 Task: Book a stay in Canada on Airbnb for 2 guests from December 15 to December 20.
Action: Mouse moved to (398, 153)
Screenshot: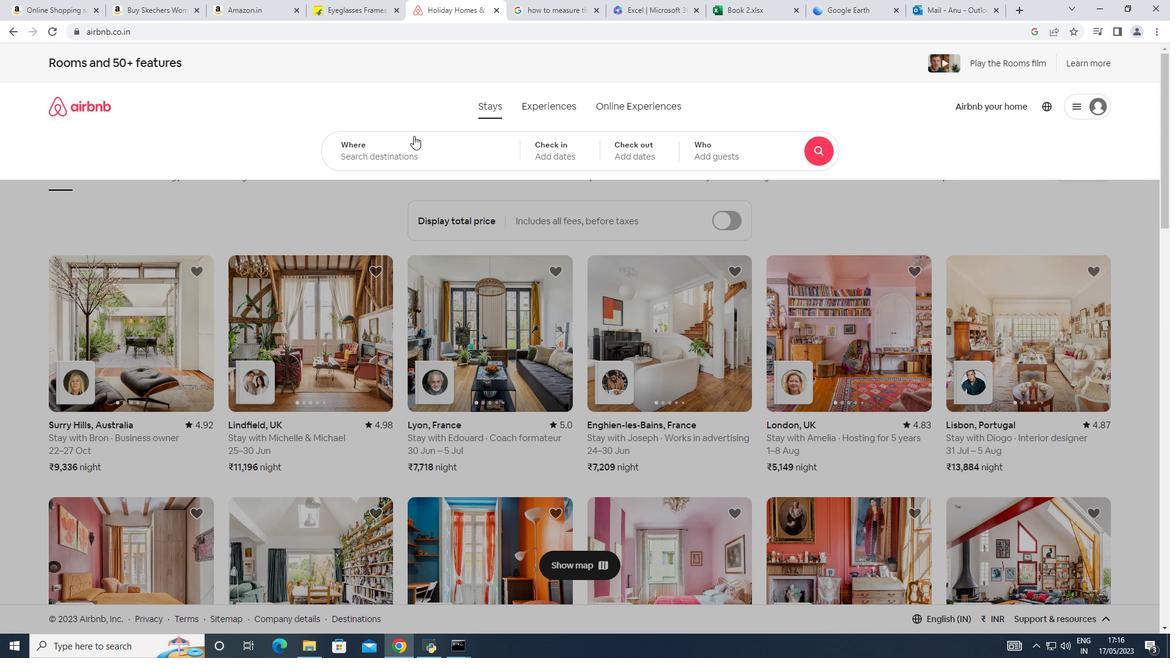 
Action: Mouse pressed left at (398, 153)
Screenshot: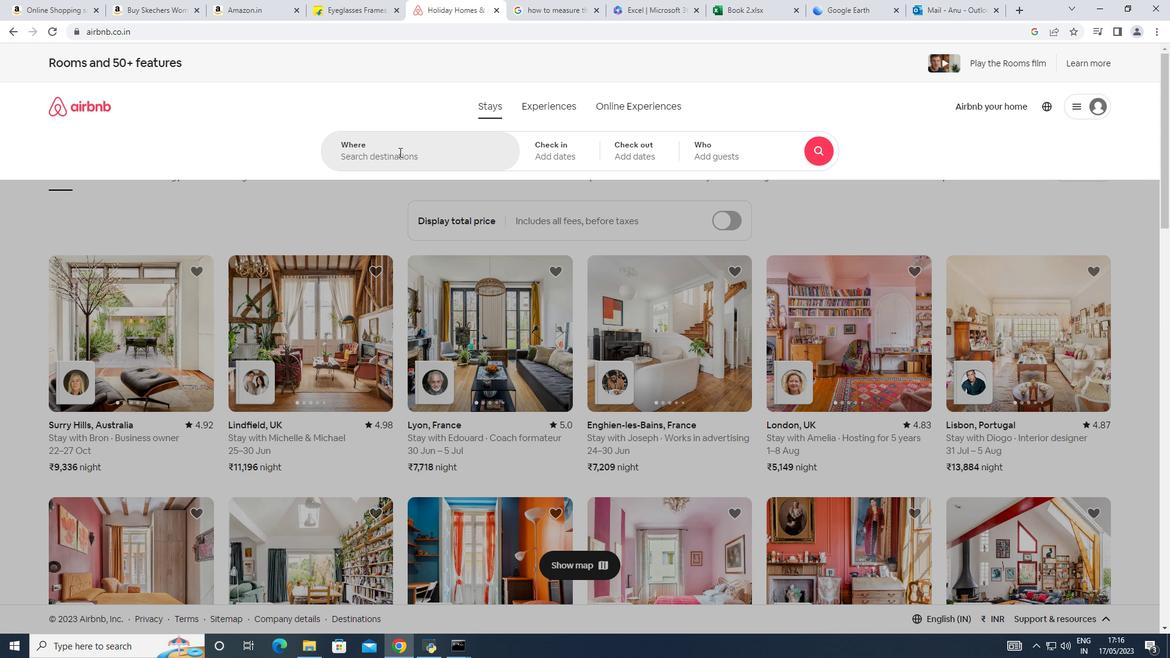 
Action: Key pressed canda
Screenshot: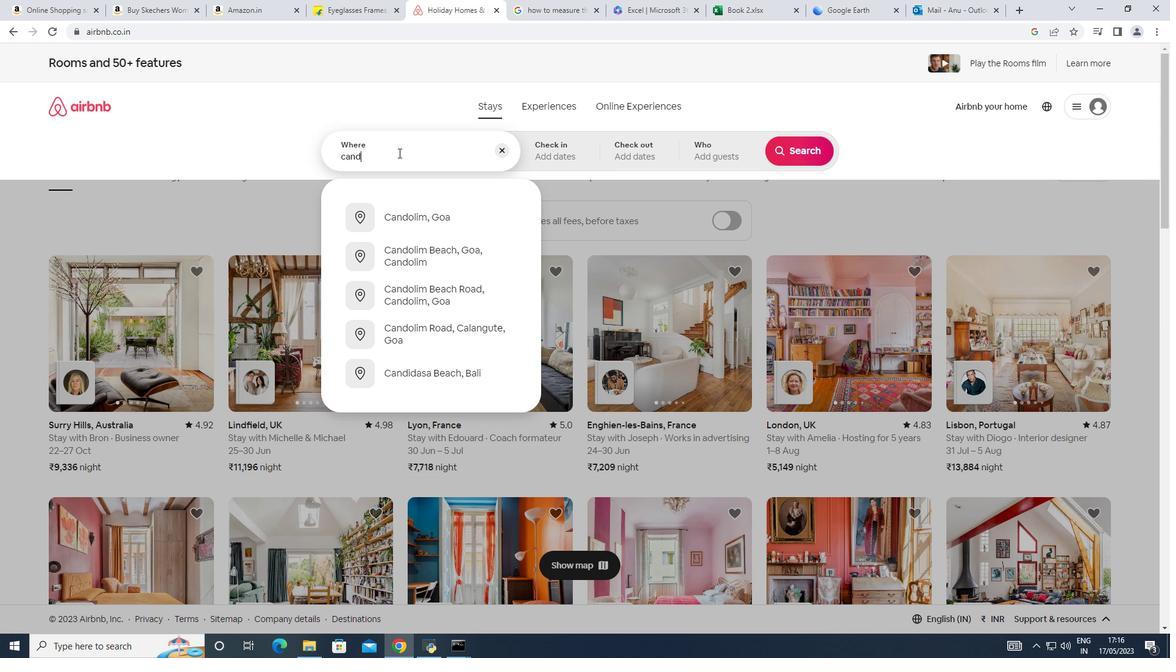 
Action: Mouse moved to (415, 259)
Screenshot: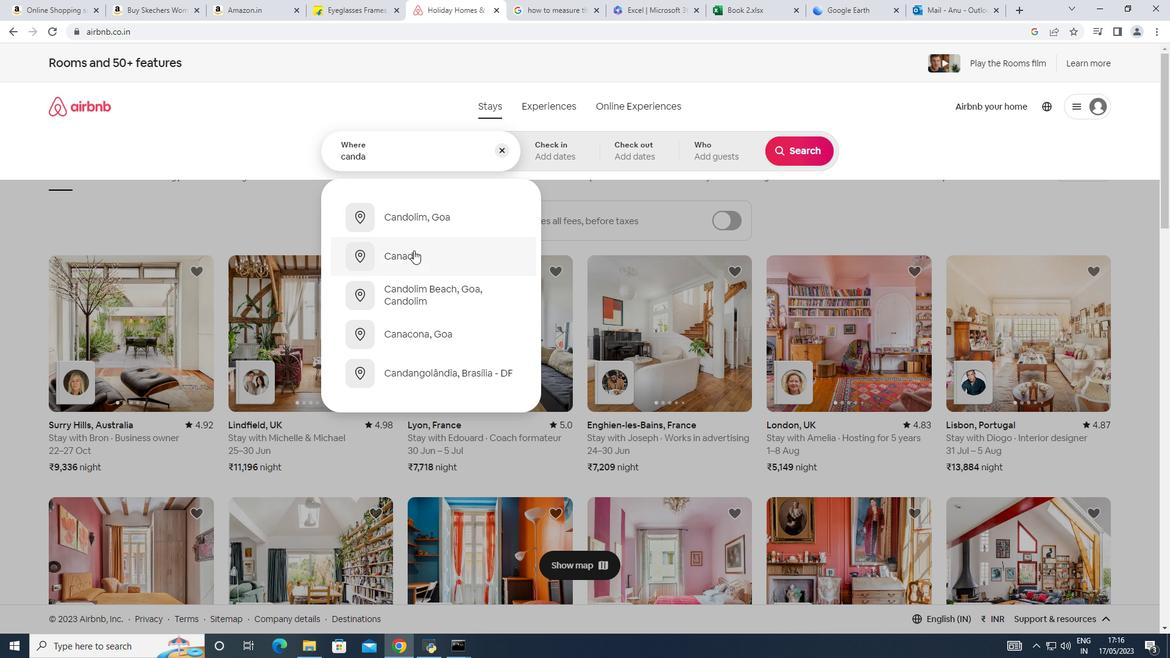 
Action: Mouse pressed left at (415, 259)
Screenshot: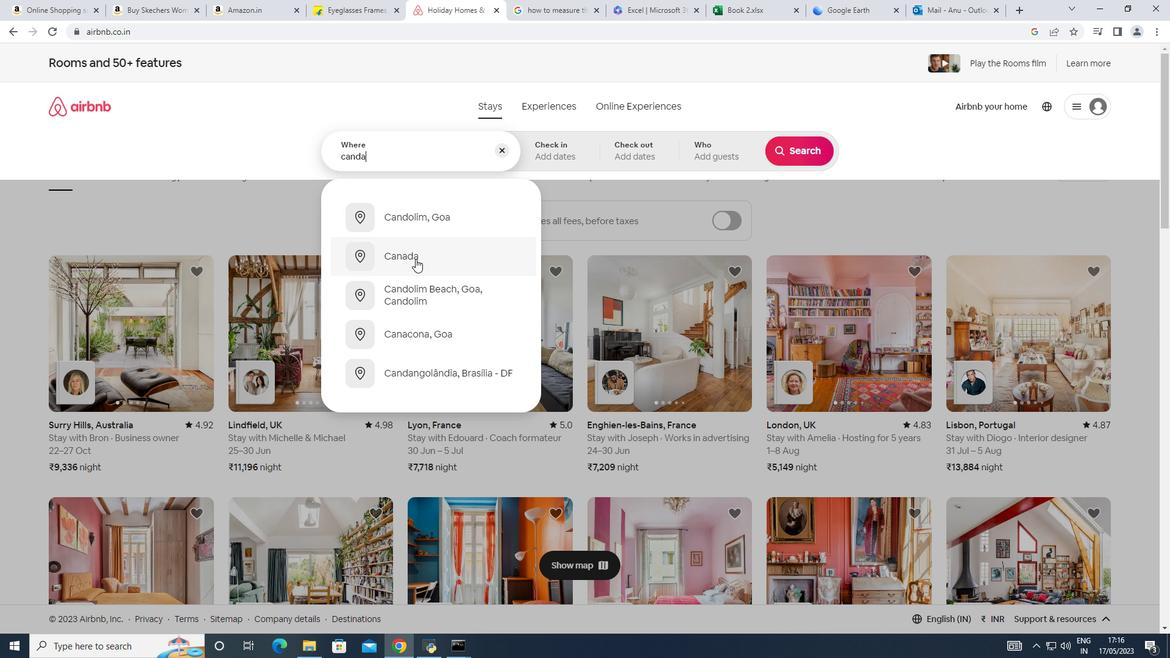 
Action: Mouse moved to (795, 251)
Screenshot: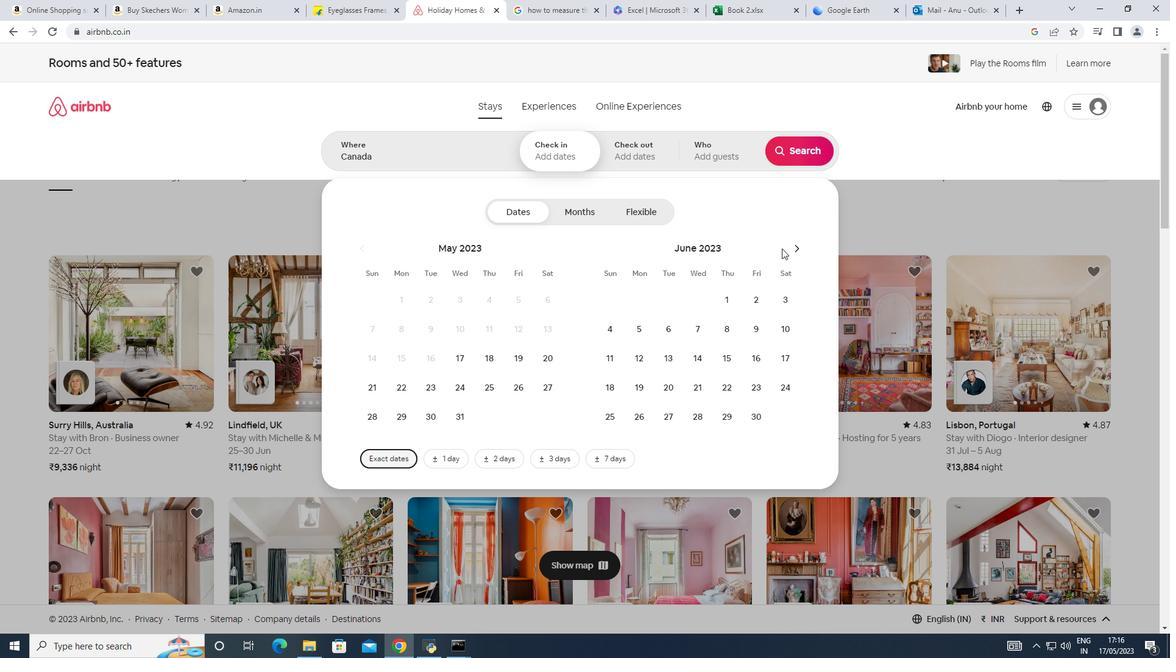 
Action: Mouse pressed left at (795, 251)
Screenshot: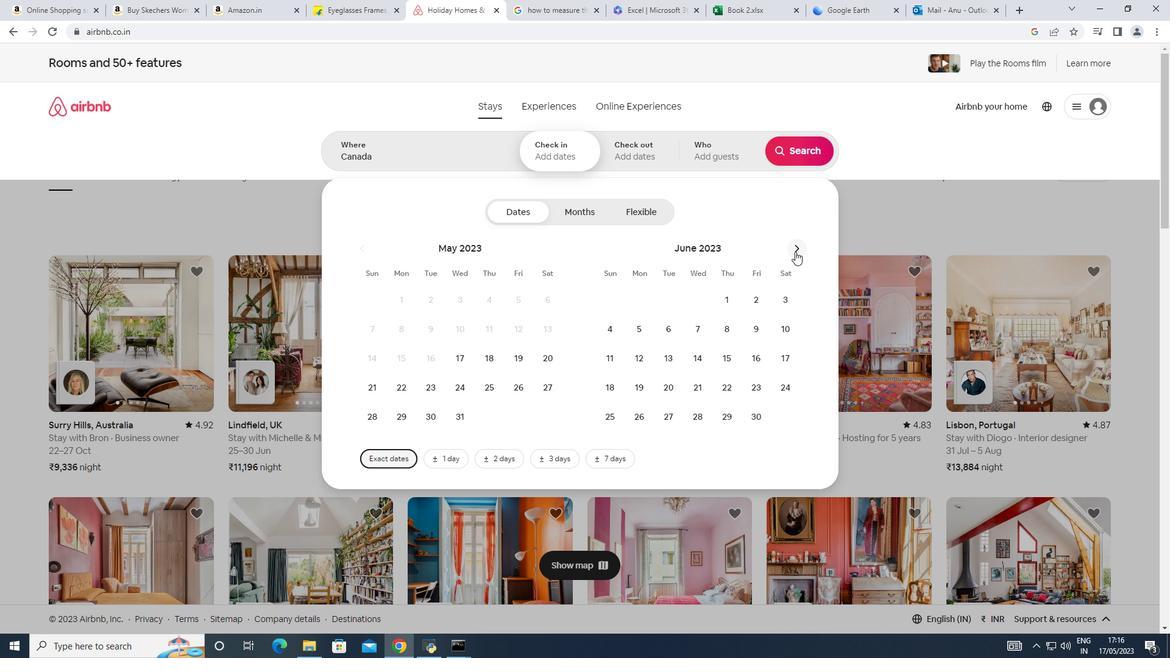 
Action: Mouse pressed left at (795, 251)
Screenshot: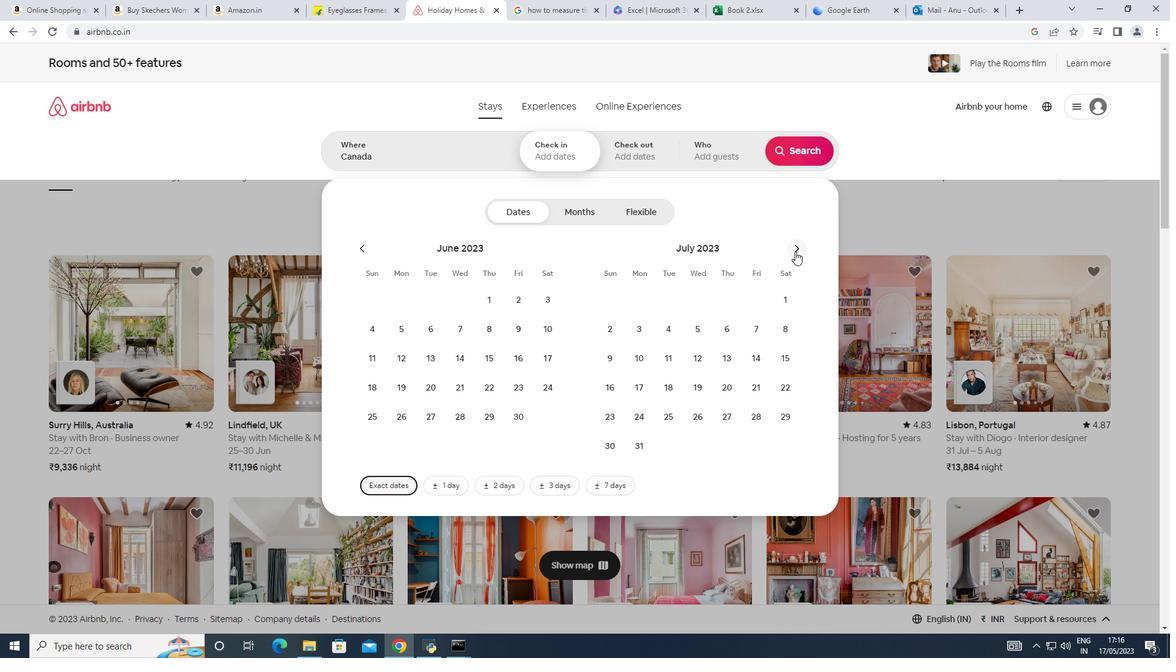 
Action: Mouse moved to (796, 248)
Screenshot: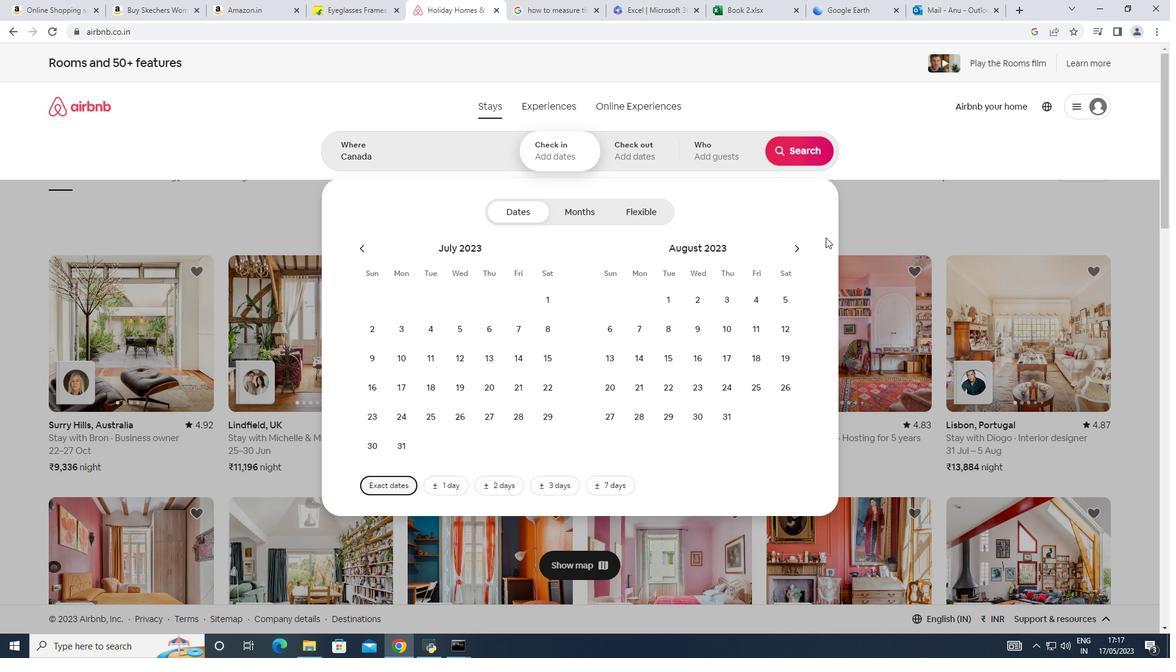 
Action: Mouse pressed left at (796, 248)
Screenshot: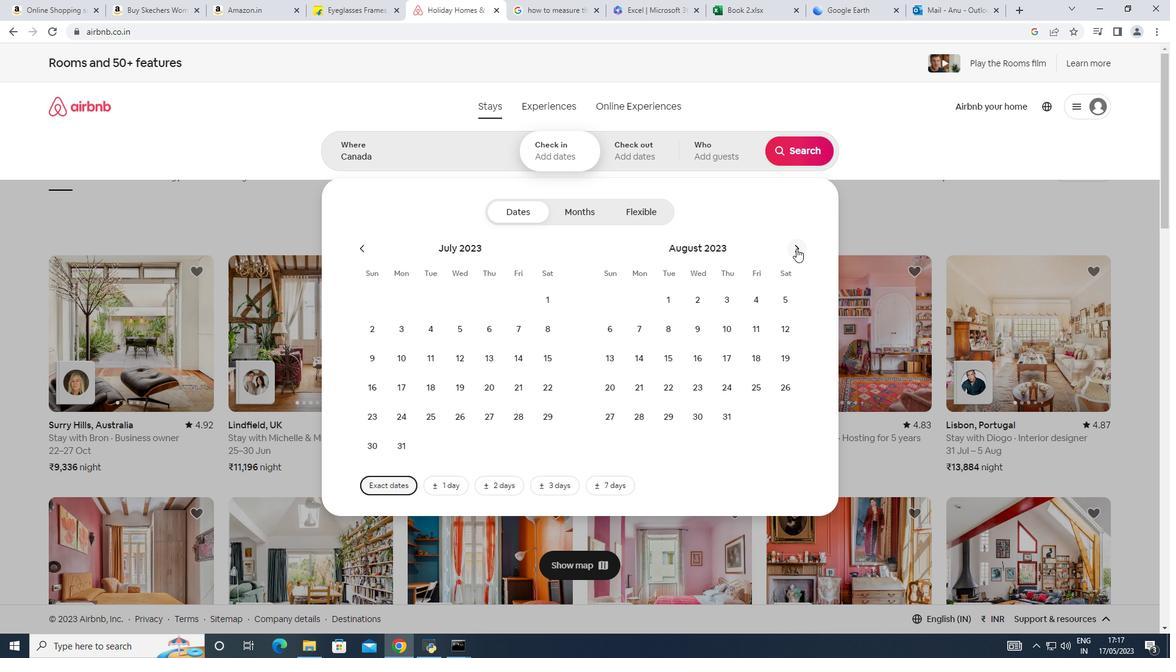 
Action: Mouse pressed left at (796, 248)
Screenshot: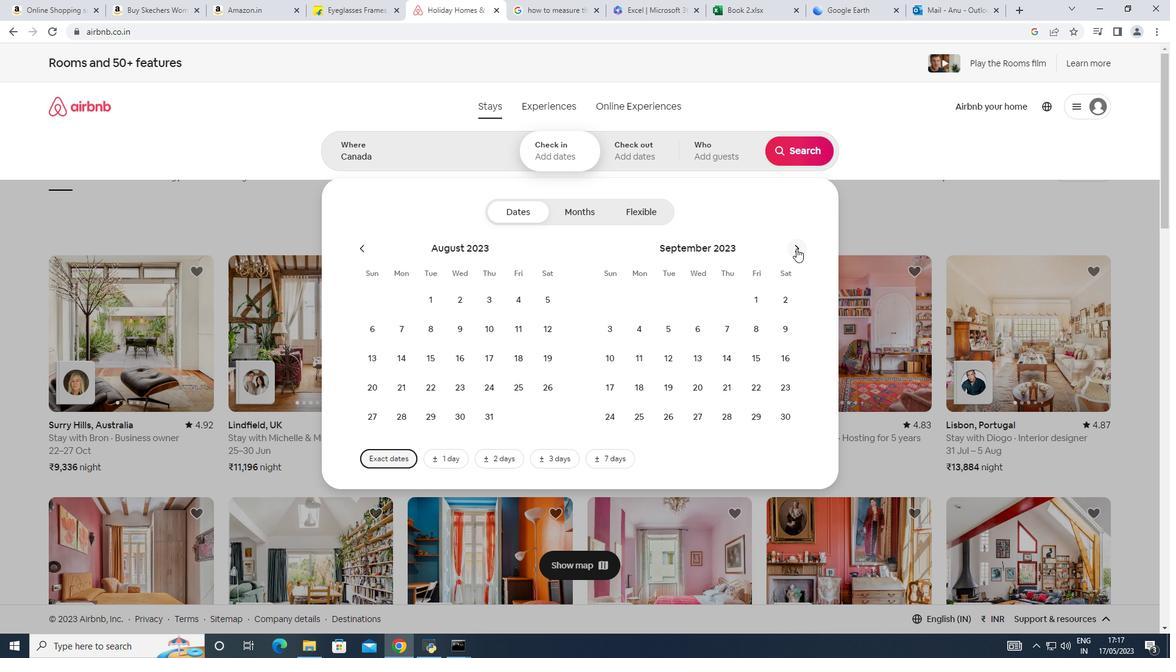 
Action: Mouse pressed left at (796, 248)
Screenshot: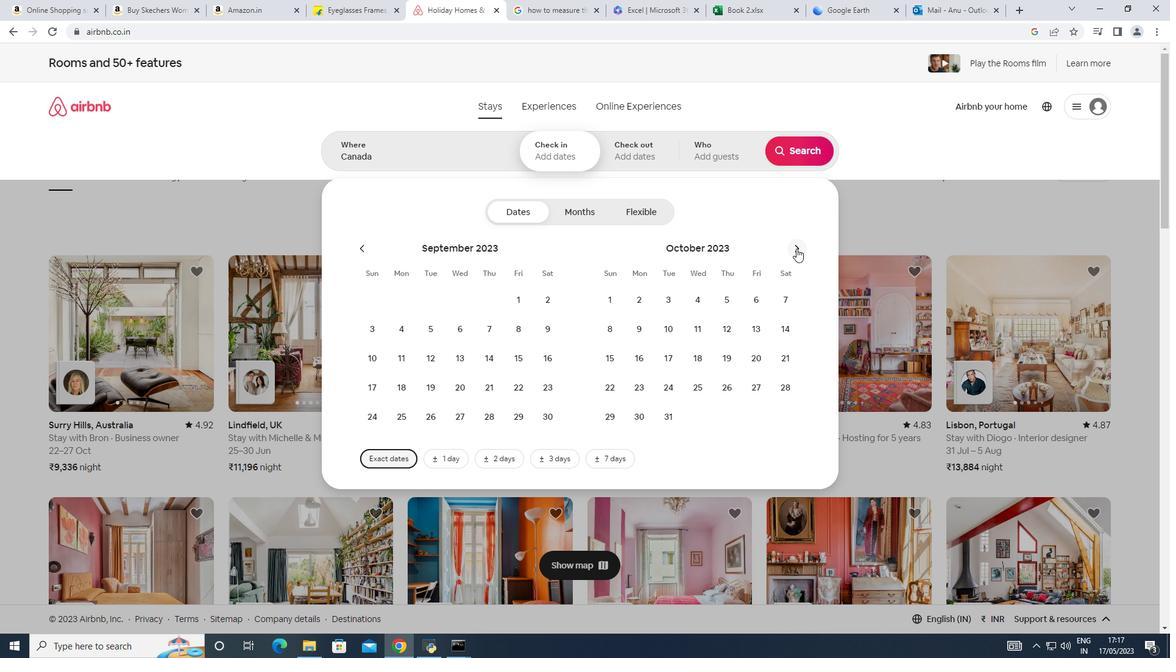 
Action: Mouse moved to (796, 248)
Screenshot: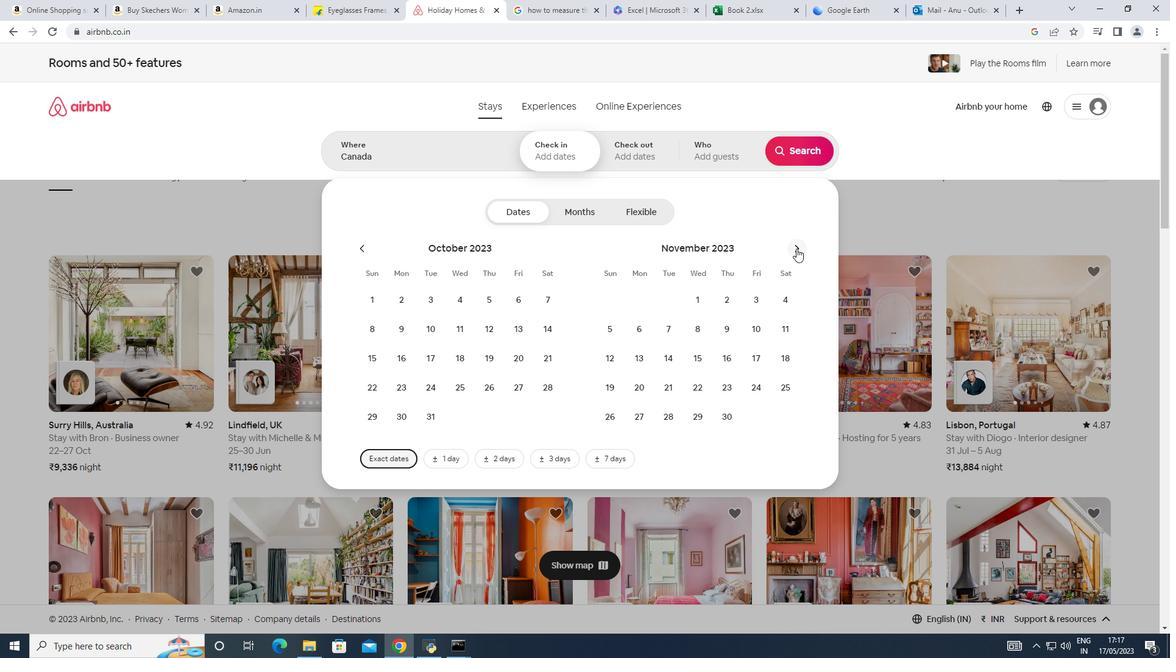 
Action: Mouse pressed left at (796, 248)
Screenshot: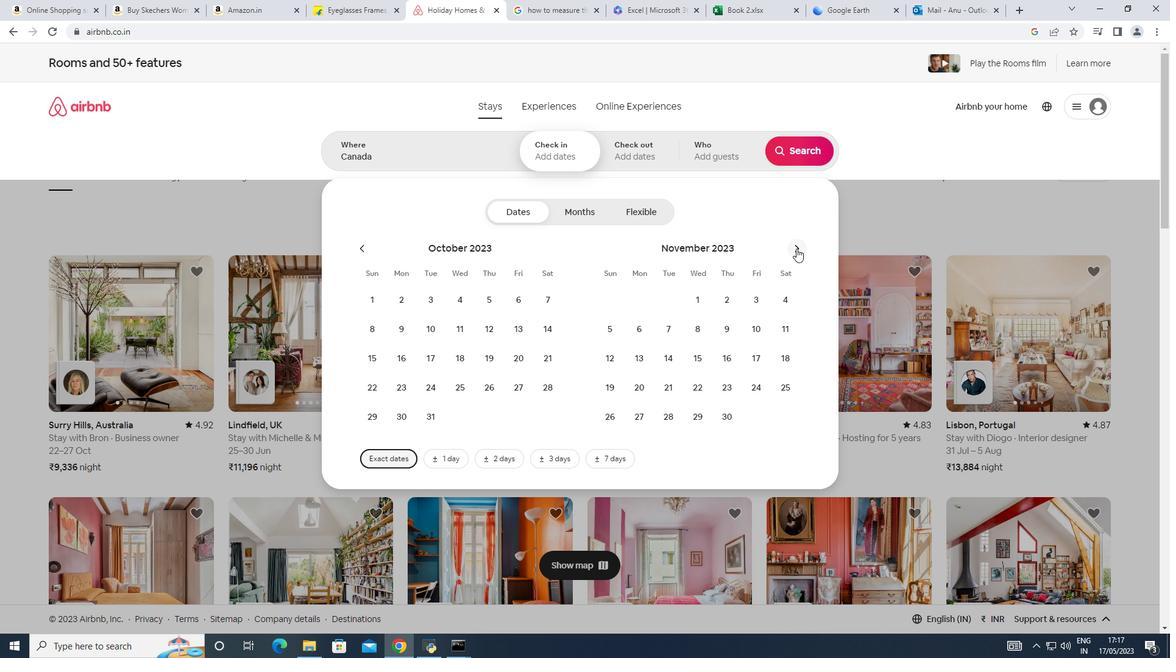 
Action: Mouse moved to (757, 349)
Screenshot: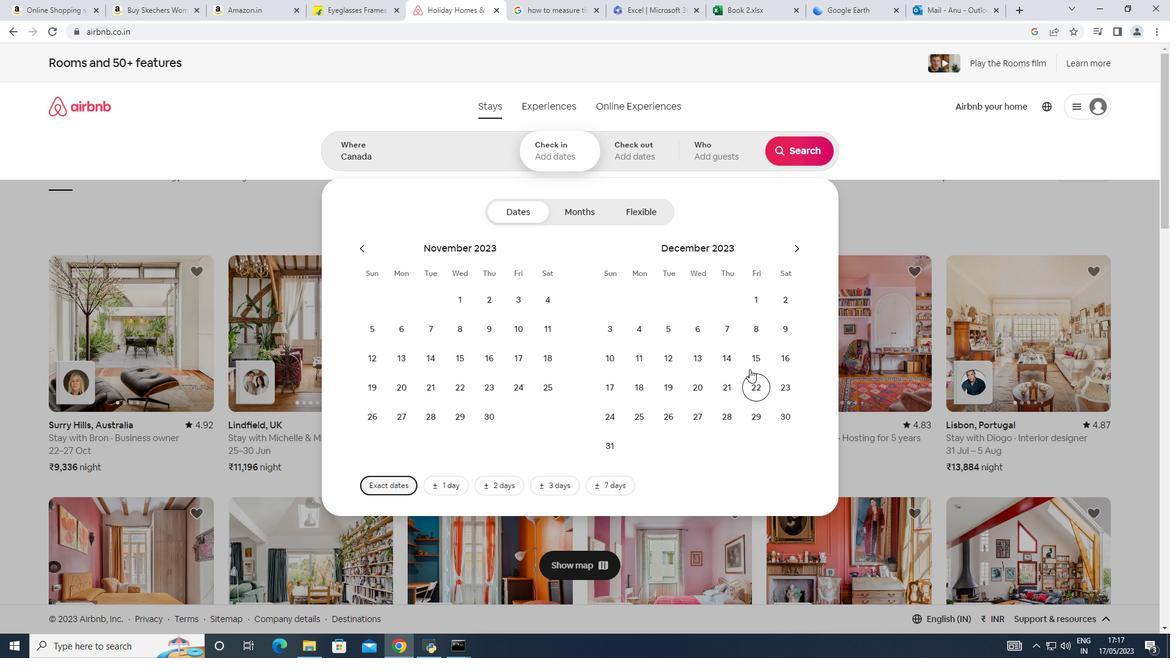 
Action: Mouse pressed left at (757, 349)
Screenshot: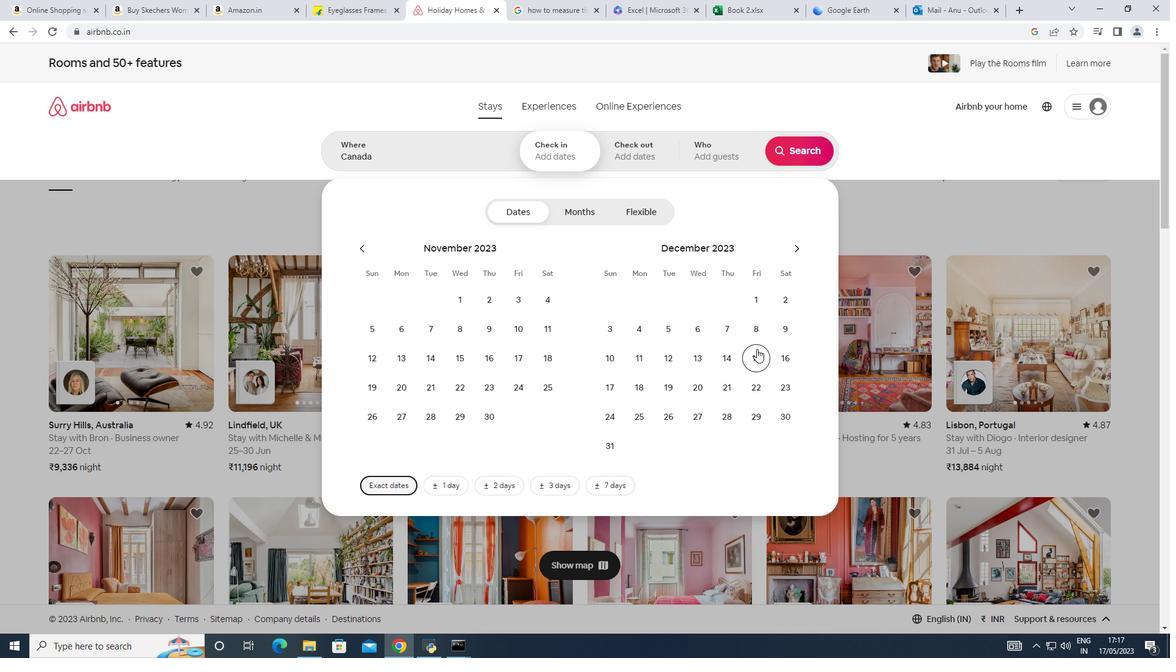 
Action: Mouse moved to (696, 384)
Screenshot: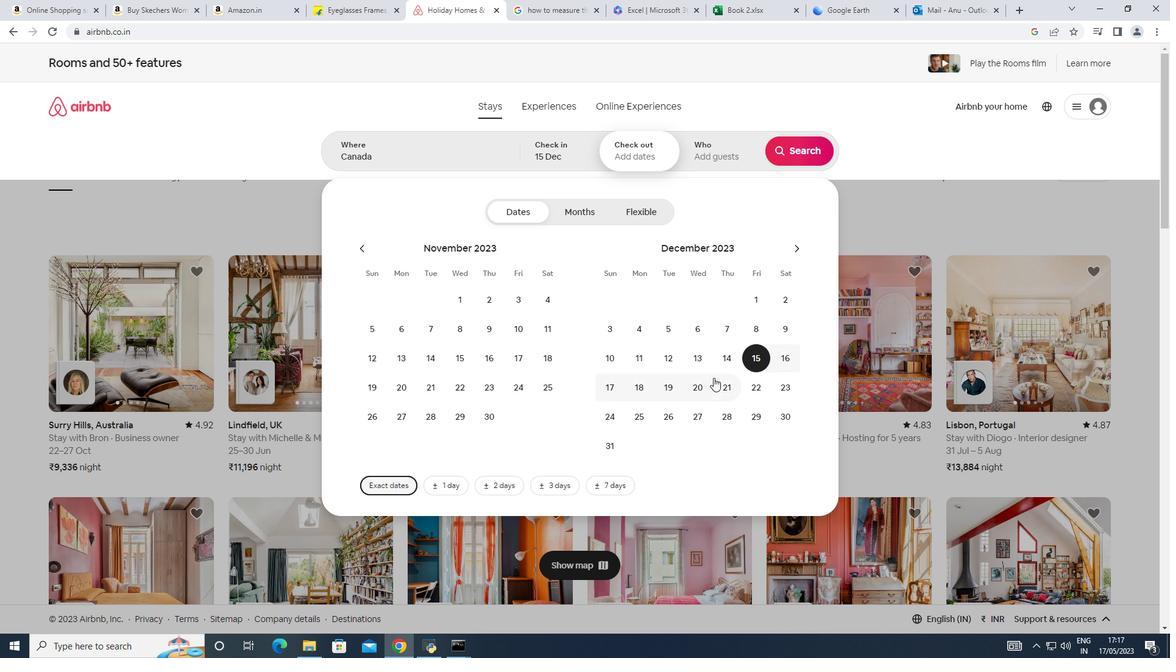 
Action: Mouse pressed left at (696, 384)
Screenshot: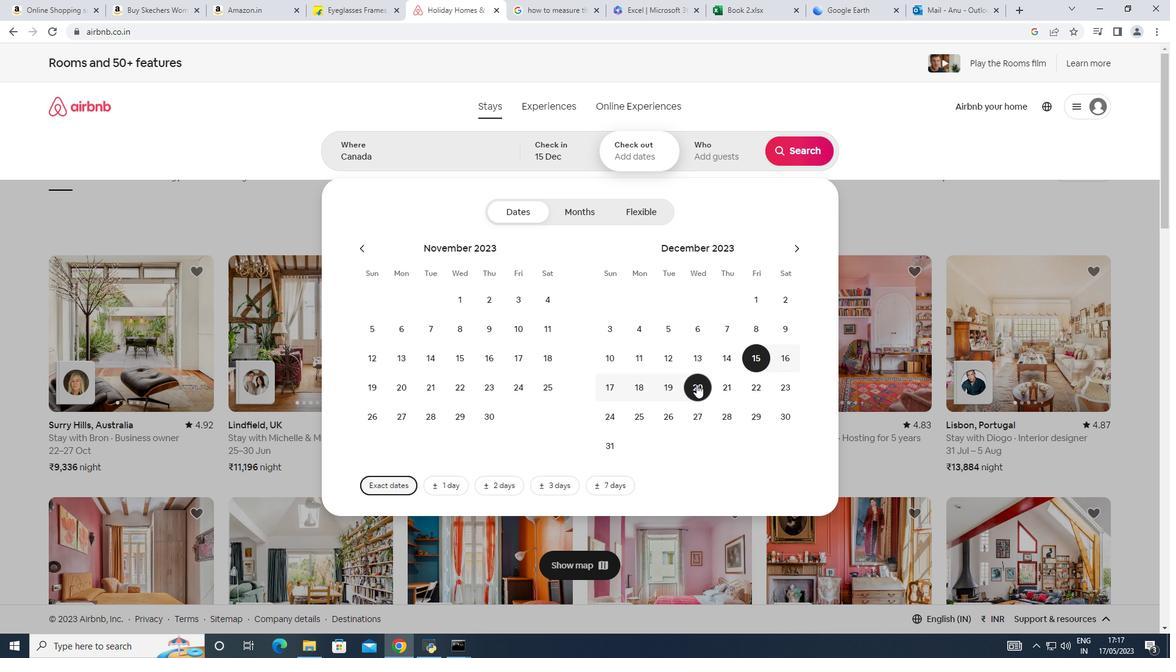 
Action: Mouse moved to (704, 165)
Screenshot: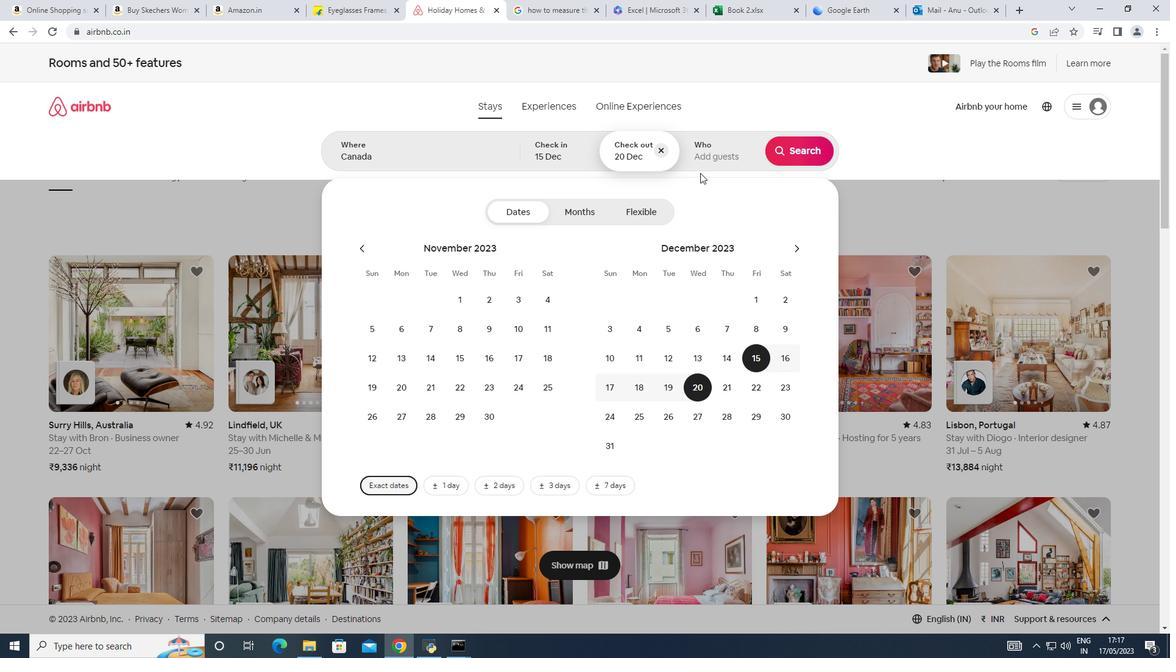 
Action: Mouse pressed left at (704, 165)
Screenshot: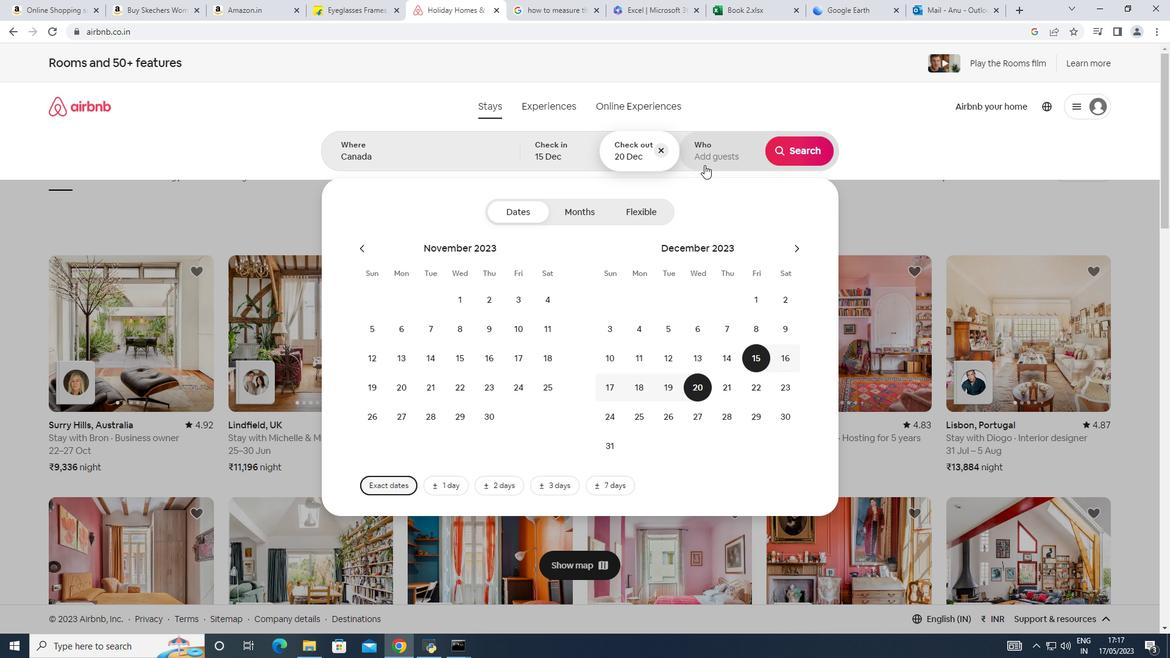 
Action: Mouse moved to (801, 215)
Screenshot: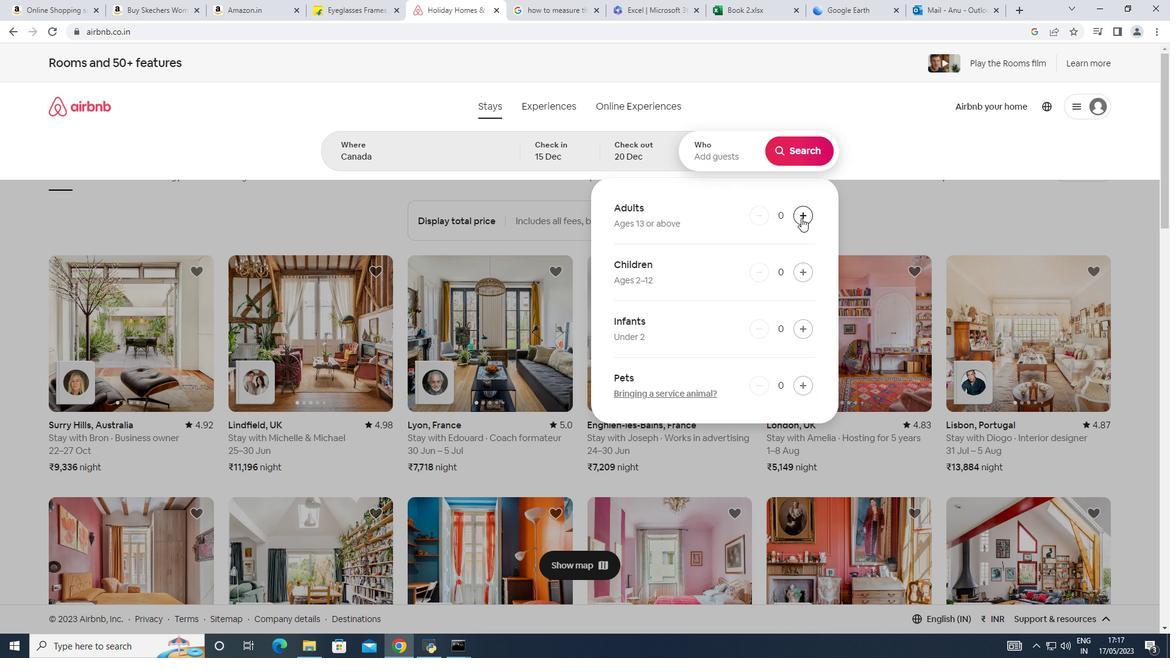 
Action: Mouse pressed left at (801, 215)
Screenshot: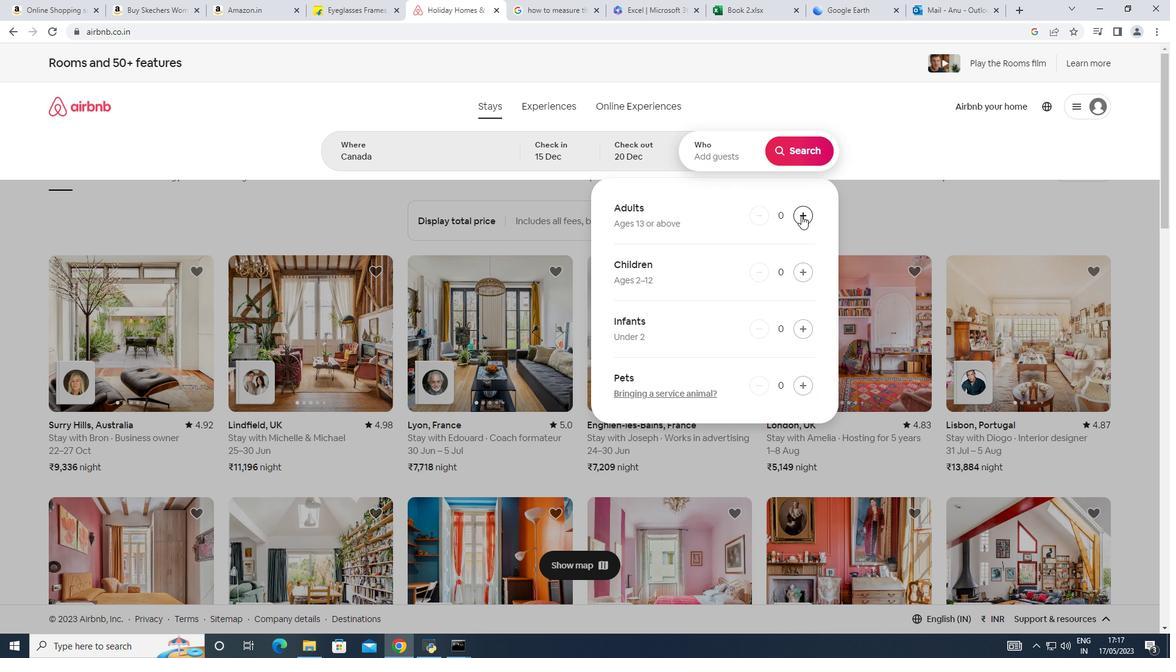 
Action: Mouse pressed left at (801, 215)
Screenshot: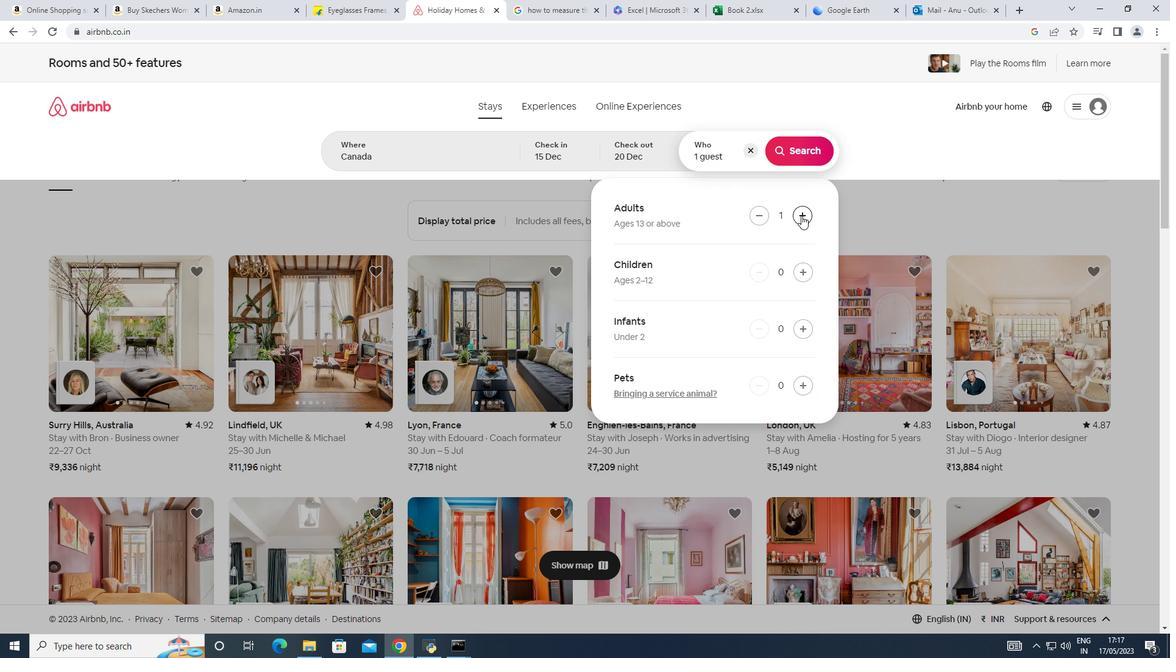 
Action: Mouse moved to (785, 150)
Screenshot: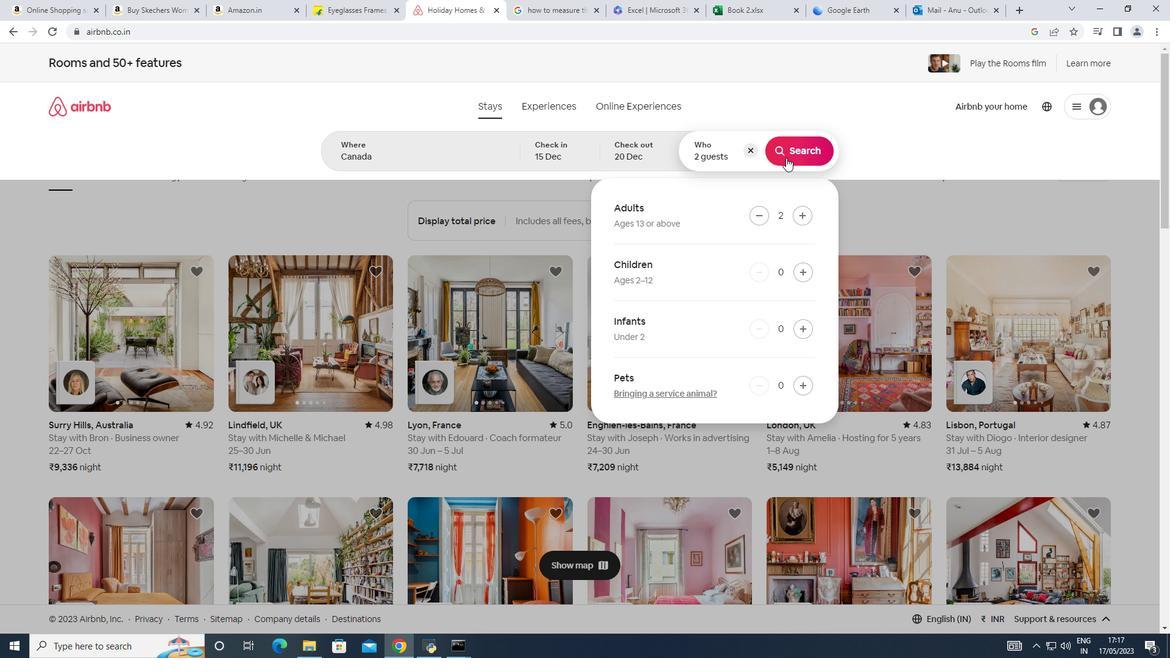 
Action: Mouse pressed left at (785, 150)
Screenshot: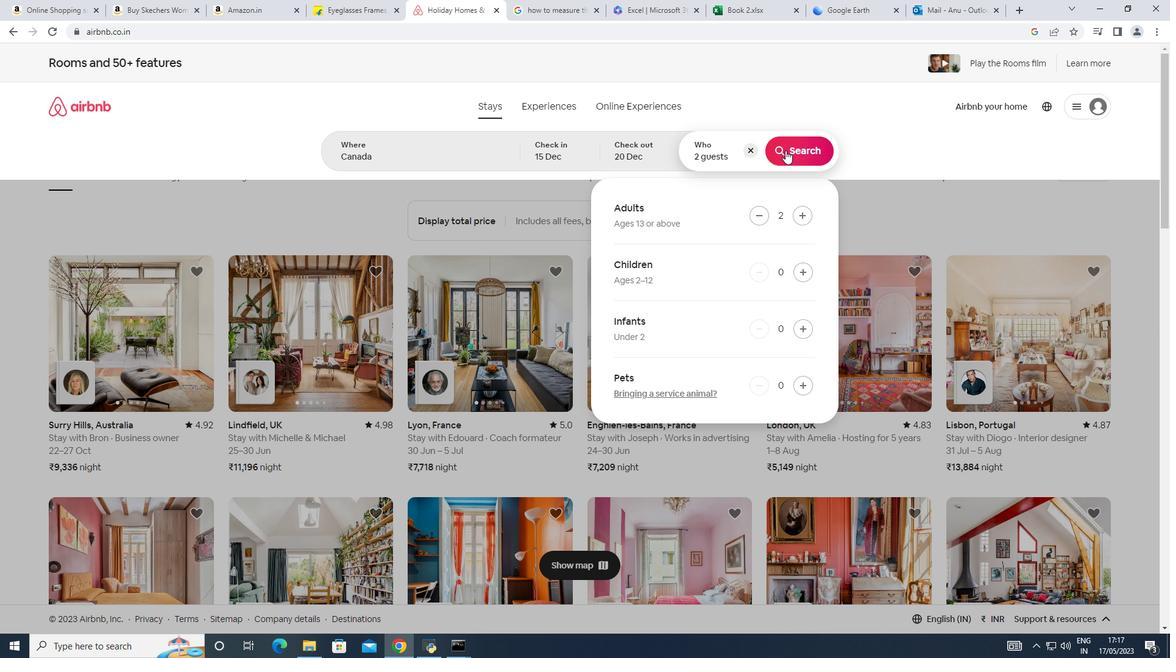 
Action: Mouse moved to (769, 160)
Screenshot: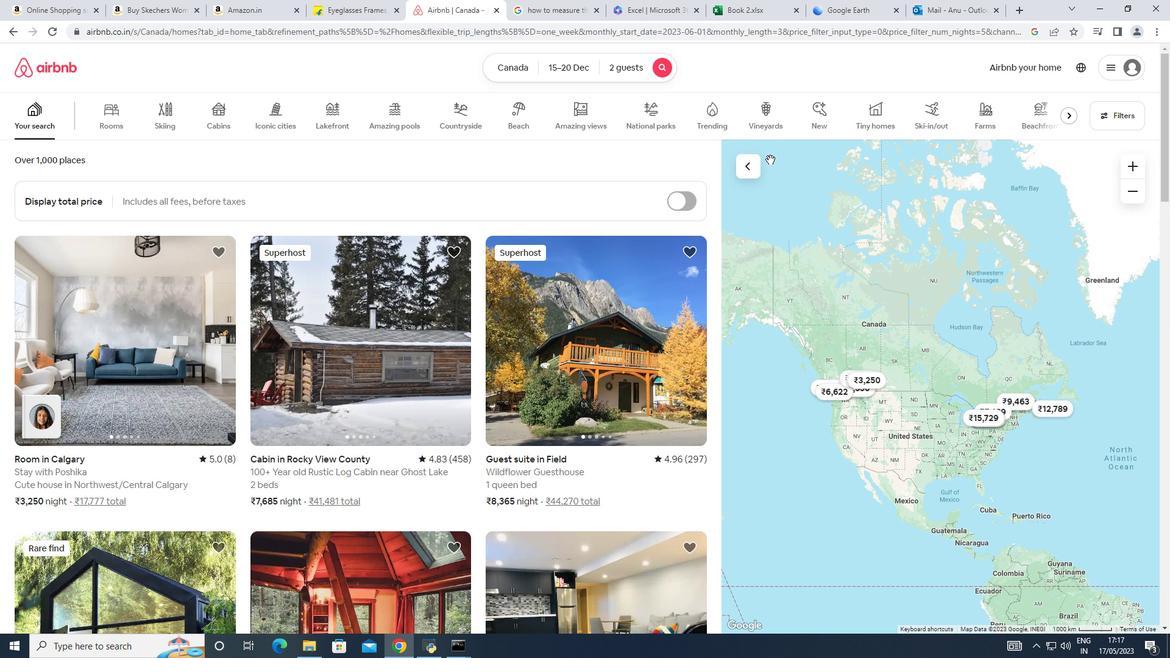 
Action: Mouse scrolled (769, 160) with delta (0, 0)
Screenshot: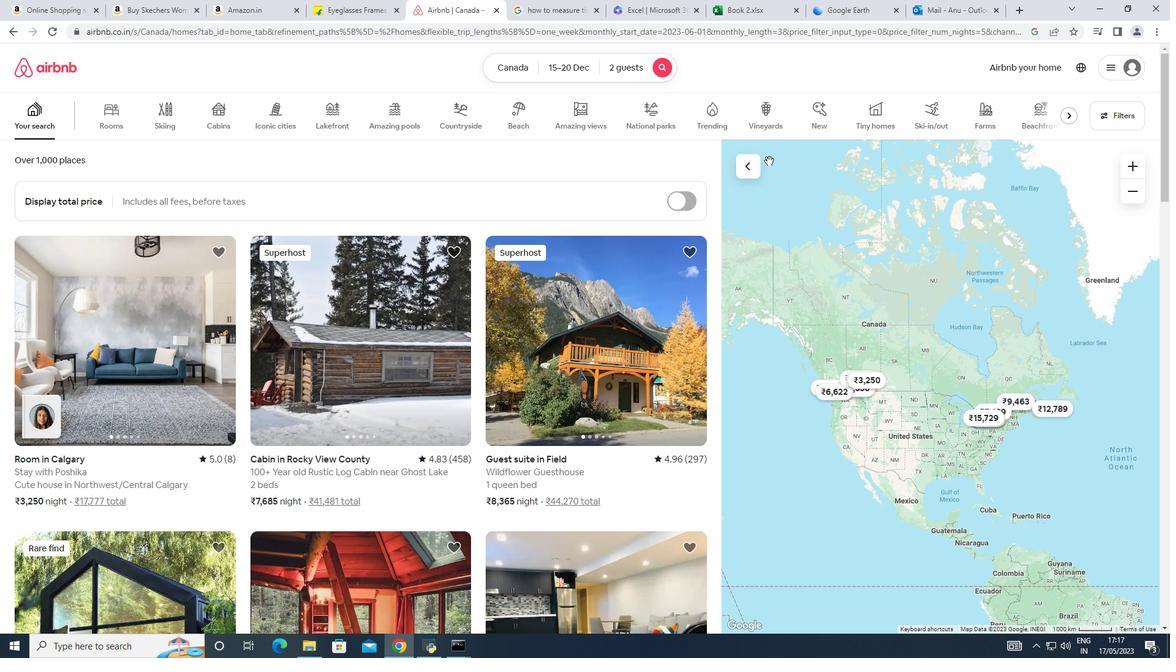 
Action: Mouse moved to (513, 62)
Screenshot: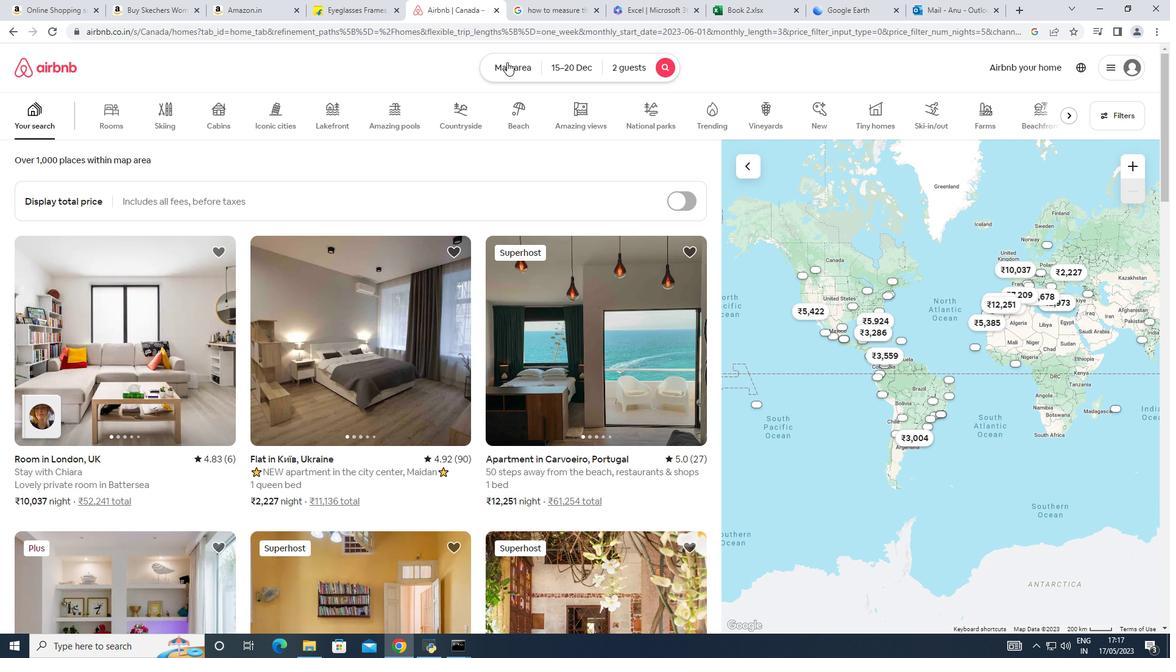 
Action: Mouse pressed left at (513, 62)
Screenshot: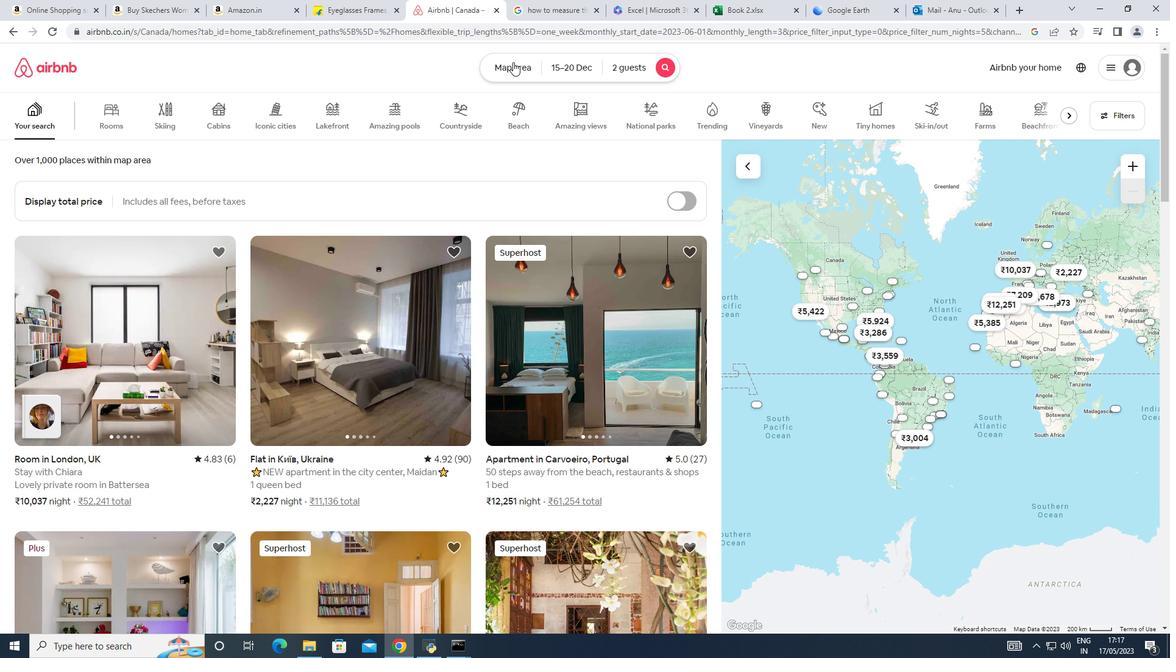 
Action: Mouse moved to (440, 116)
Screenshot: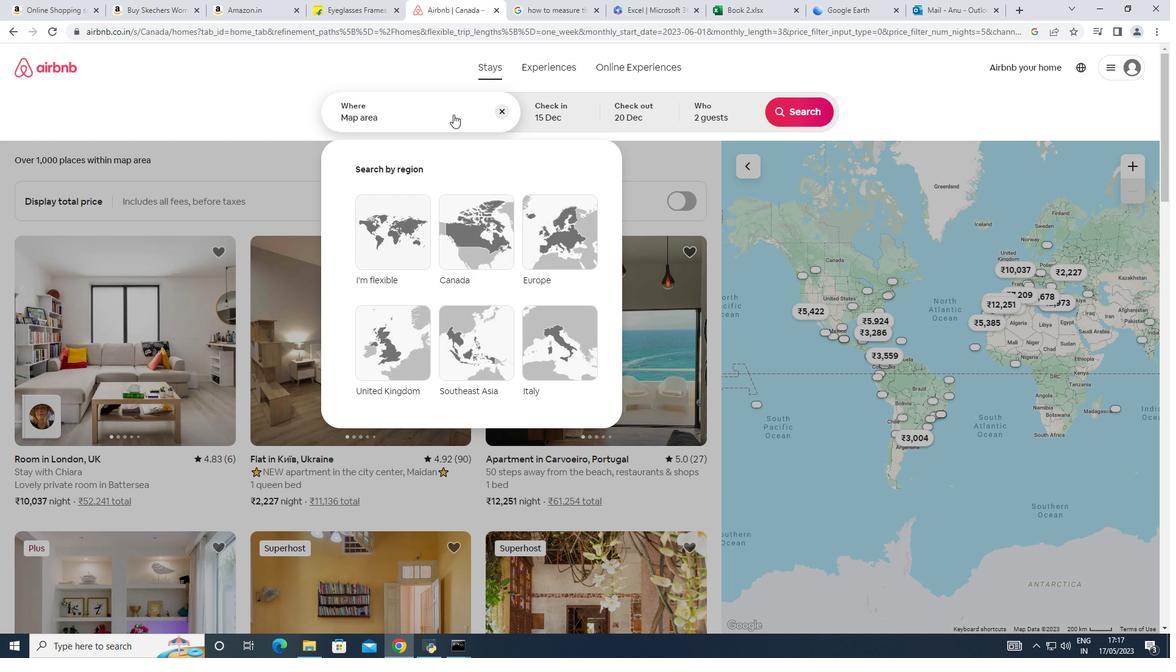 
Action: Mouse pressed left at (440, 116)
Screenshot: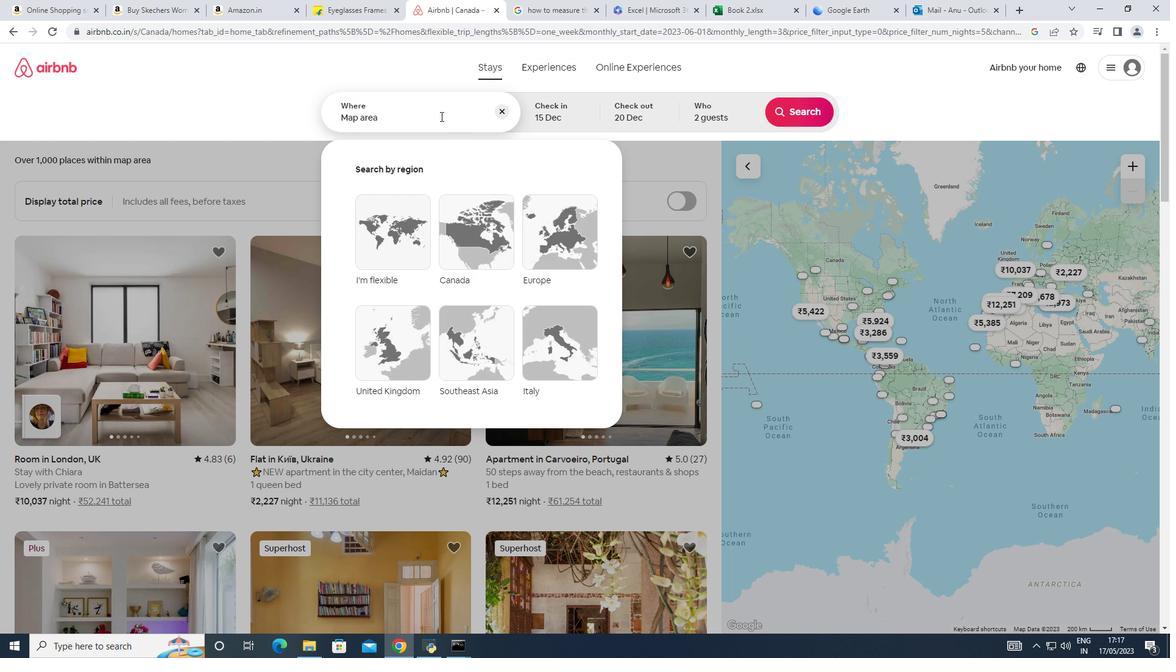 
Action: Key pressed <Key.backspace><Key.backspace><Key.backspace><Key.backspace><Key.backspace><Key.backspace><Key.backspace><Key.backspace><Key.backspace><Key.backspace><Key.backspace><Key.backspace><Key.backspace><Key.backspace><Key.backspace><Key.backspace><Key.backspace><Key.backspace>canda
Screenshot: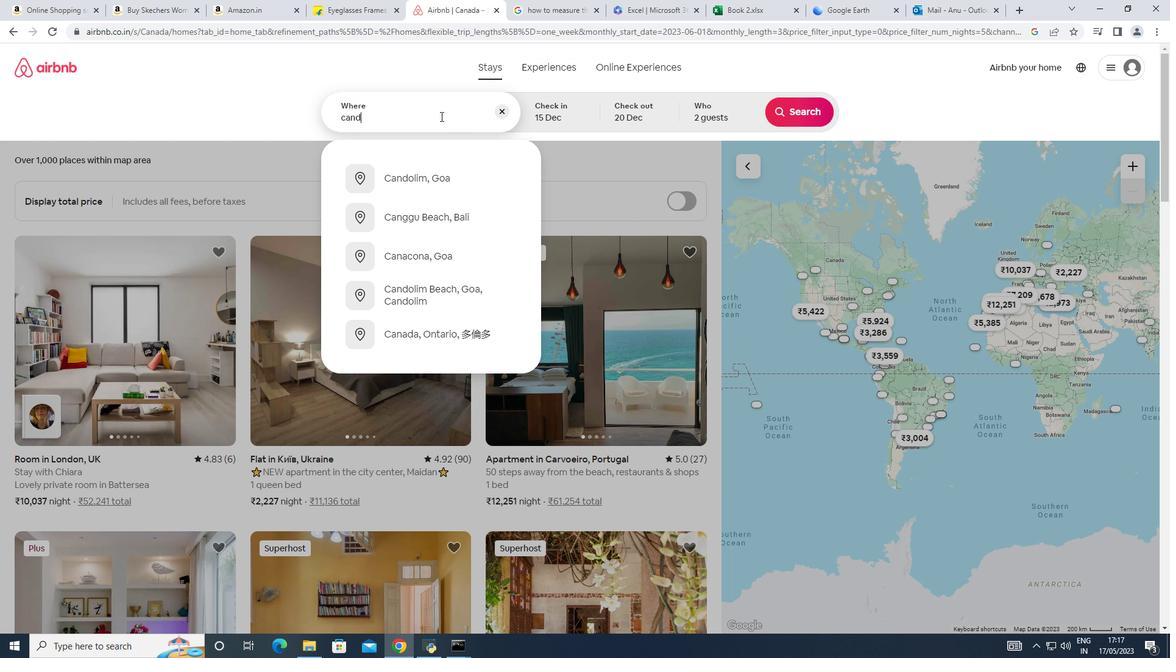 
Action: Mouse moved to (437, 206)
Screenshot: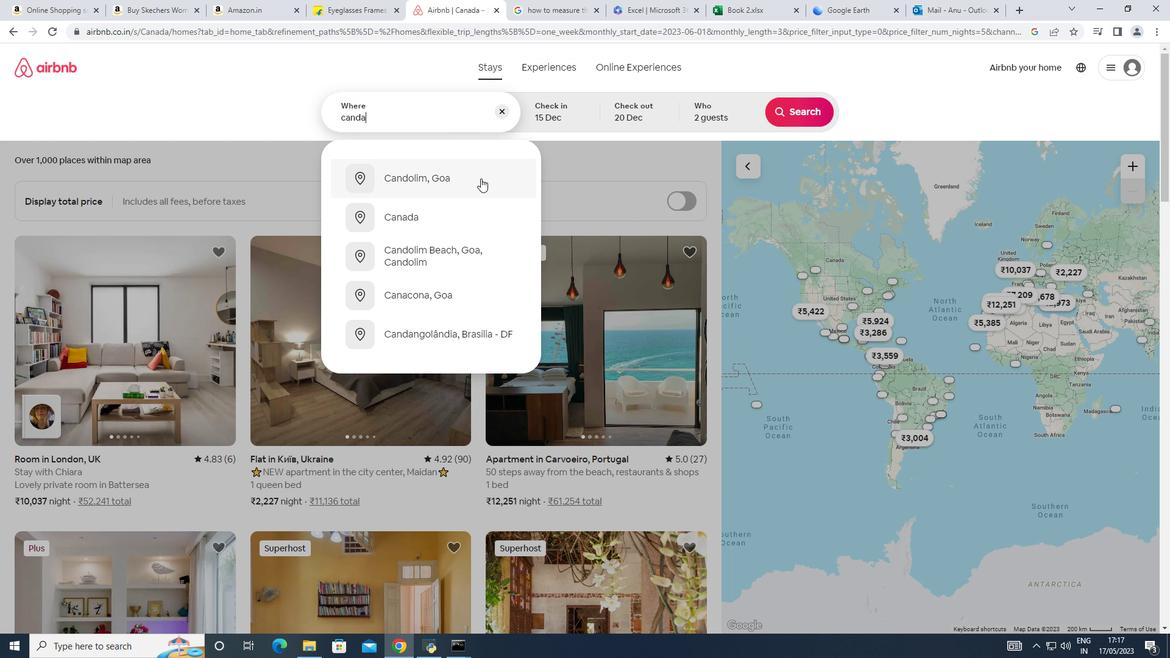 
Action: Mouse pressed left at (437, 206)
Screenshot: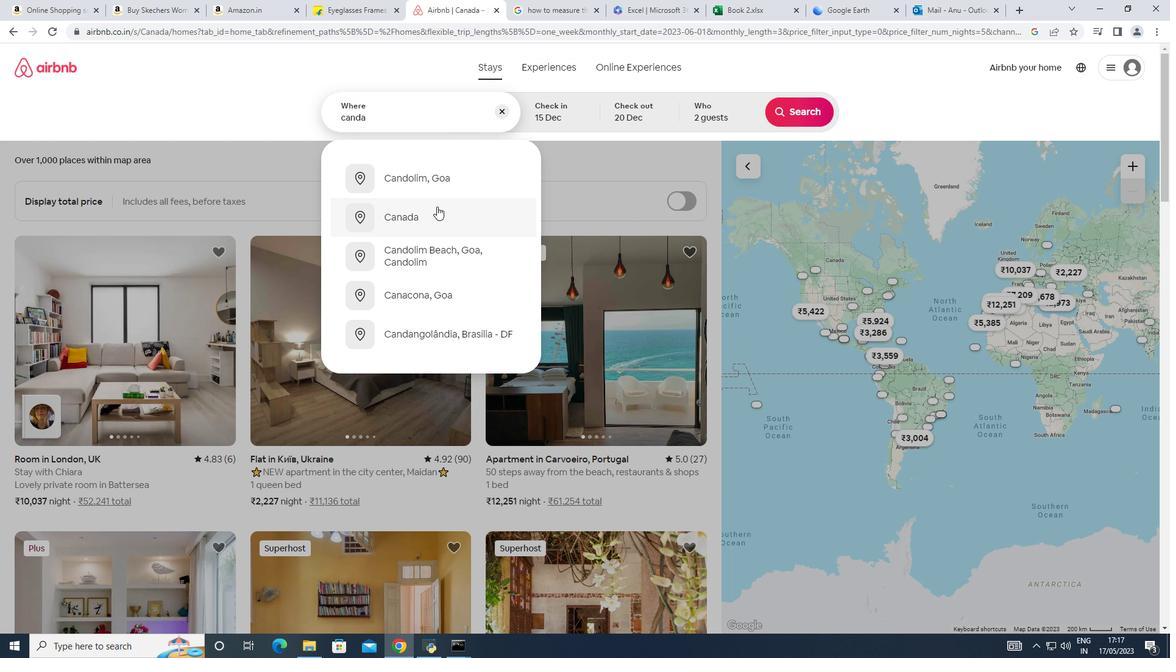 
Action: Mouse moved to (812, 104)
Screenshot: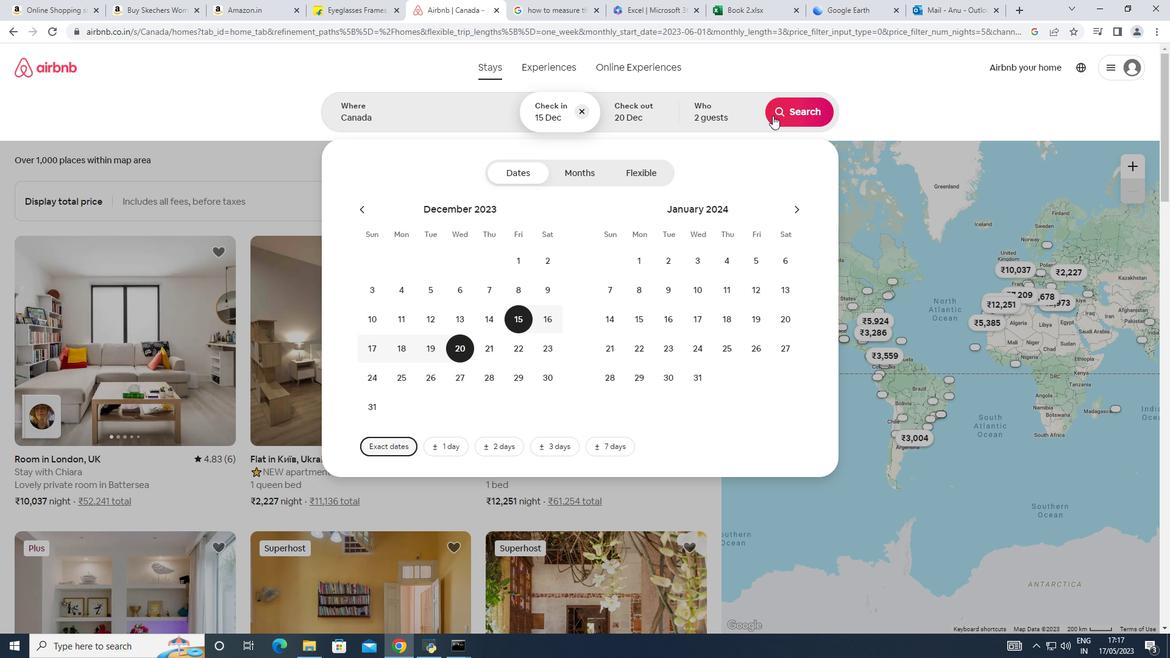 
Action: Mouse pressed left at (812, 104)
Screenshot: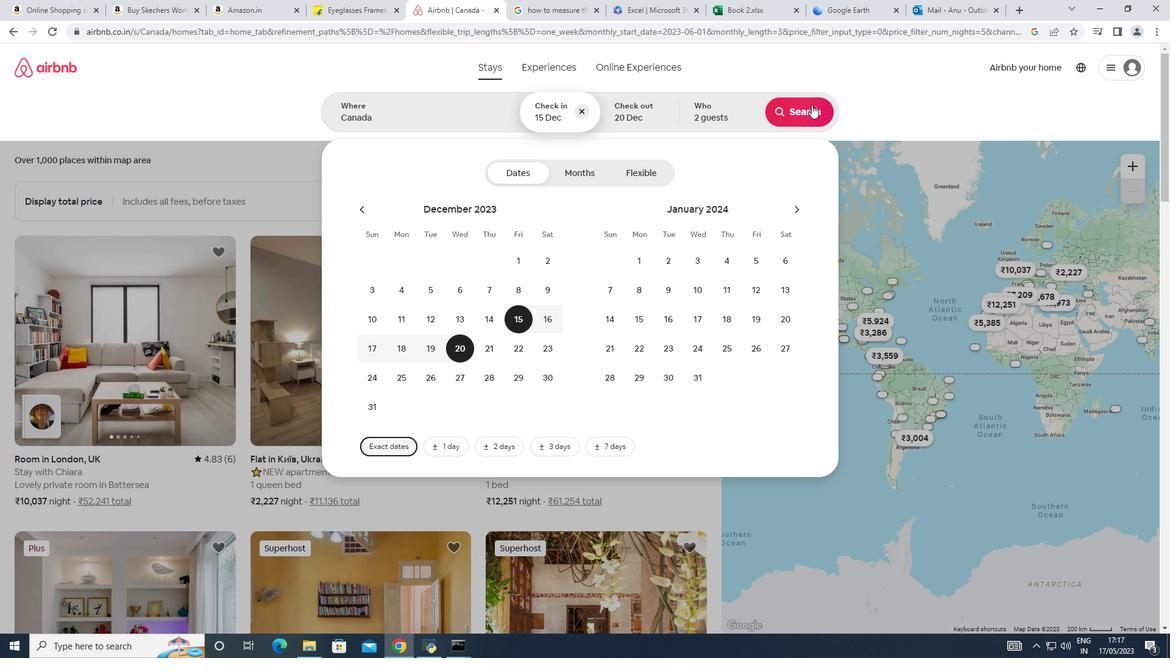 
Action: Mouse moved to (109, 113)
Screenshot: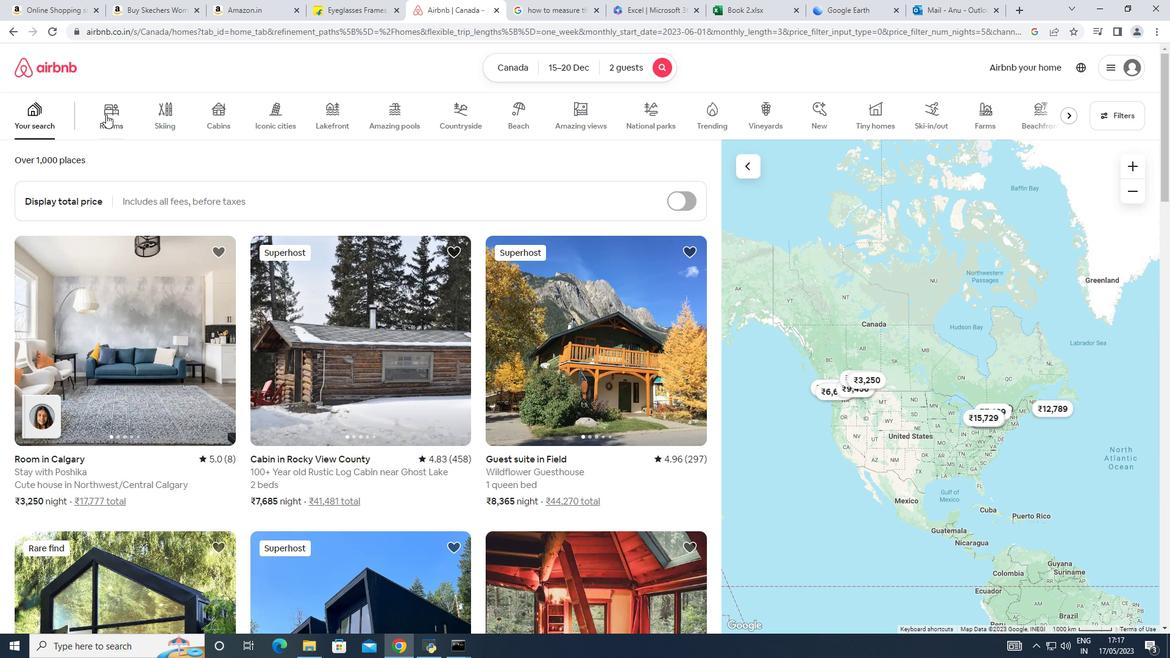 
Action: Mouse pressed left at (109, 113)
Screenshot: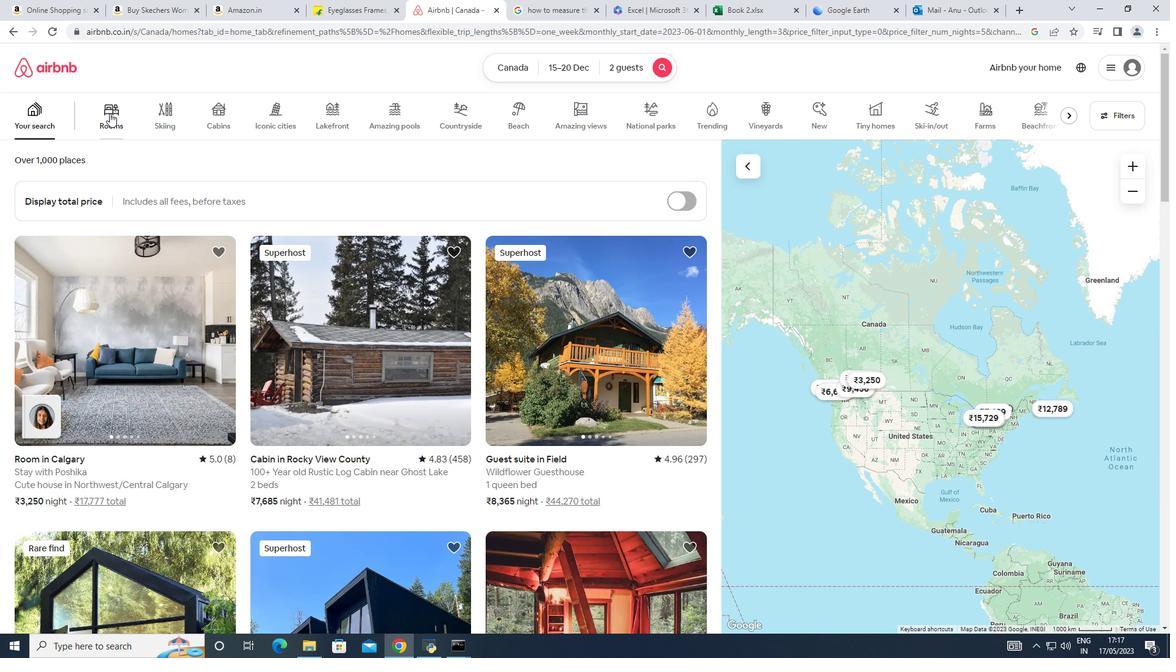 
Action: Mouse moved to (257, 311)
Screenshot: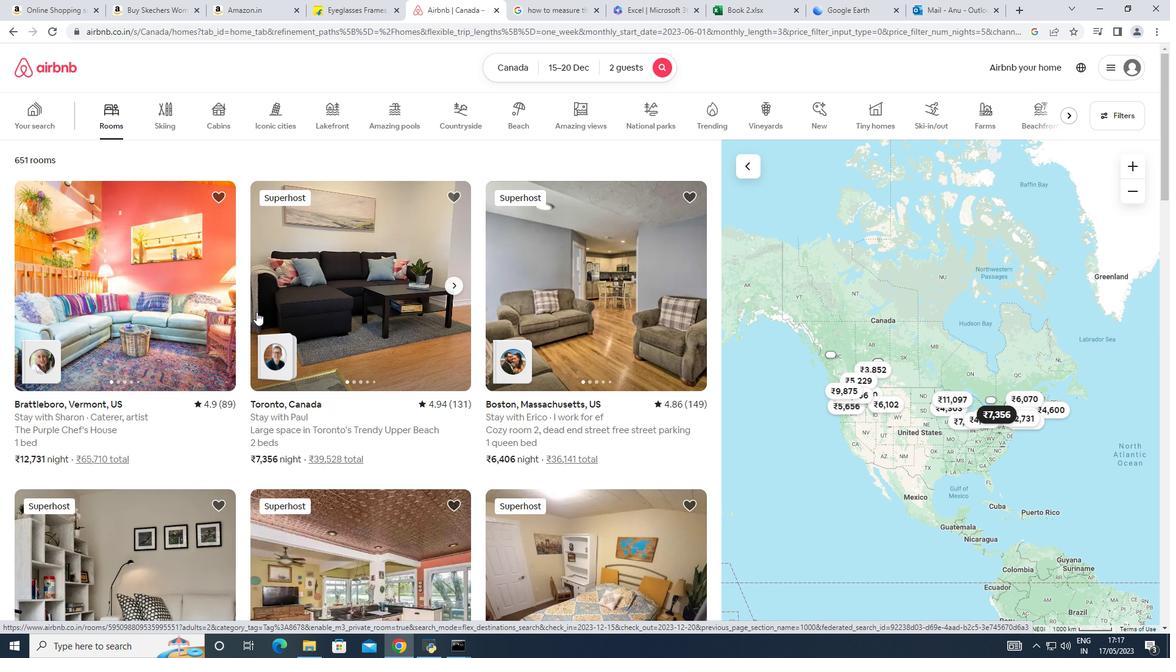 
Action: Mouse scrolled (257, 310) with delta (0, 0)
Screenshot: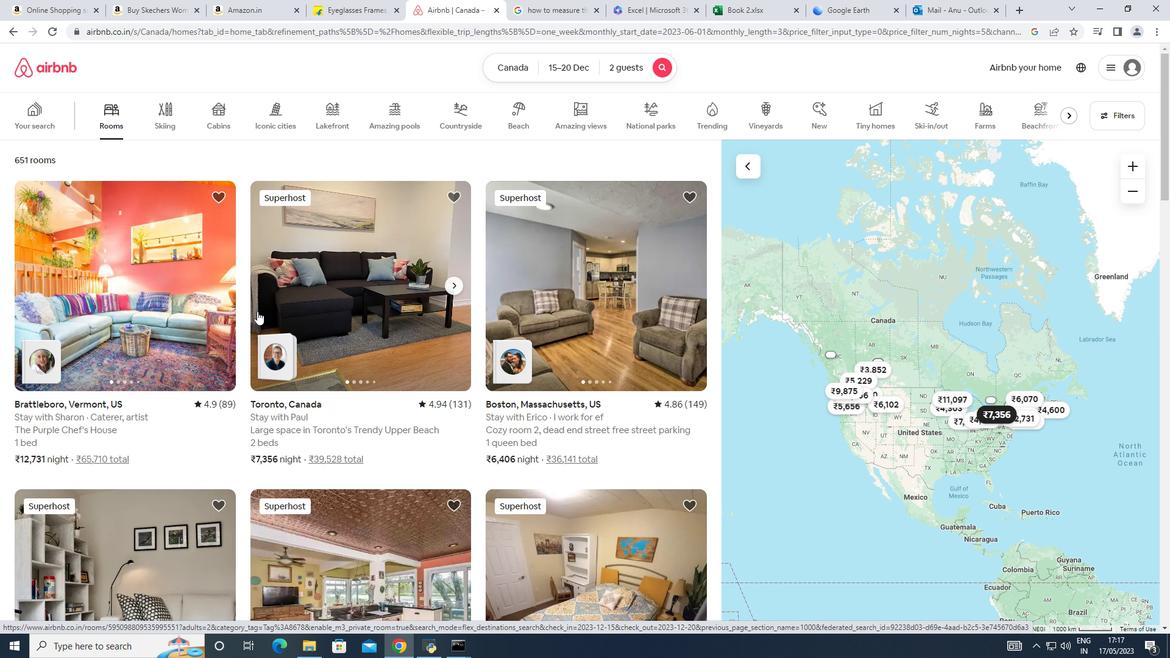 
Action: Mouse scrolled (257, 310) with delta (0, 0)
Screenshot: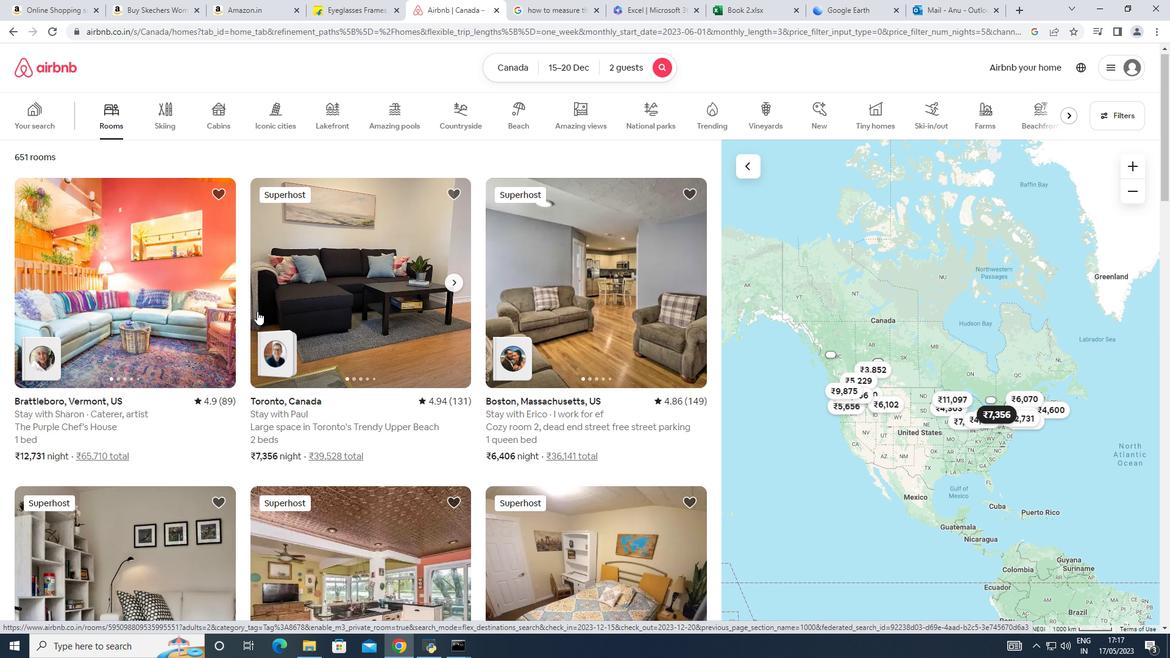 
Action: Mouse scrolled (257, 310) with delta (0, 0)
Screenshot: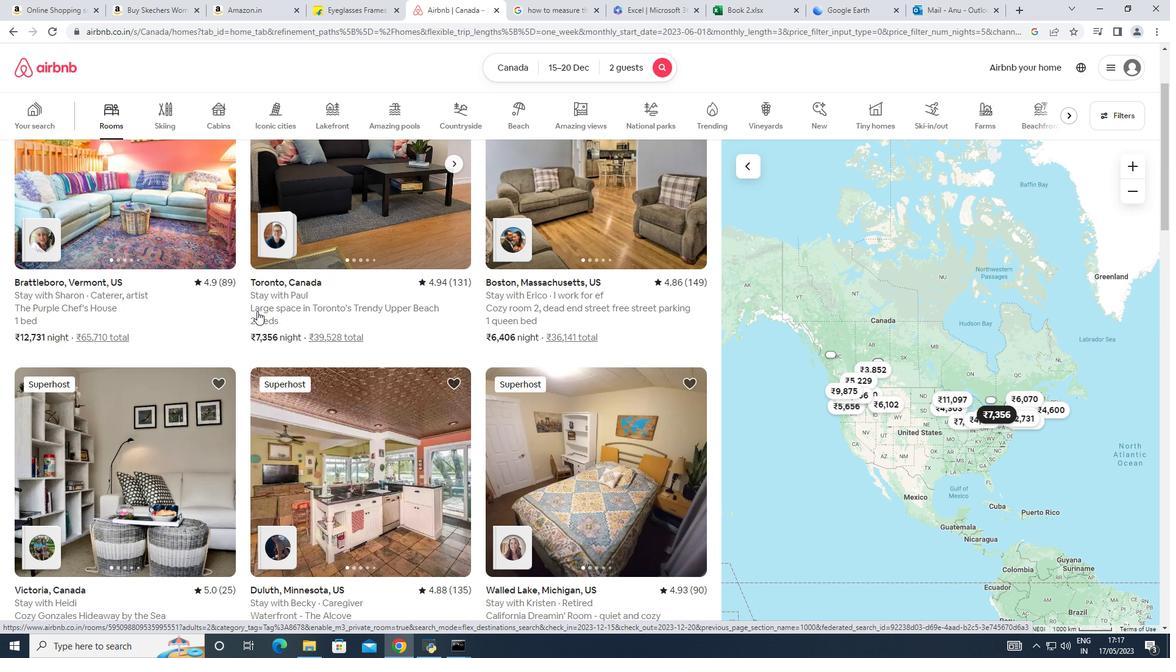 
Action: Mouse scrolled (257, 310) with delta (0, 0)
Screenshot: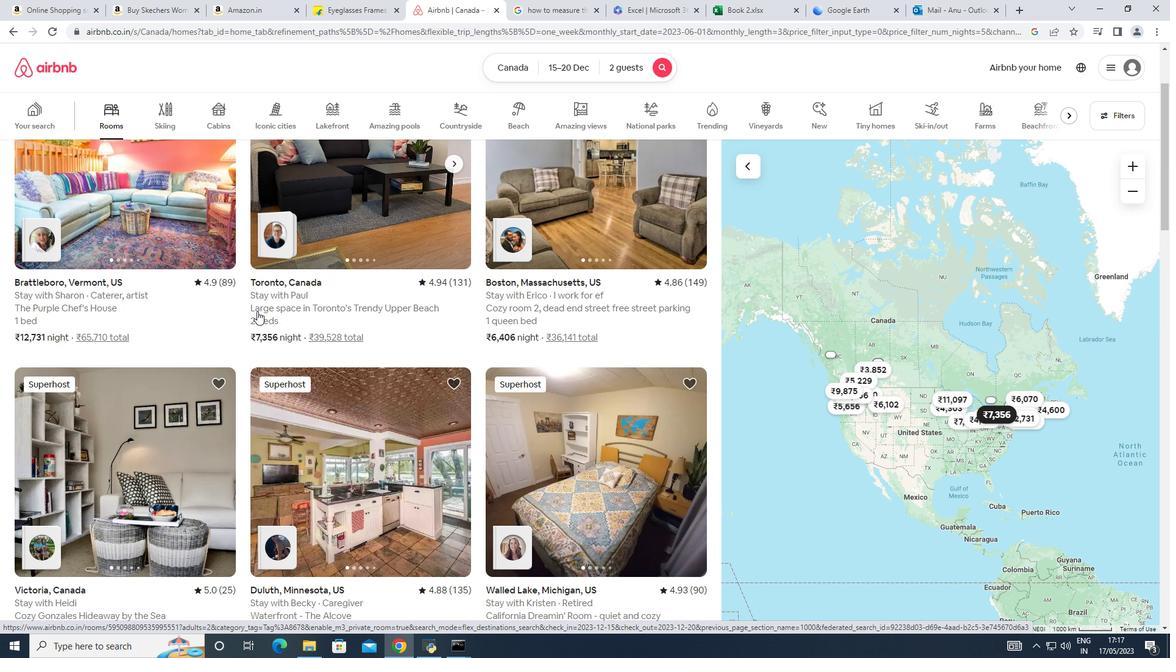 
Action: Mouse moved to (257, 311)
Screenshot: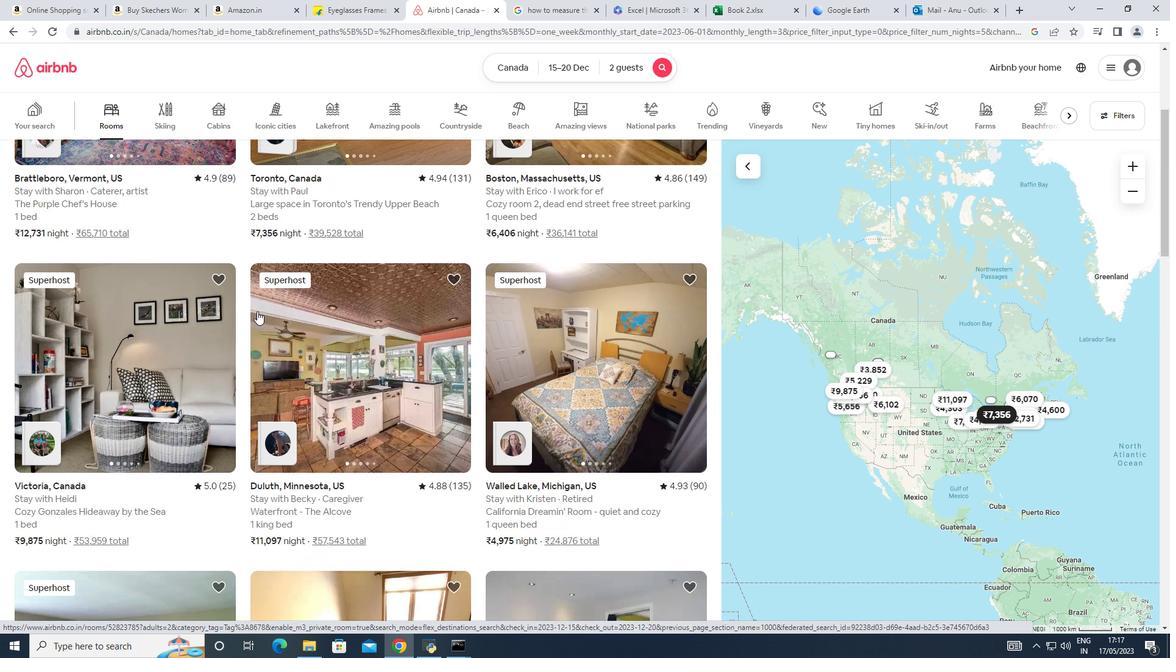 
Action: Mouse scrolled (257, 310) with delta (0, 0)
Screenshot: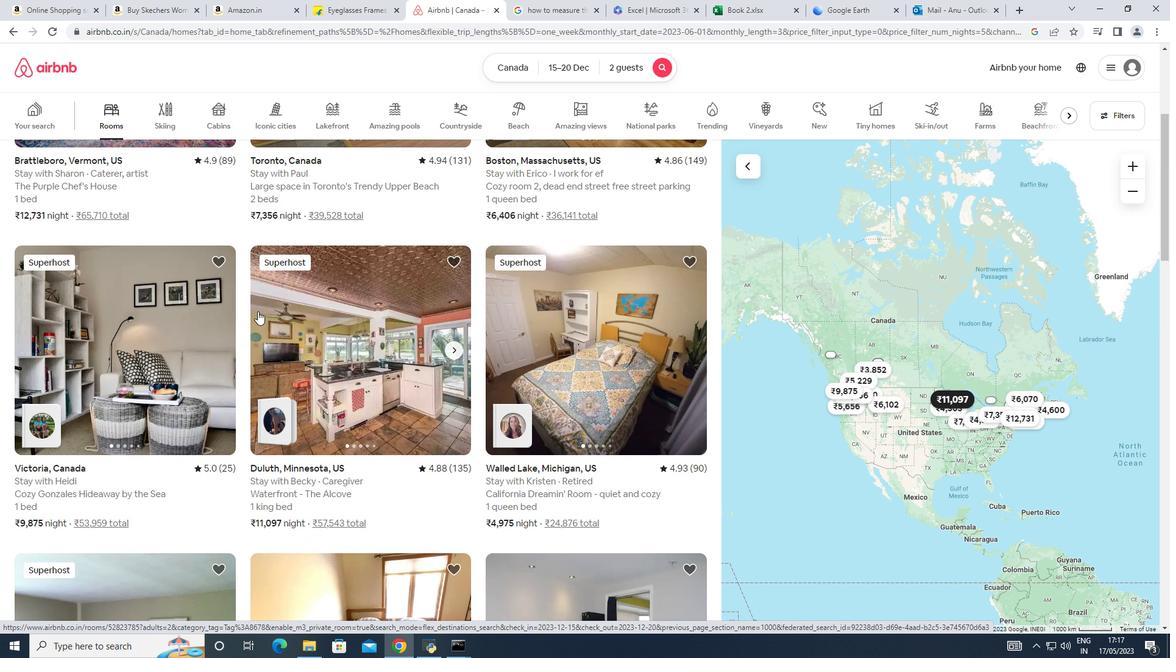 
Action: Mouse scrolled (257, 310) with delta (0, 0)
Screenshot: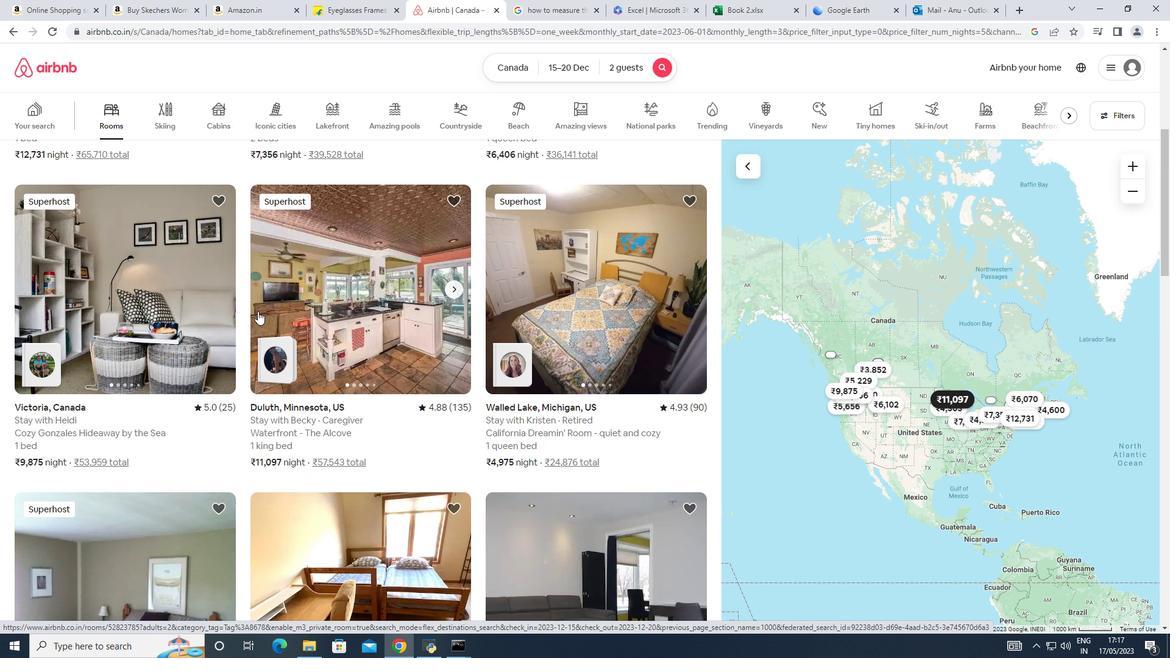 
Action: Mouse scrolled (257, 310) with delta (0, 0)
Screenshot: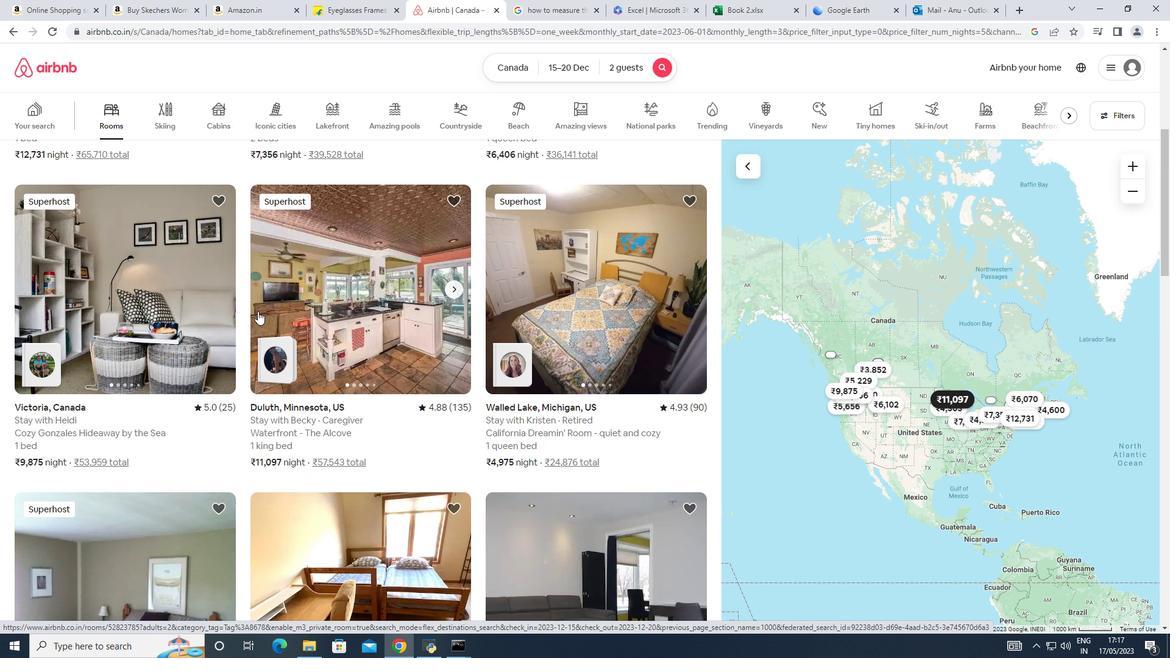 
Action: Mouse scrolled (257, 310) with delta (0, 0)
Screenshot: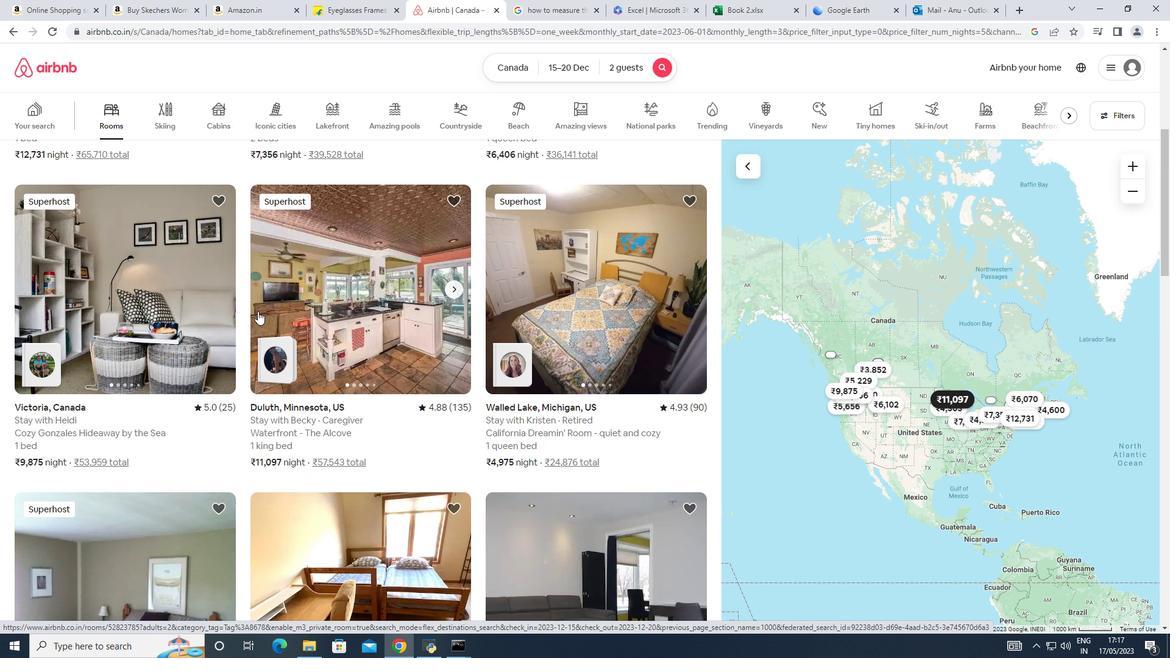 
Action: Mouse scrolled (257, 310) with delta (0, 0)
Screenshot: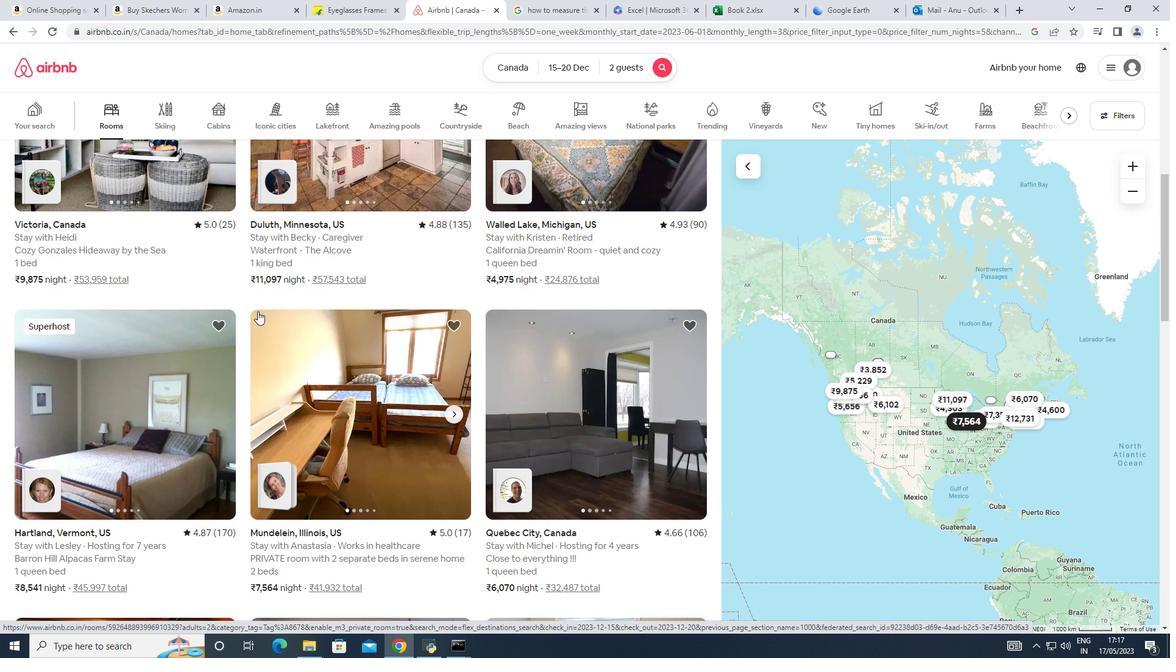 
Action: Mouse scrolled (257, 310) with delta (0, 0)
Screenshot: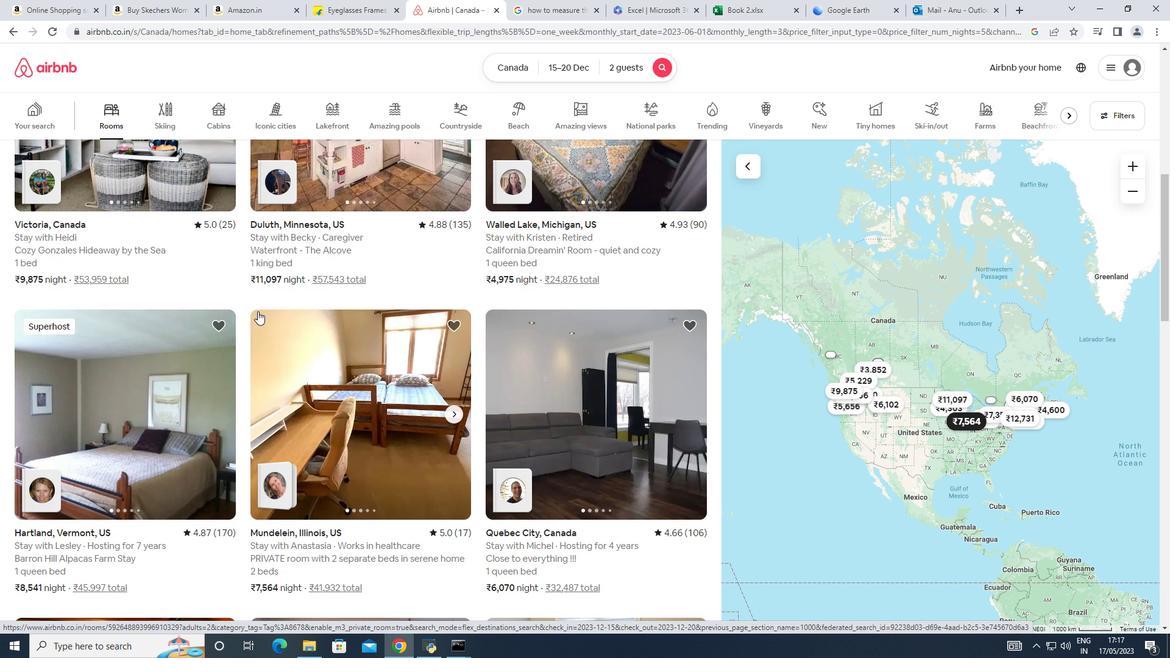 
Action: Mouse scrolled (257, 310) with delta (0, 0)
Screenshot: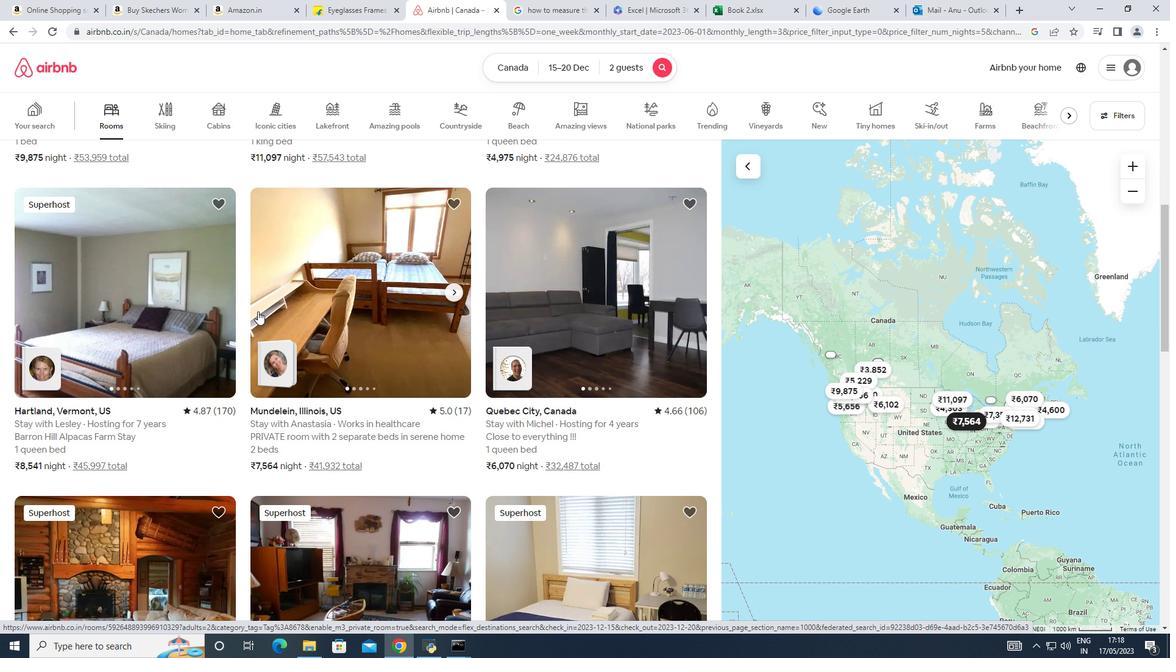 
Action: Mouse scrolled (257, 310) with delta (0, 0)
Screenshot: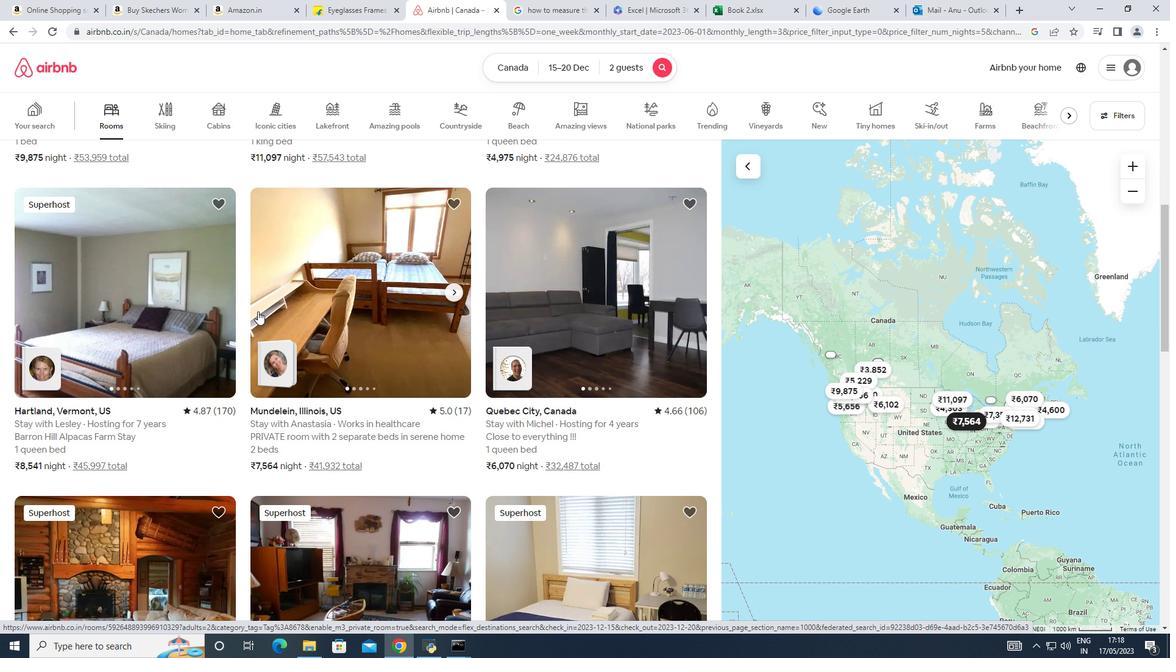
Action: Mouse scrolled (257, 310) with delta (0, 0)
Screenshot: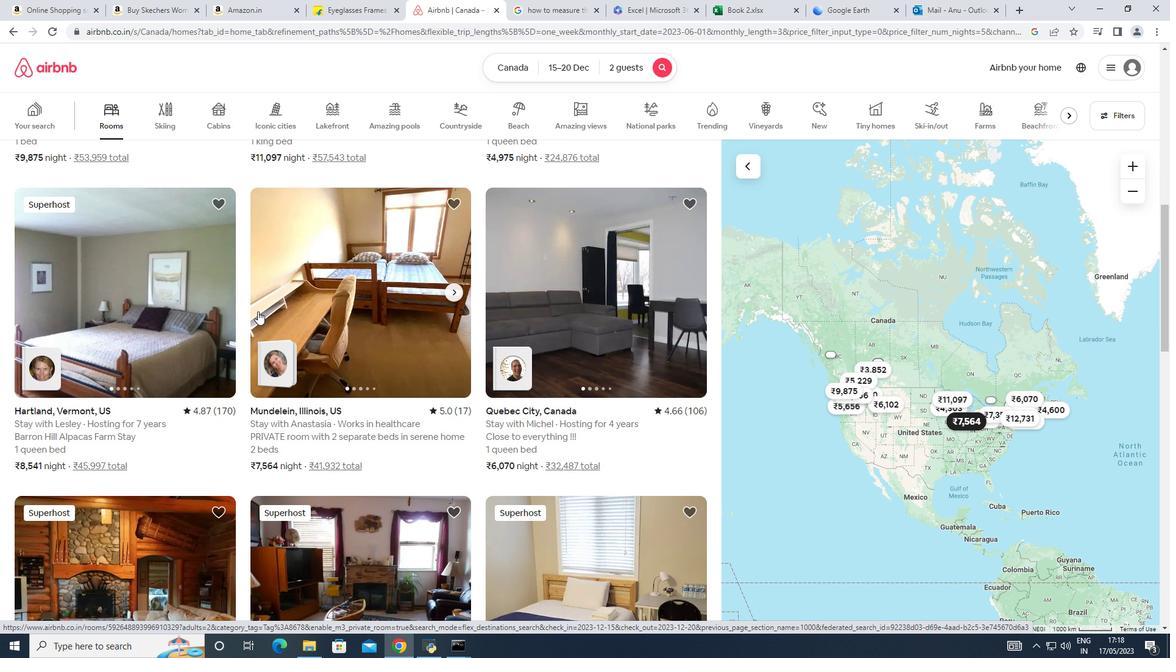 
Action: Mouse scrolled (257, 310) with delta (0, 0)
Screenshot: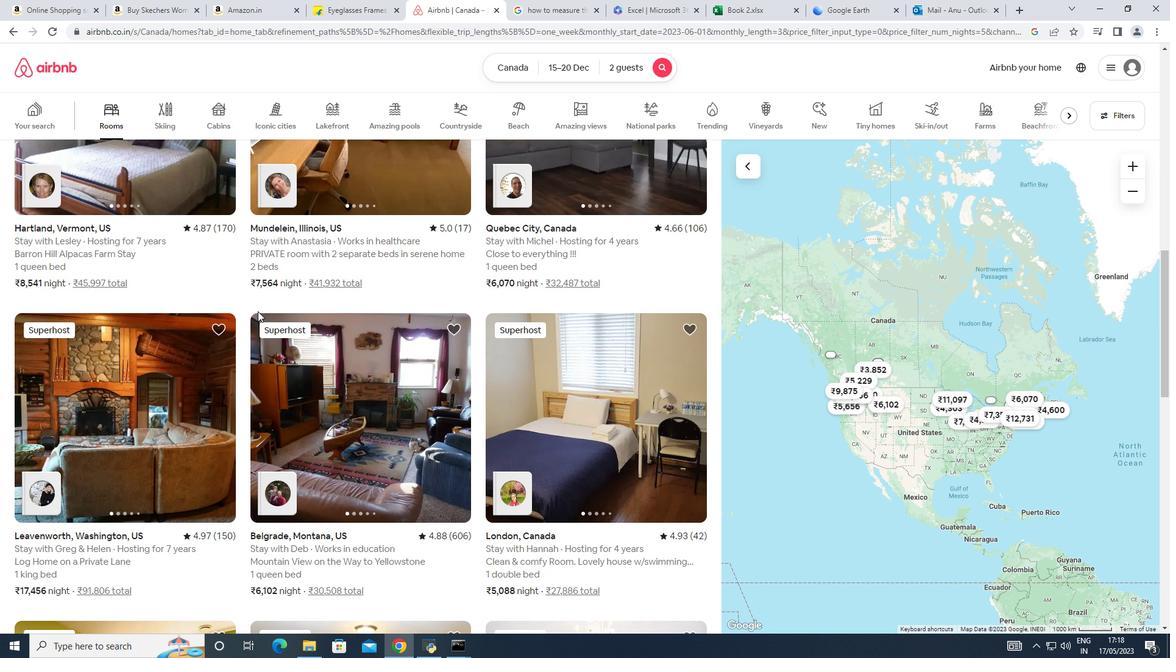 
Action: Mouse scrolled (257, 310) with delta (0, 0)
Screenshot: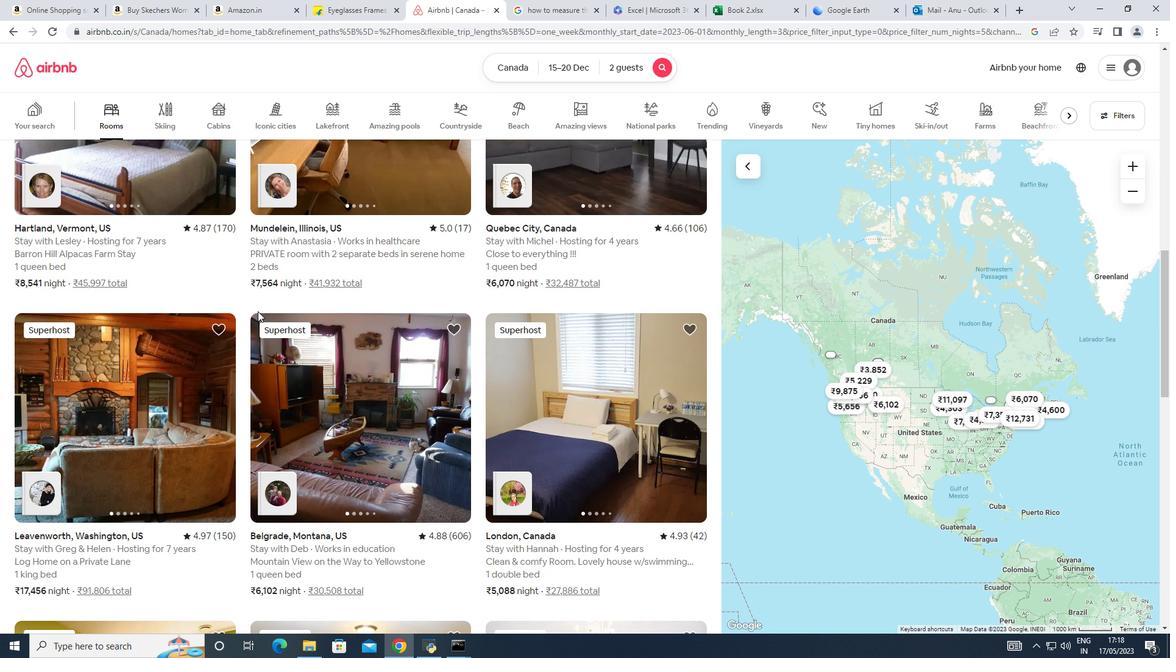 
Action: Mouse scrolled (257, 310) with delta (0, 0)
Screenshot: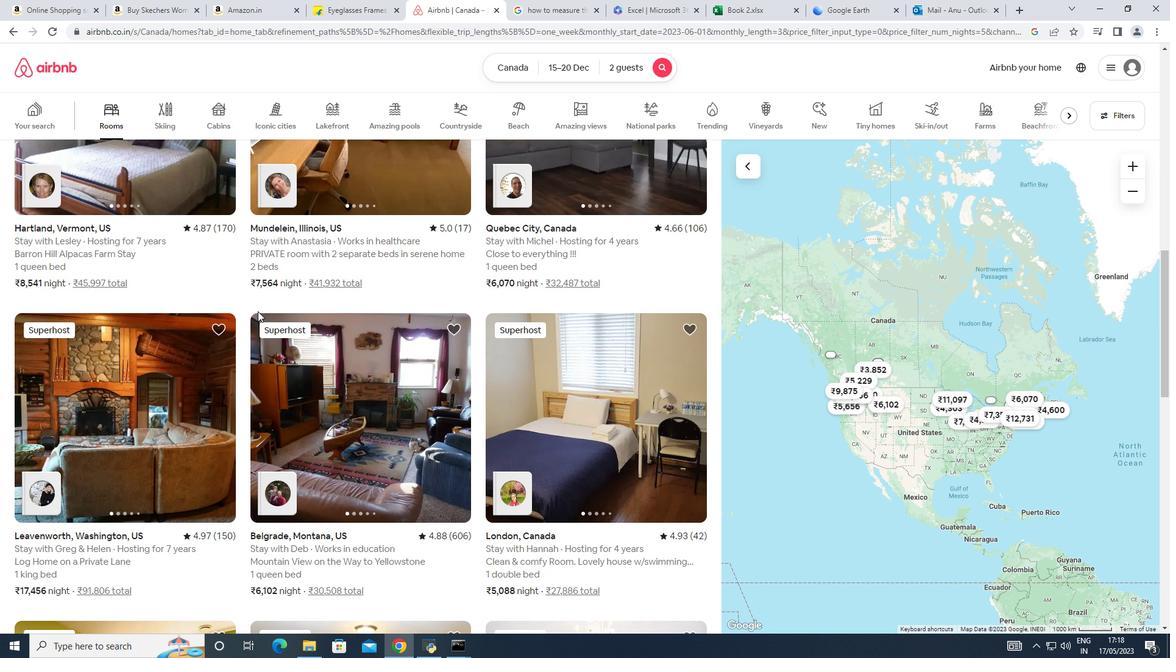 
Action: Mouse scrolled (257, 310) with delta (0, 0)
Screenshot: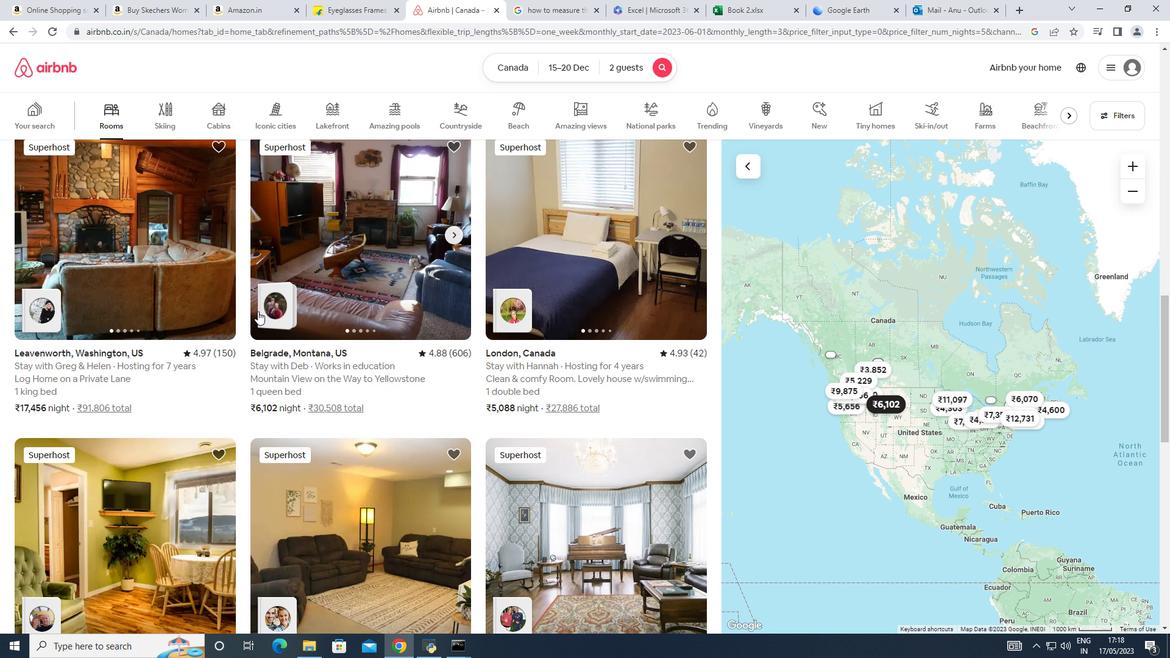 
Action: Mouse scrolled (257, 310) with delta (0, 0)
Screenshot: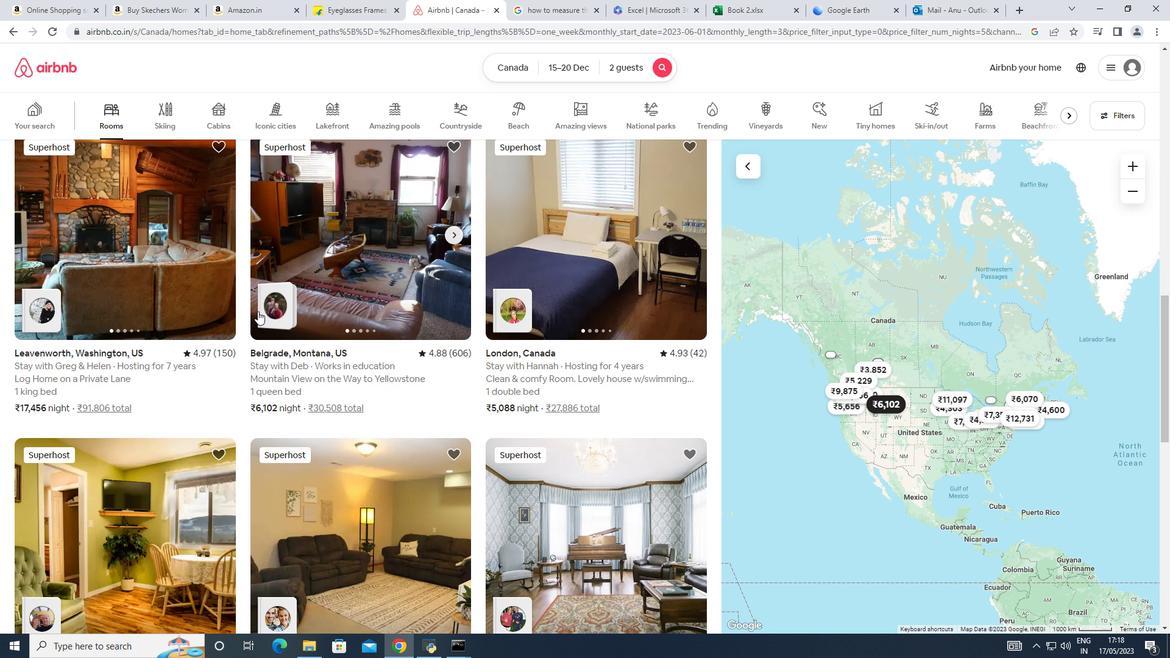 
Action: Mouse scrolled (257, 310) with delta (0, 0)
Screenshot: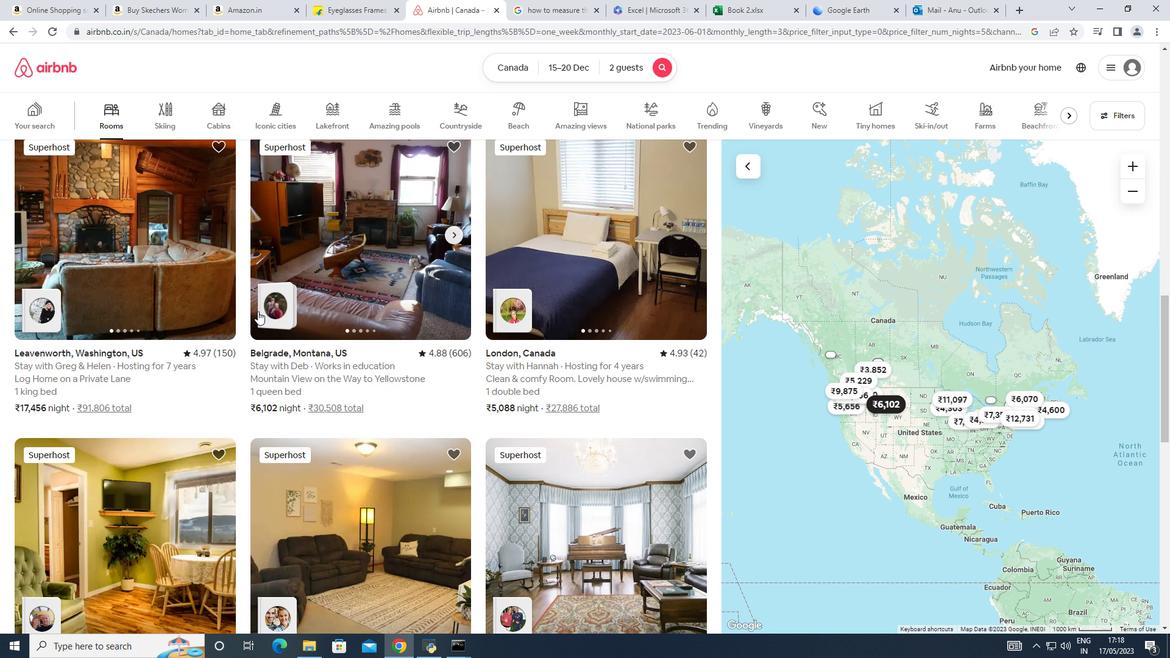 
Action: Mouse scrolled (257, 310) with delta (0, 0)
Screenshot: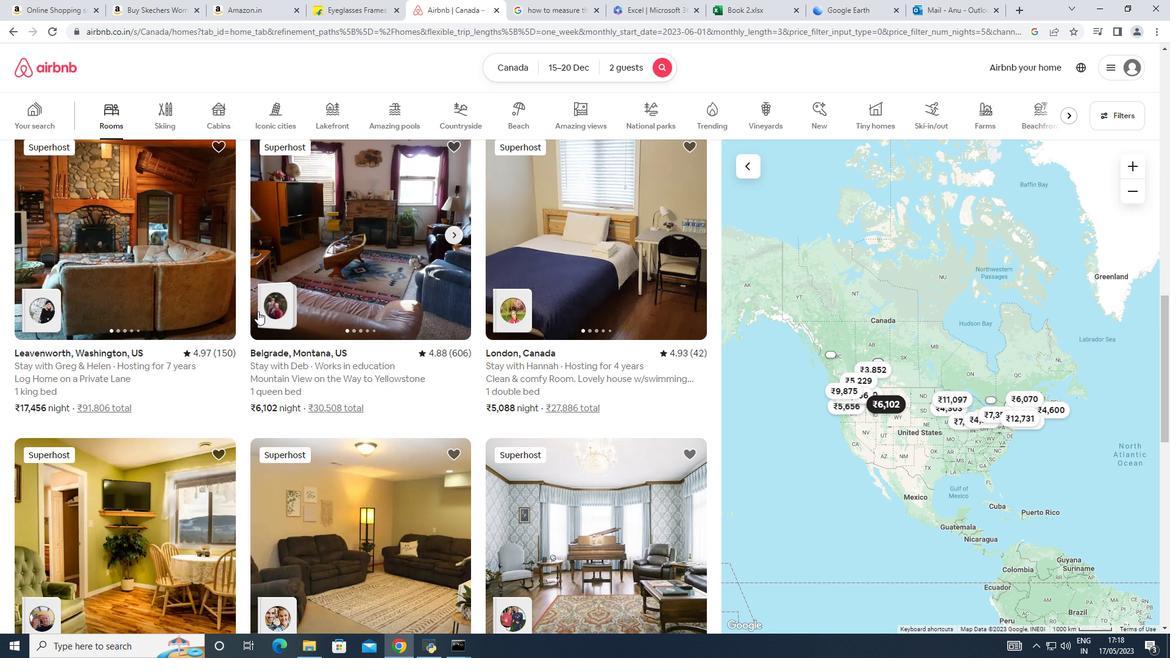 
Action: Mouse scrolled (257, 312) with delta (0, 0)
Screenshot: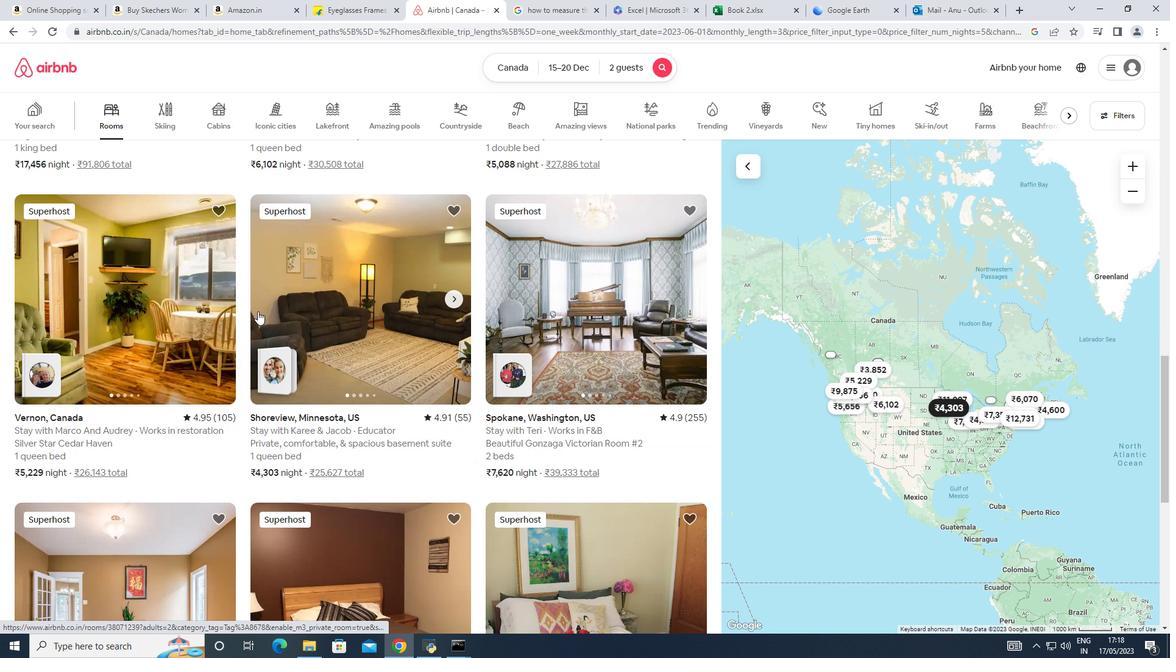 
Action: Mouse scrolled (257, 312) with delta (0, 0)
Screenshot: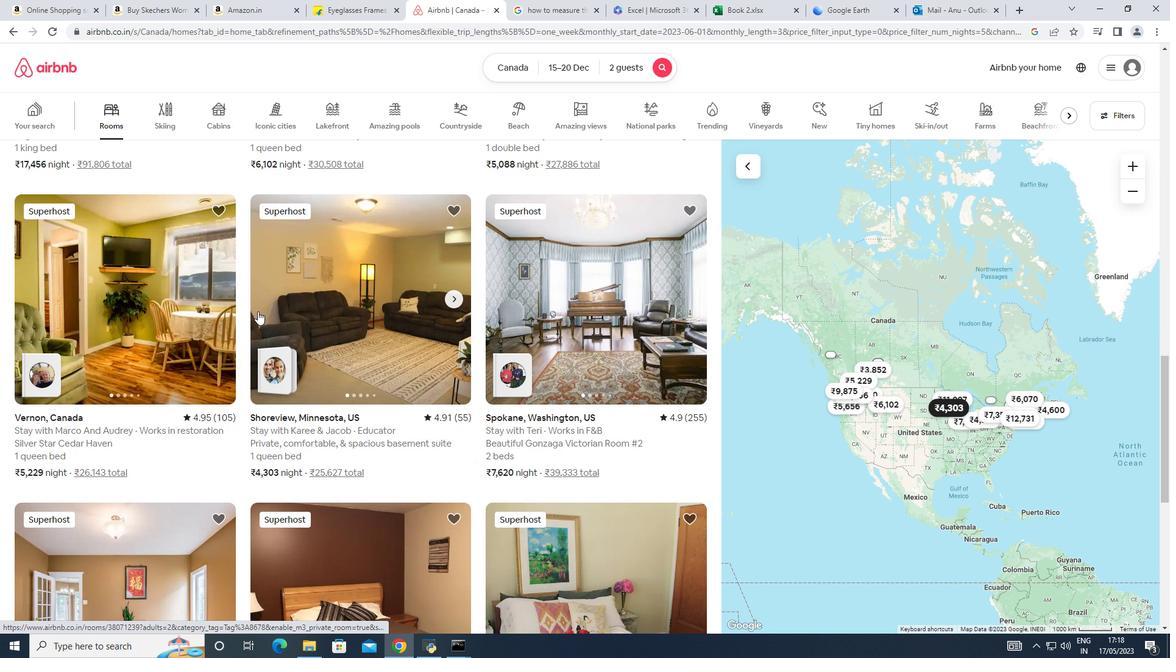 
Action: Mouse scrolled (257, 310) with delta (0, 0)
Screenshot: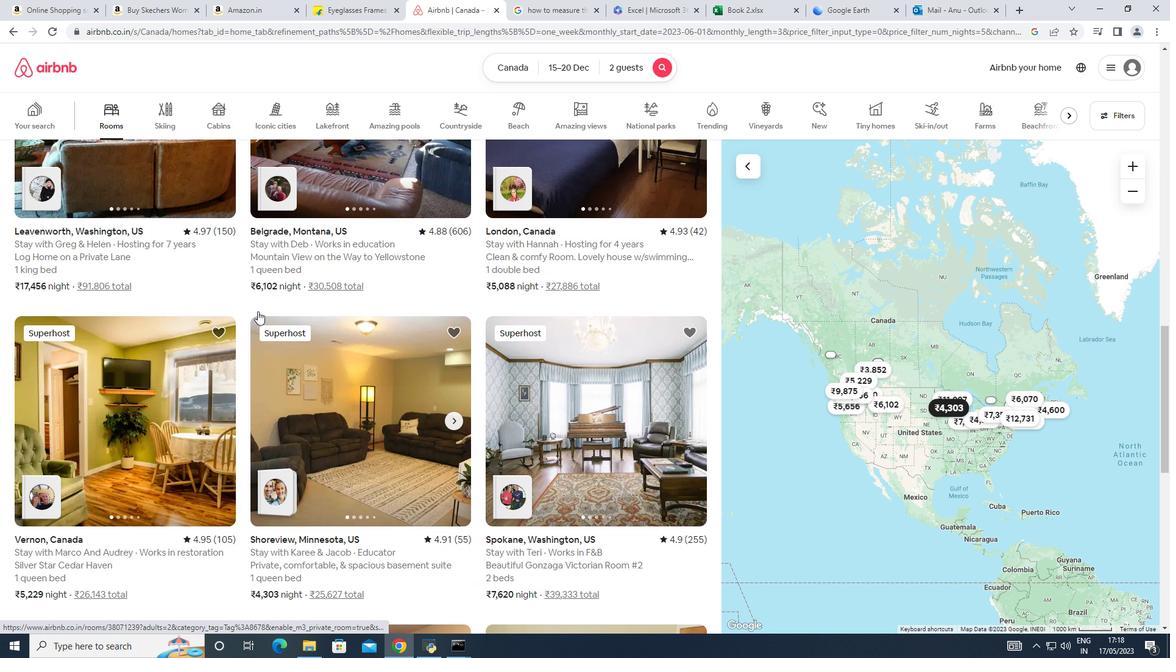
Action: Mouse scrolled (257, 310) with delta (0, 0)
Screenshot: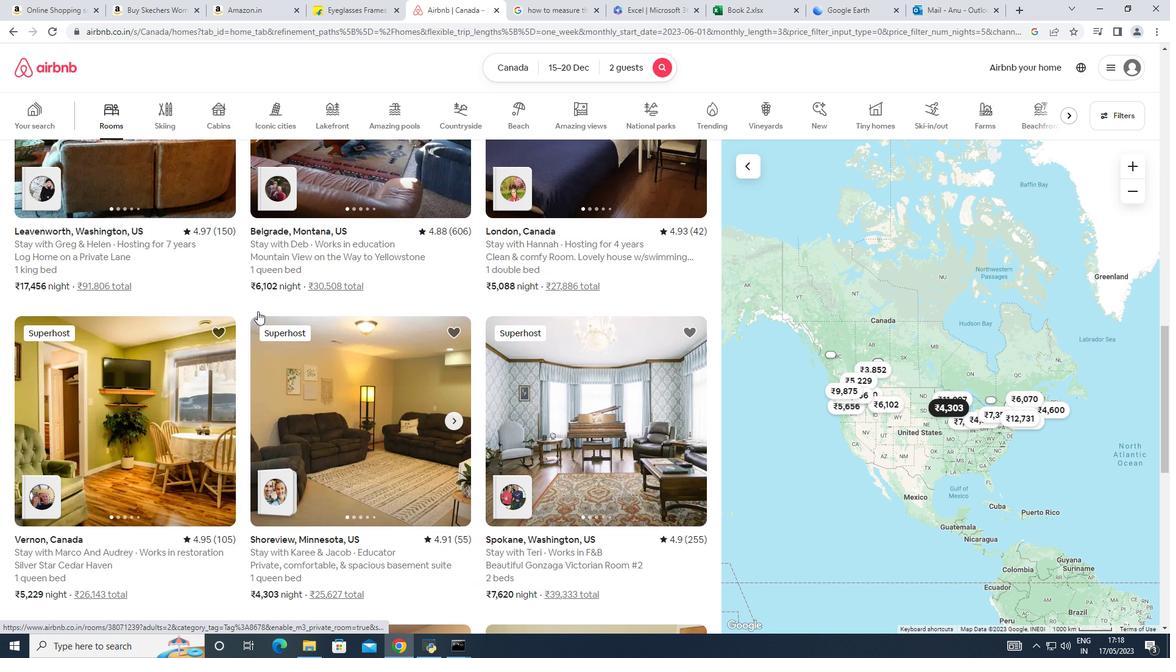 
Action: Mouse scrolled (257, 312) with delta (0, 0)
Screenshot: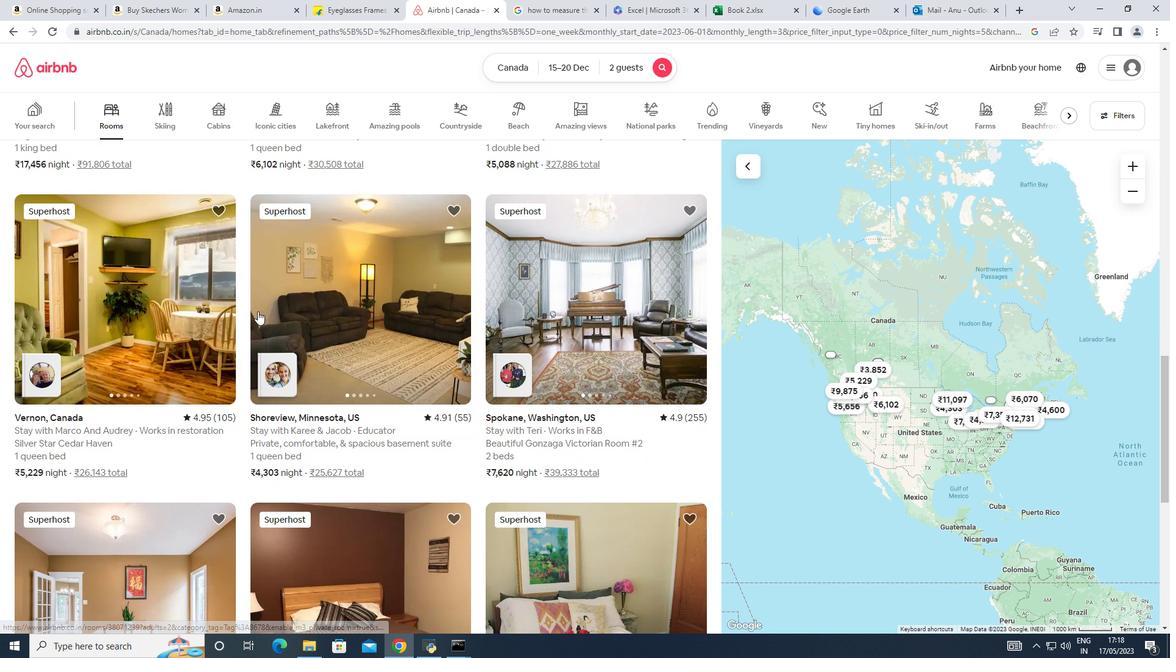 
Action: Mouse scrolled (257, 312) with delta (0, 0)
Screenshot: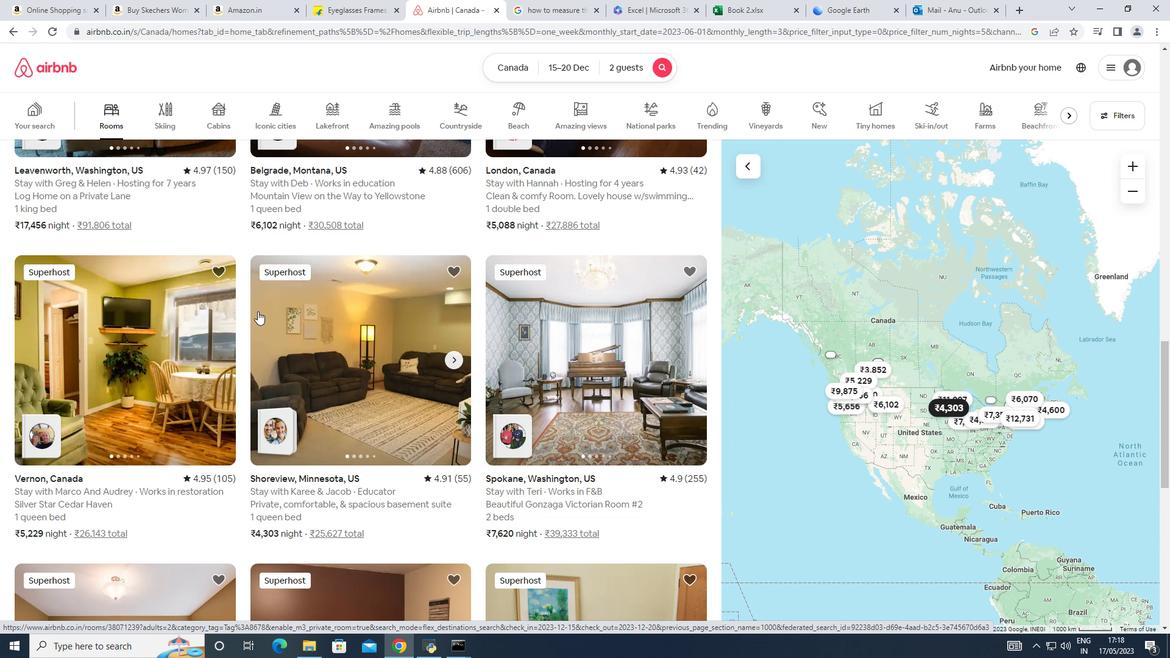 
Action: Mouse scrolled (257, 310) with delta (0, 0)
Screenshot: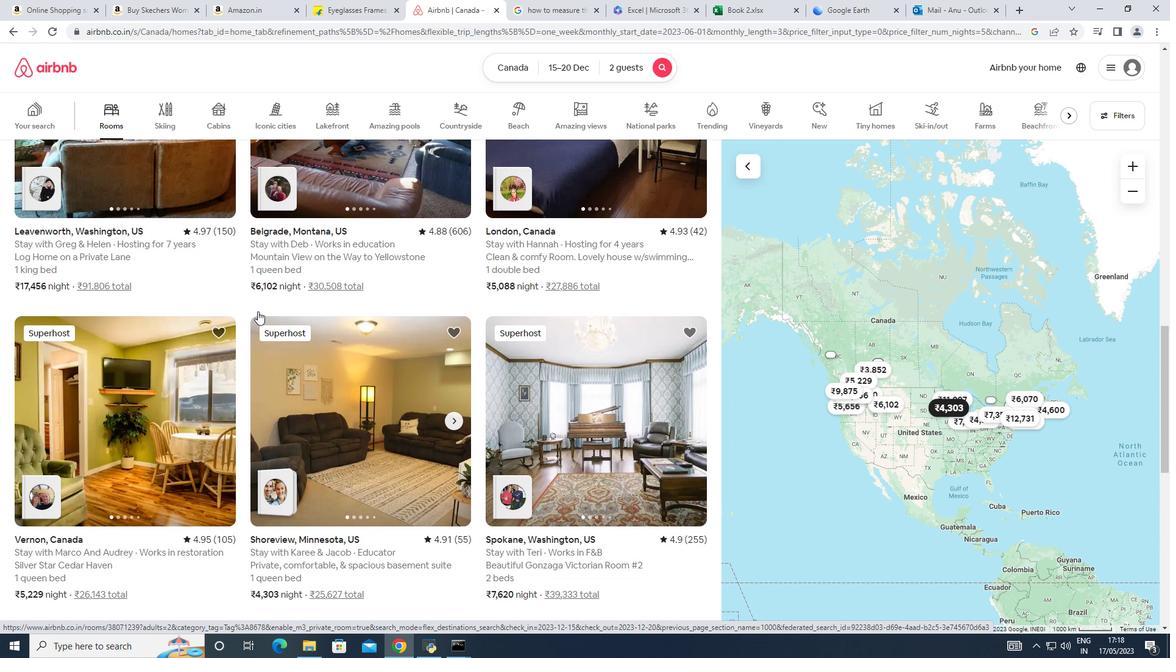 
Action: Mouse scrolled (257, 310) with delta (0, 0)
Screenshot: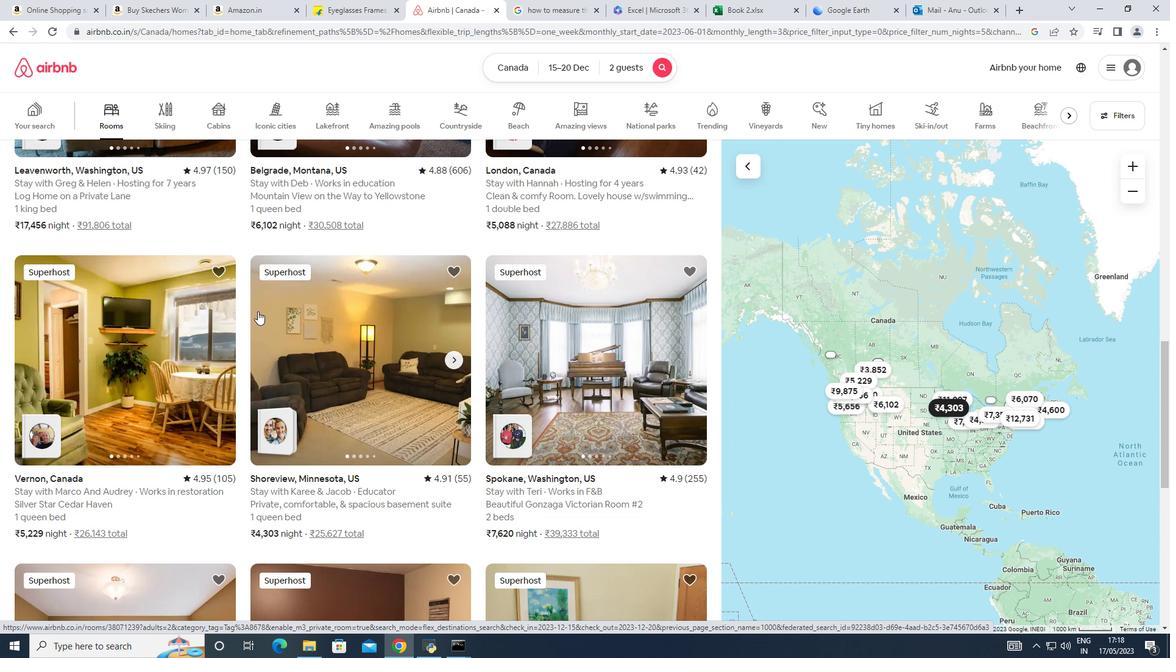
Action: Mouse scrolled (257, 310) with delta (0, 0)
Screenshot: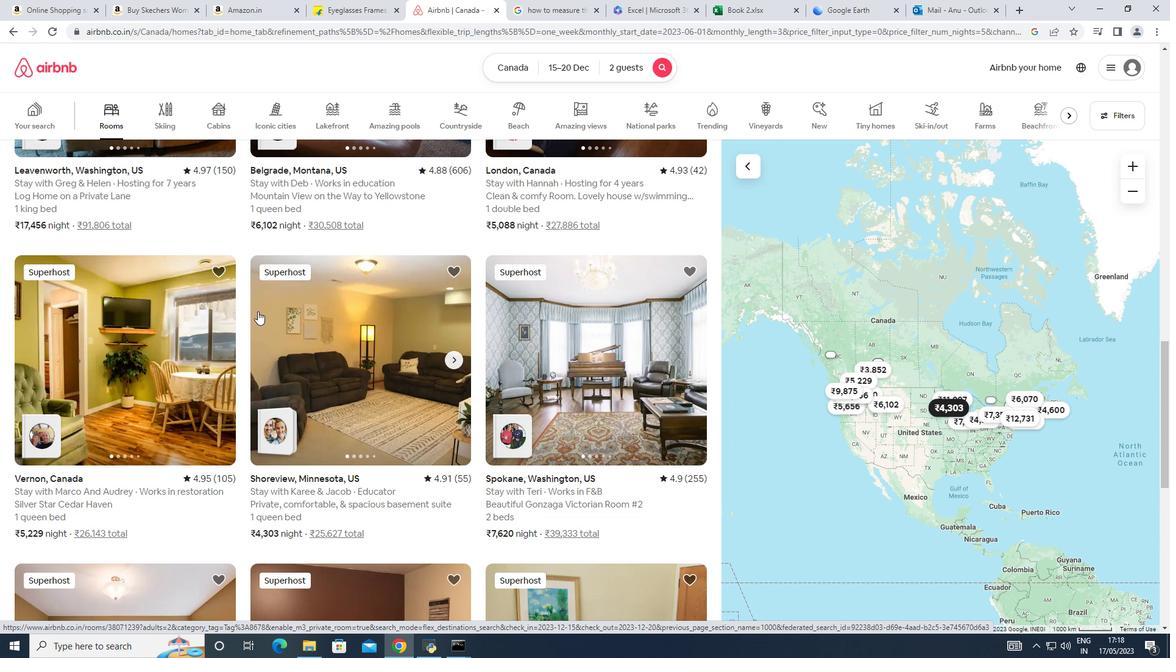 
Action: Mouse moved to (173, 254)
Screenshot: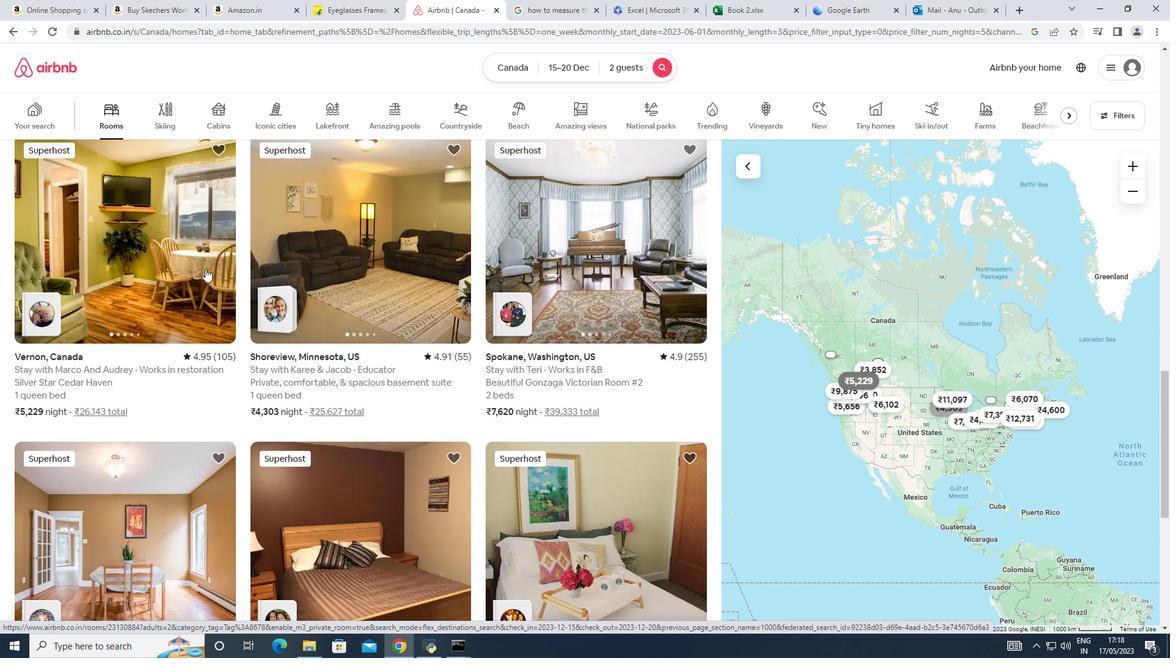 
Action: Mouse pressed left at (173, 254)
Screenshot: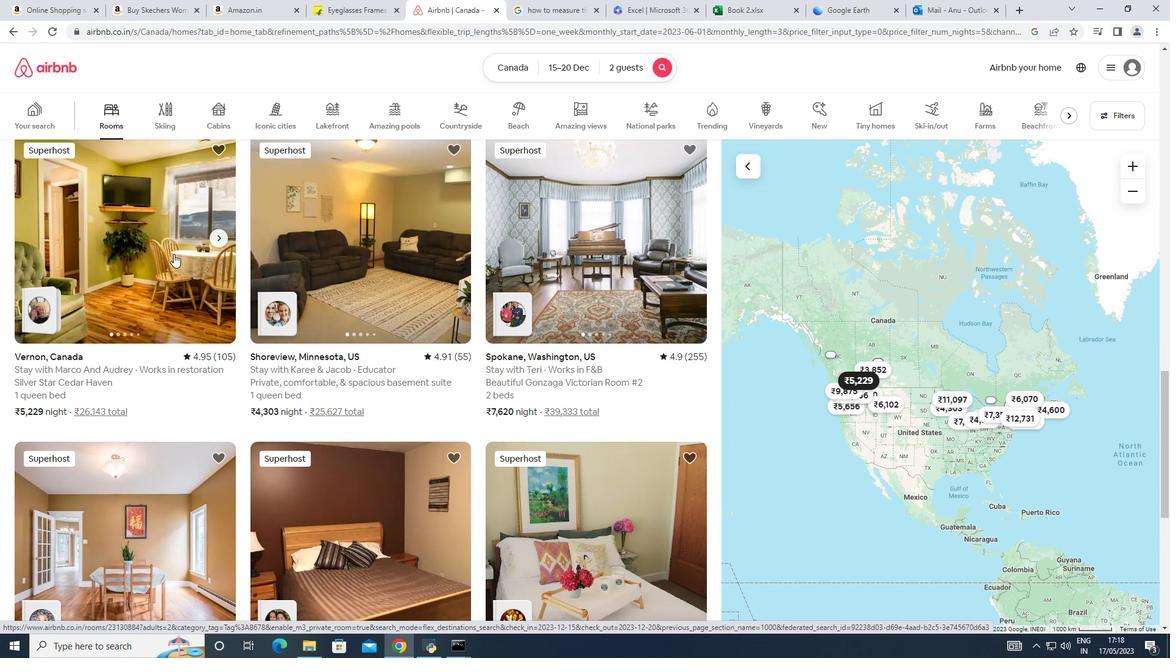 
Action: Mouse moved to (647, 318)
Screenshot: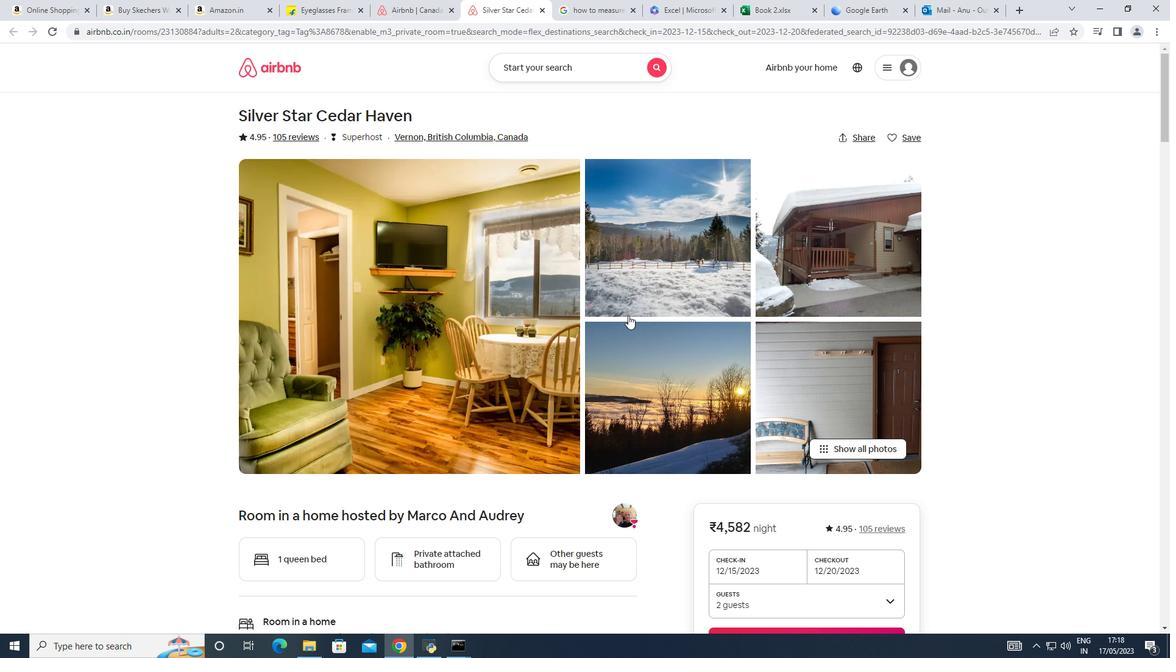 
Action: Mouse scrolled (647, 317) with delta (0, 0)
Screenshot: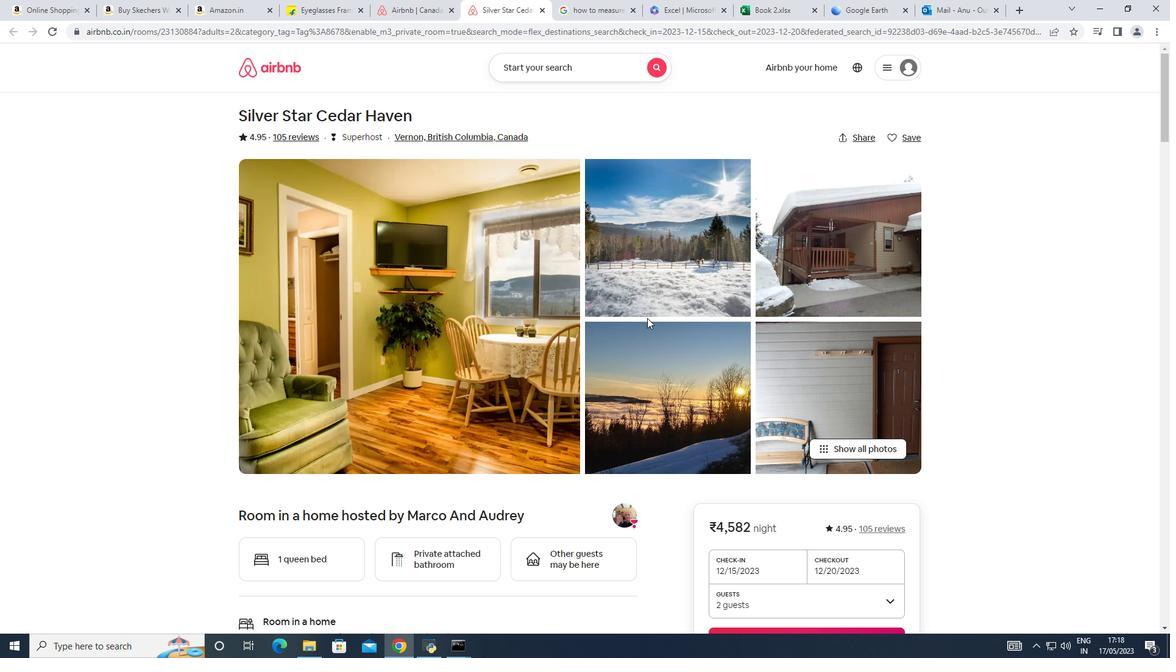 
Action: Mouse moved to (730, 332)
Screenshot: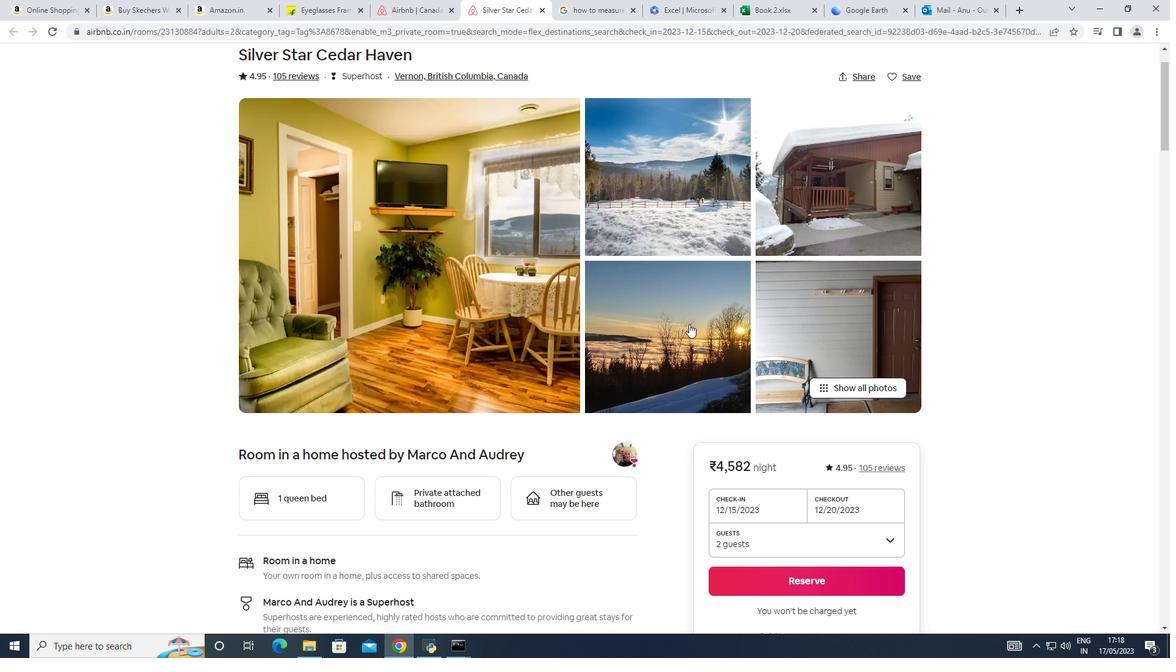 
Action: Mouse scrolled (730, 332) with delta (0, 0)
Screenshot: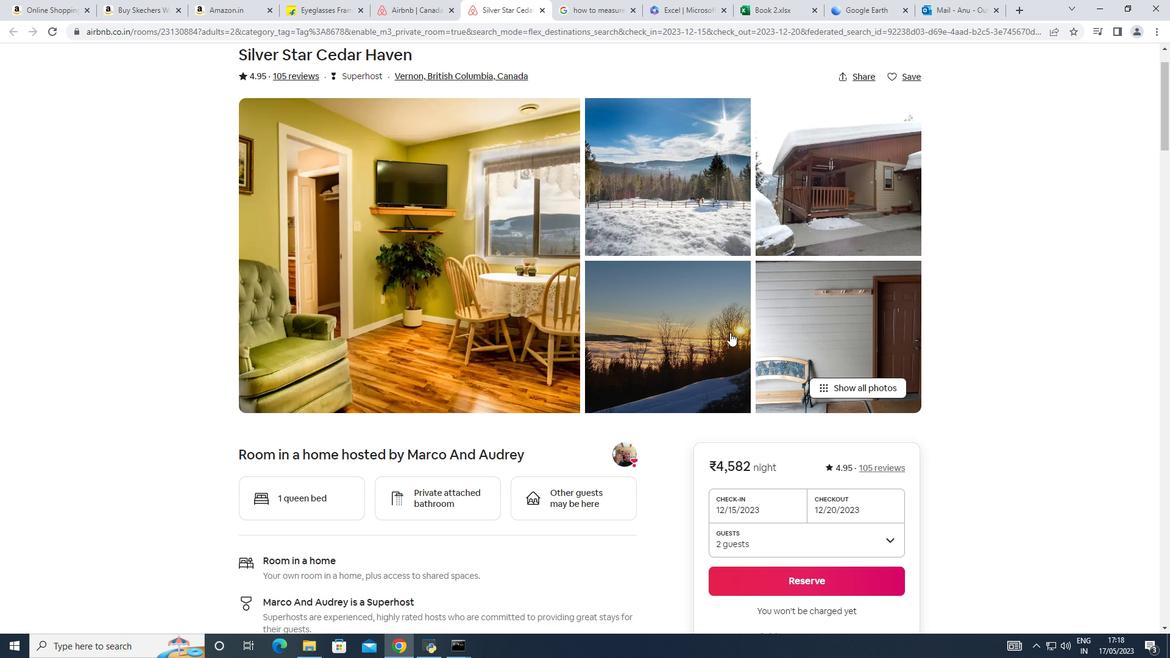 
Action: Mouse moved to (852, 328)
Screenshot: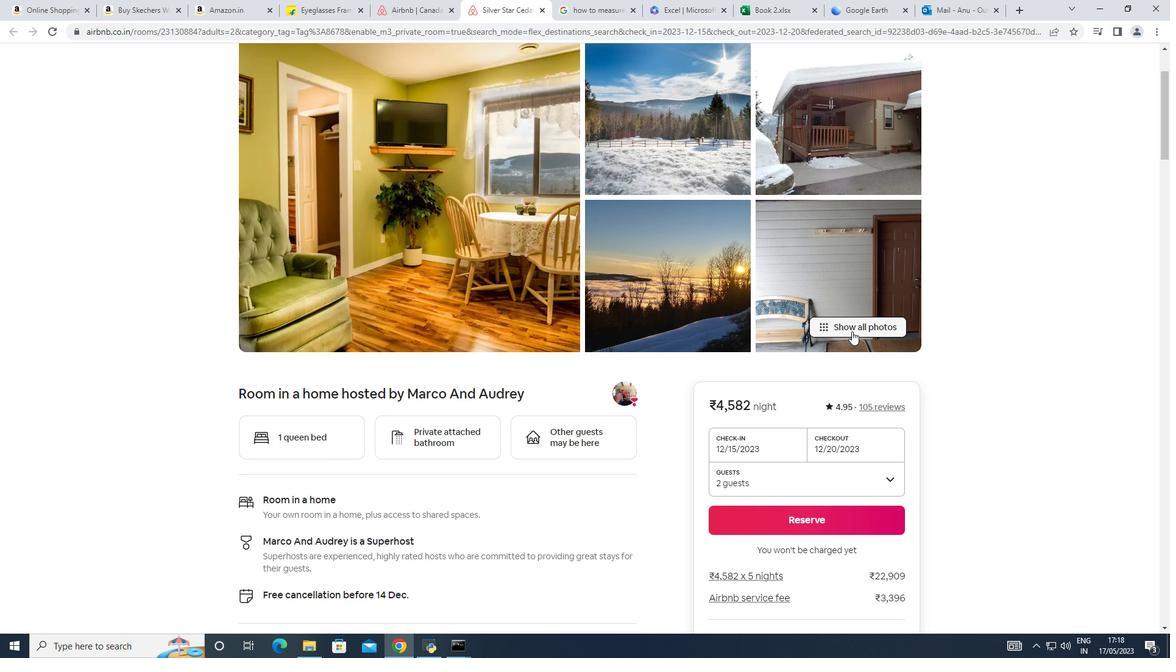 
Action: Mouse pressed left at (852, 328)
Screenshot: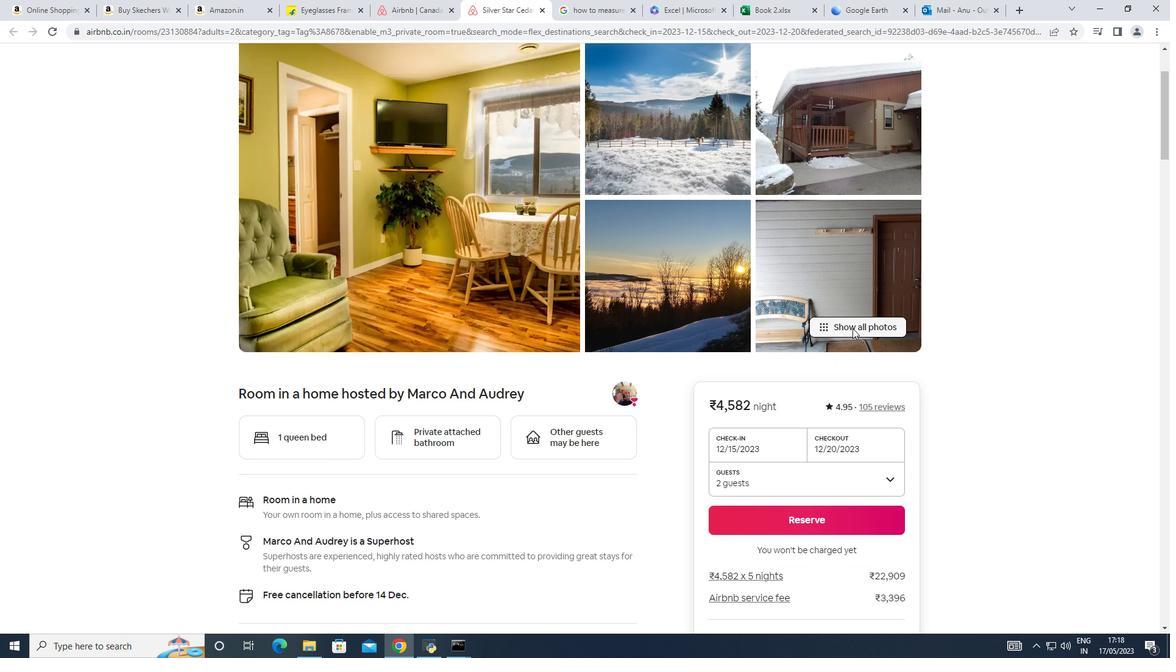 
Action: Mouse moved to (728, 388)
Screenshot: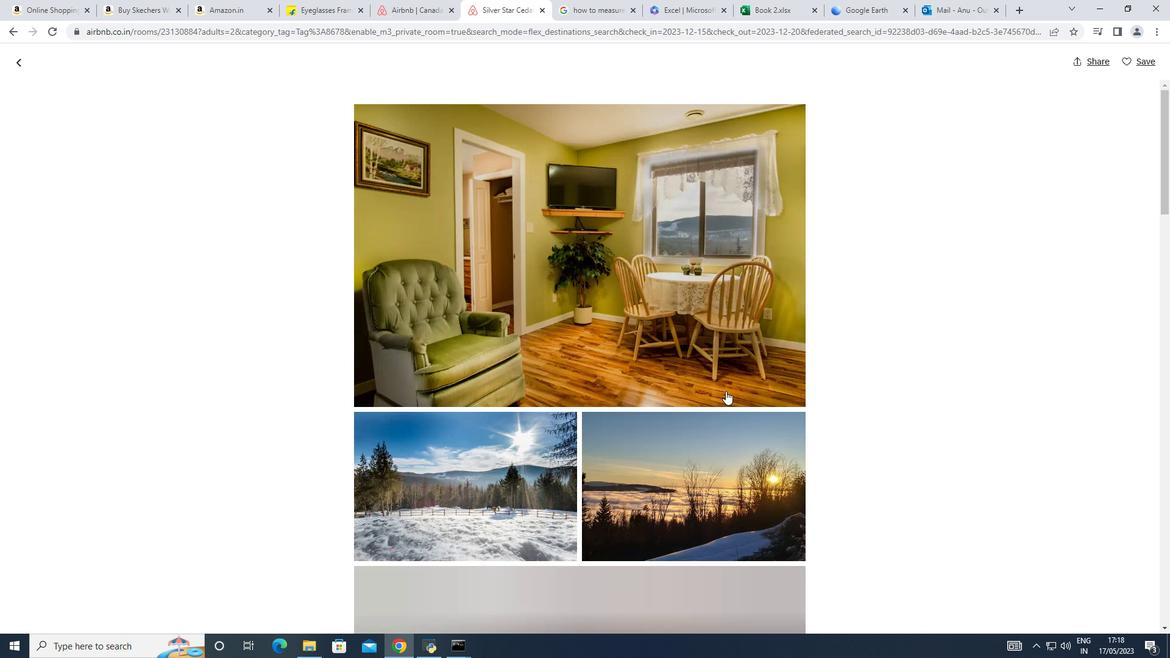 
Action: Mouse scrolled (728, 388) with delta (0, 0)
Screenshot: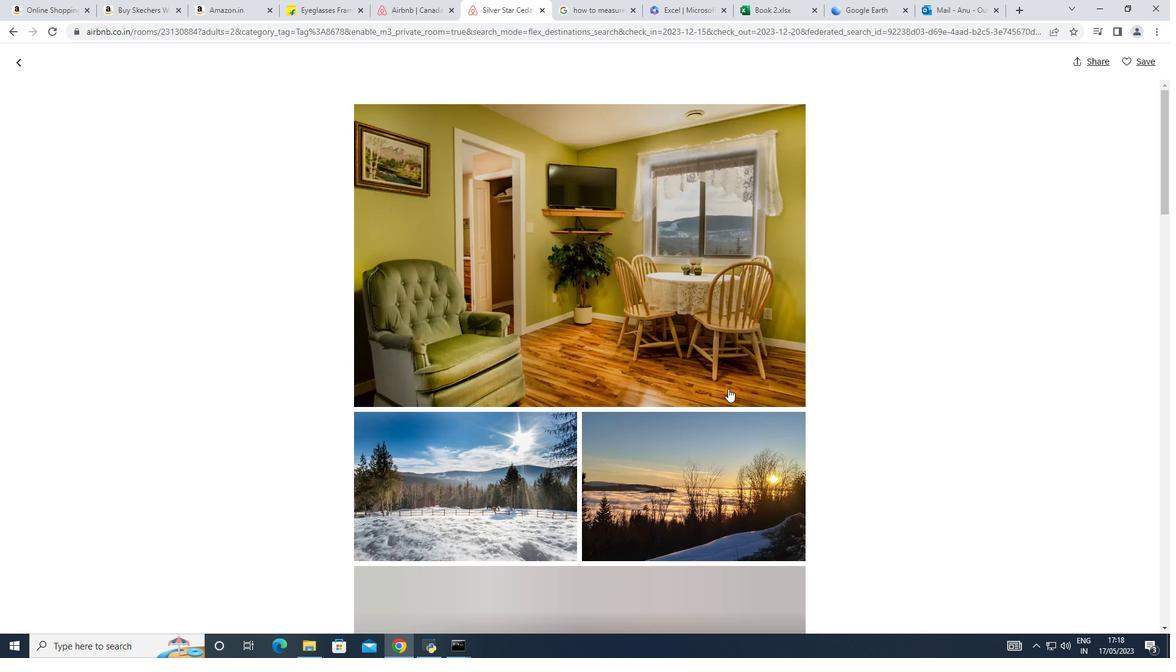 
Action: Mouse scrolled (728, 388) with delta (0, 0)
Screenshot: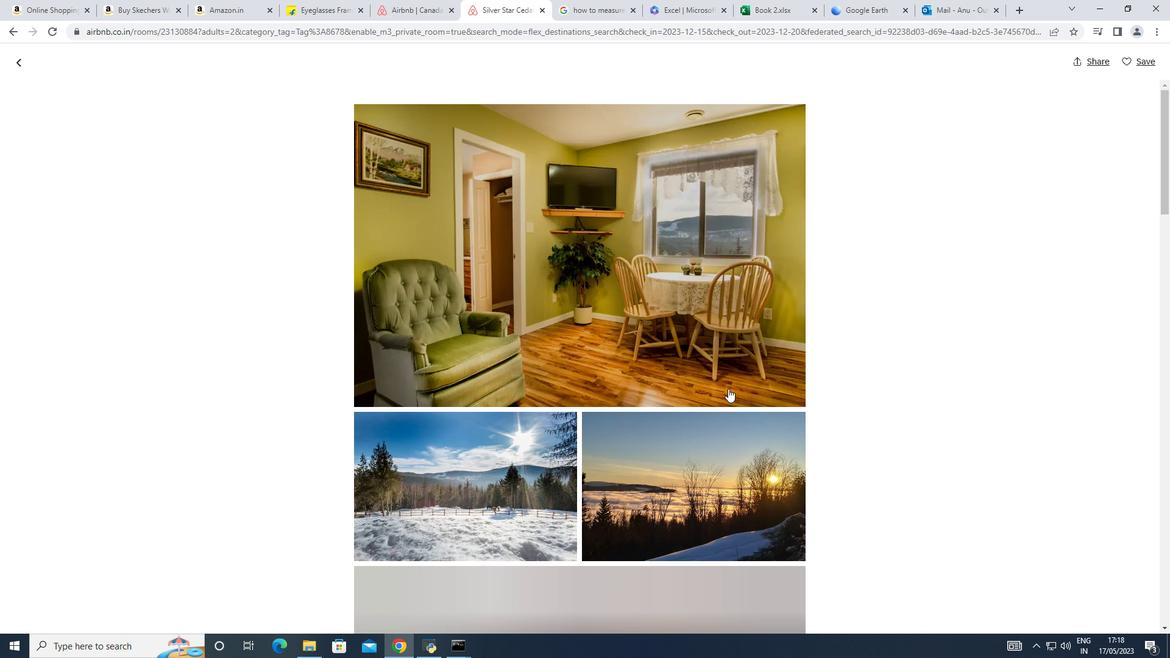
Action: Mouse scrolled (728, 388) with delta (0, 0)
Screenshot: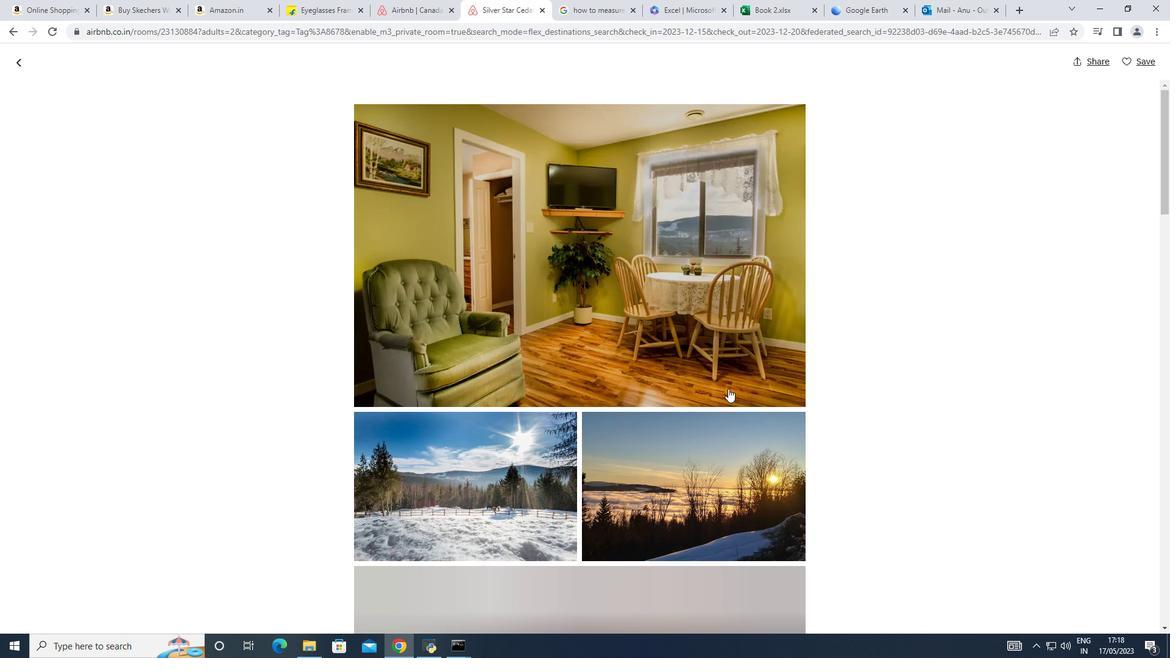 
Action: Mouse scrolled (728, 388) with delta (0, 0)
Screenshot: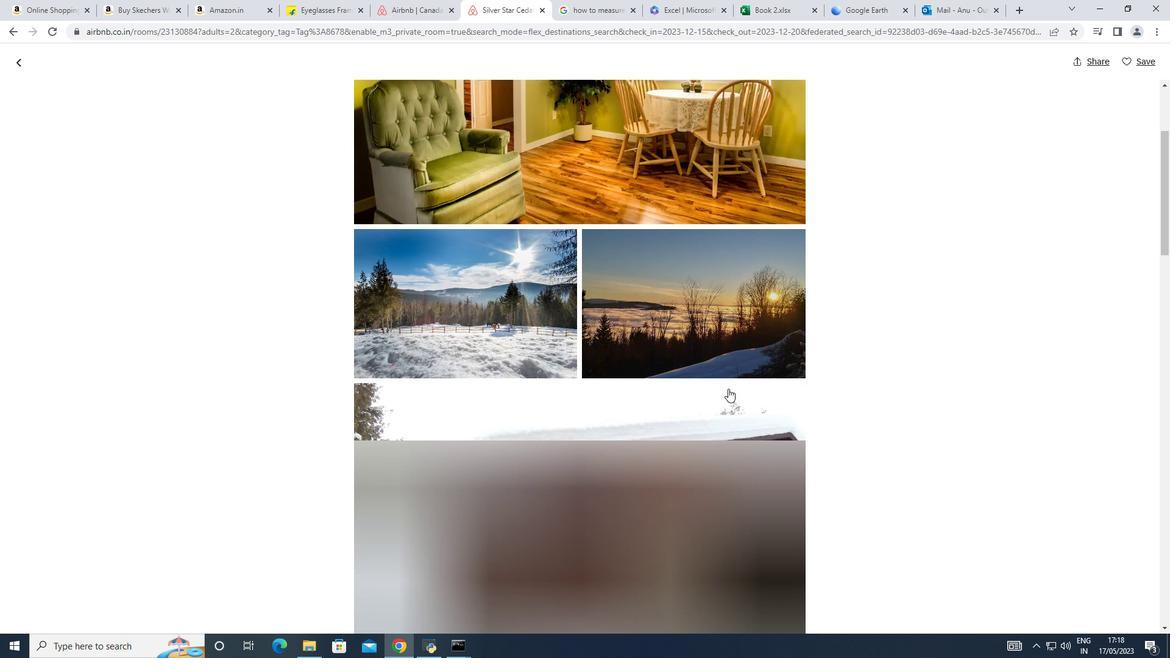 
Action: Mouse scrolled (728, 388) with delta (0, 0)
Screenshot: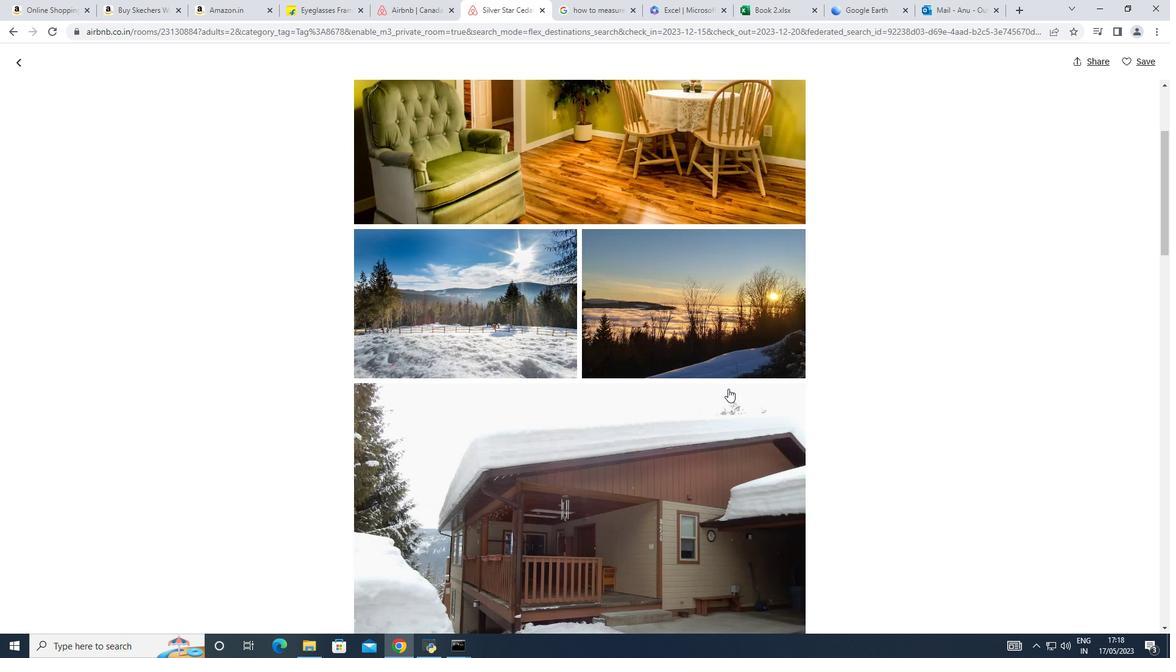 
Action: Mouse scrolled (728, 388) with delta (0, 0)
Screenshot: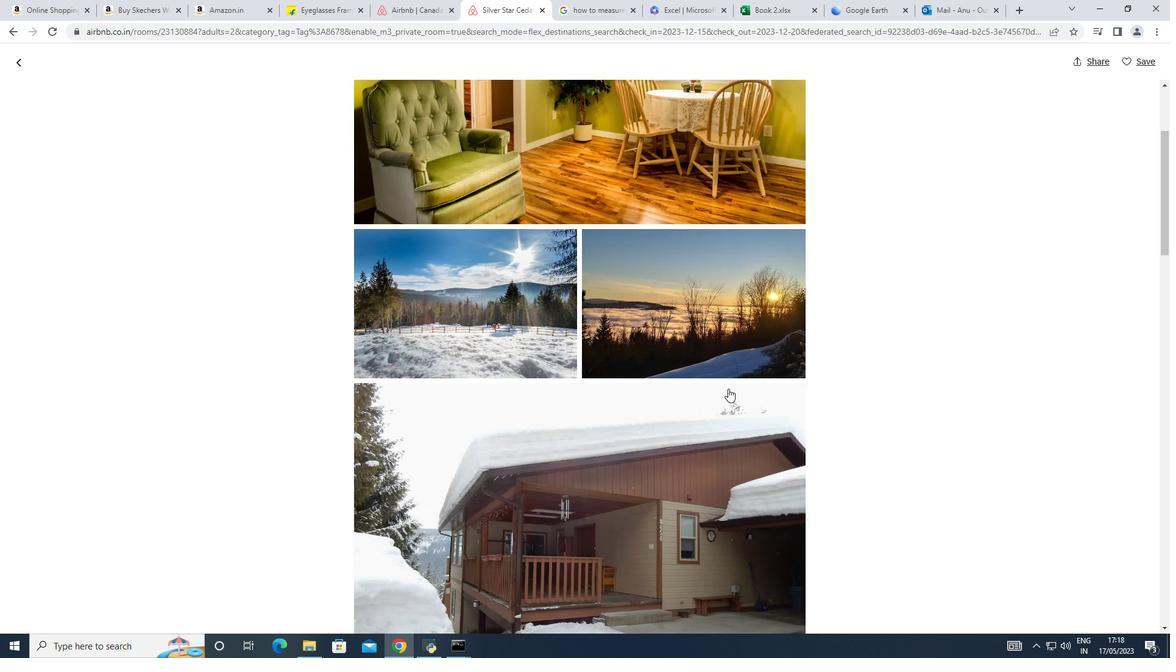 
Action: Mouse moved to (728, 387)
Screenshot: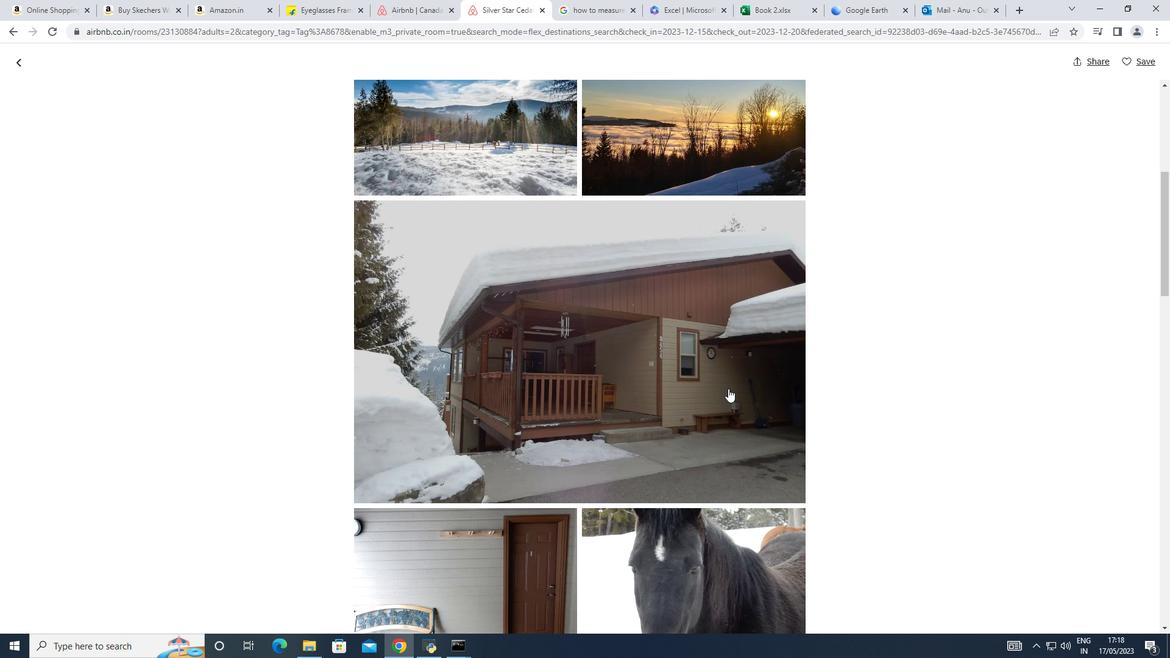 
Action: Mouse scrolled (728, 387) with delta (0, 0)
Screenshot: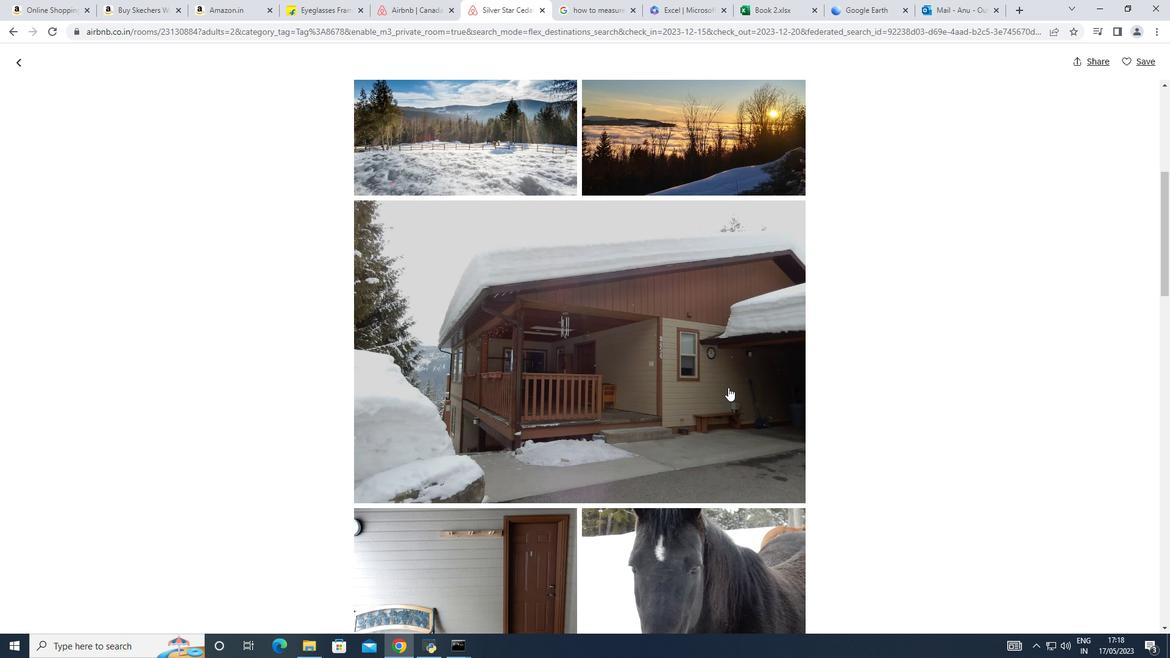 
Action: Mouse scrolled (728, 387) with delta (0, 0)
Screenshot: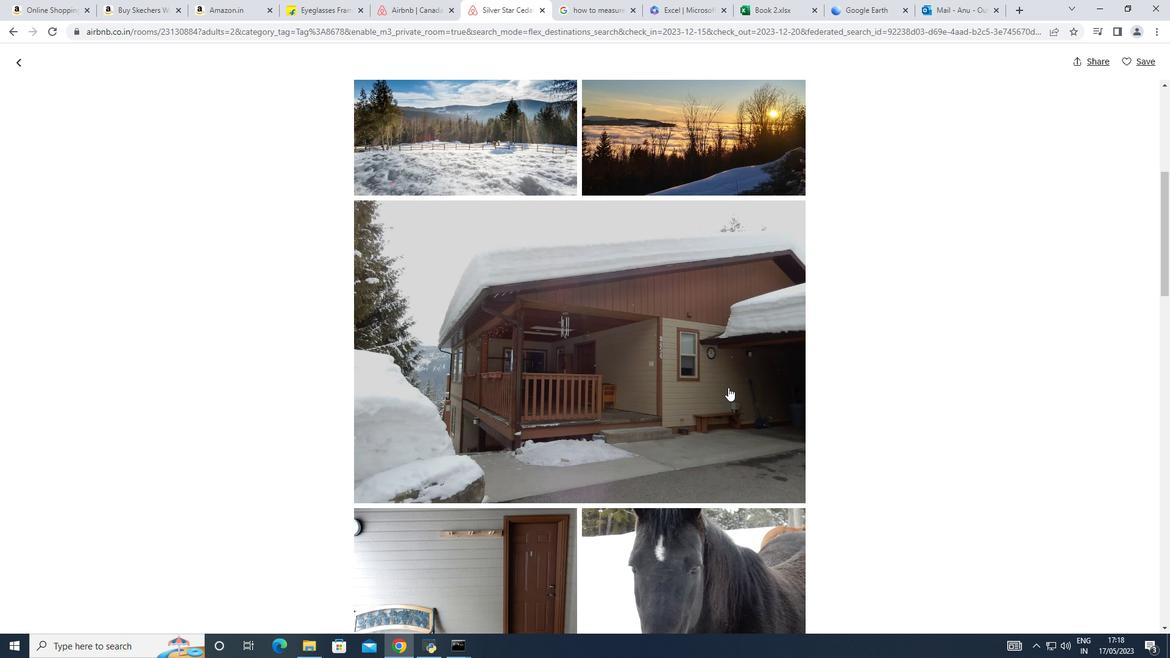 
Action: Mouse scrolled (728, 387) with delta (0, 0)
Screenshot: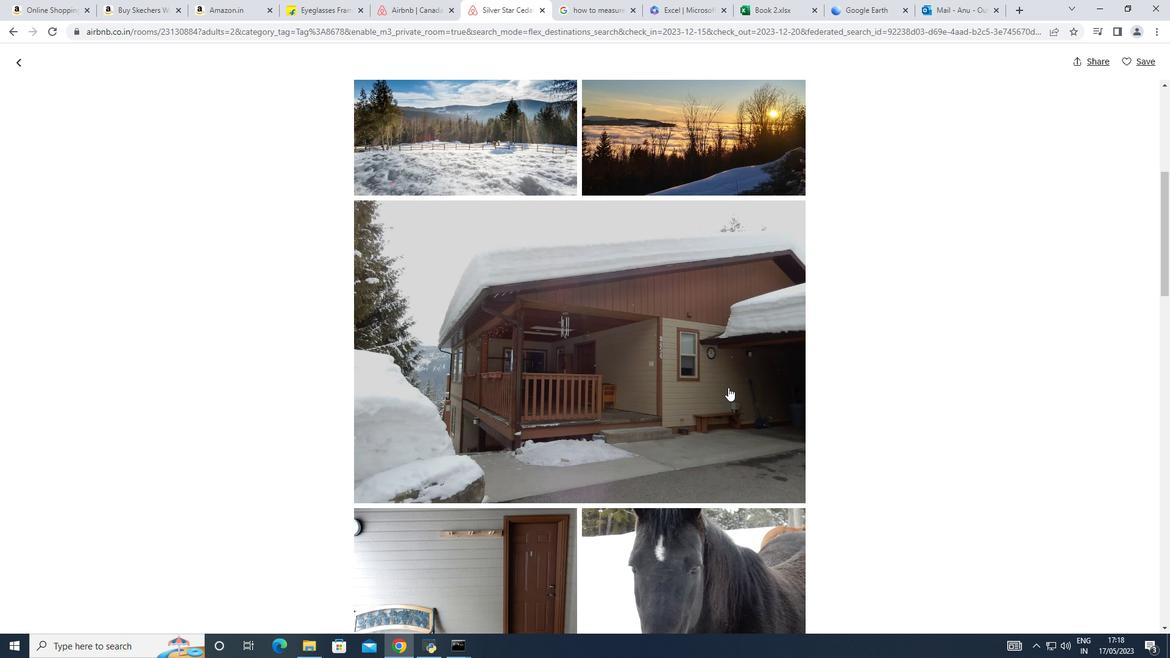
Action: Mouse scrolled (728, 387) with delta (0, 0)
Screenshot: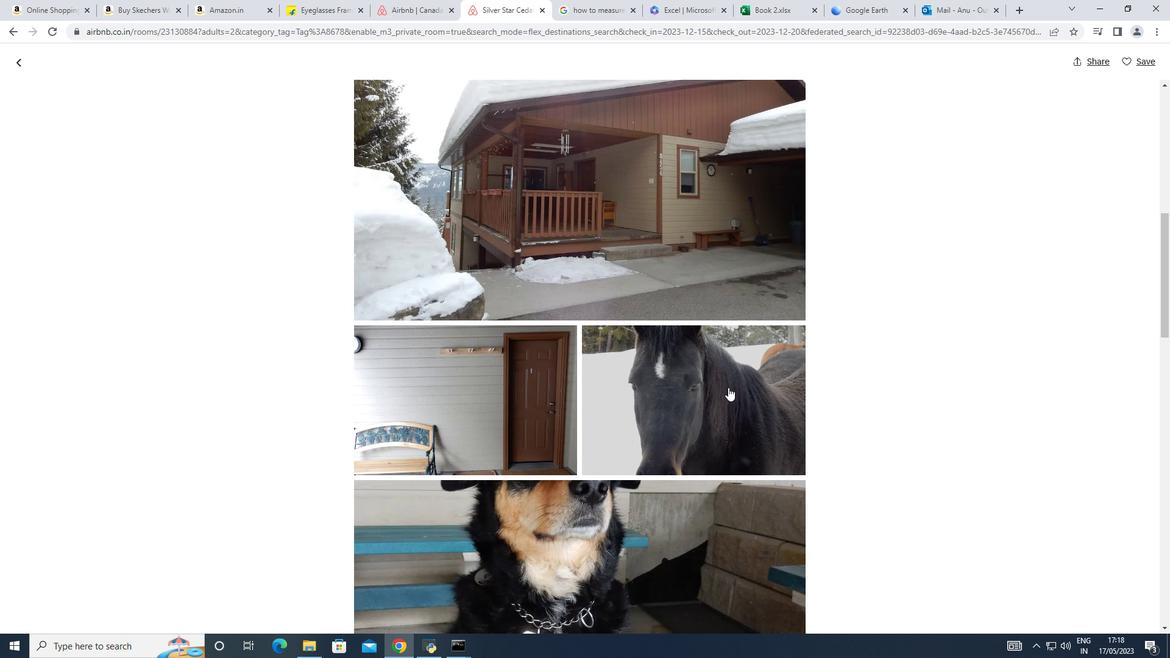 
Action: Mouse scrolled (728, 387) with delta (0, 0)
Screenshot: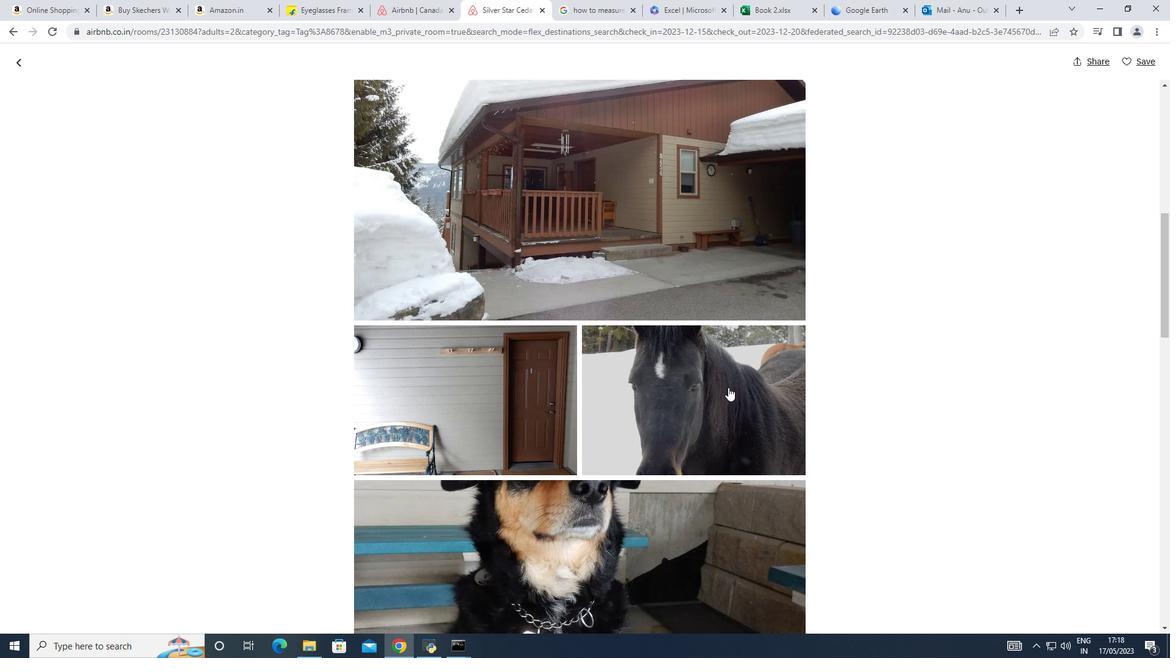 
Action: Mouse scrolled (728, 387) with delta (0, 0)
Screenshot: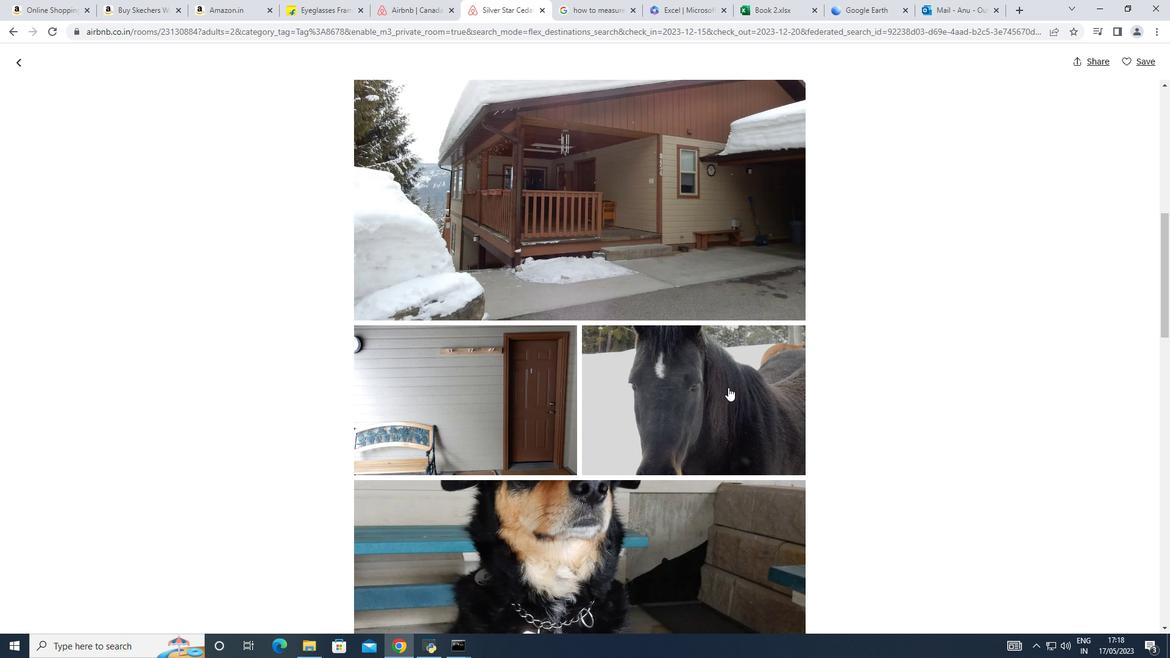
Action: Mouse scrolled (728, 387) with delta (0, 0)
Screenshot: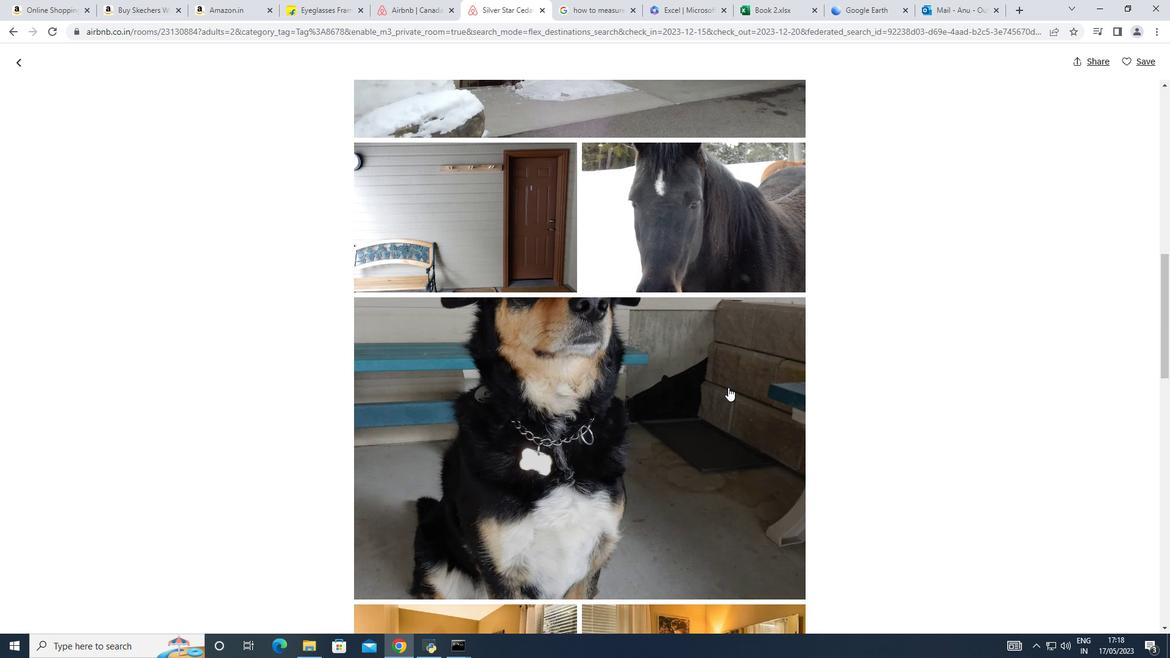 
Action: Mouse scrolled (728, 387) with delta (0, 0)
Screenshot: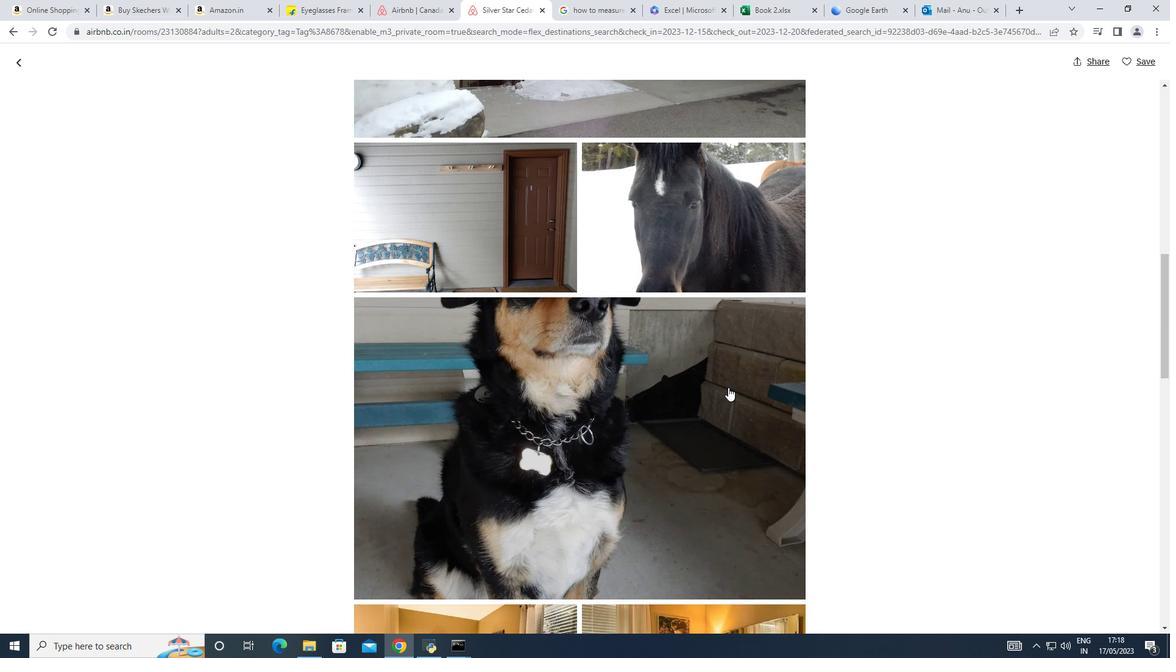 
Action: Mouse scrolled (728, 387) with delta (0, 0)
Screenshot: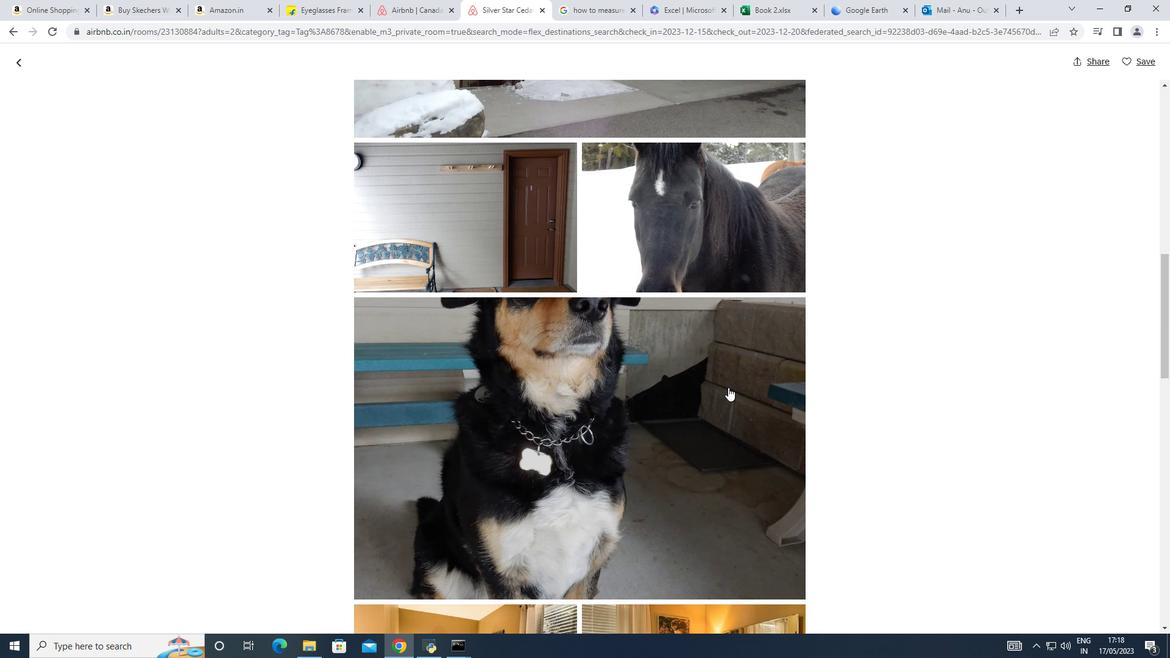 
Action: Mouse scrolled (728, 387) with delta (0, 0)
Screenshot: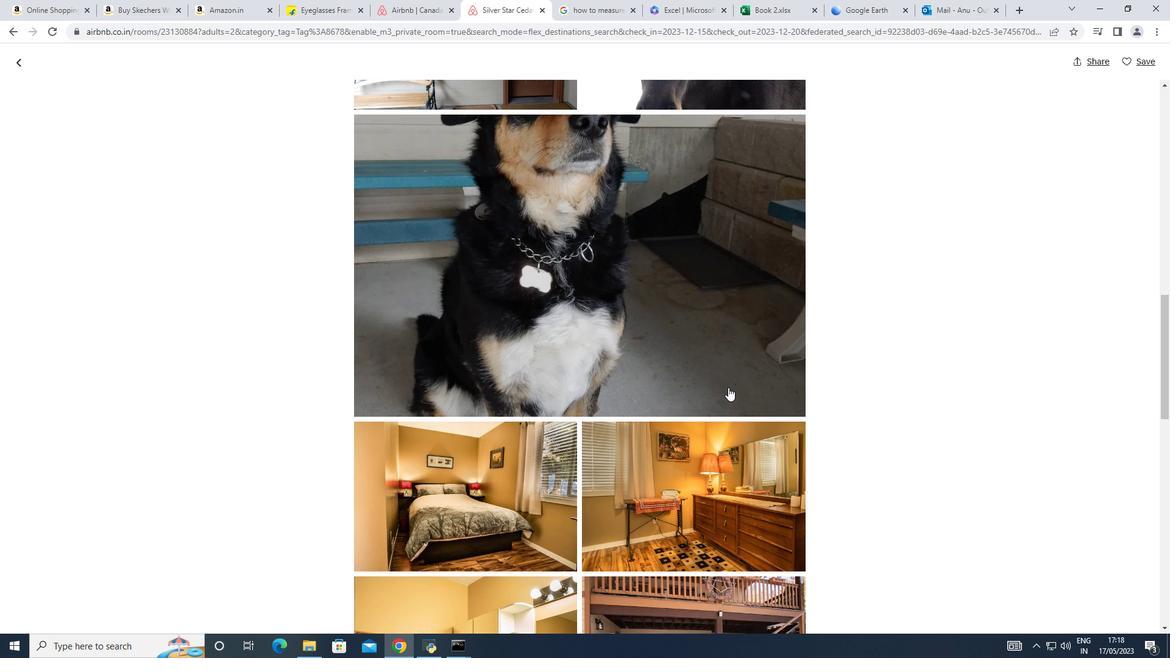 
Action: Mouse scrolled (728, 387) with delta (0, 0)
Screenshot: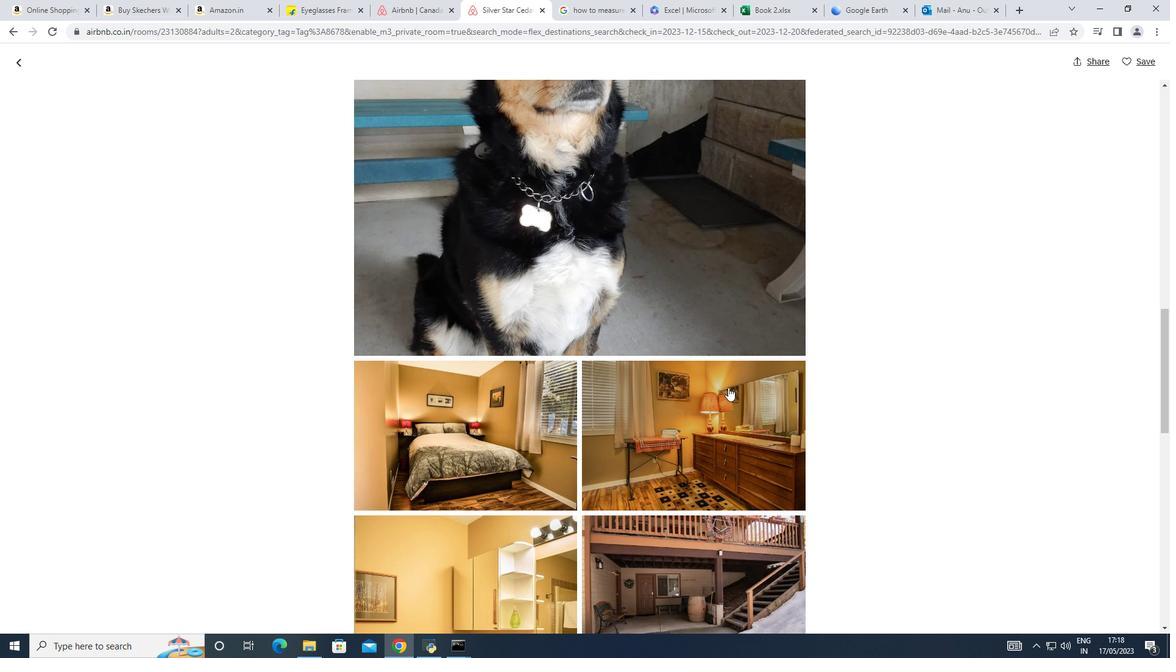 
Action: Mouse scrolled (728, 387) with delta (0, 0)
Screenshot: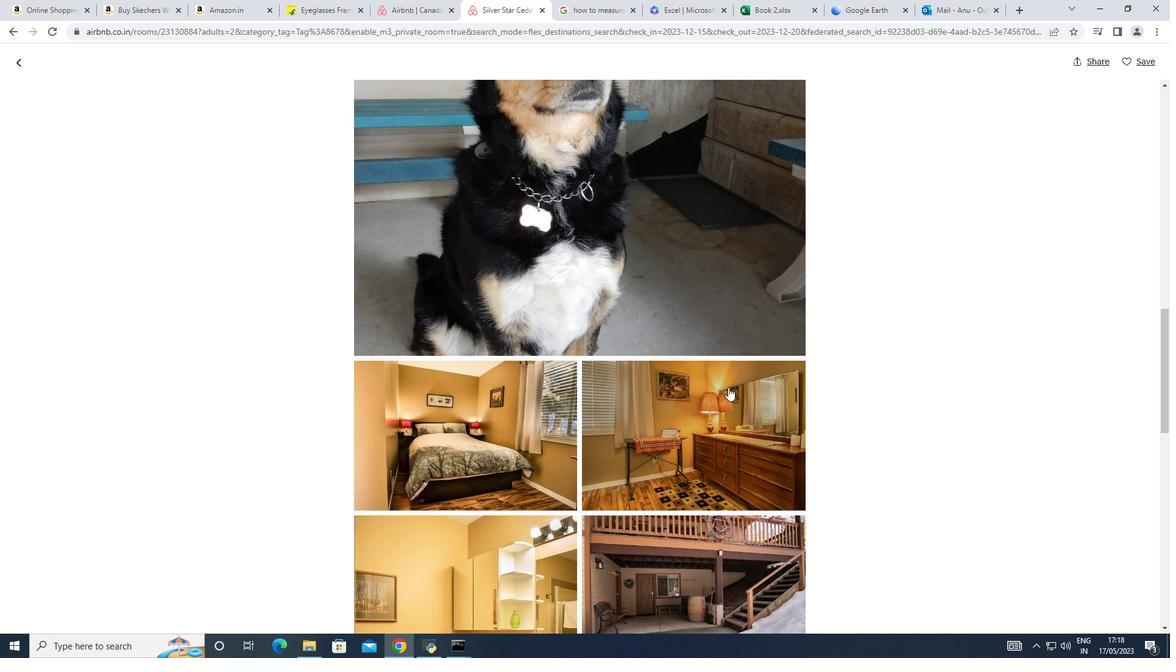 
Action: Mouse moved to (734, 359)
Screenshot: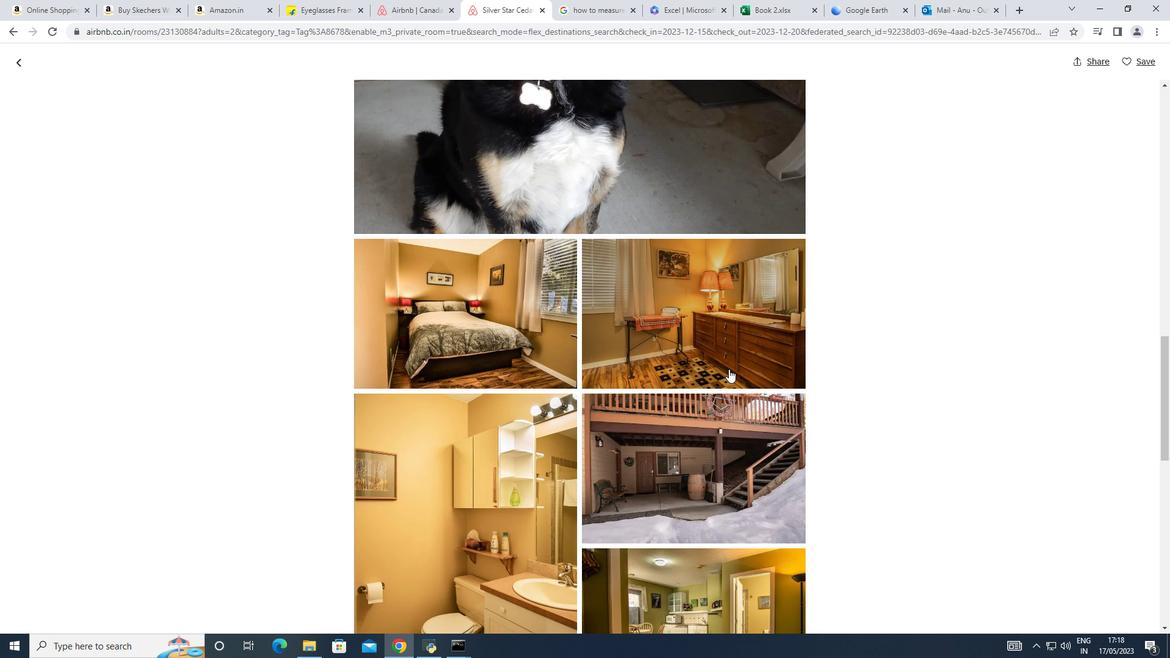 
Action: Mouse scrolled (734, 359) with delta (0, 0)
Screenshot: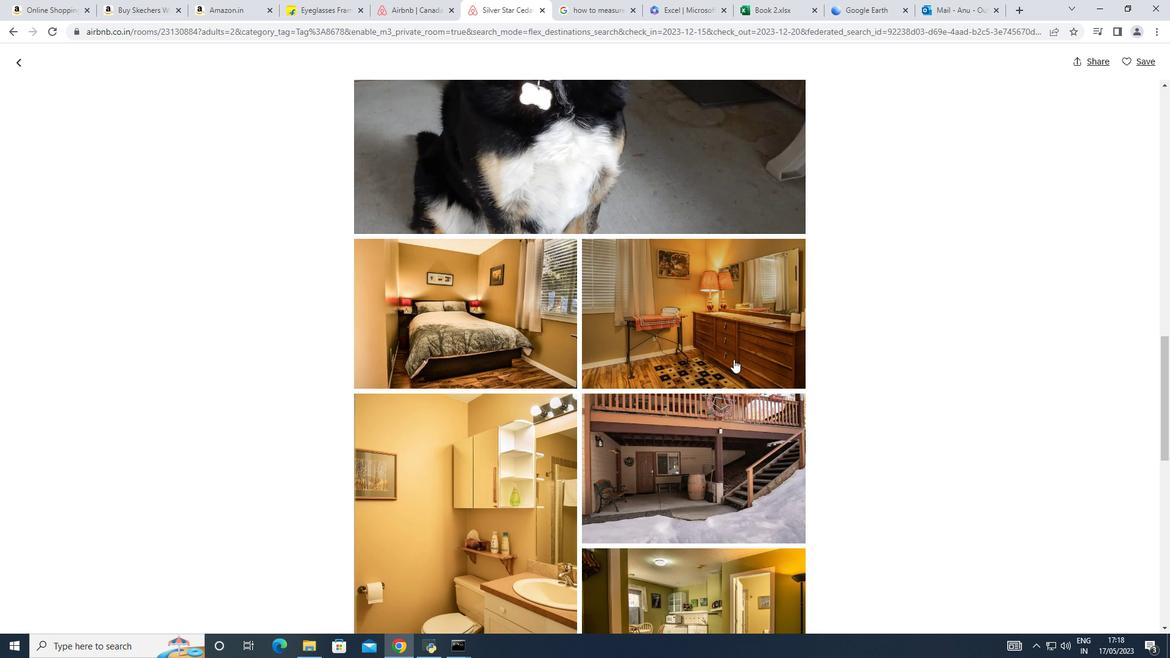 
Action: Mouse scrolled (734, 359) with delta (0, 0)
Screenshot: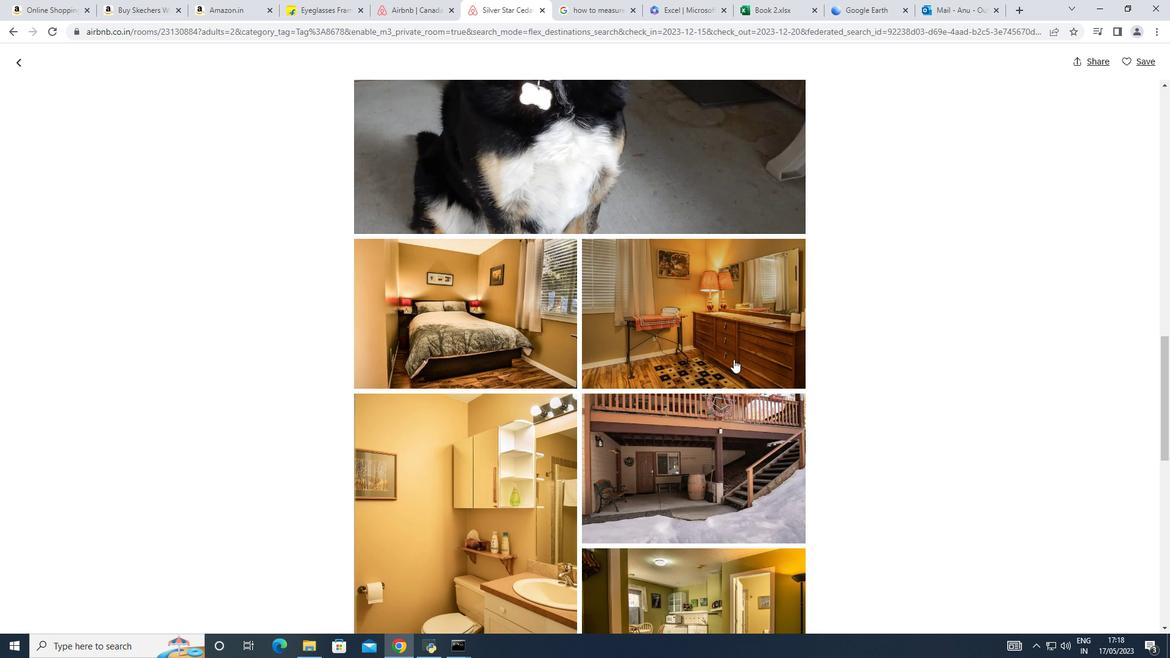 
Action: Mouse scrolled (734, 359) with delta (0, 0)
Screenshot: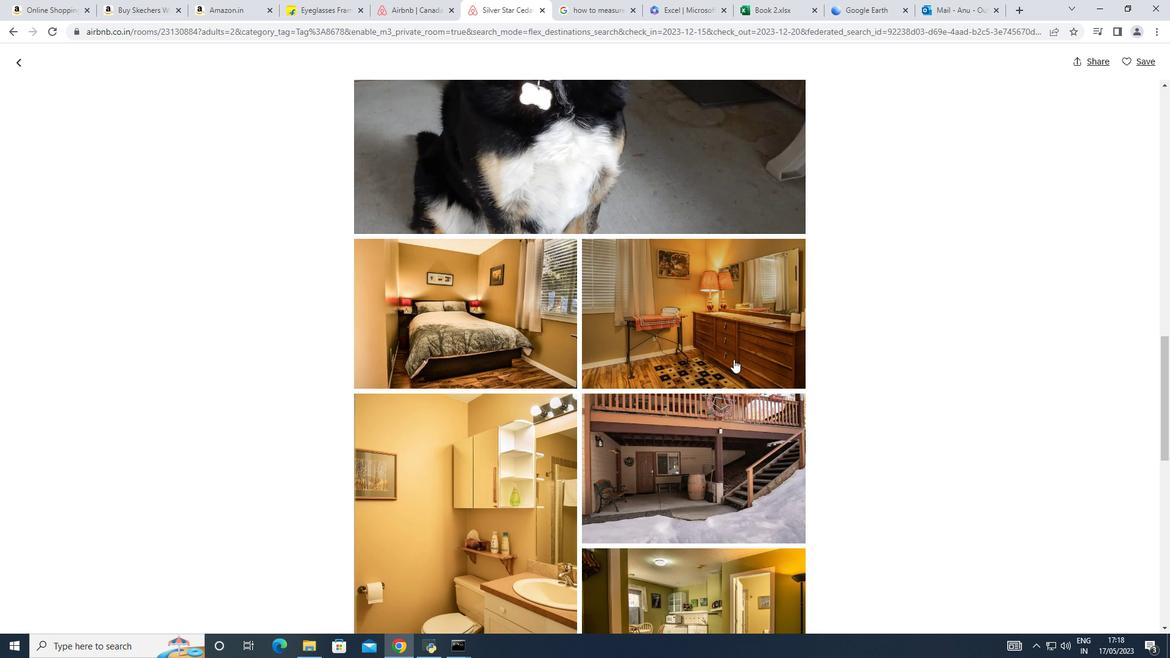 
Action: Mouse scrolled (734, 360) with delta (0, 0)
Screenshot: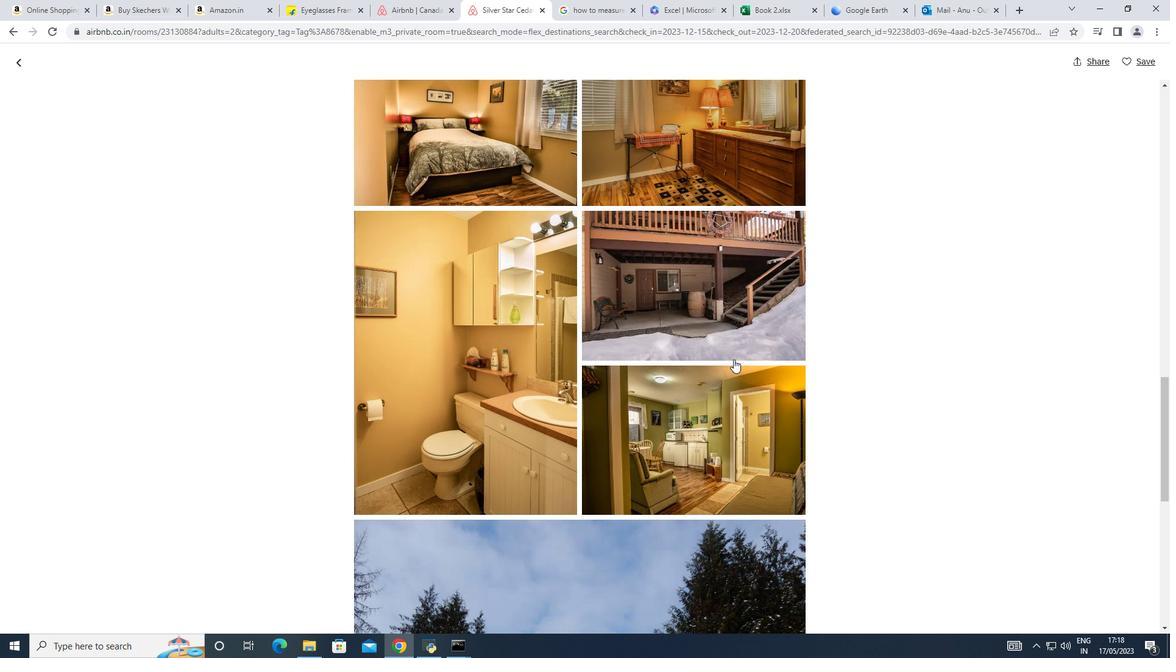 
Action: Mouse scrolled (734, 360) with delta (0, 0)
Screenshot: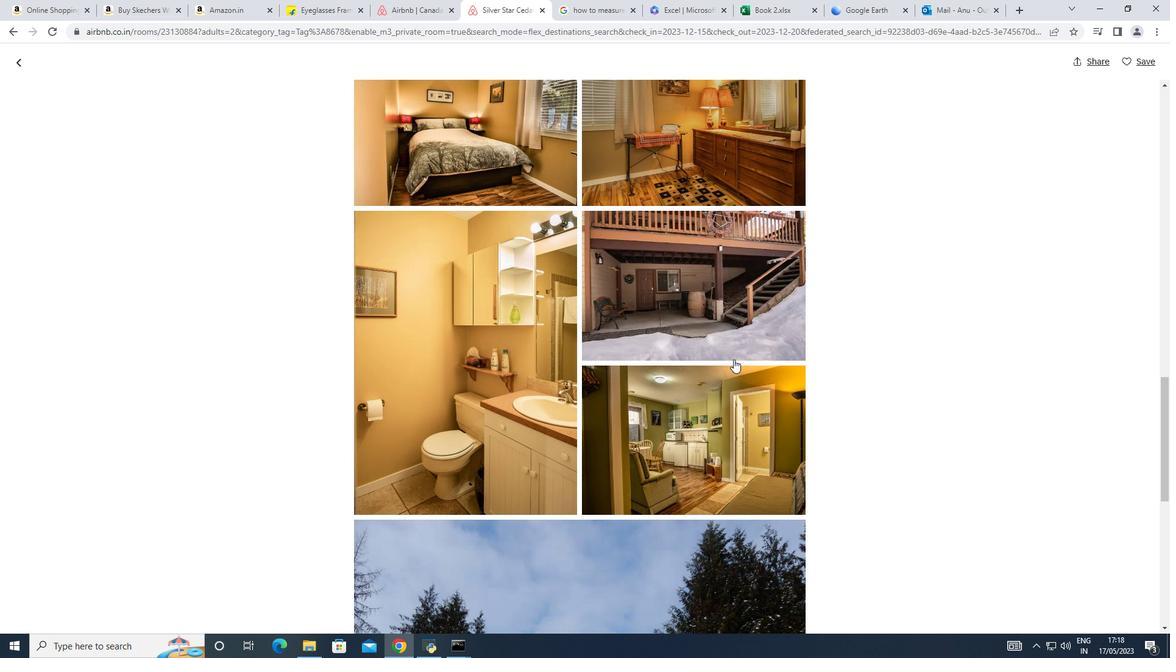 
Action: Mouse scrolled (734, 360) with delta (0, 0)
Screenshot: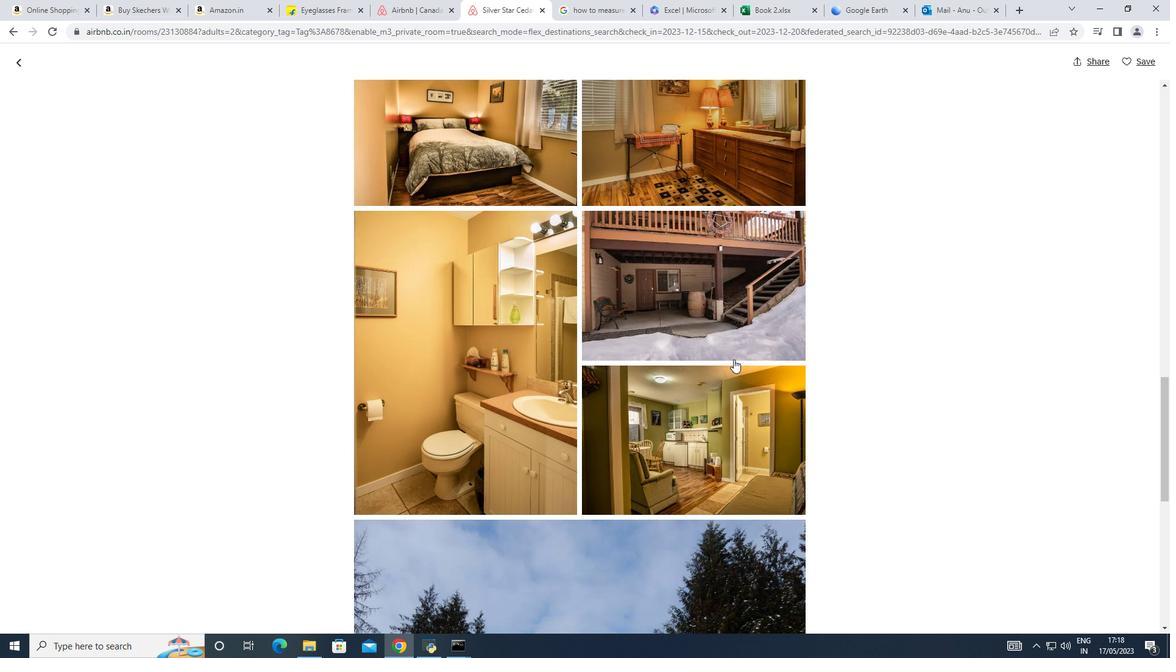 
Action: Mouse scrolled (734, 360) with delta (0, 0)
Screenshot: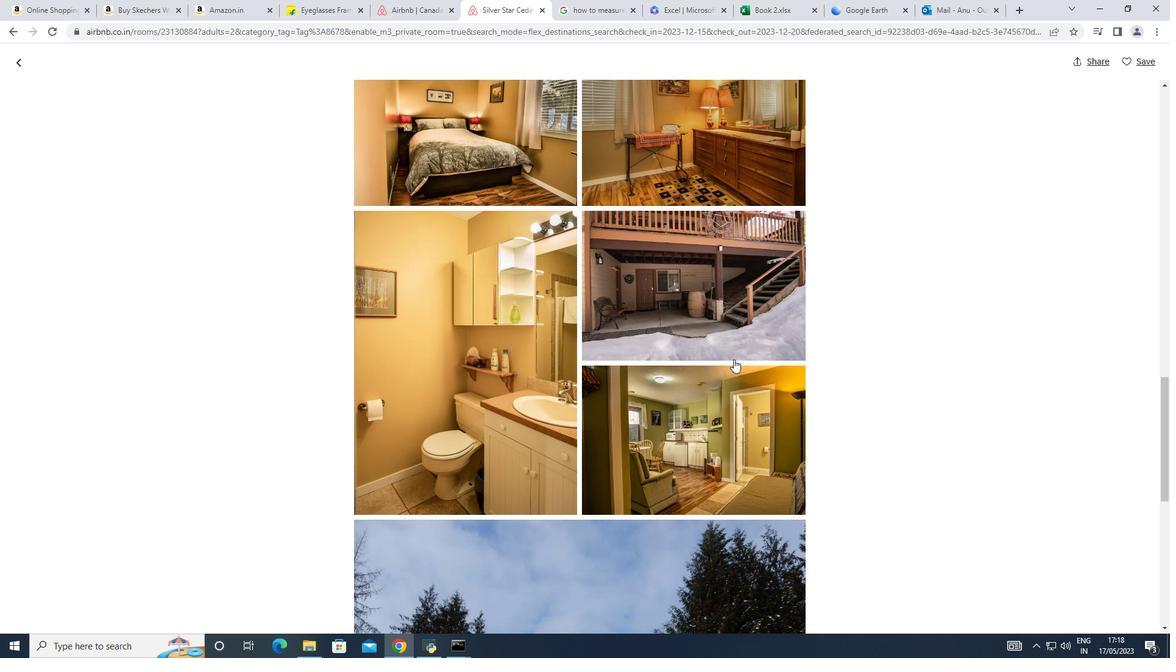 
Action: Mouse scrolled (734, 360) with delta (0, 0)
Screenshot: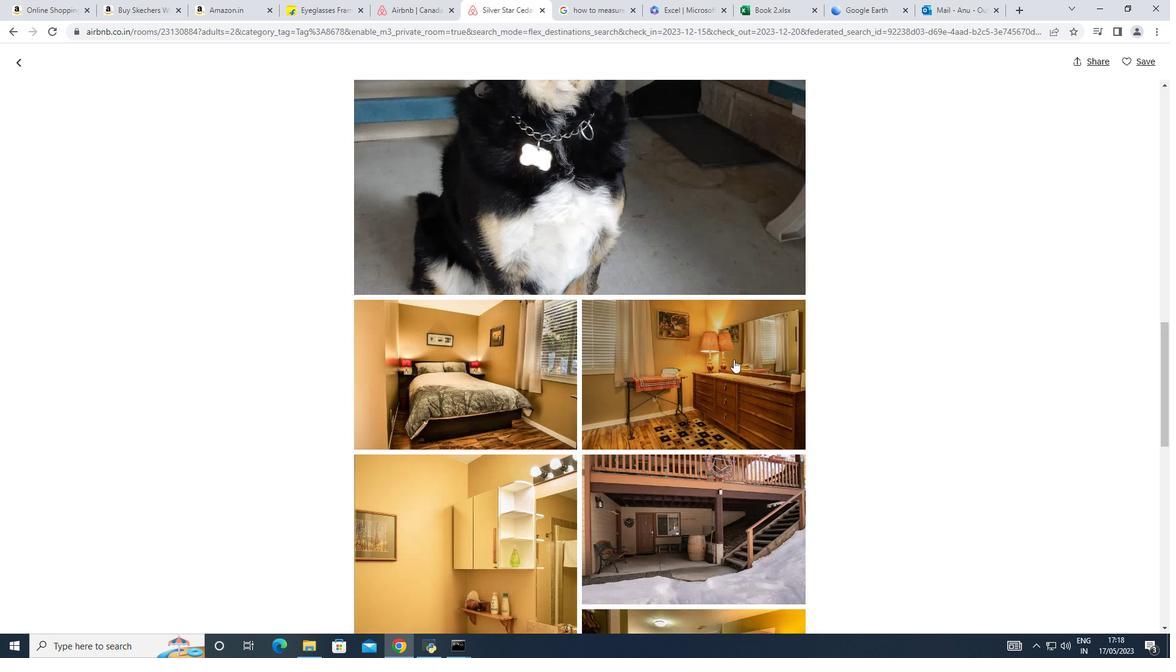 
Action: Mouse scrolled (734, 360) with delta (0, 0)
Screenshot: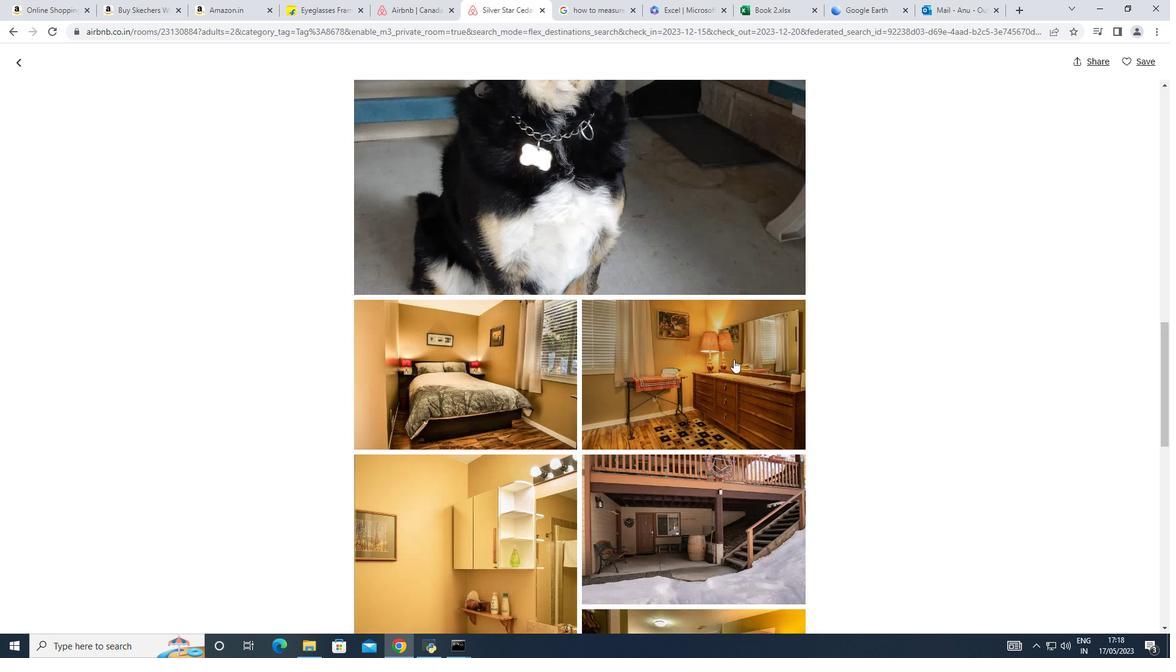 
Action: Mouse scrolled (734, 360) with delta (0, 0)
Screenshot: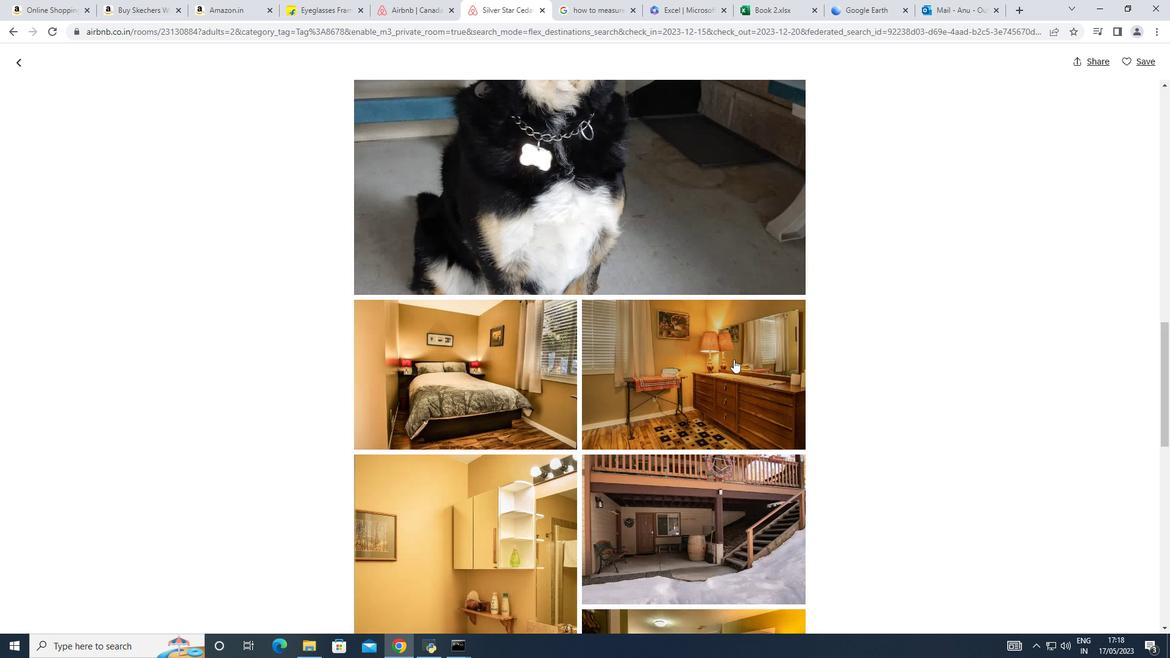 
Action: Mouse scrolled (734, 360) with delta (0, 0)
Screenshot: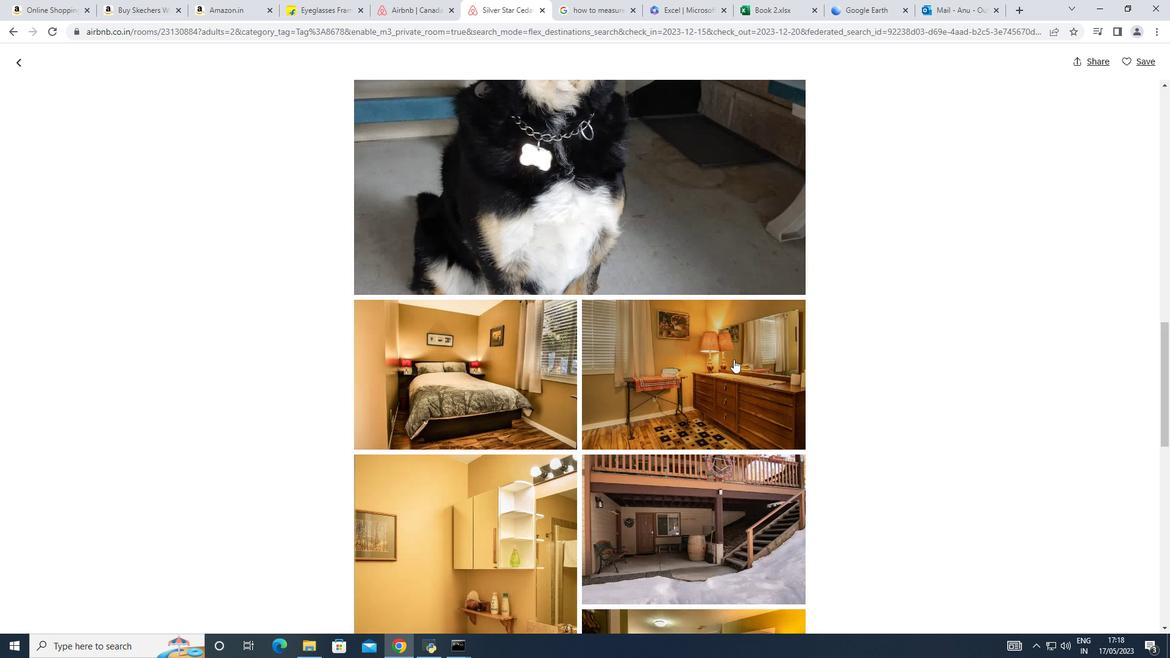 
Action: Mouse scrolled (734, 360) with delta (0, 0)
Screenshot: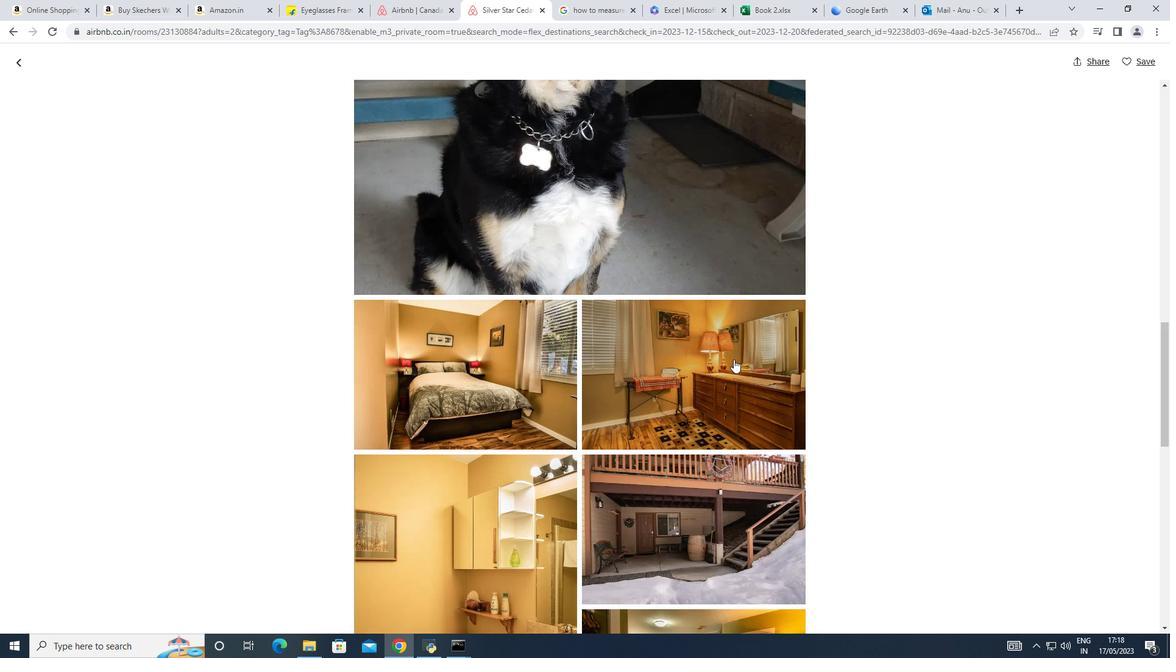 
Action: Mouse scrolled (734, 360) with delta (0, 0)
Screenshot: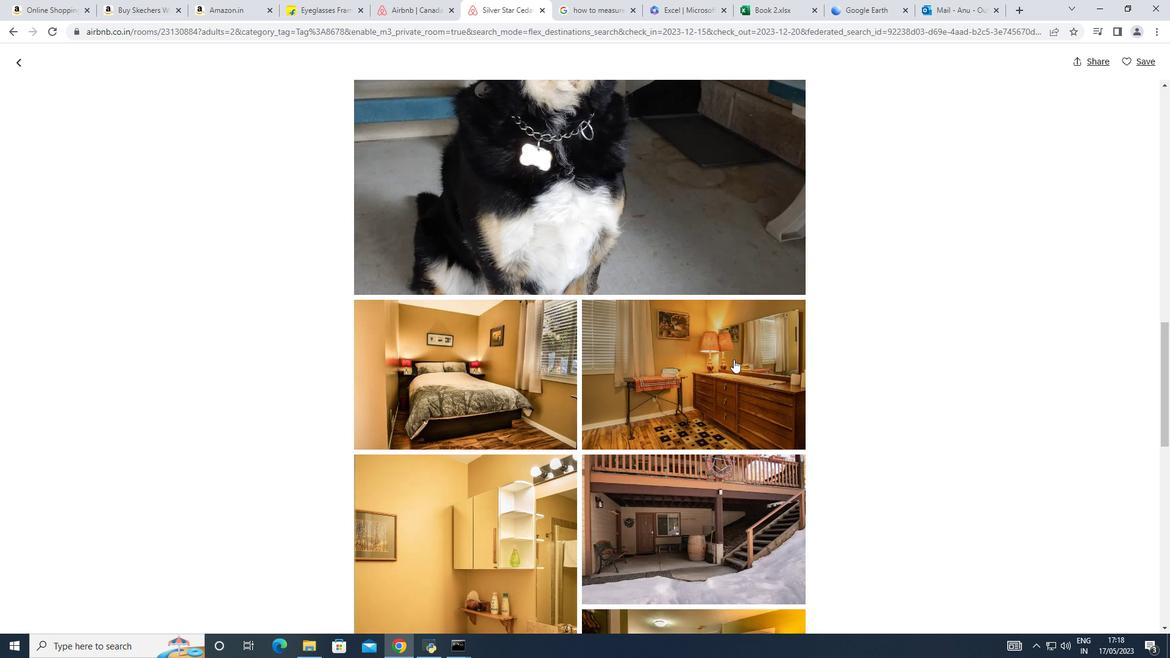 
Action: Mouse moved to (737, 356)
Screenshot: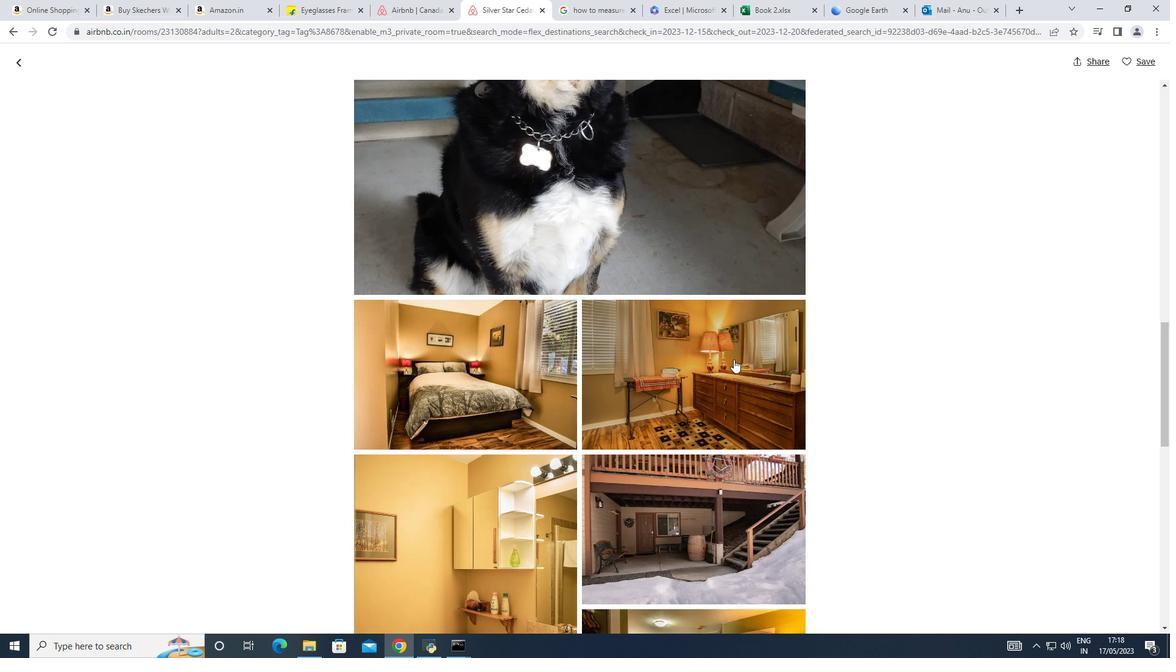 
Action: Mouse scrolled (737, 357) with delta (0, 0)
Screenshot: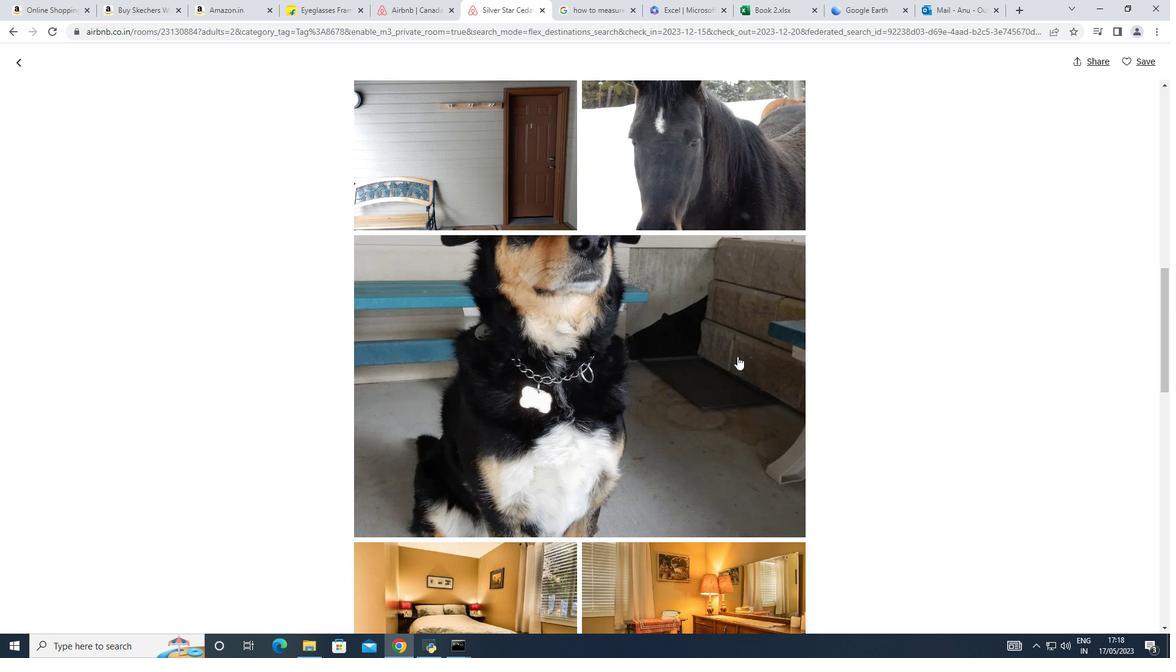 
Action: Mouse scrolled (737, 357) with delta (0, 0)
Screenshot: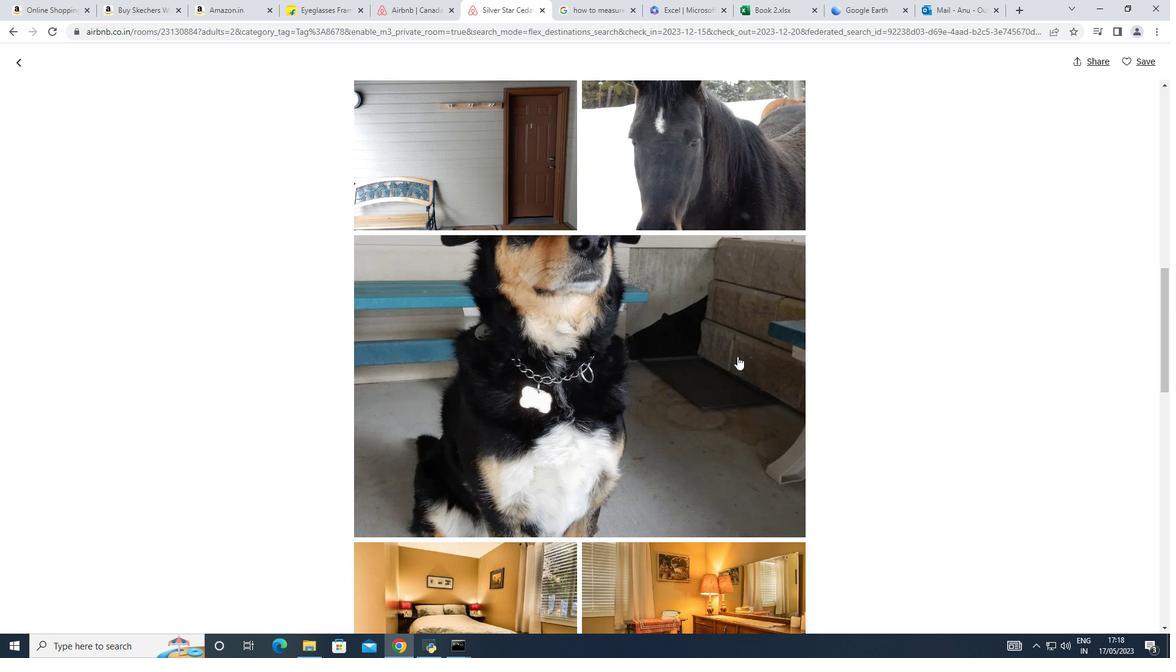 
Action: Mouse scrolled (737, 357) with delta (0, 0)
Screenshot: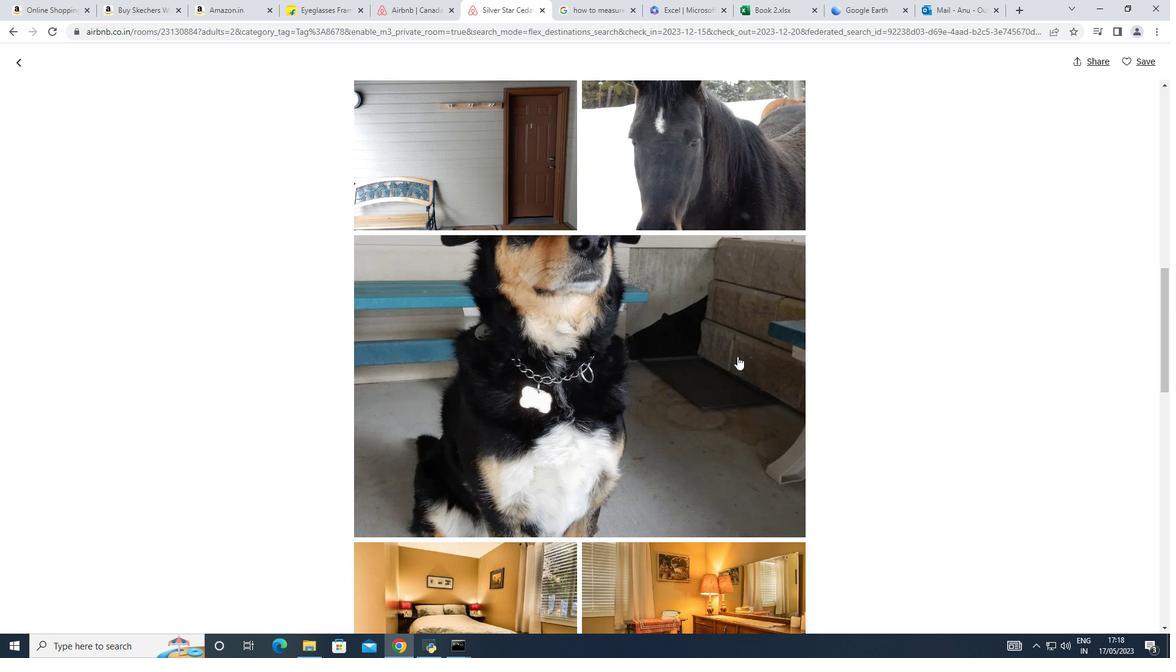 
Action: Mouse scrolled (737, 357) with delta (0, 0)
Screenshot: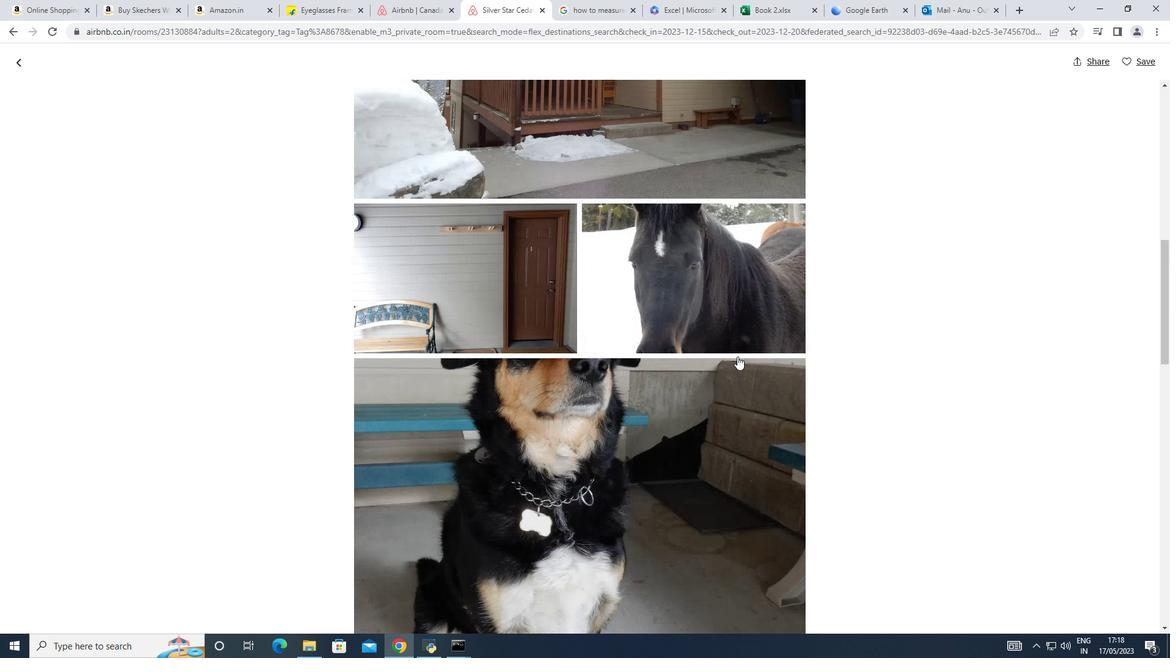 
Action: Mouse scrolled (737, 357) with delta (0, 0)
Screenshot: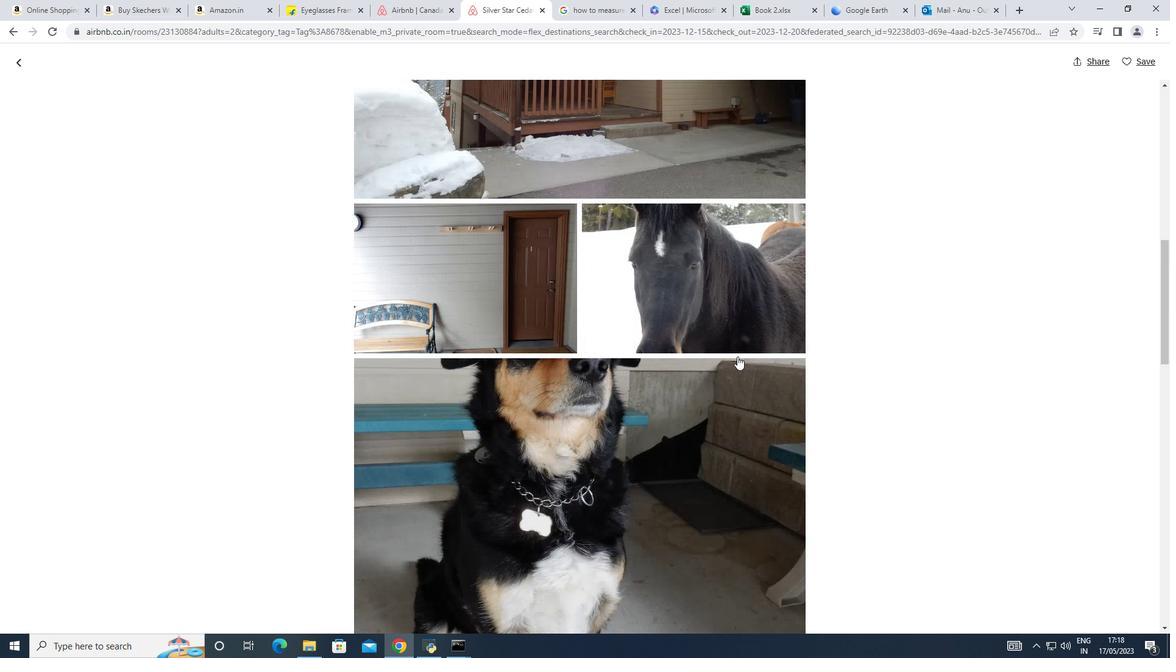 
Action: Mouse scrolled (737, 357) with delta (0, 0)
Screenshot: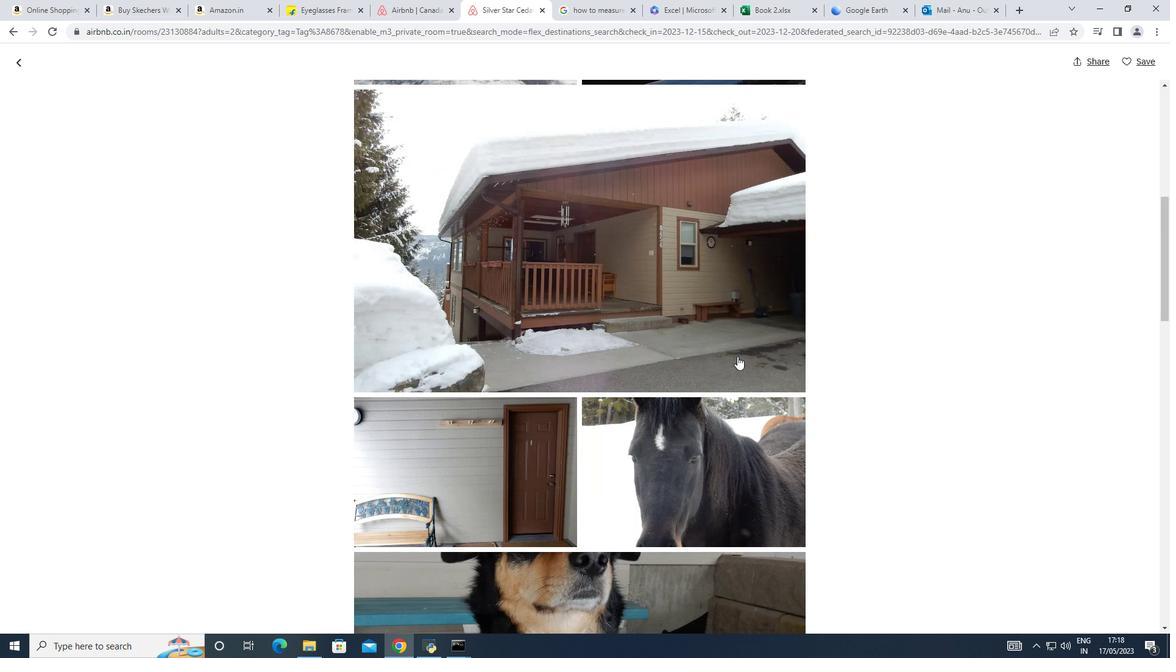 
Action: Mouse scrolled (737, 357) with delta (0, 0)
Screenshot: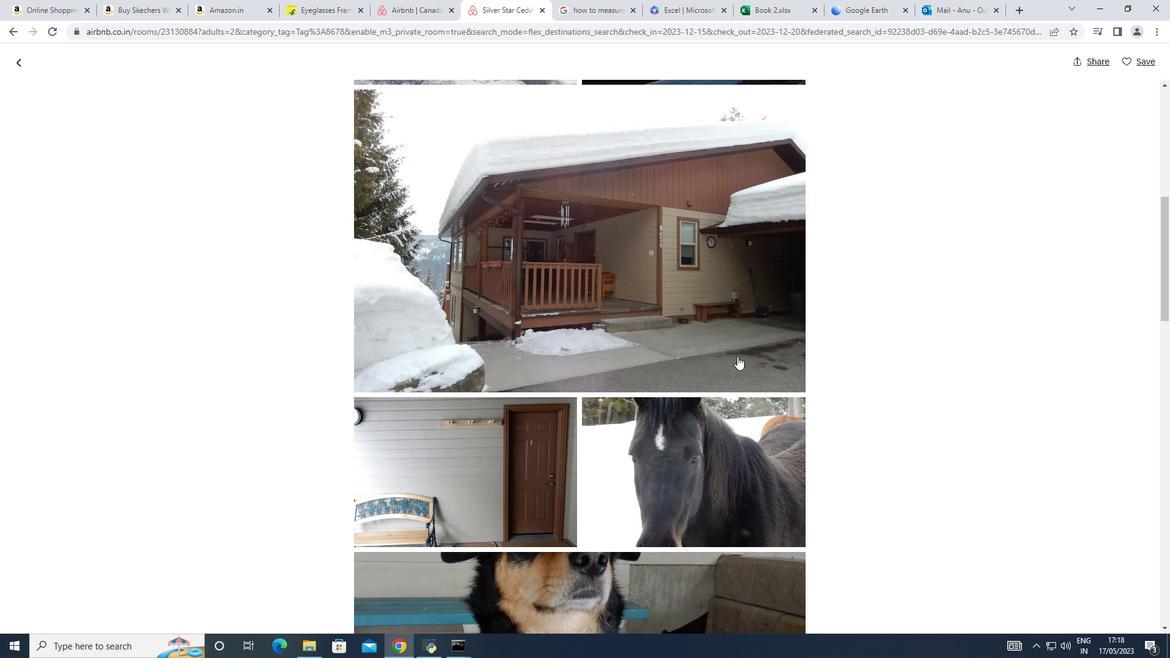 
Action: Mouse scrolled (737, 357) with delta (0, 0)
Screenshot: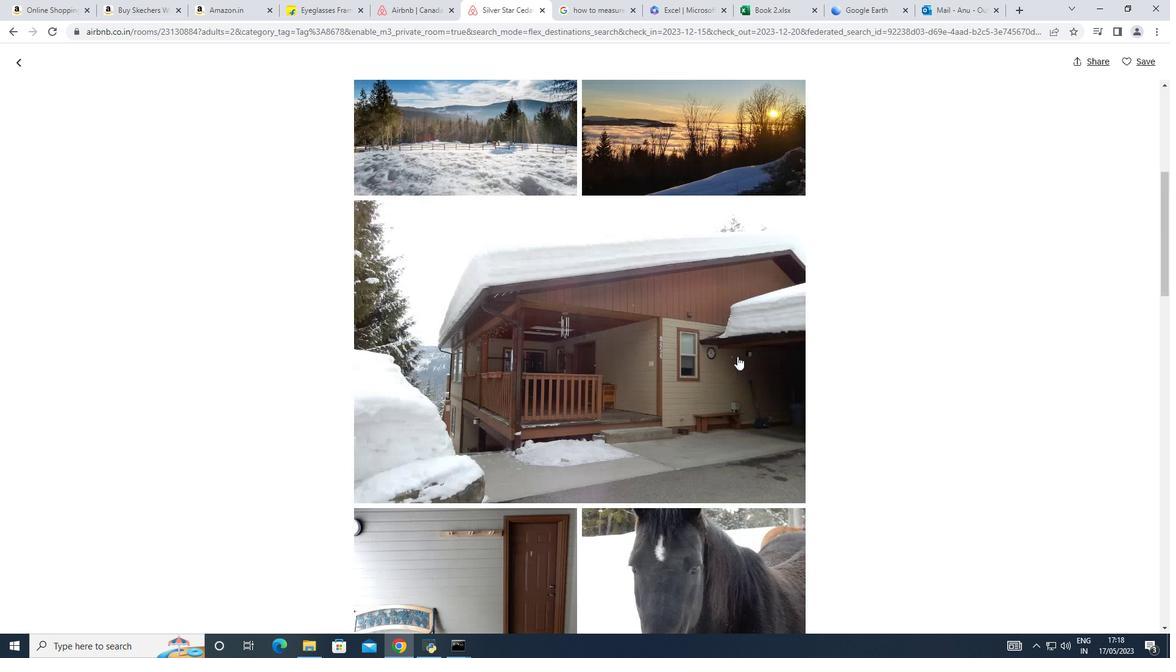
Action: Mouse scrolled (737, 357) with delta (0, 0)
Screenshot: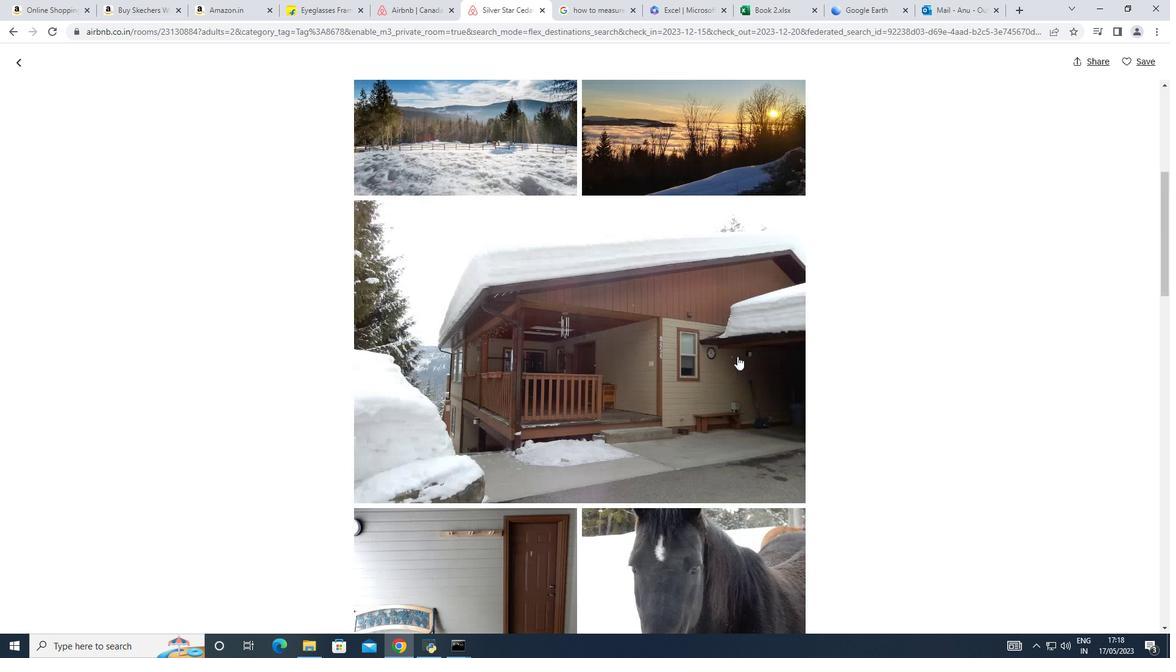
Action: Mouse scrolled (737, 357) with delta (0, 0)
Screenshot: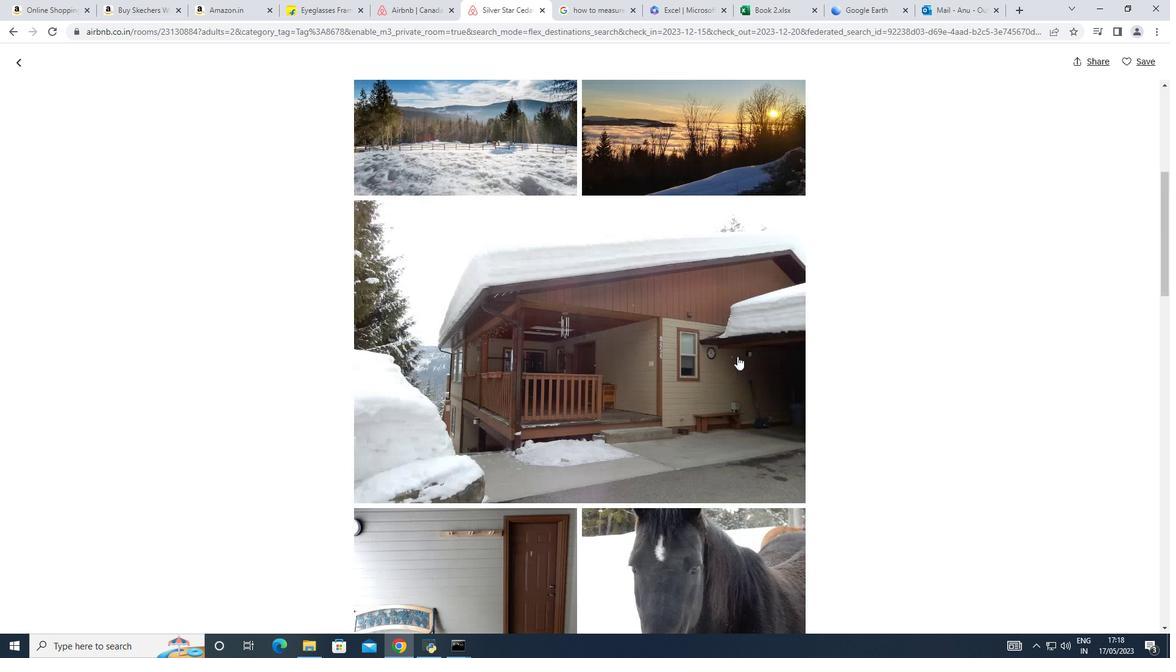 
Action: Mouse scrolled (737, 357) with delta (0, 0)
Screenshot: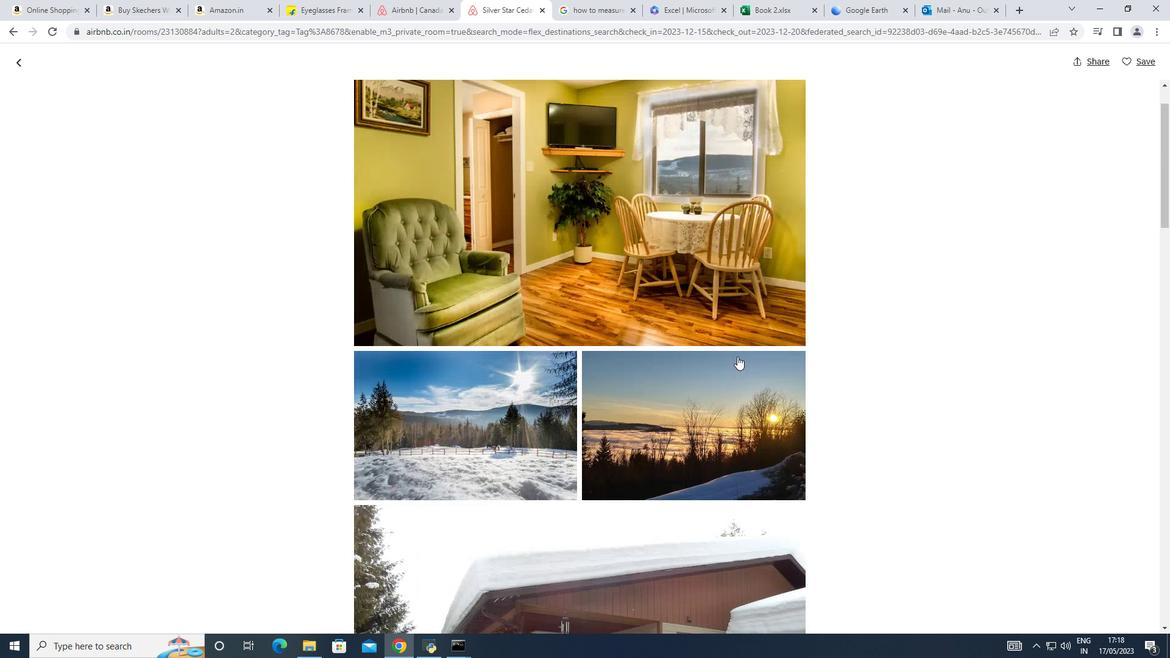
Action: Mouse scrolled (737, 357) with delta (0, 0)
Screenshot: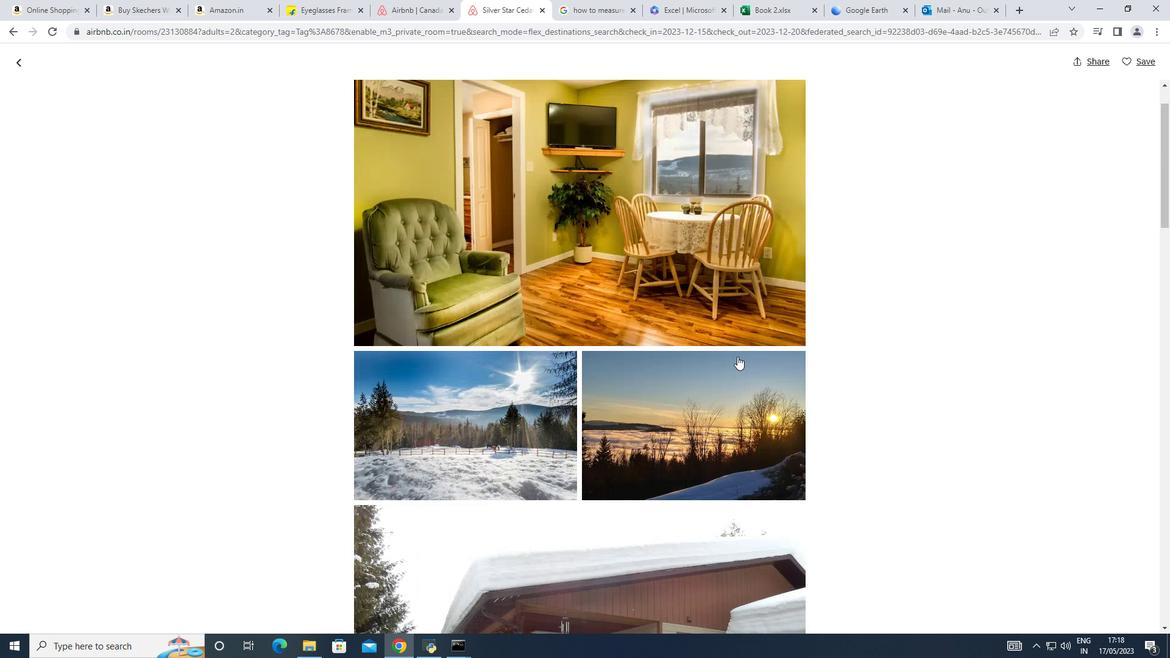 
Action: Mouse scrolled (737, 357) with delta (0, 0)
Screenshot: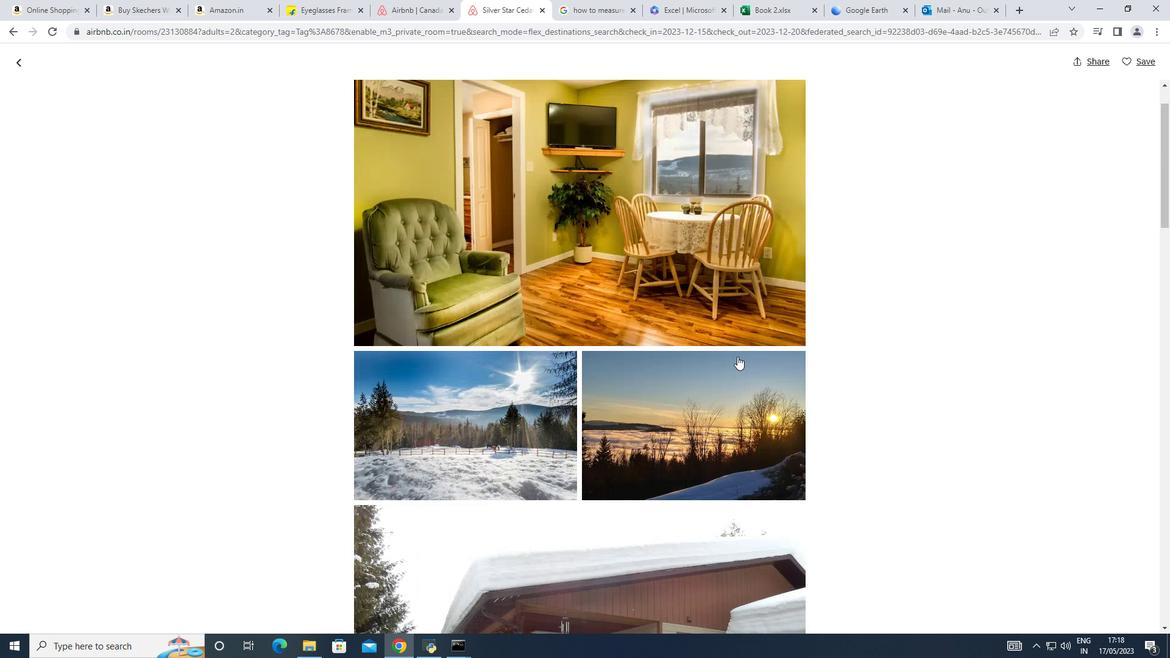 
Action: Mouse scrolled (737, 357) with delta (0, 0)
Screenshot: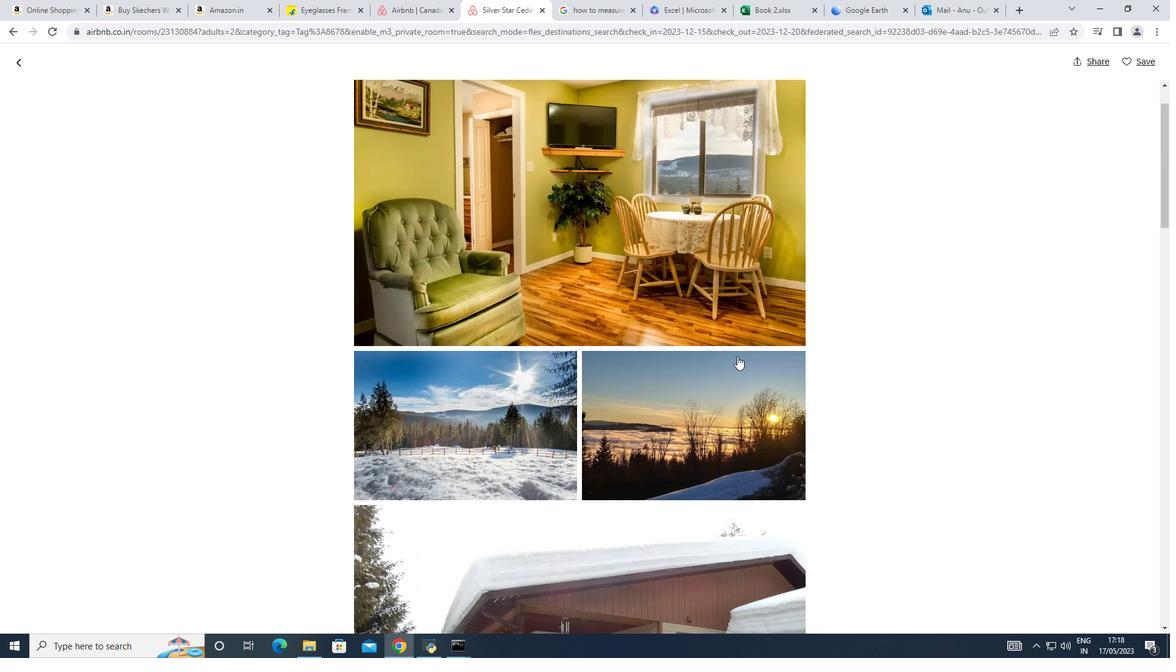 
Action: Mouse scrolled (737, 357) with delta (0, 0)
Screenshot: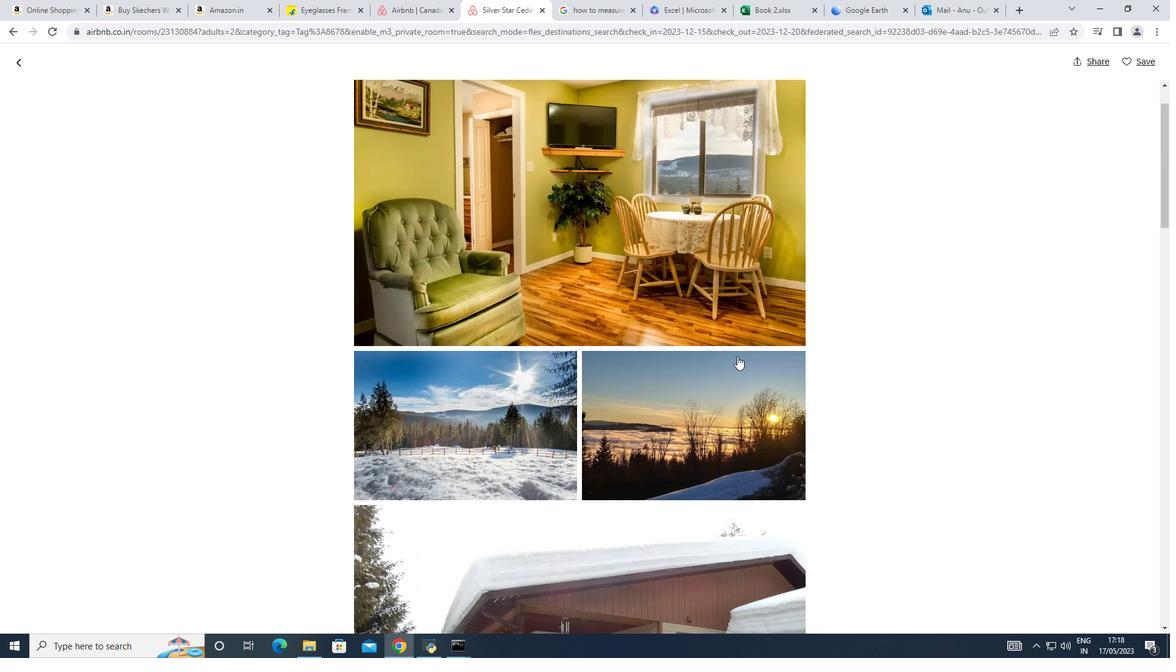 
Action: Mouse scrolled (737, 357) with delta (0, 0)
Screenshot: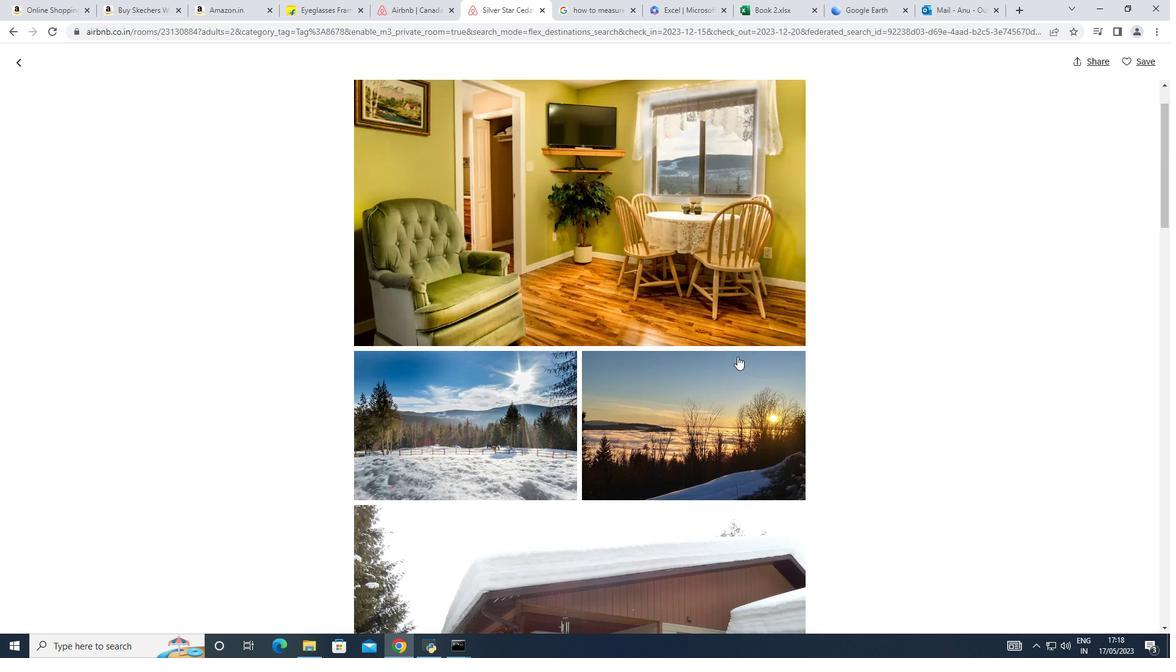 
Action: Mouse moved to (840, 291)
Screenshot: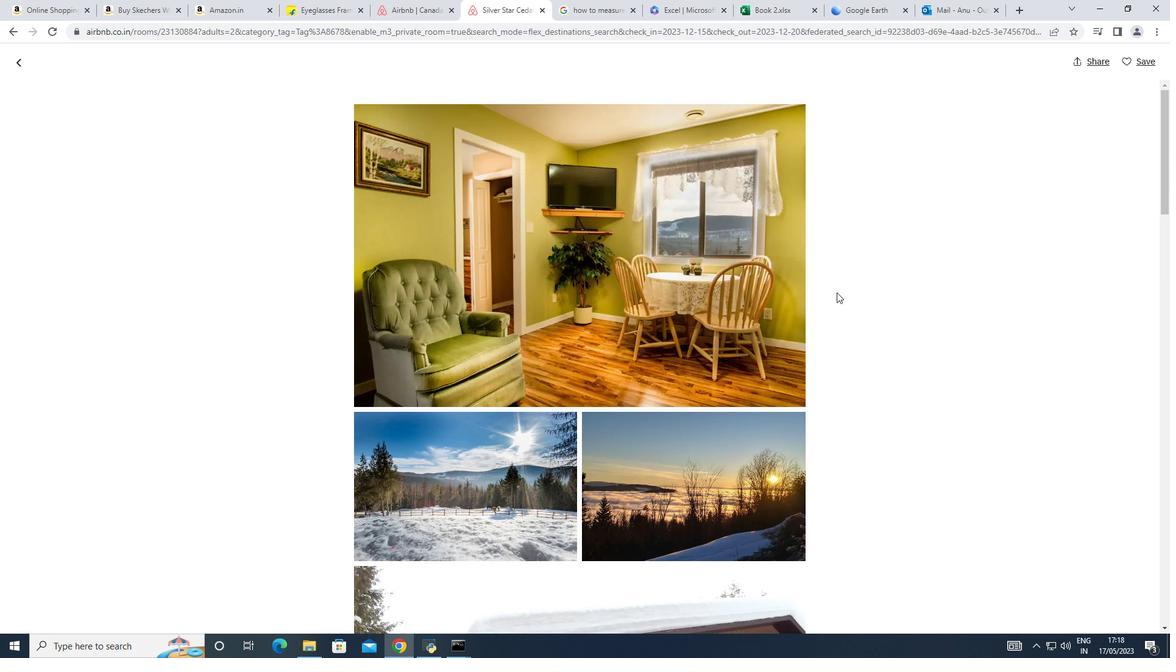 
Action: Mouse pressed left at (840, 291)
Screenshot: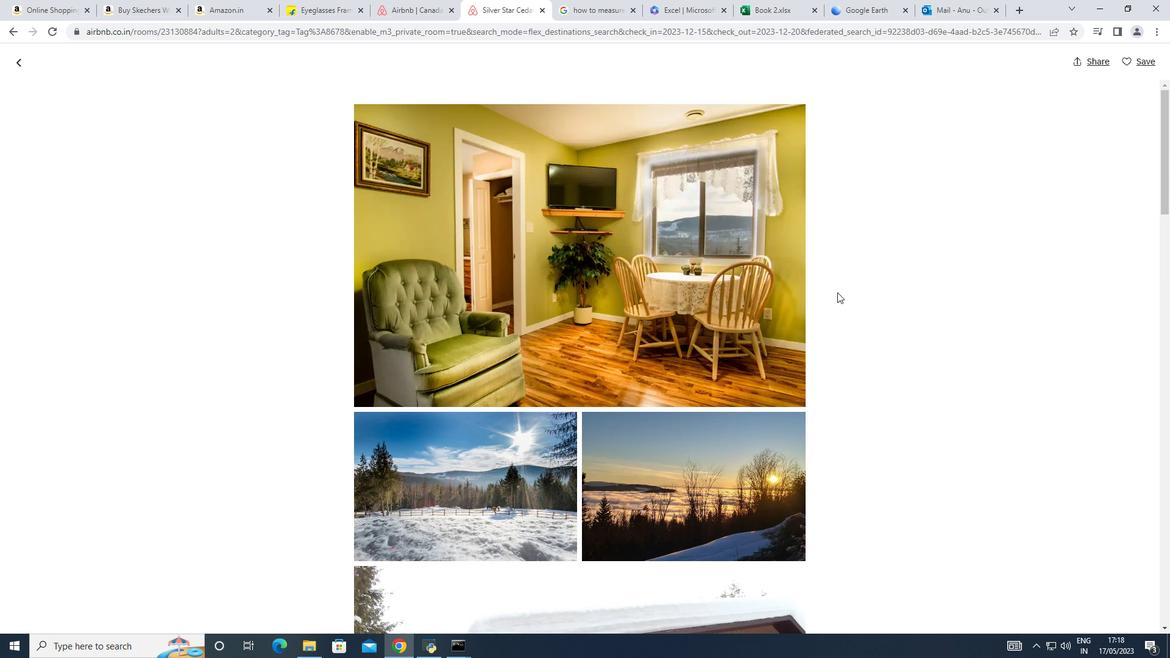 
Action: Mouse moved to (770, 271)
Screenshot: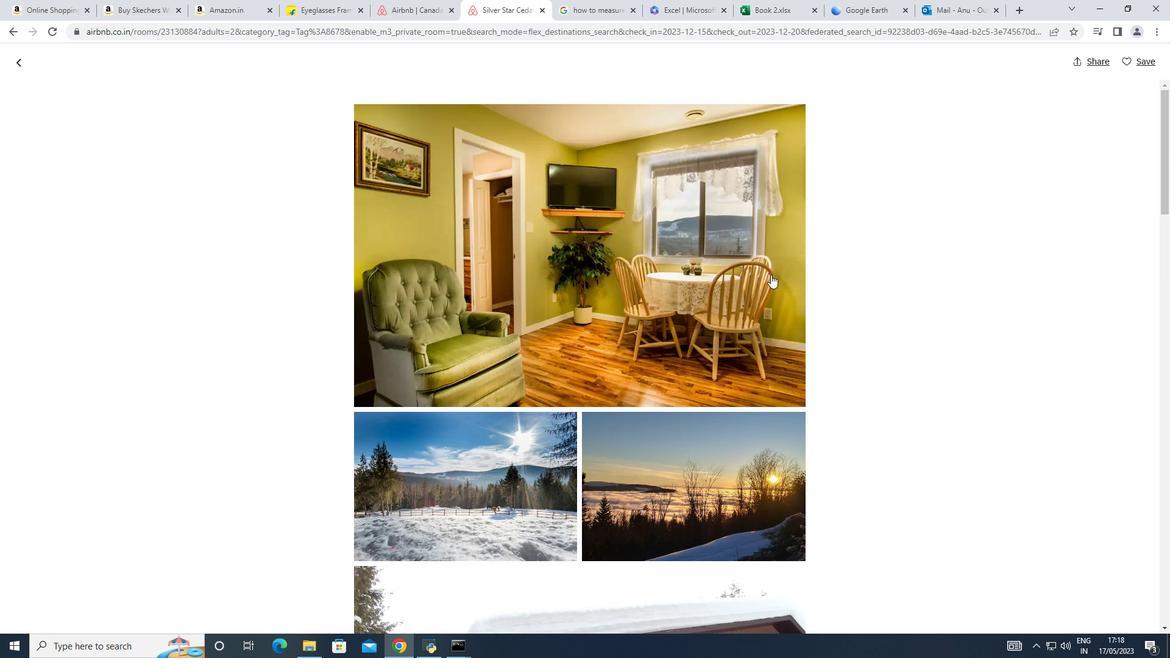 
Action: Mouse scrolled (770, 271) with delta (0, 0)
Screenshot: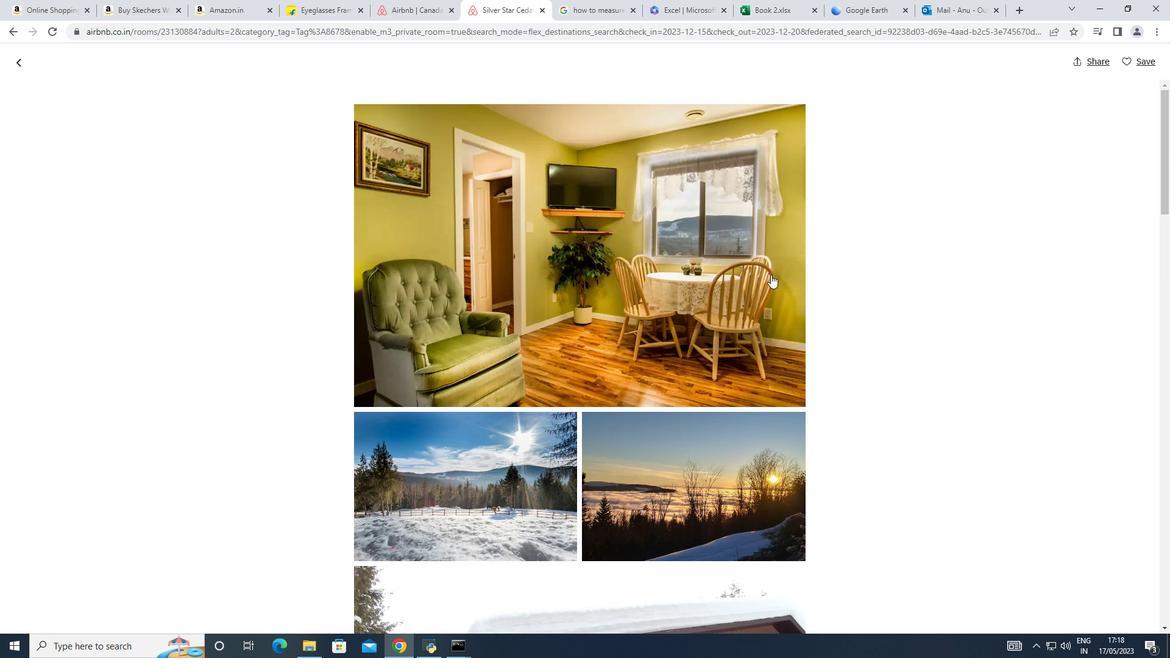 
Action: Mouse scrolled (770, 271) with delta (0, 0)
Screenshot: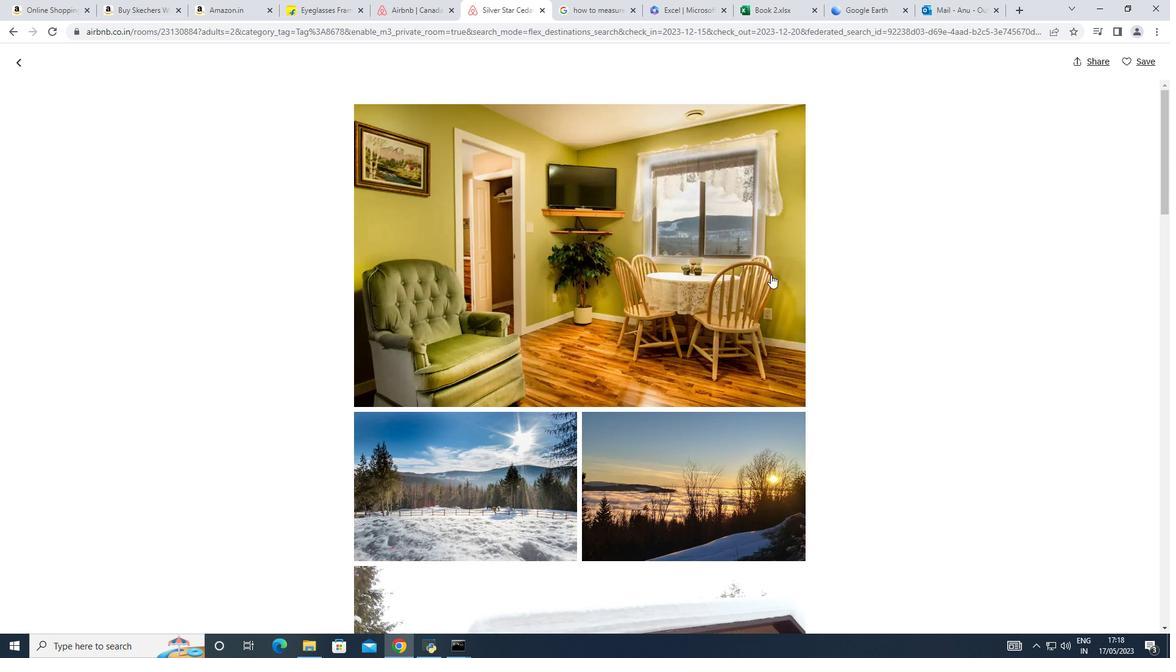 
Action: Mouse scrolled (770, 271) with delta (0, 0)
Screenshot: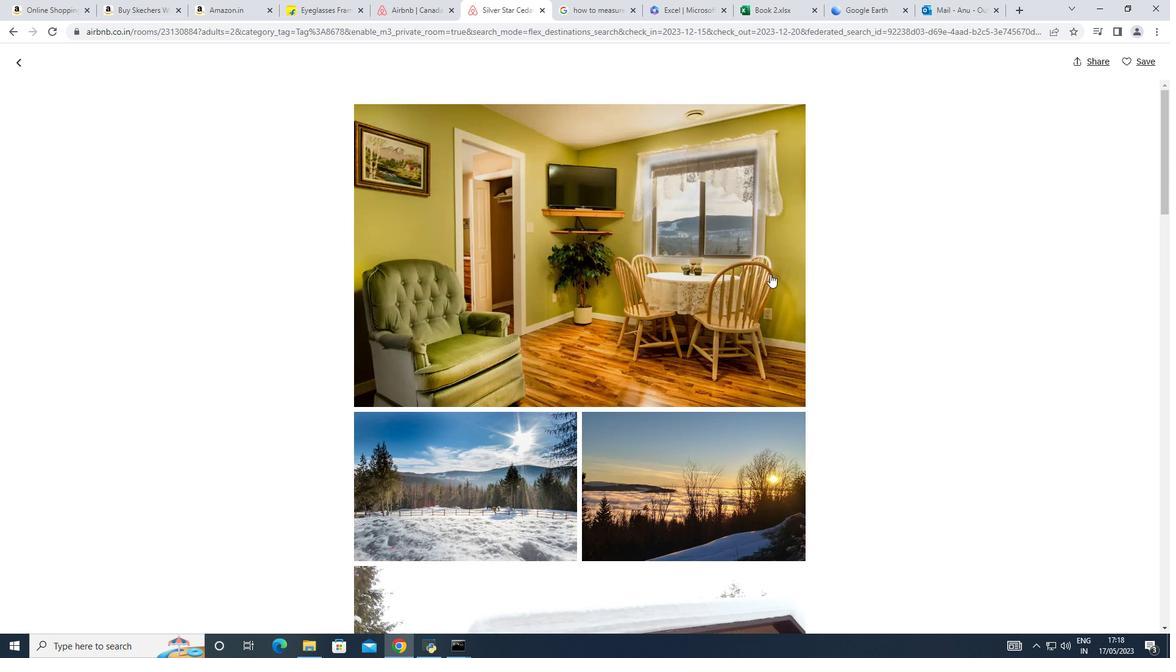
Action: Mouse scrolled (770, 271) with delta (0, 0)
Screenshot: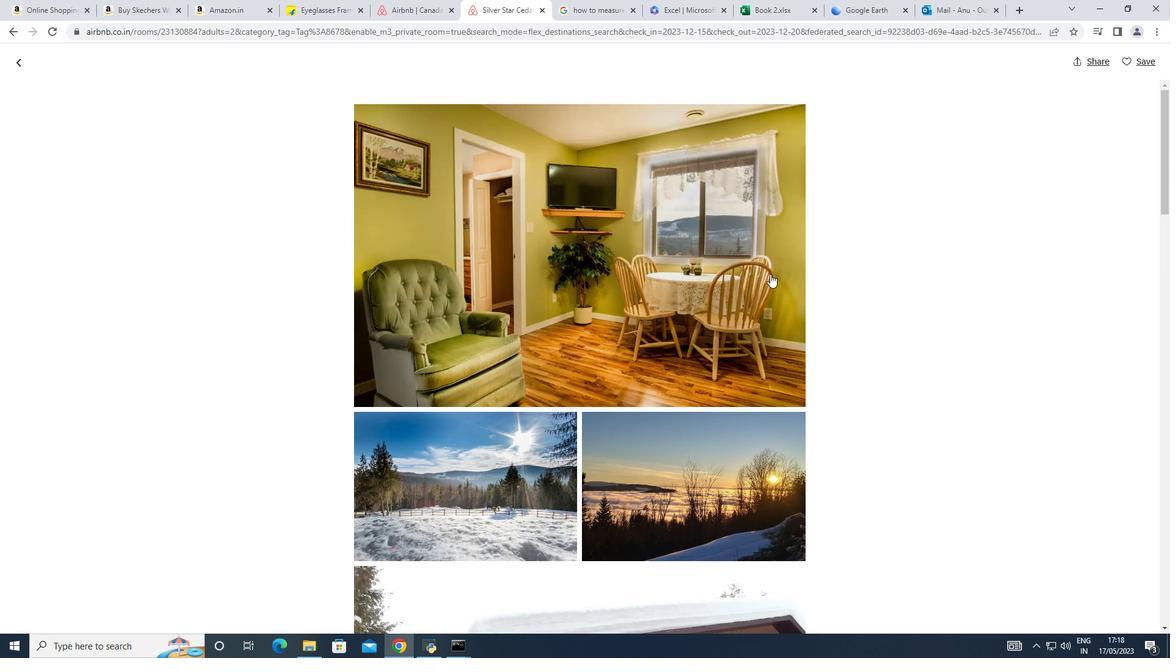 
Action: Mouse scrolled (770, 271) with delta (0, 0)
Screenshot: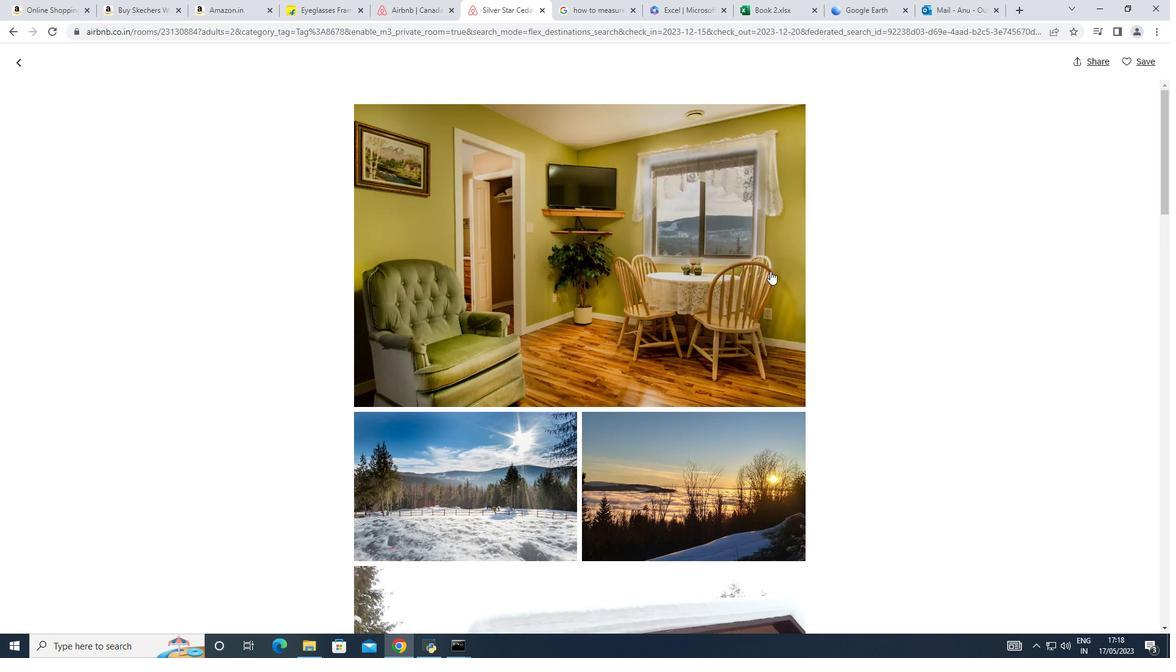 
Action: Mouse scrolled (770, 271) with delta (0, 0)
Screenshot: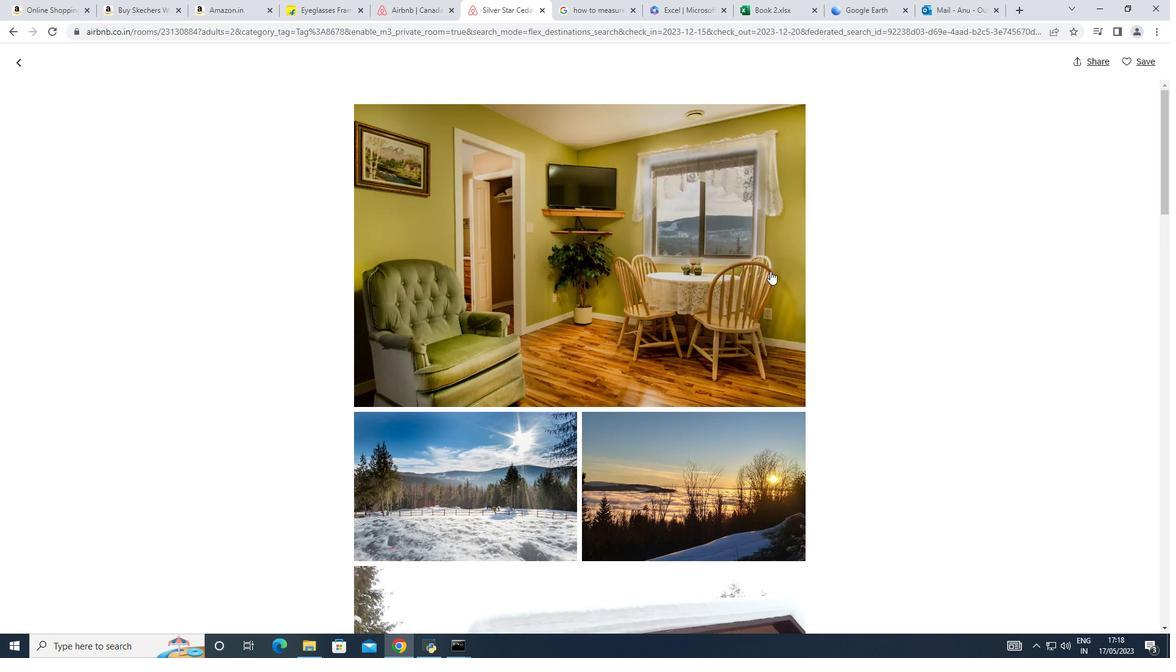 
Action: Mouse scrolled (770, 271) with delta (0, 0)
Screenshot: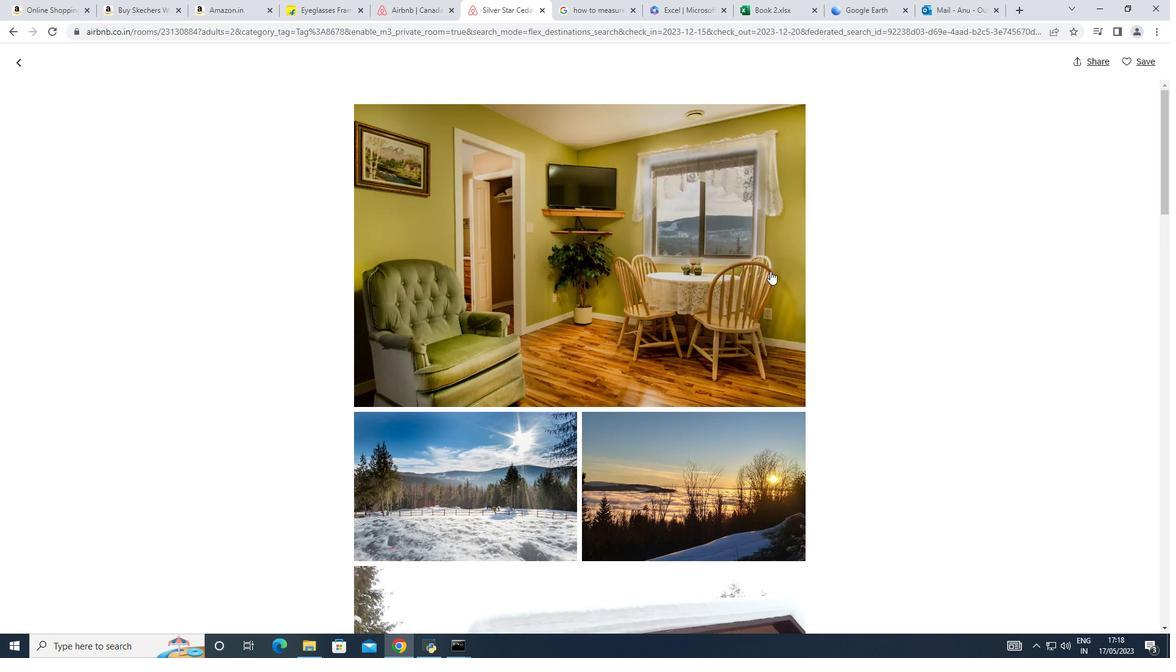 
Action: Mouse moved to (411, 0)
Screenshot: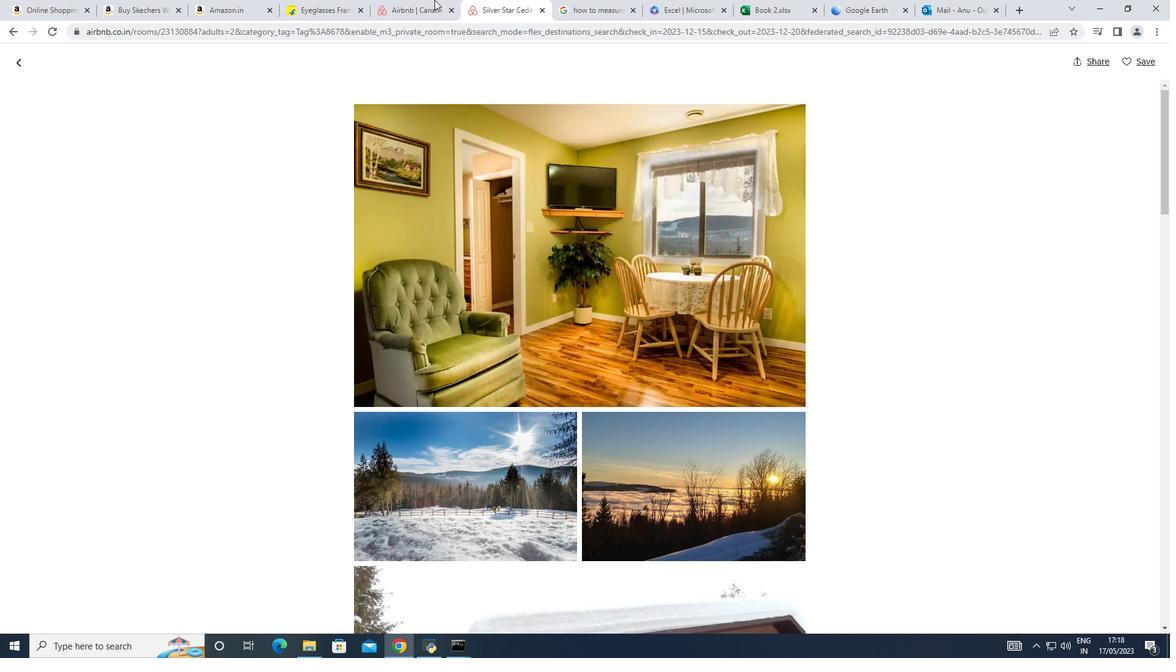 
Action: Mouse pressed left at (411, 0)
Screenshot: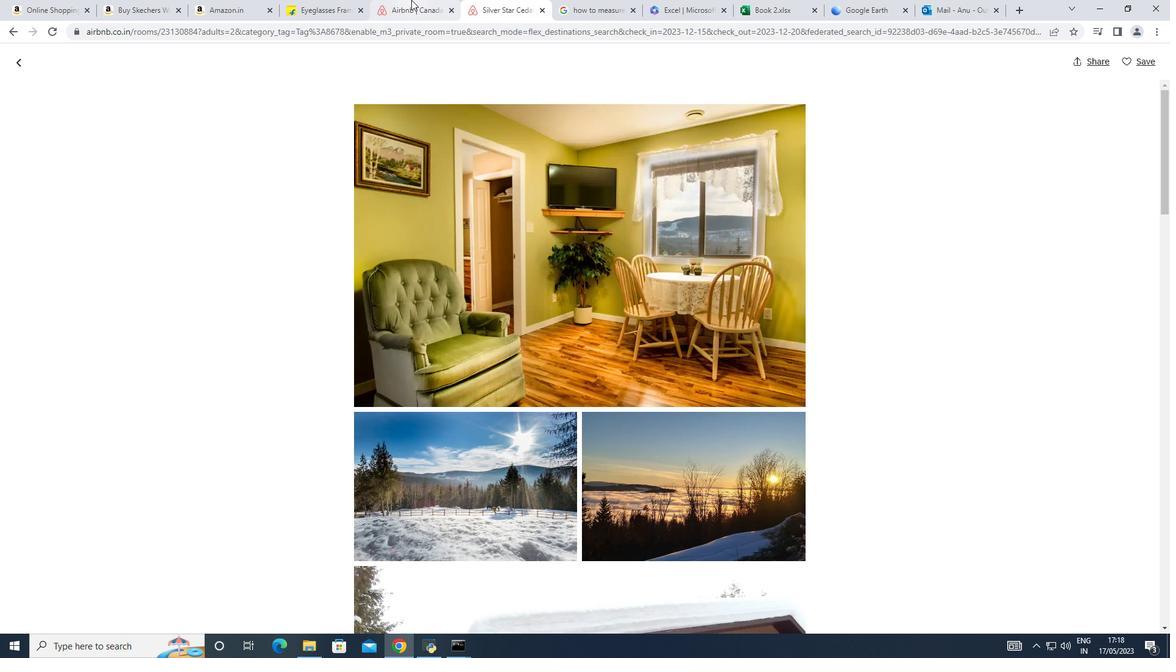 
Action: Mouse moved to (161, 367)
Screenshot: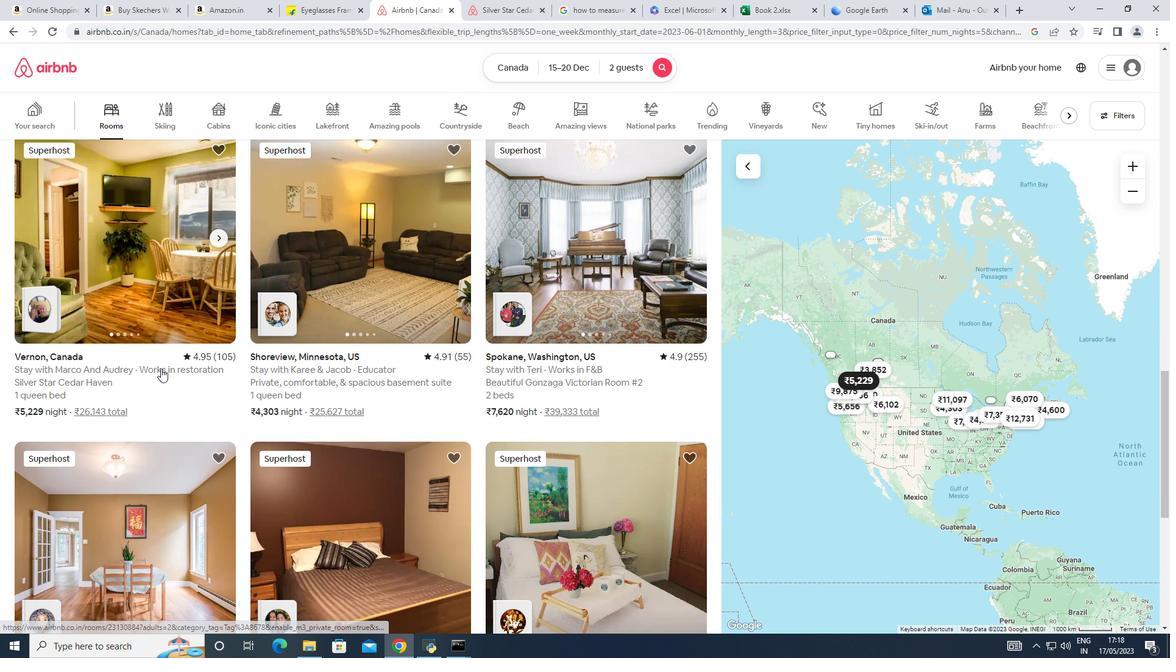 
Action: Mouse scrolled (161, 366) with delta (0, 0)
Screenshot: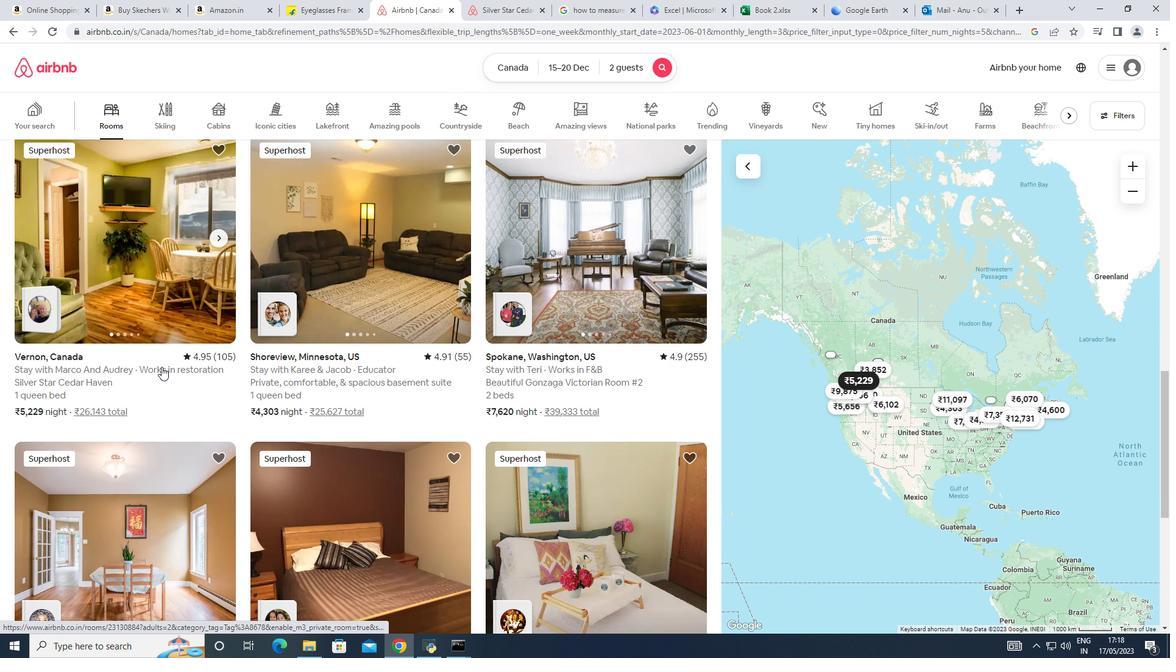 
Action: Mouse scrolled (161, 366) with delta (0, 0)
Screenshot: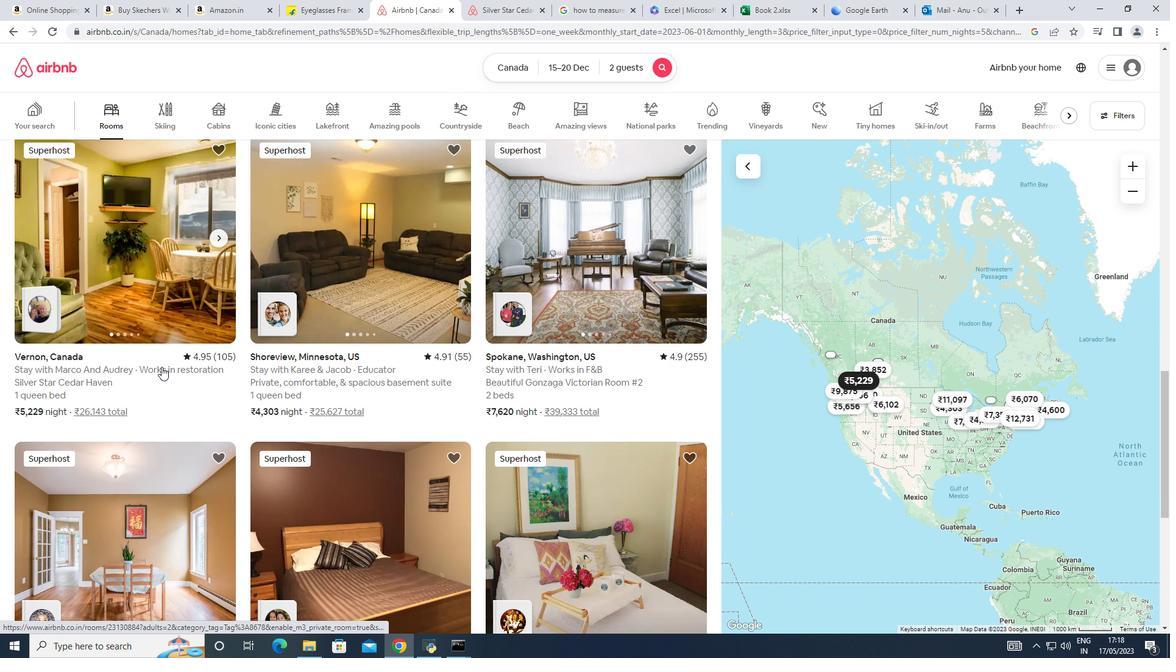 
Action: Mouse scrolled (161, 366) with delta (0, 0)
Screenshot: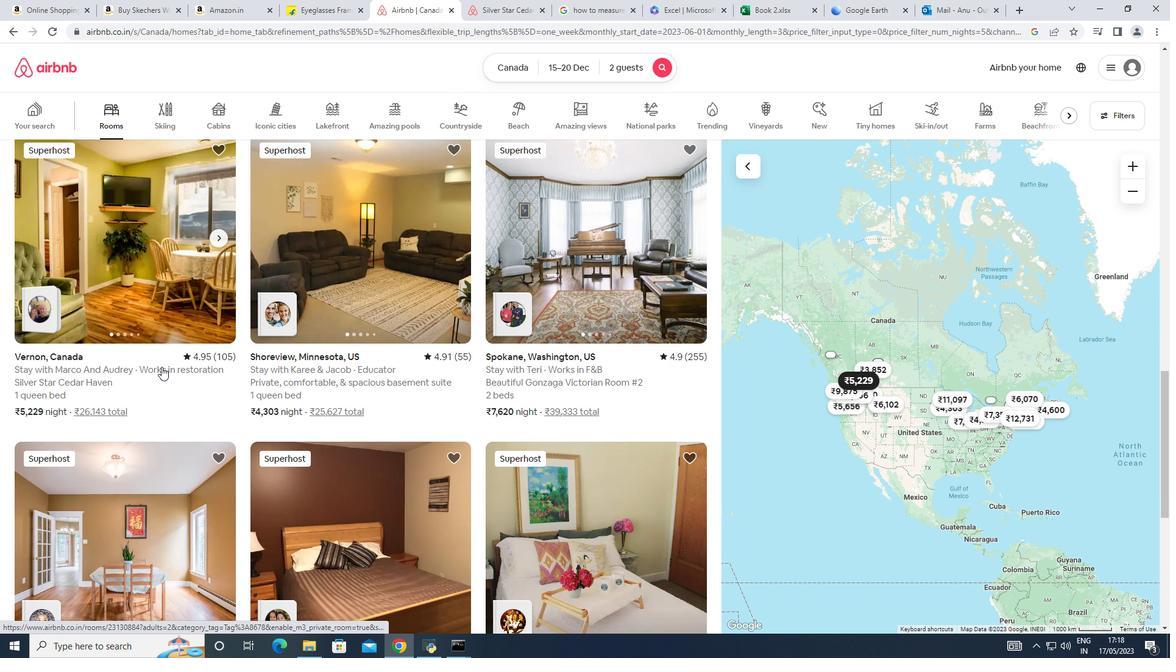 
Action: Mouse scrolled (161, 366) with delta (0, 0)
Screenshot: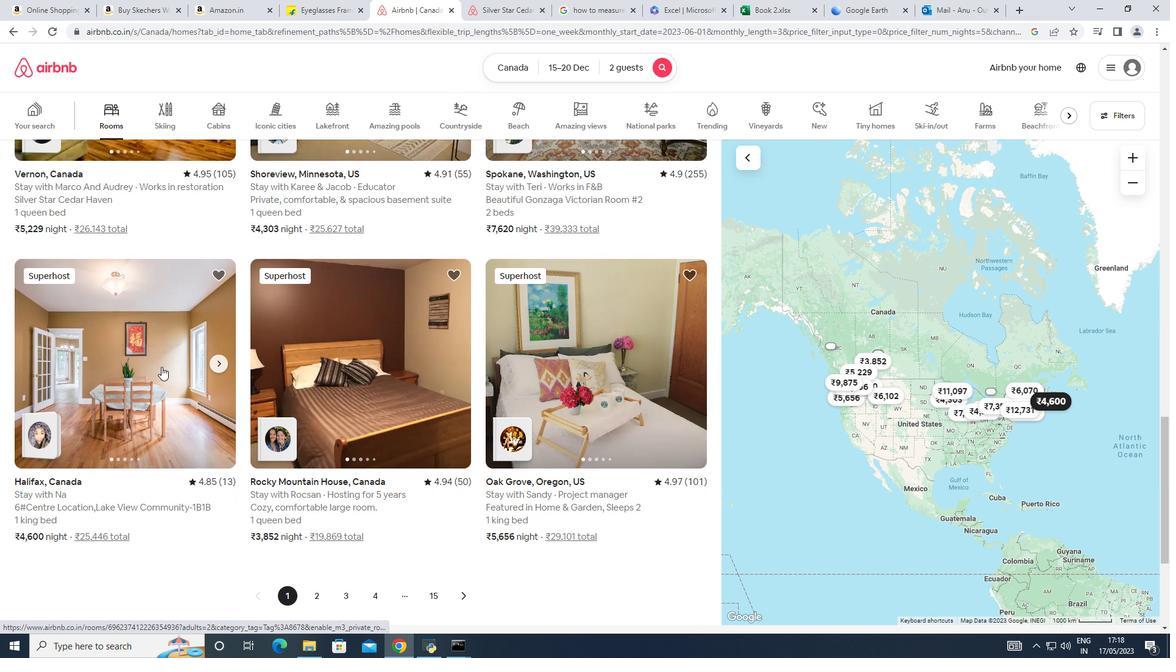 
Action: Mouse pressed left at (161, 367)
Screenshot: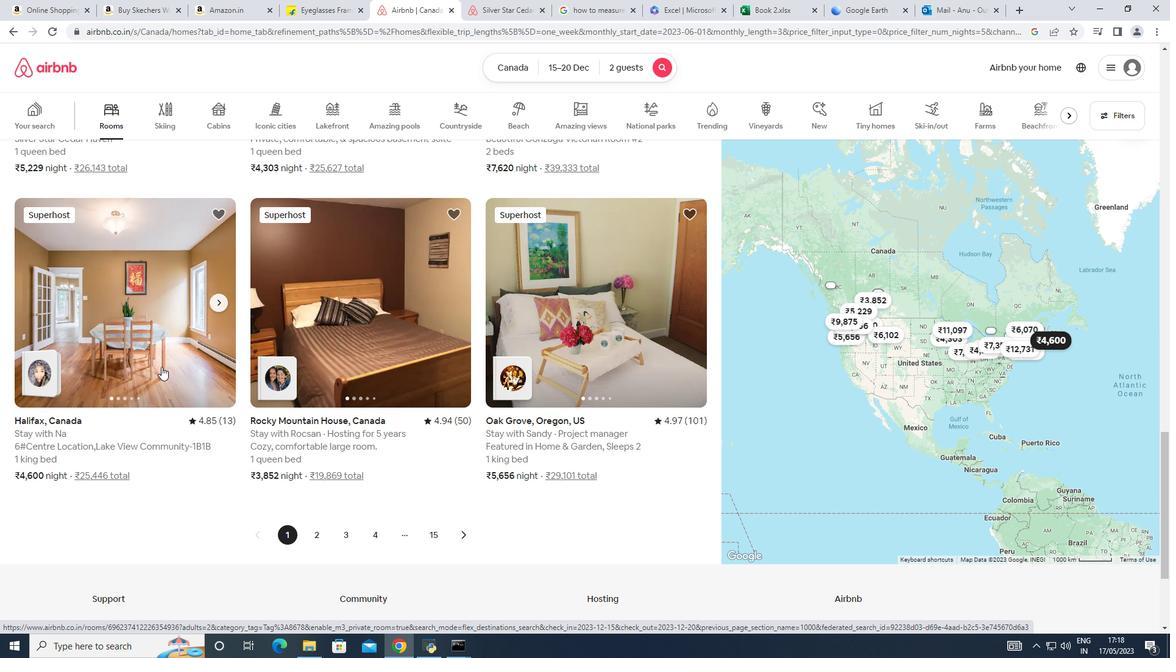 
Action: Mouse moved to (480, 455)
Screenshot: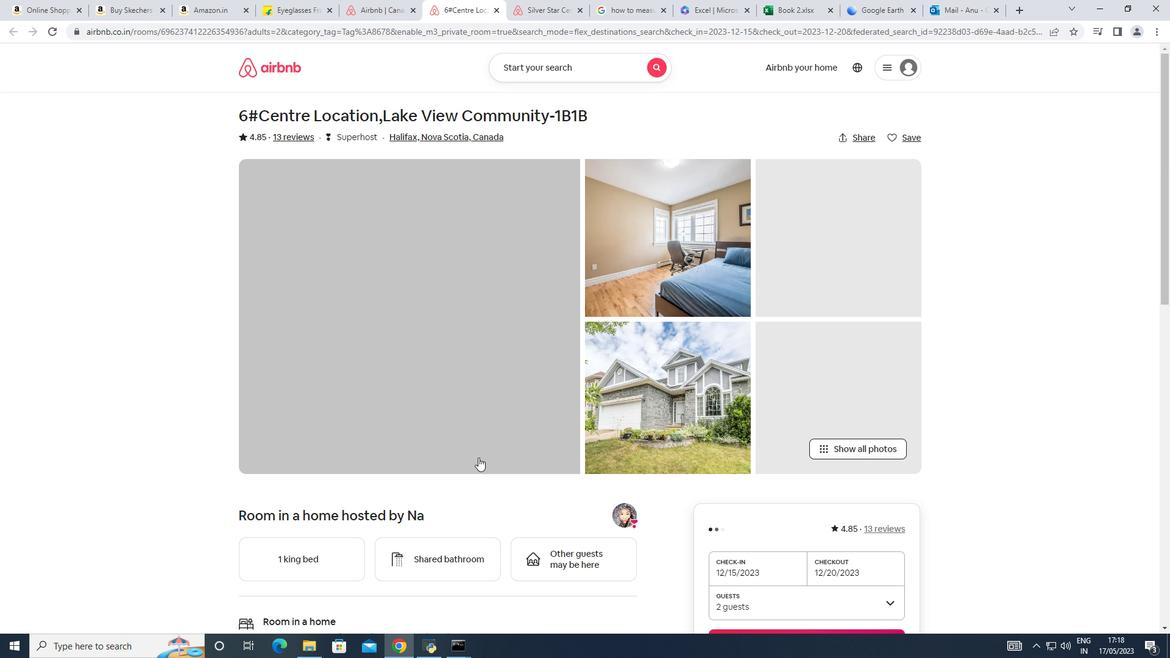 
Action: Mouse scrolled (480, 454) with delta (0, 0)
Screenshot: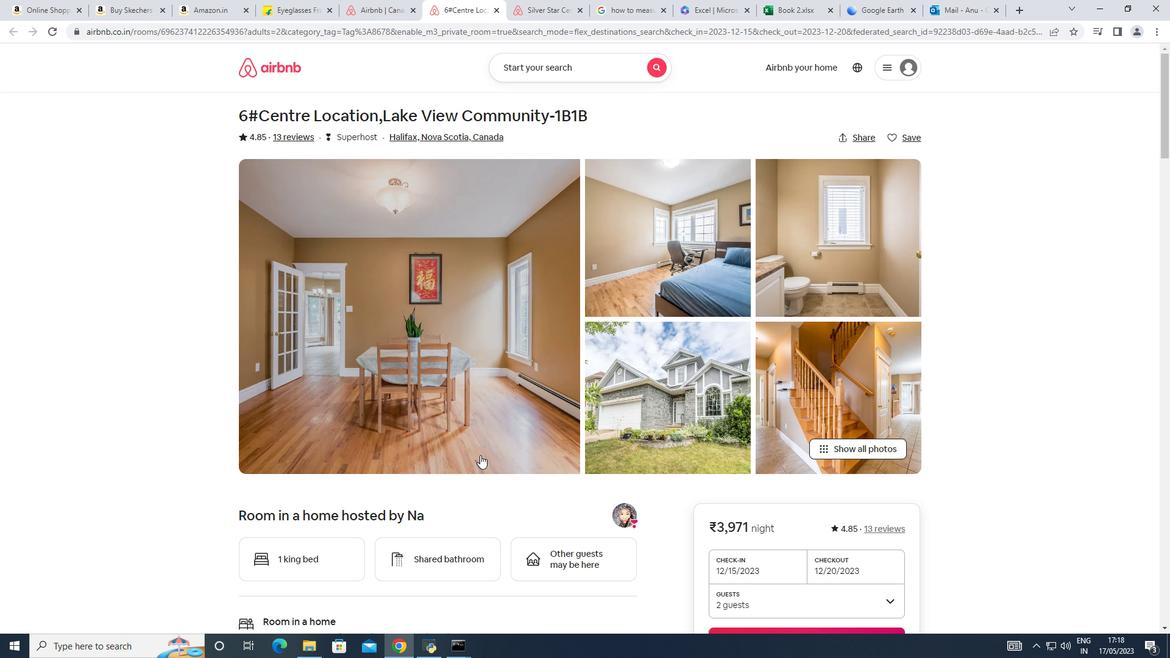 
Action: Mouse scrolled (480, 454) with delta (0, 0)
Screenshot: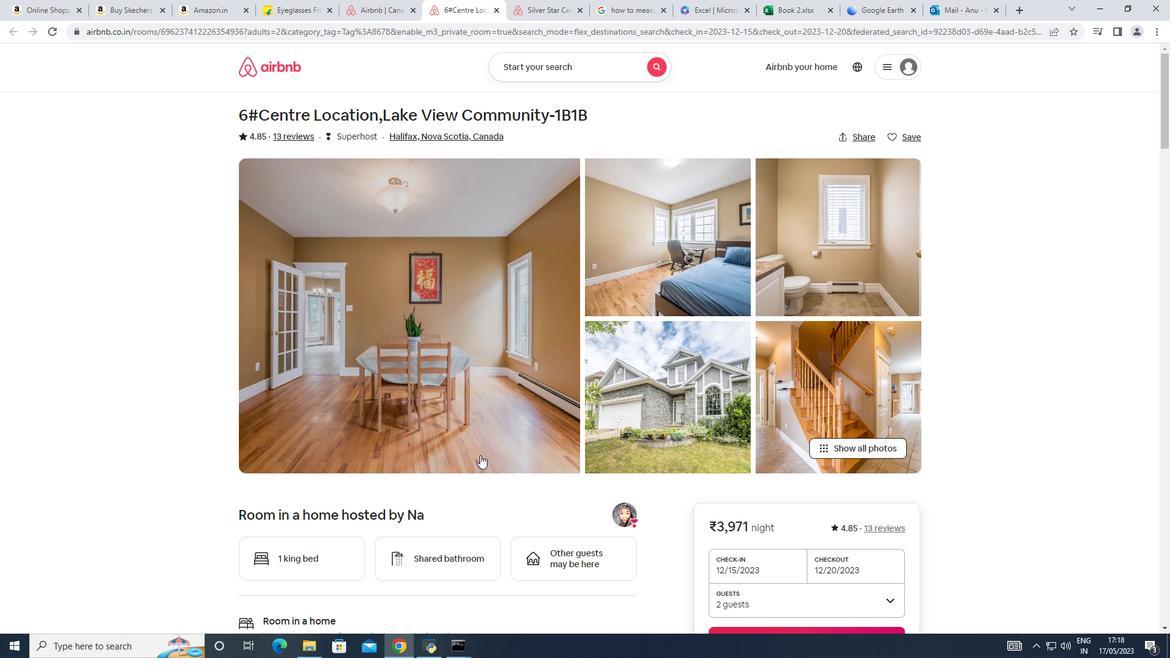 
Action: Mouse scrolled (480, 454) with delta (0, 0)
Screenshot: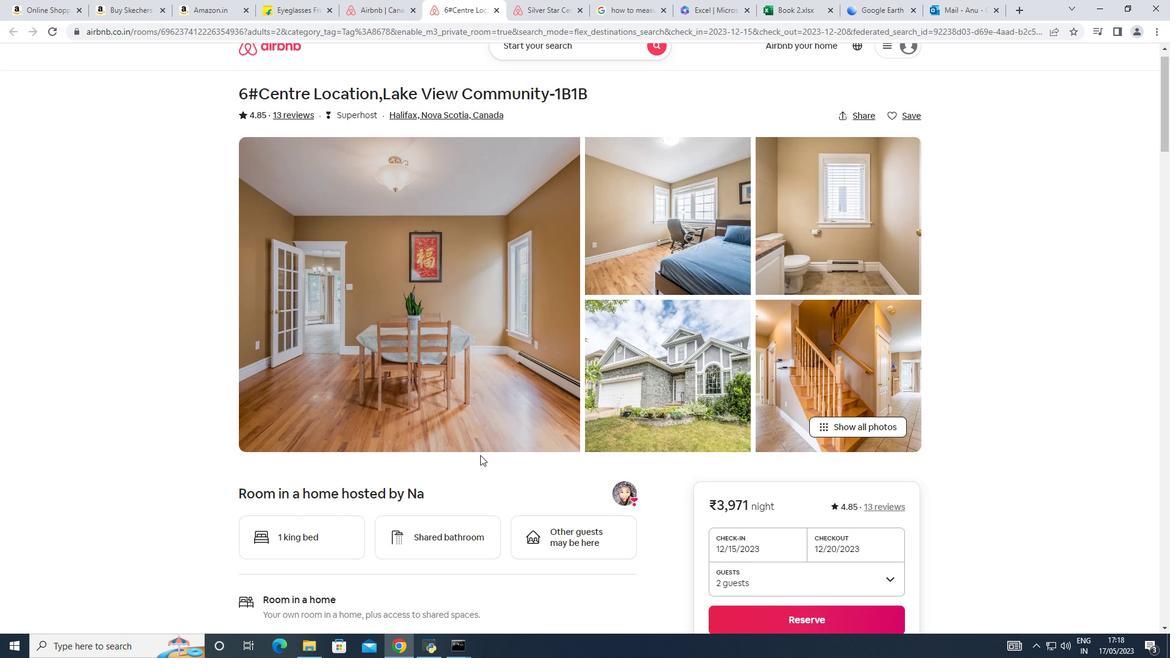 
Action: Mouse scrolled (480, 454) with delta (0, 0)
Screenshot: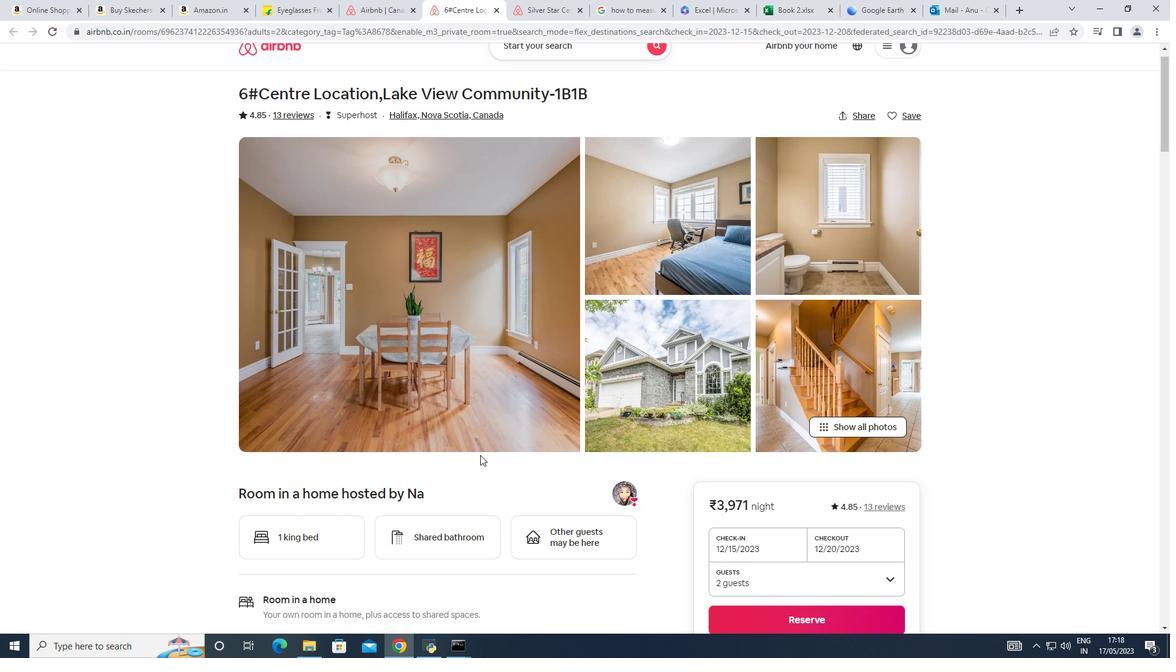 
Action: Mouse scrolled (480, 454) with delta (0, 0)
Screenshot: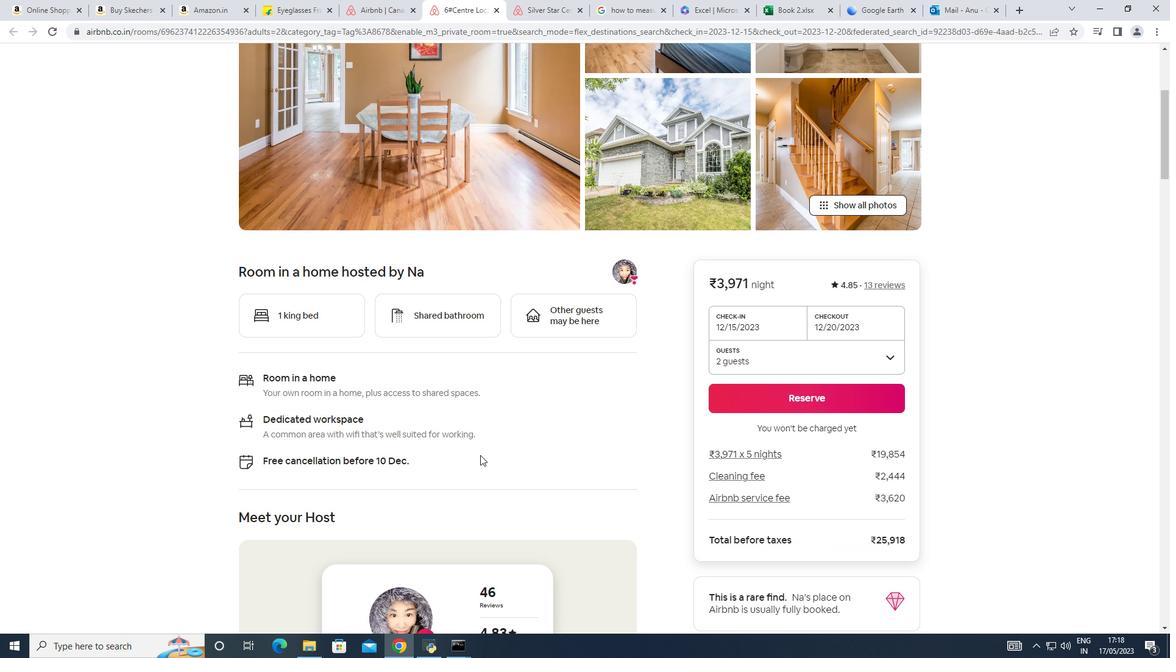 
Action: Mouse scrolled (480, 454) with delta (0, 0)
Screenshot: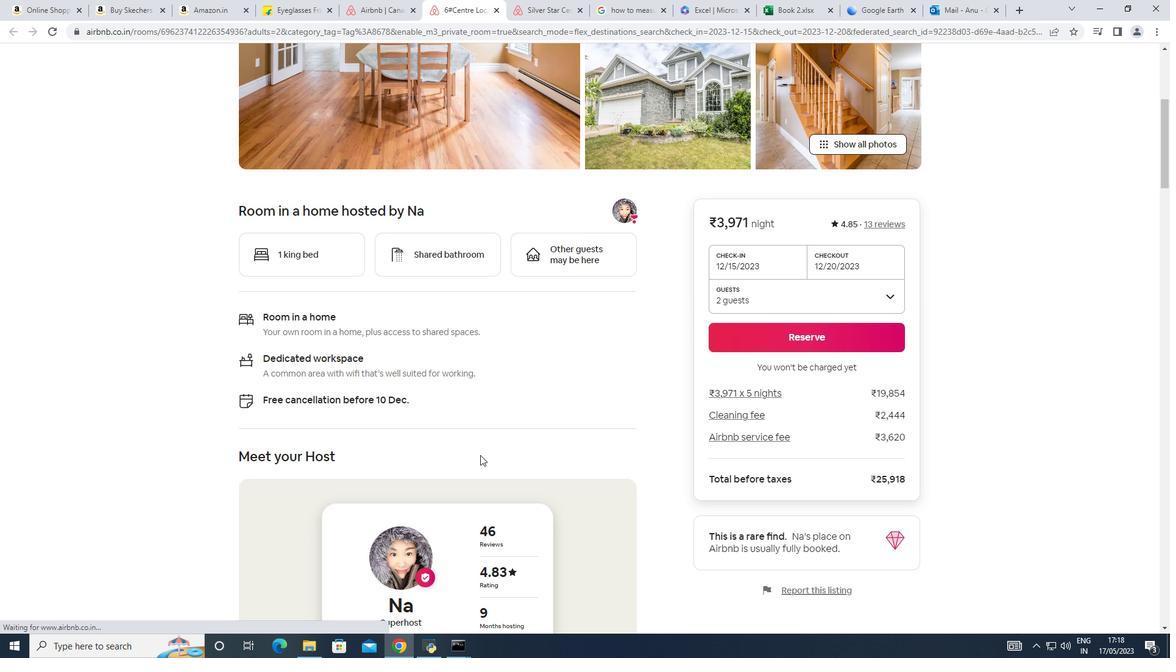 
Action: Mouse scrolled (480, 454) with delta (0, 0)
Screenshot: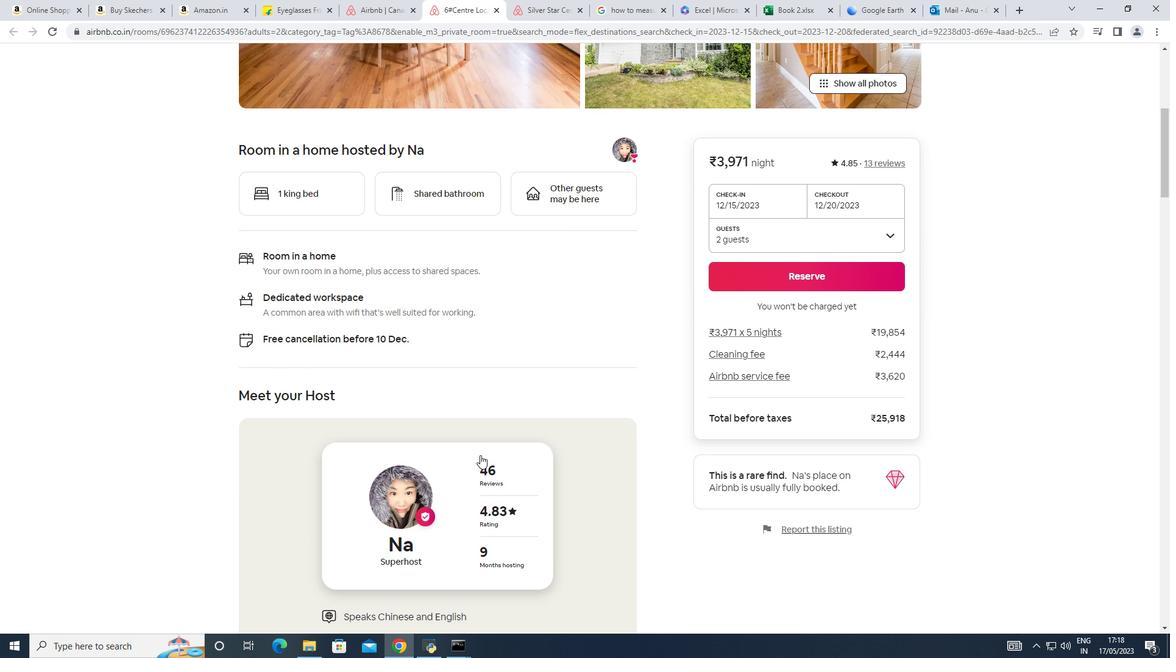 
Action: Mouse scrolled (480, 454) with delta (0, 0)
Screenshot: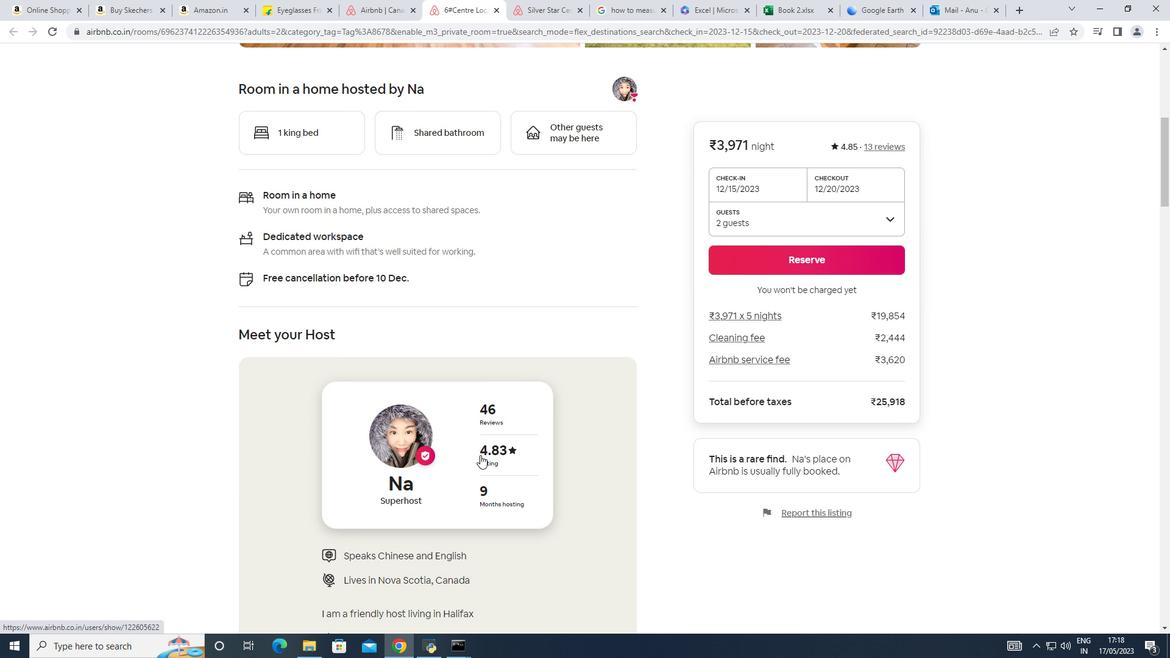 
Action: Mouse scrolled (480, 454) with delta (0, 0)
Screenshot: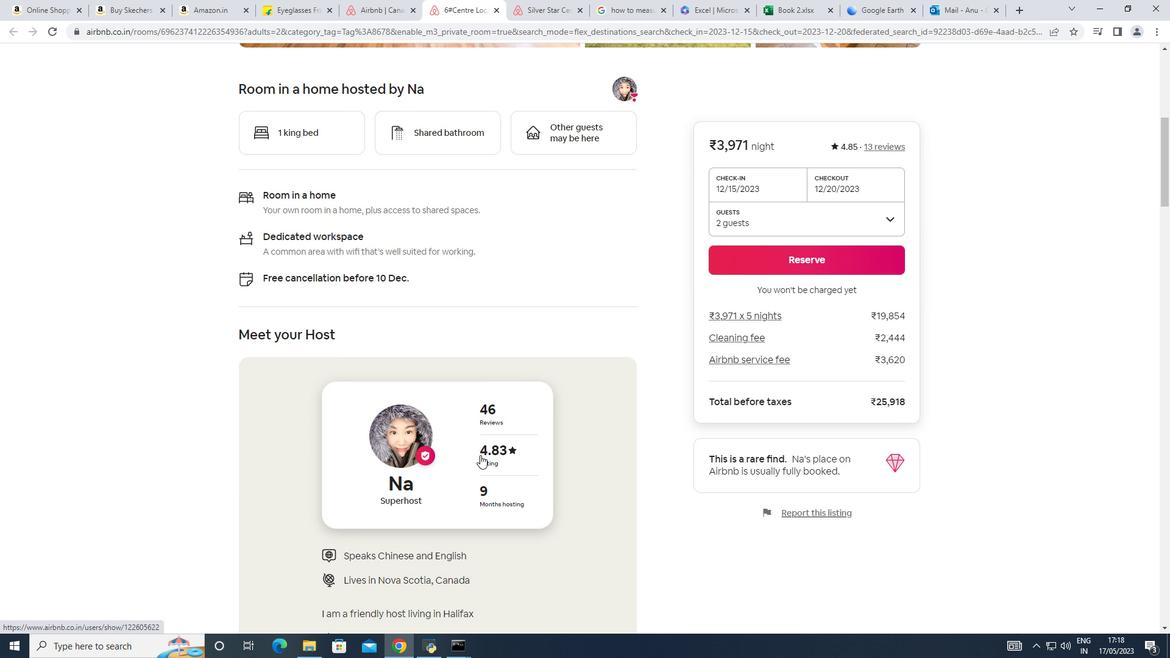 
Action: Mouse scrolled (480, 454) with delta (0, 0)
Screenshot: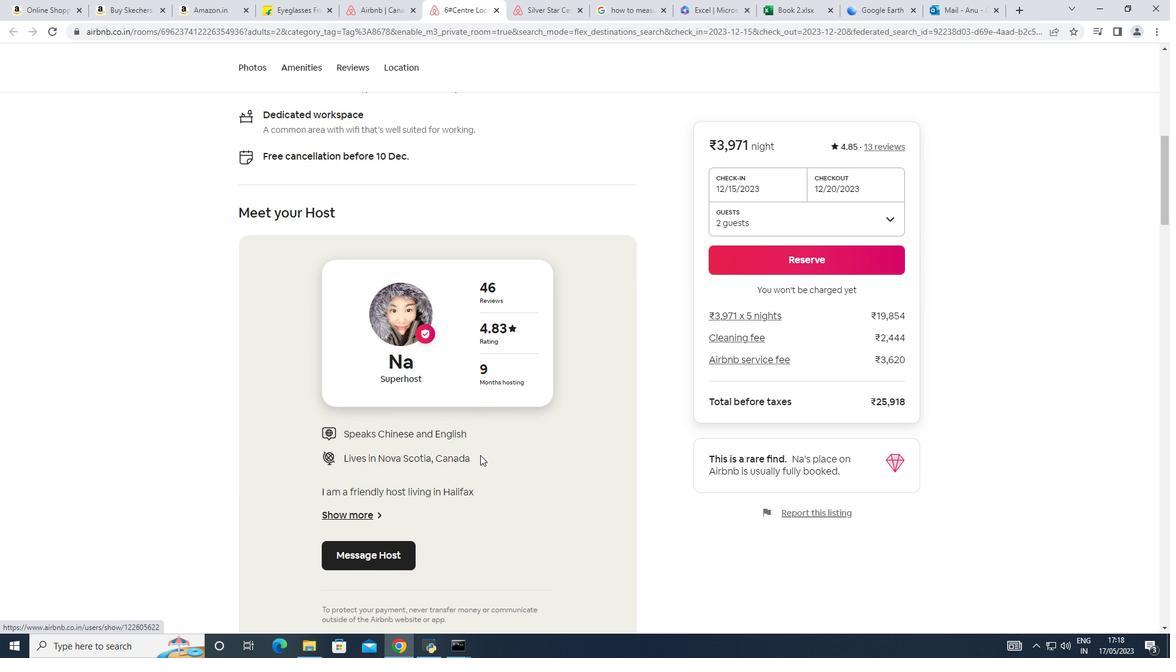 
Action: Mouse scrolled (480, 454) with delta (0, 0)
Screenshot: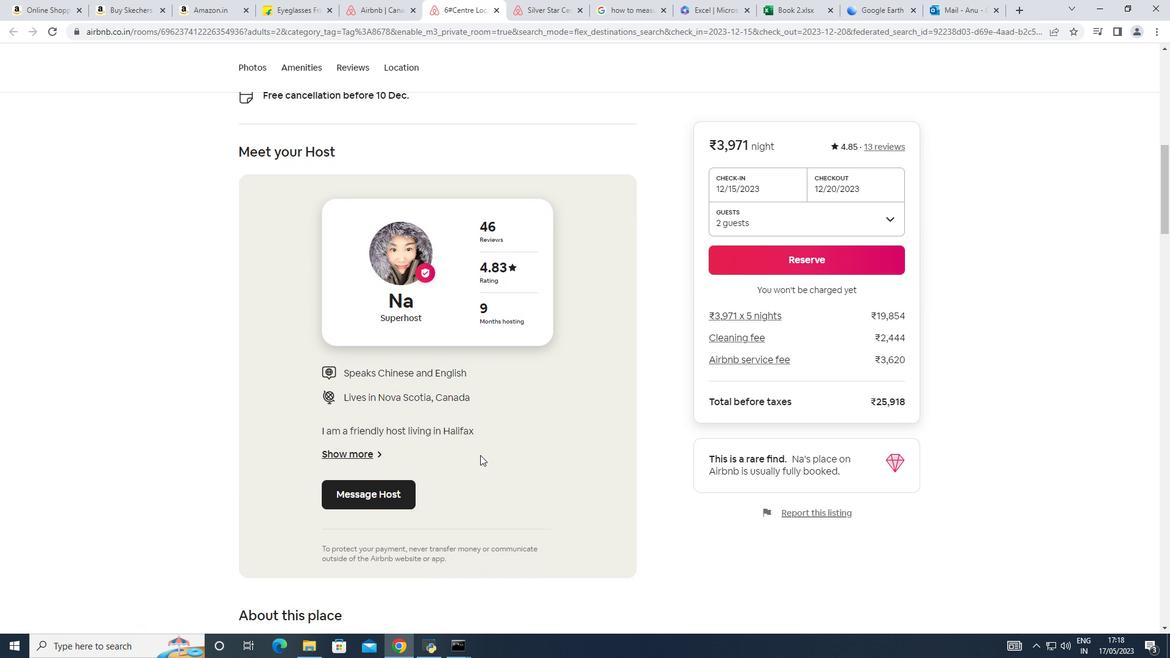 
Action: Mouse scrolled (480, 454) with delta (0, 0)
Screenshot: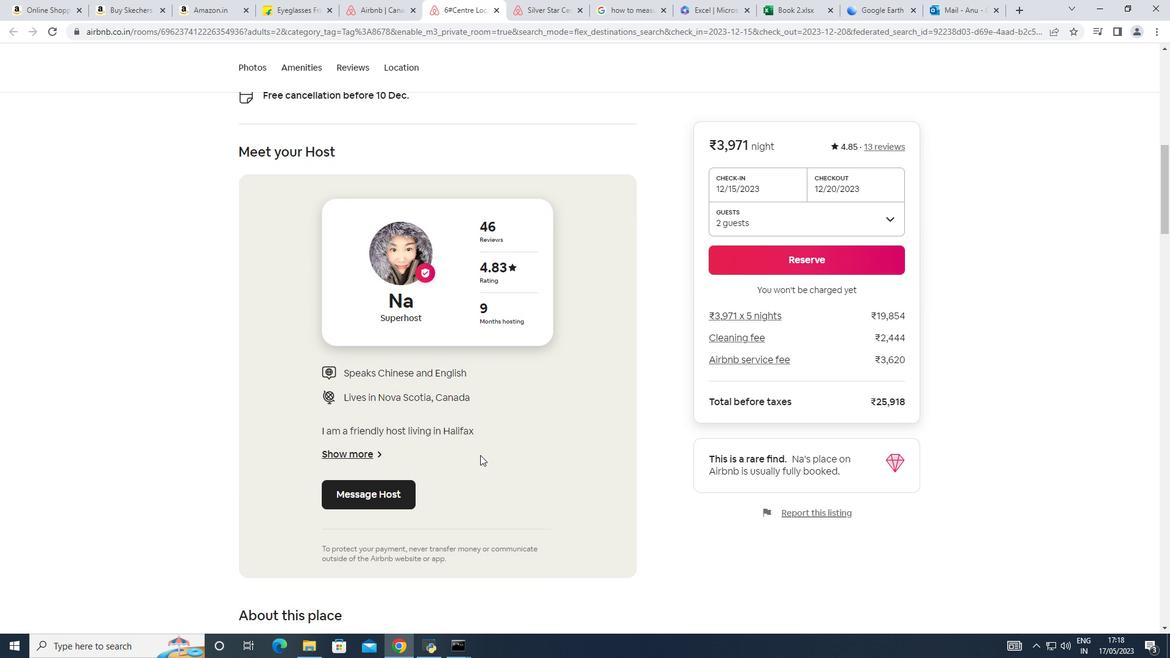 
Action: Mouse scrolled (480, 454) with delta (0, 0)
Screenshot: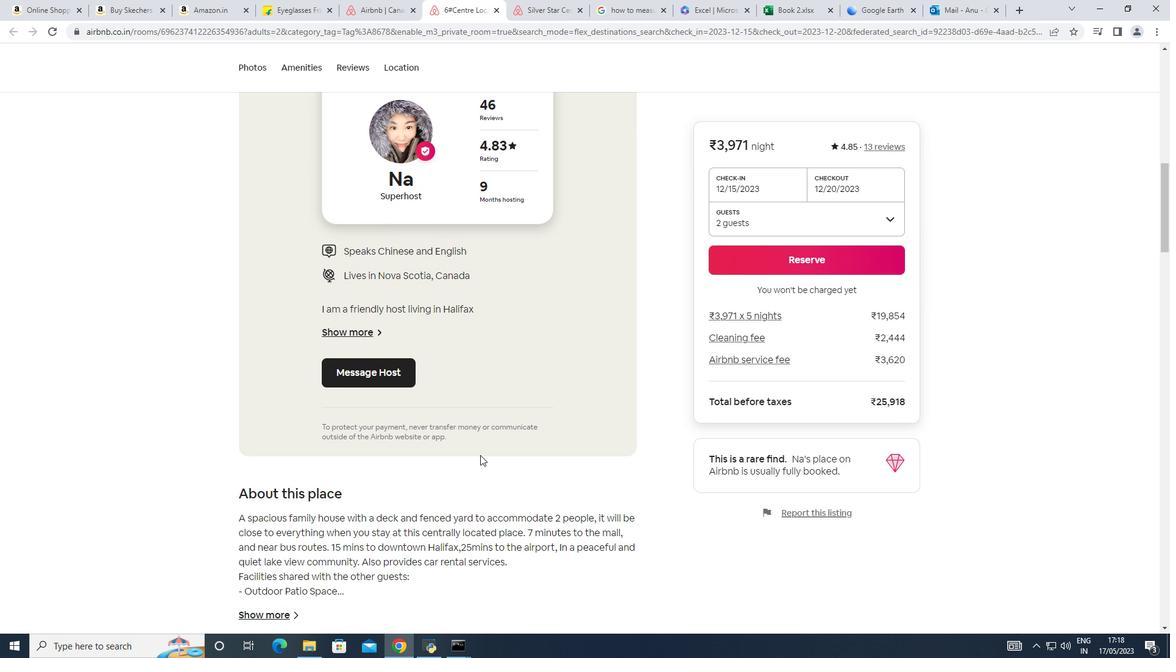 
Action: Mouse scrolled (480, 454) with delta (0, 0)
Screenshot: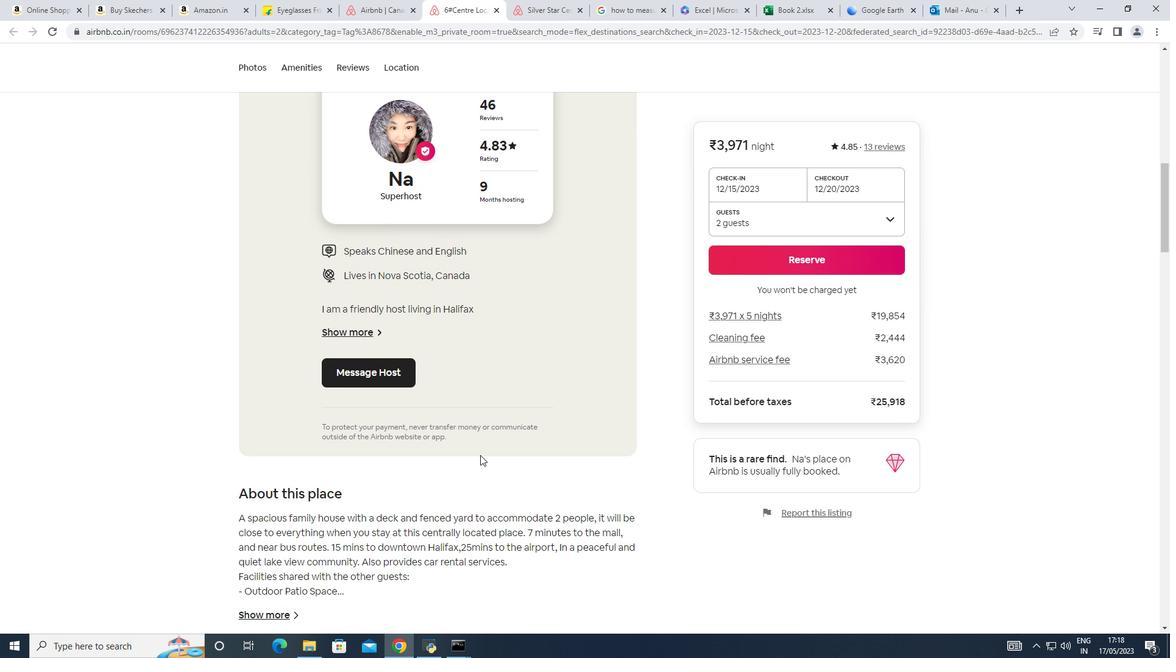 
Action: Mouse scrolled (480, 454) with delta (0, 0)
Screenshot: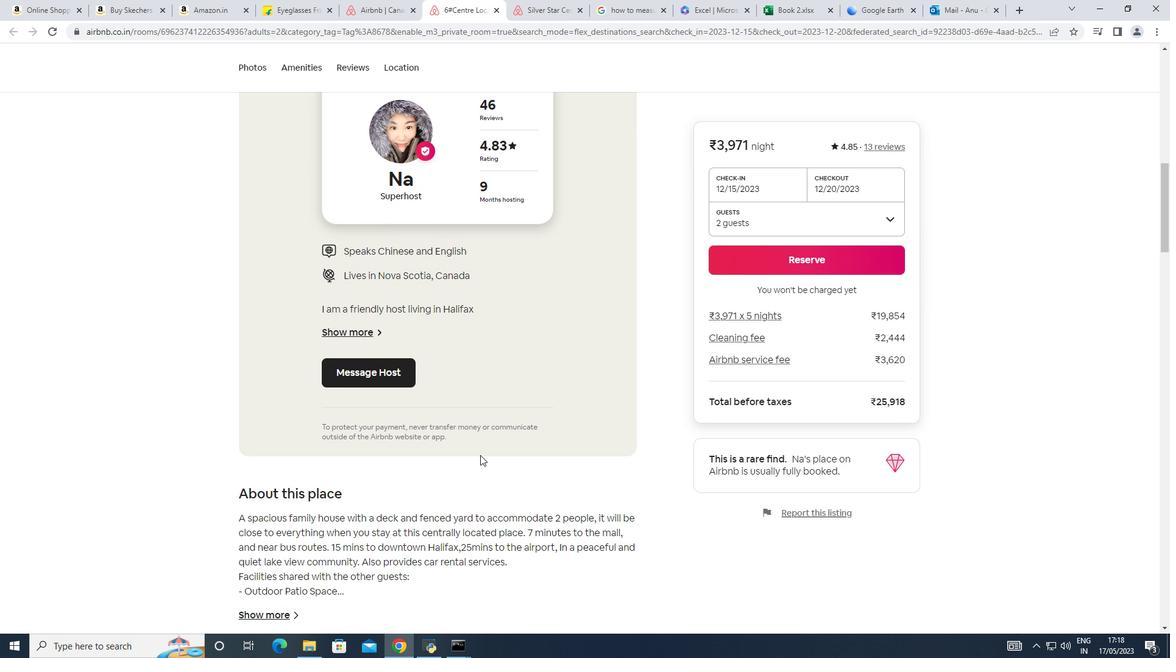 
Action: Mouse moved to (826, 268)
Screenshot: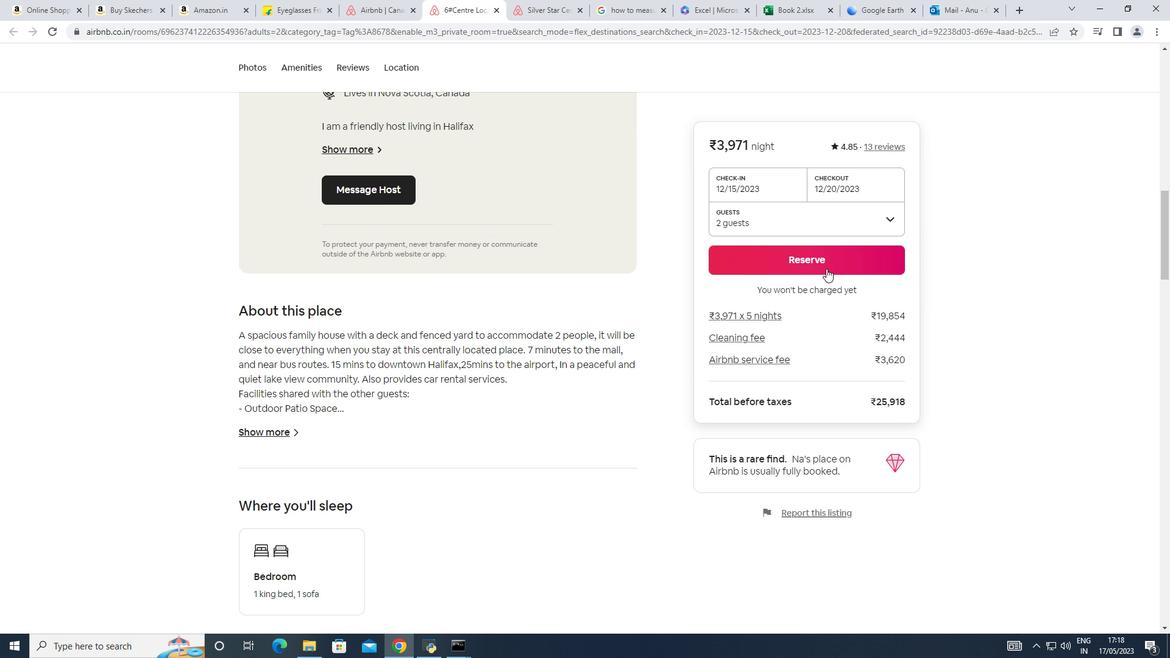 
Action: Mouse pressed left at (826, 268)
Screenshot: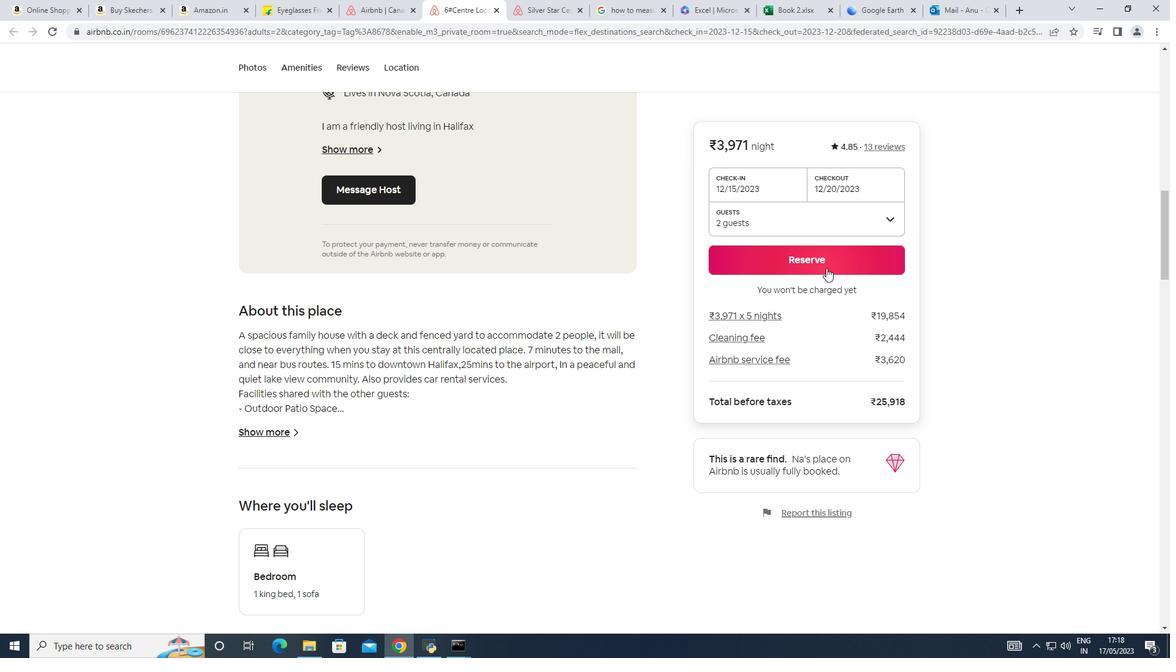 
Action: Mouse moved to (482, 376)
Screenshot: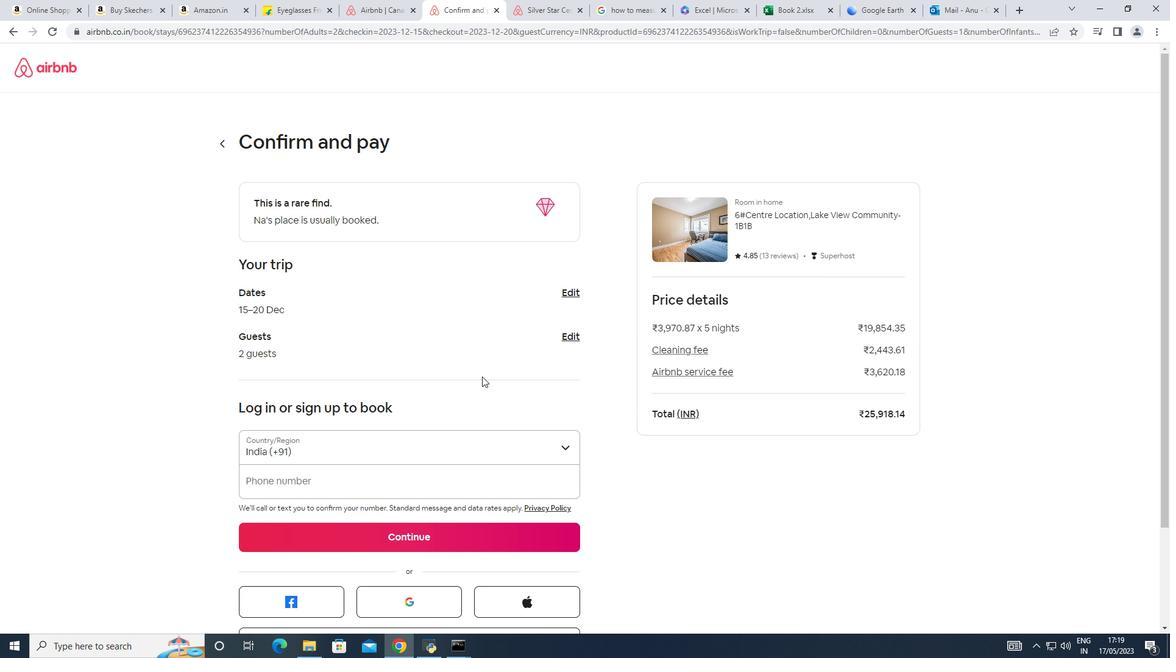 
Action: Mouse scrolled (482, 376) with delta (0, 0)
Screenshot: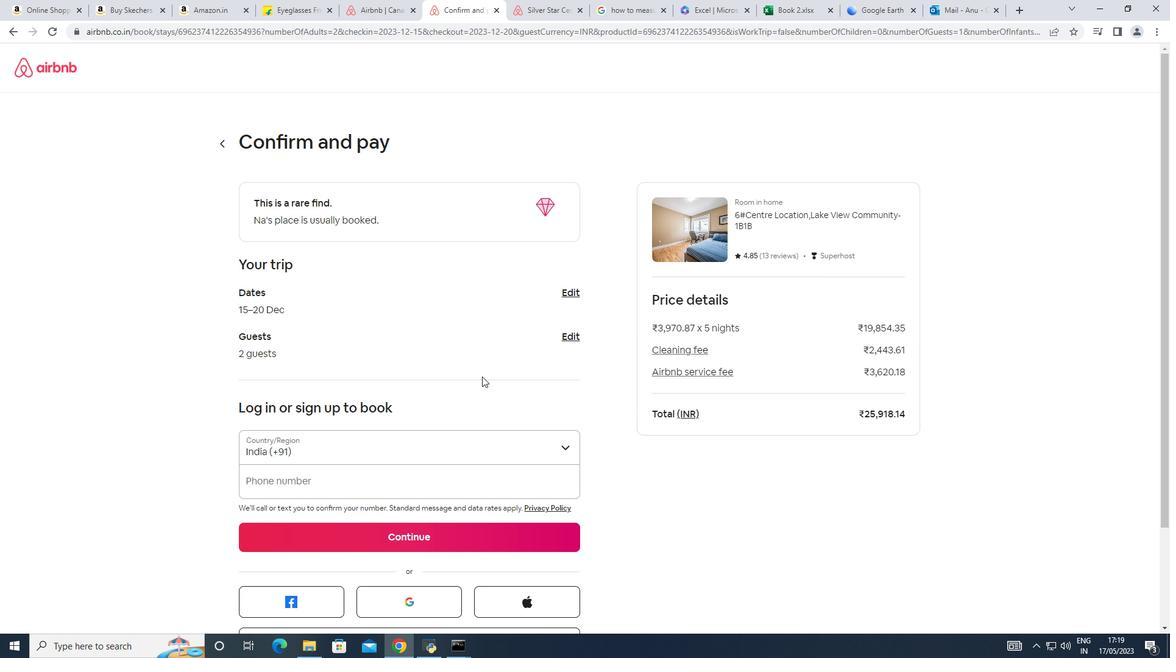 
Action: Mouse moved to (310, 410)
Screenshot: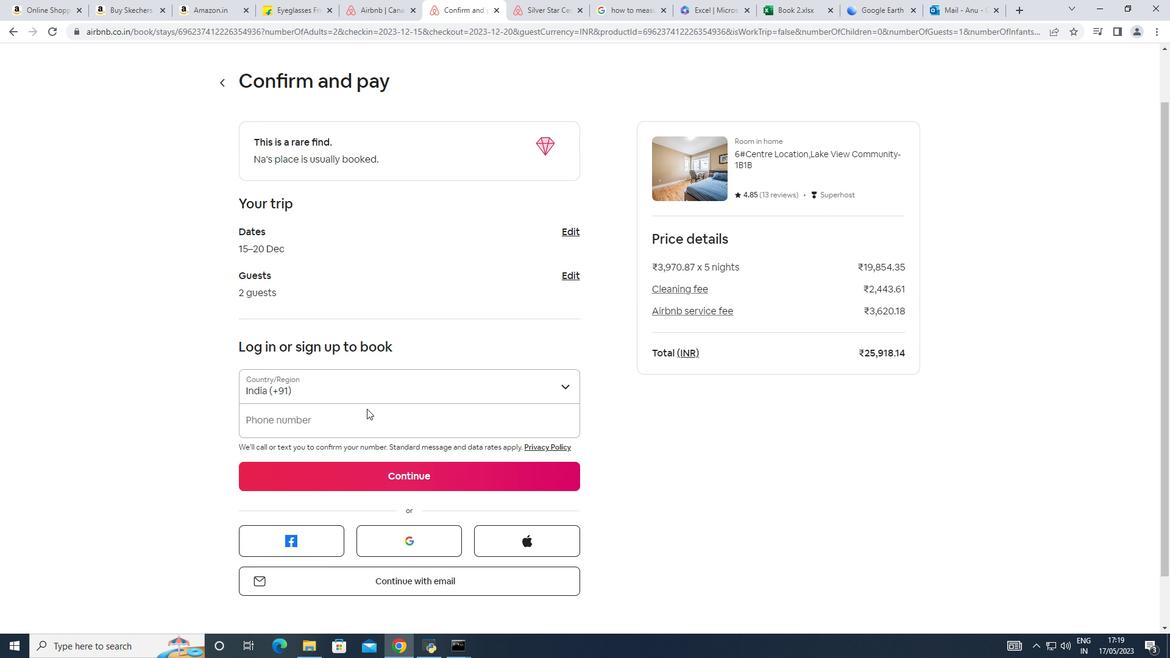 
Action: Mouse pressed left at (310, 410)
Screenshot: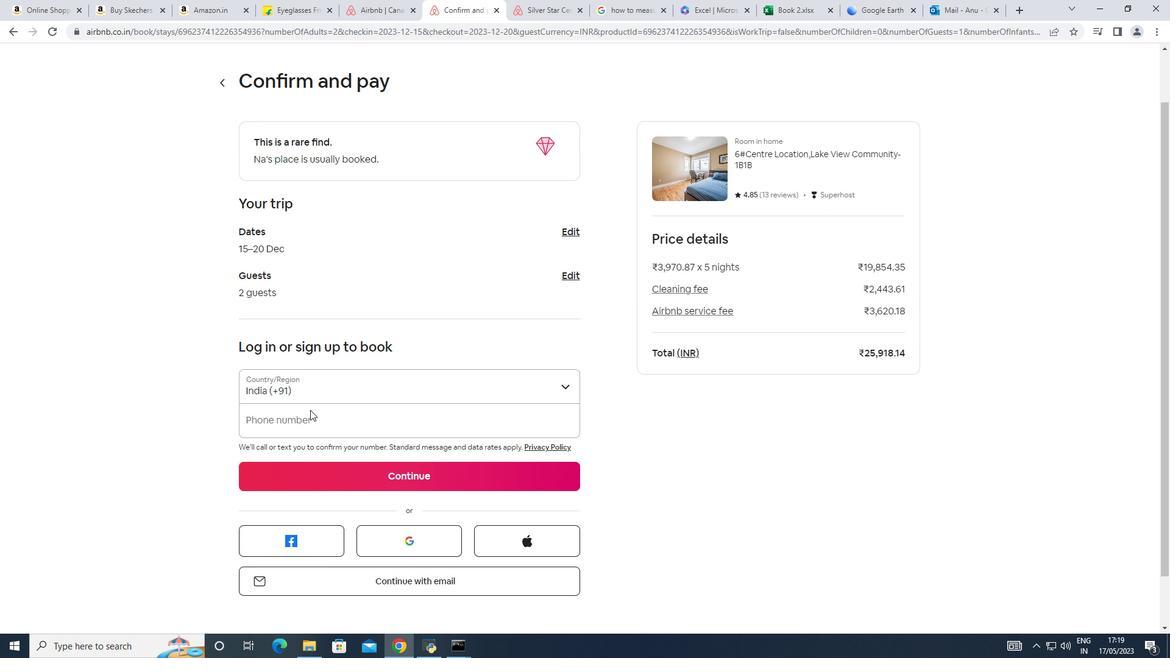 
Action: Key pressed 7
Screenshot: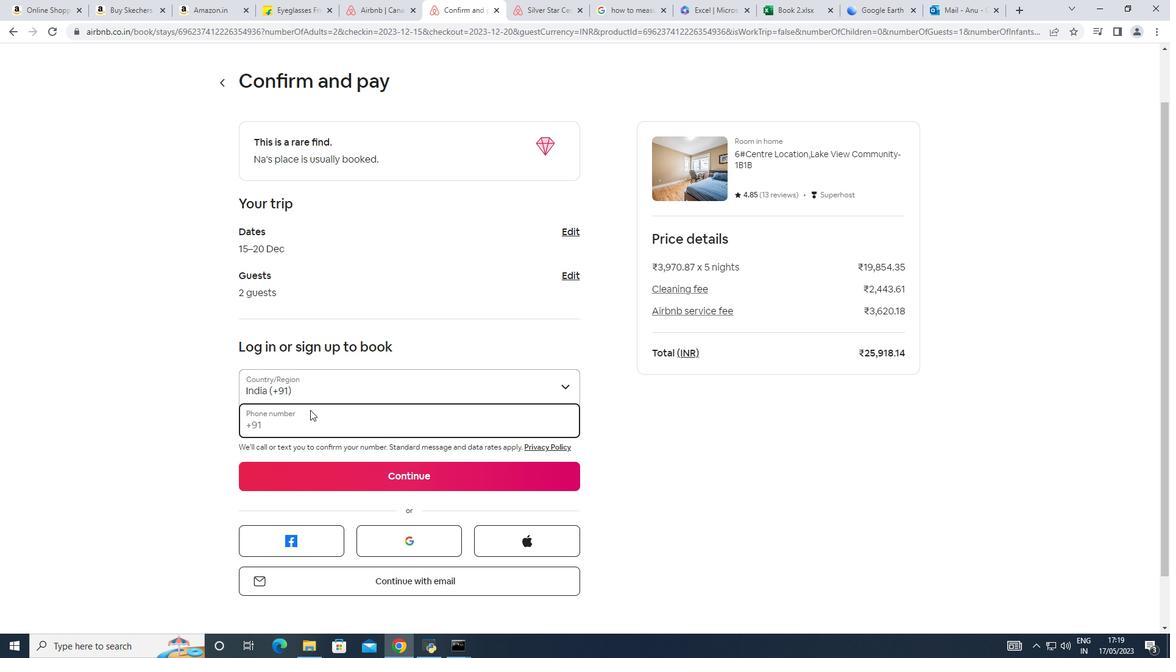 
Action: Mouse moved to (346, 390)
Screenshot: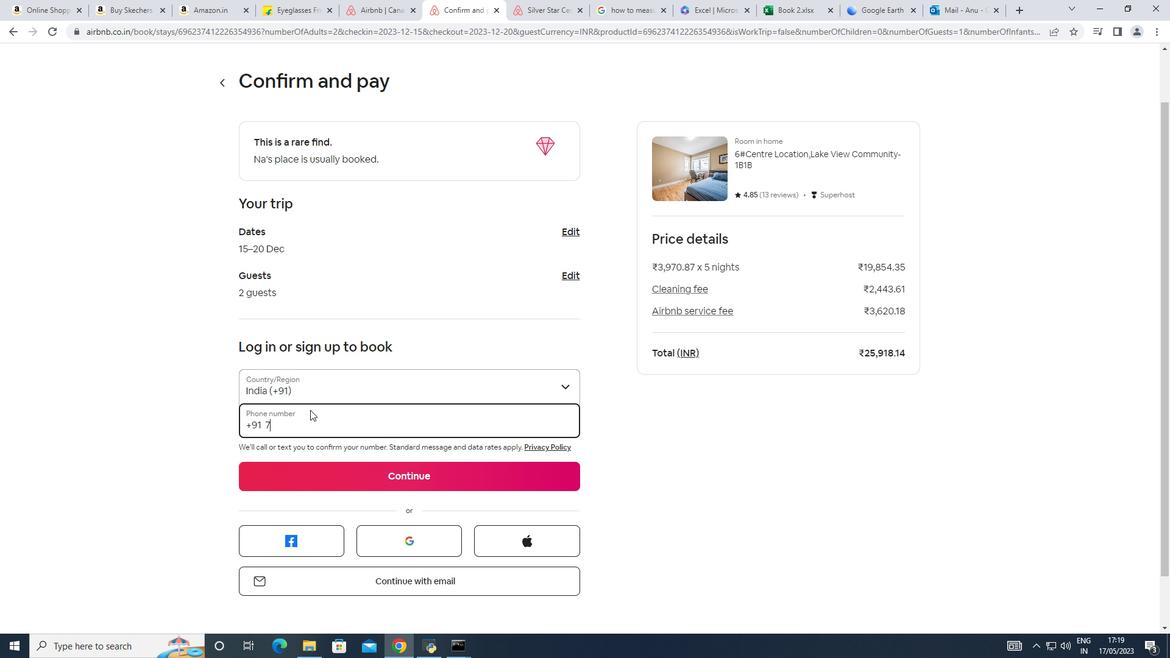 
Action: Key pressed 669234958
Screenshot: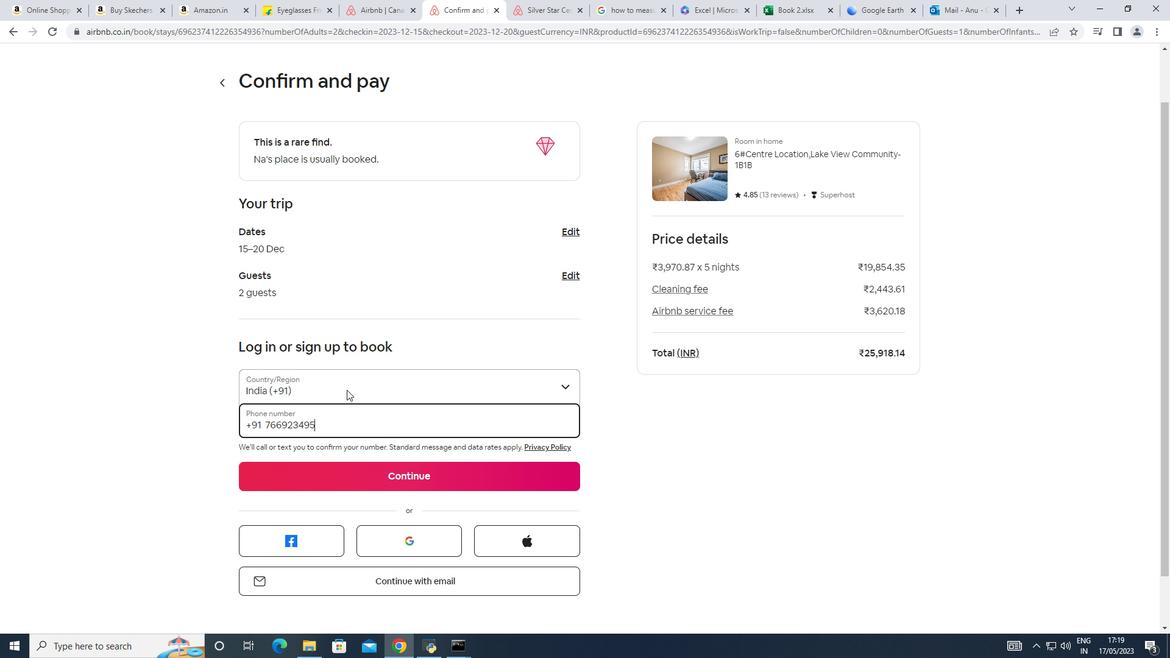 
Action: Mouse moved to (387, 471)
Screenshot: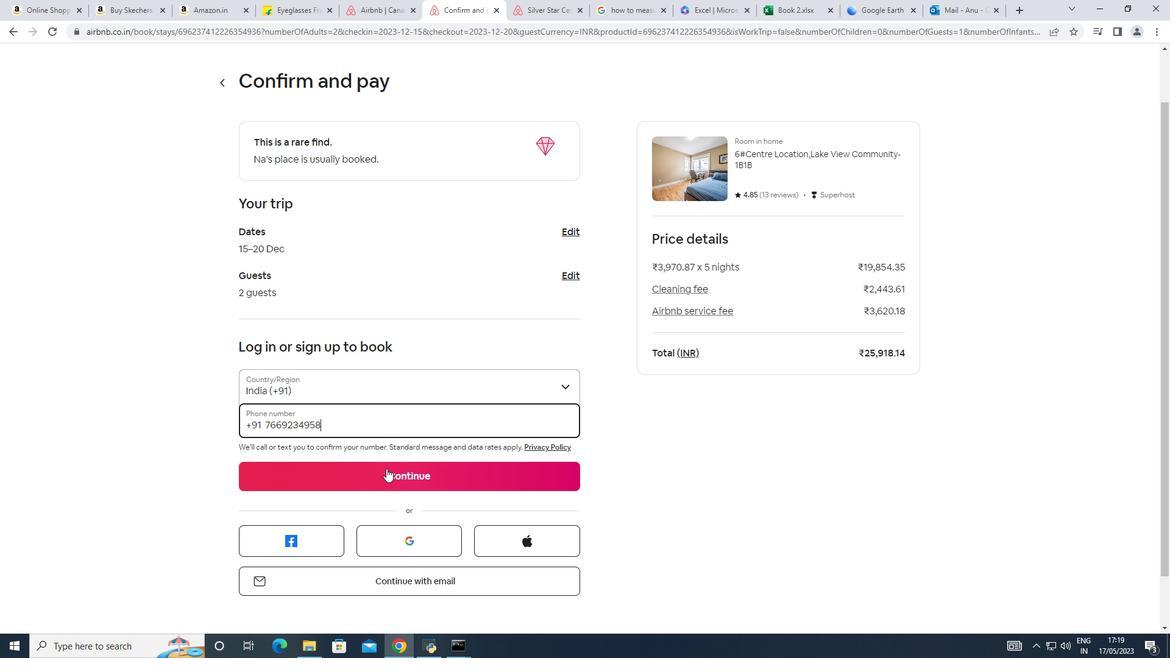 
Action: Mouse pressed left at (387, 471)
Screenshot: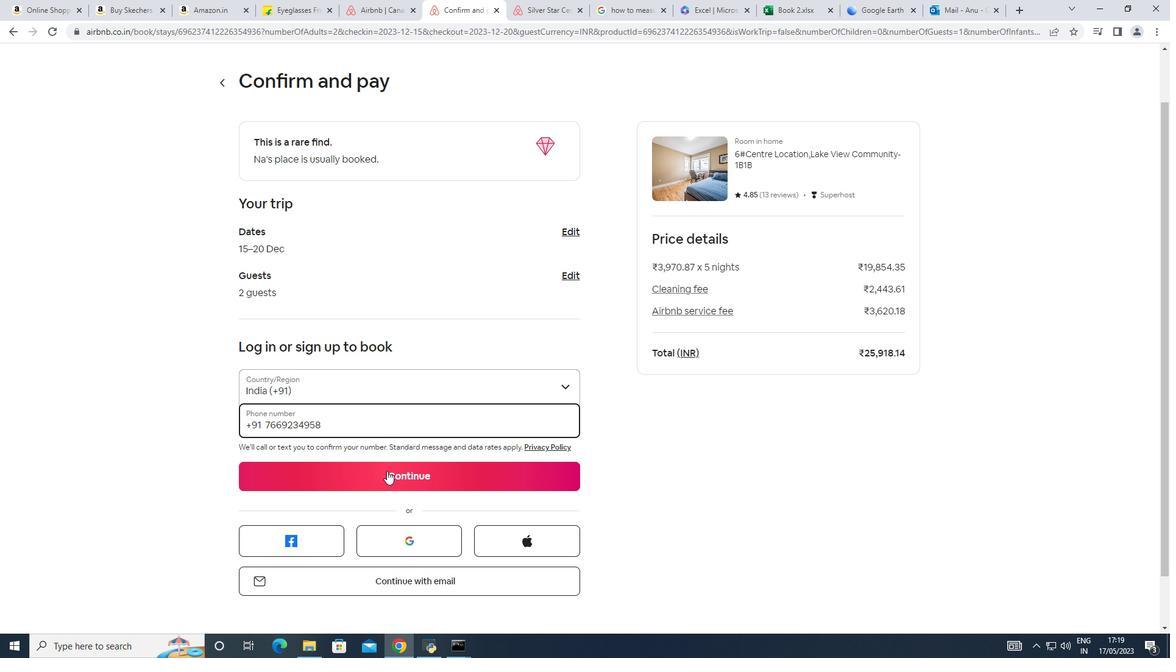 
Action: Mouse moved to (438, 259)
Screenshot: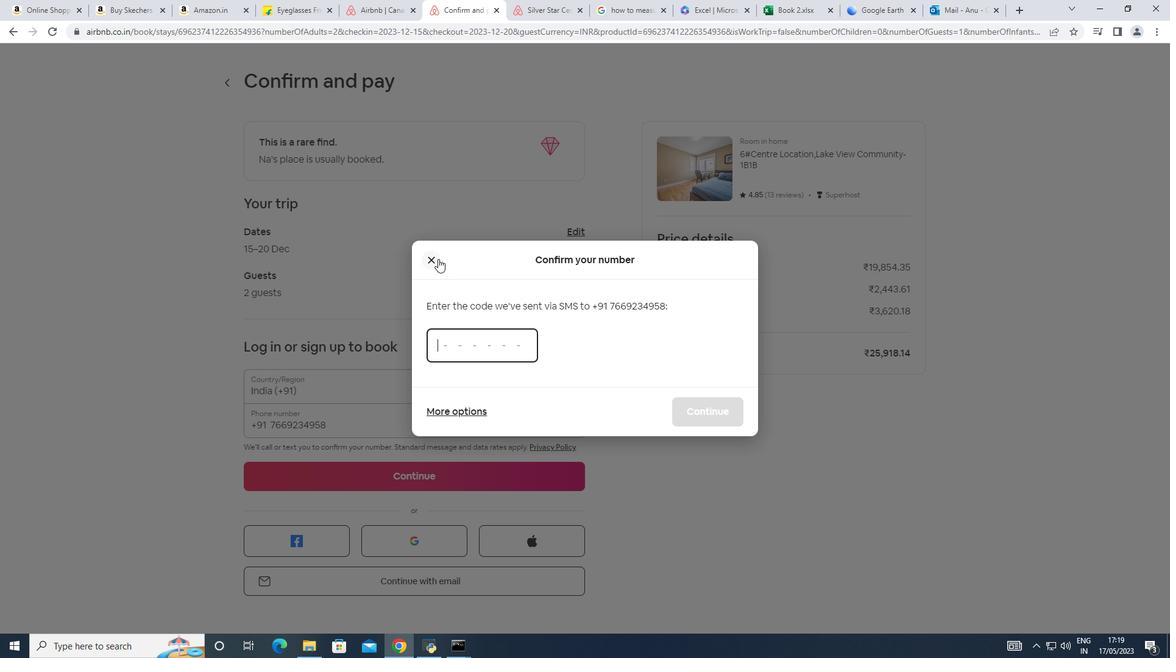 
Action: Key pressed 503501
Screenshot: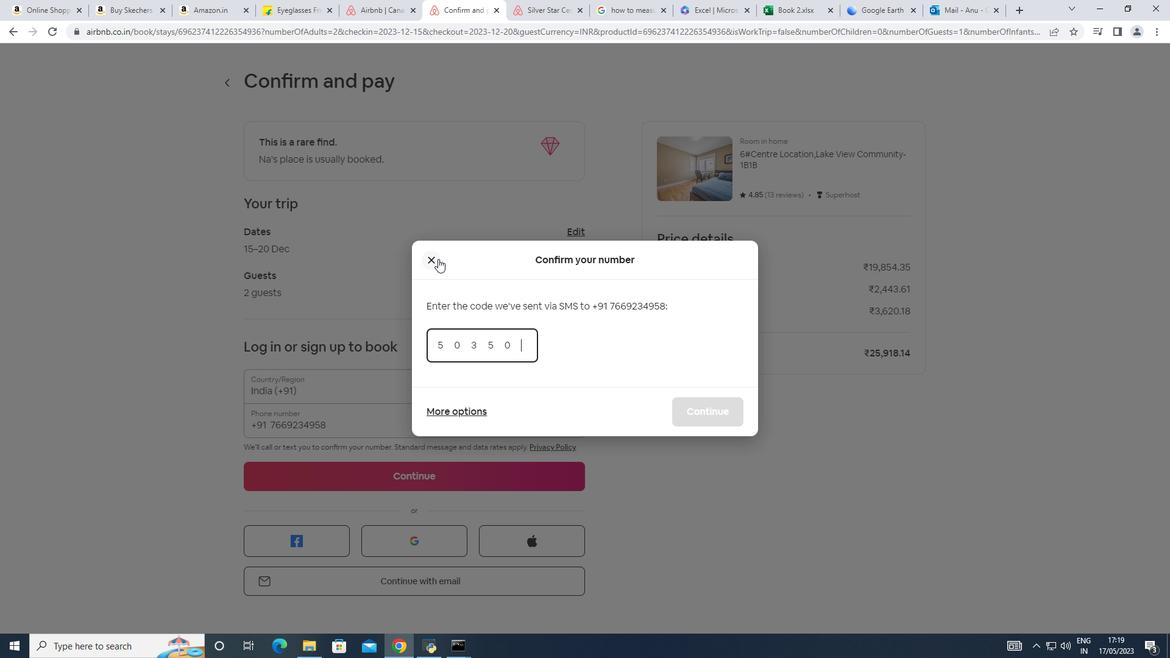 
Action: Mouse moved to (529, 334)
Screenshot: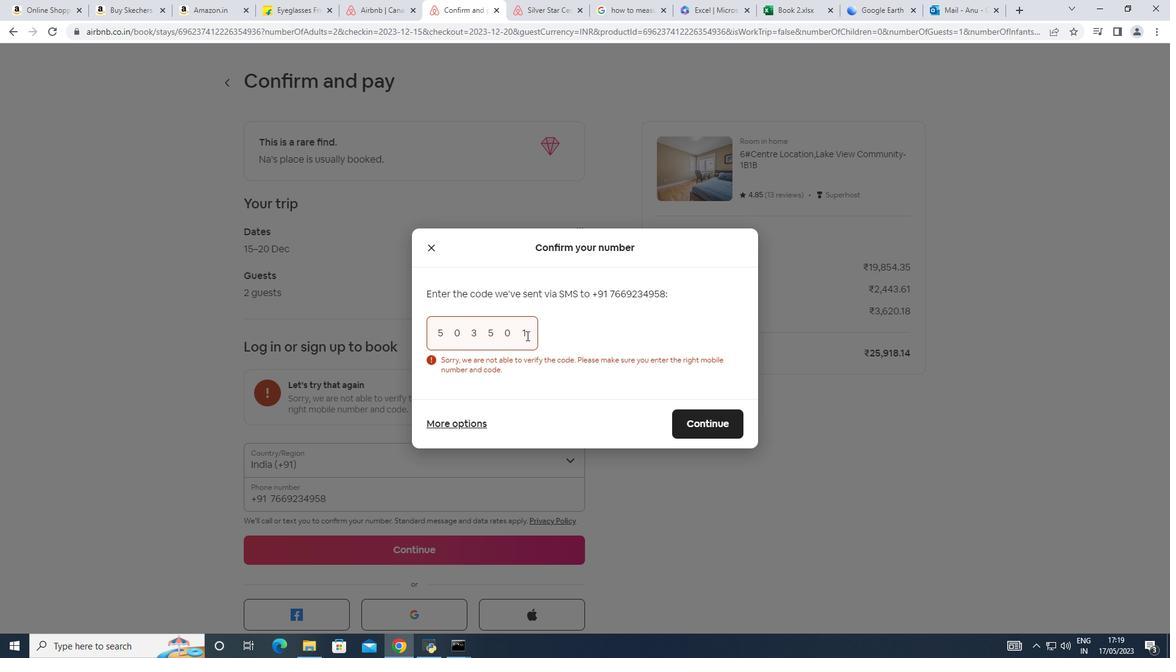 
Action: Mouse pressed left at (529, 334)
Screenshot: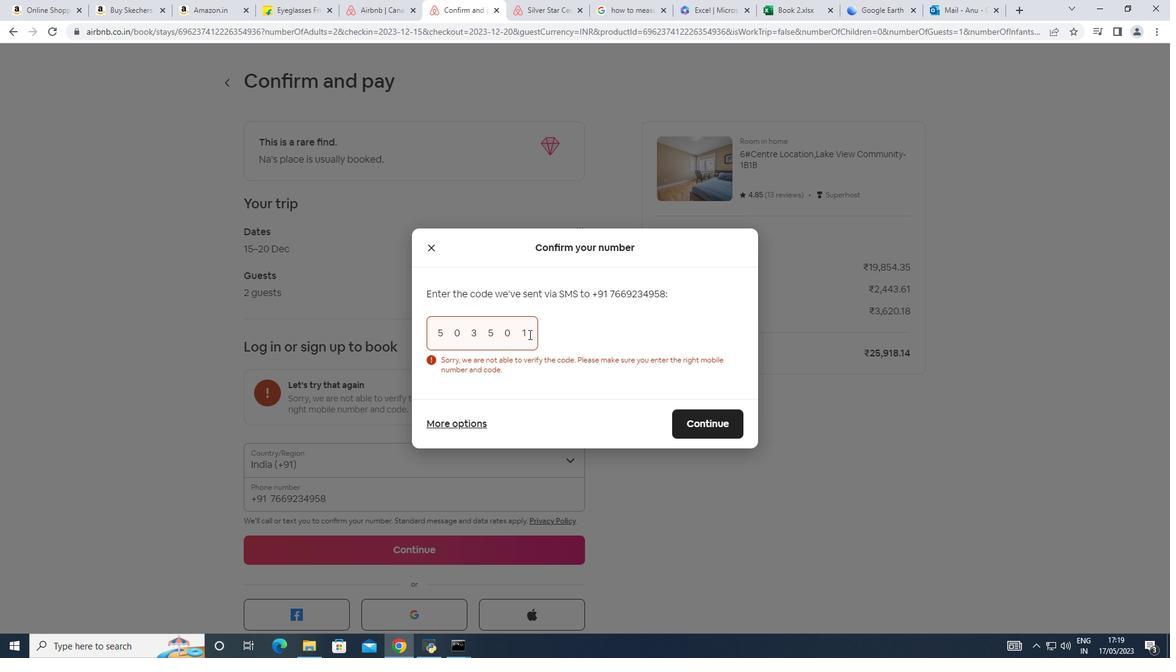 
Action: Mouse moved to (420, 319)
Screenshot: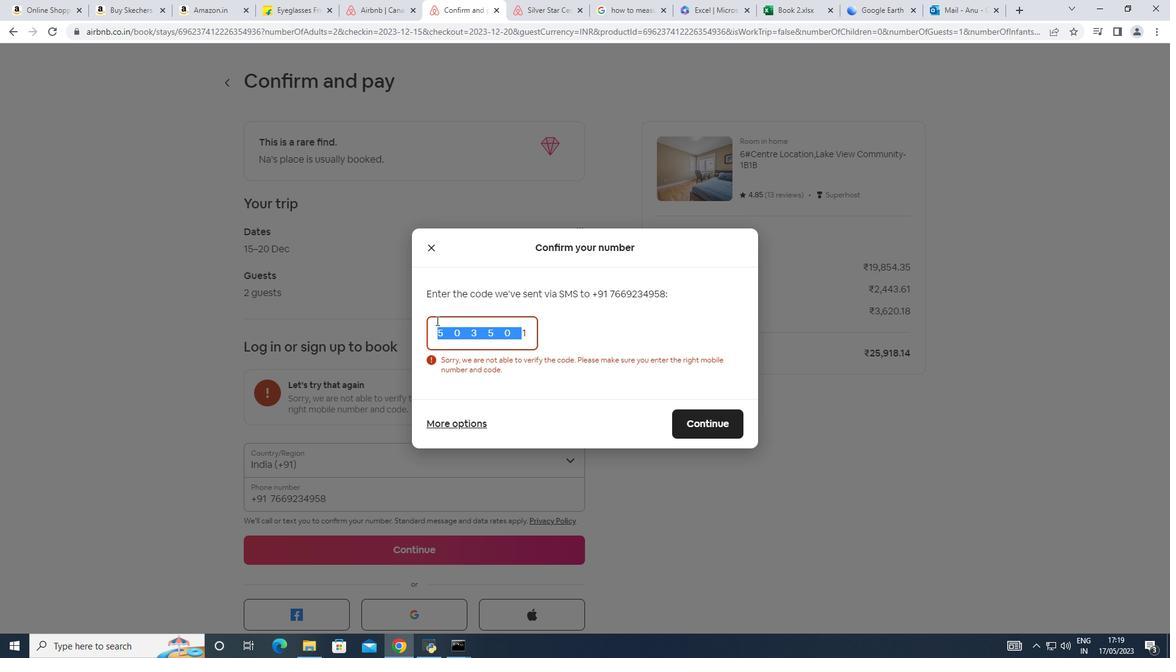 
Action: Key pressed <Key.delete>
Screenshot: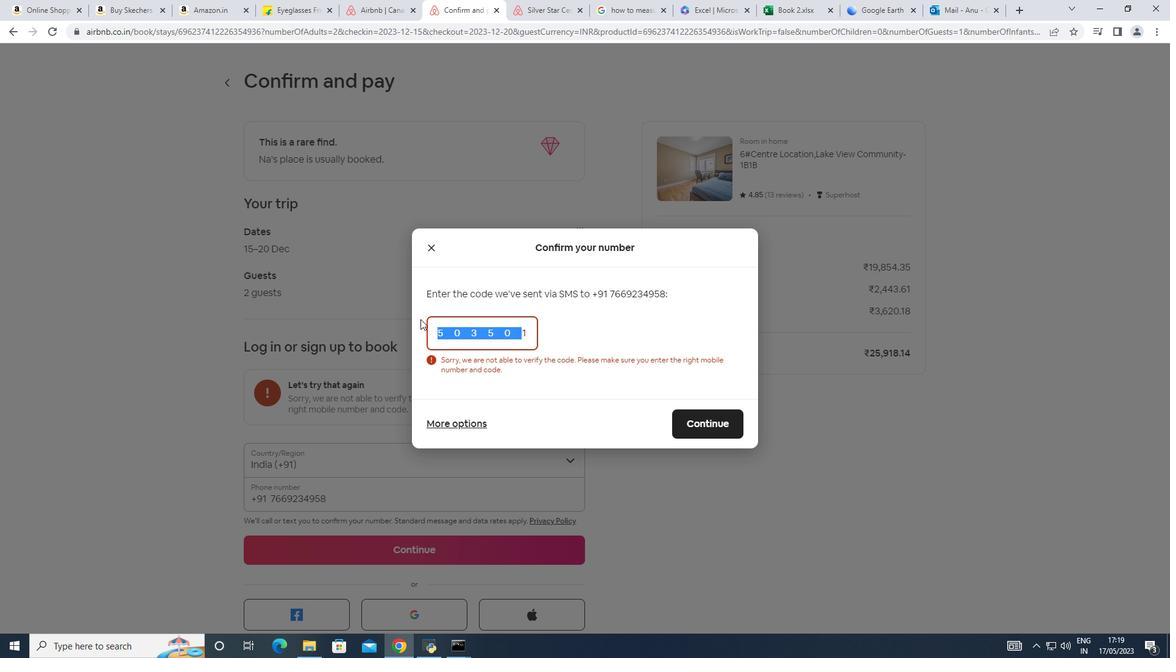 
Action: Mouse moved to (456, 345)
Screenshot: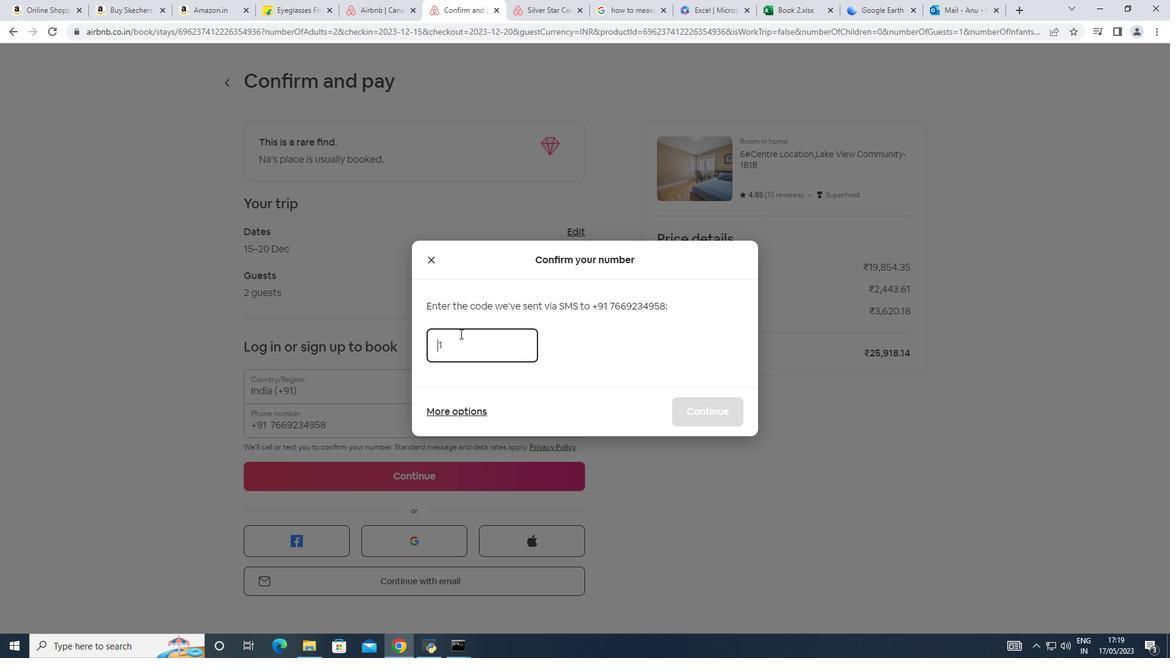 
Action: Mouse pressed left at (456, 345)
Screenshot: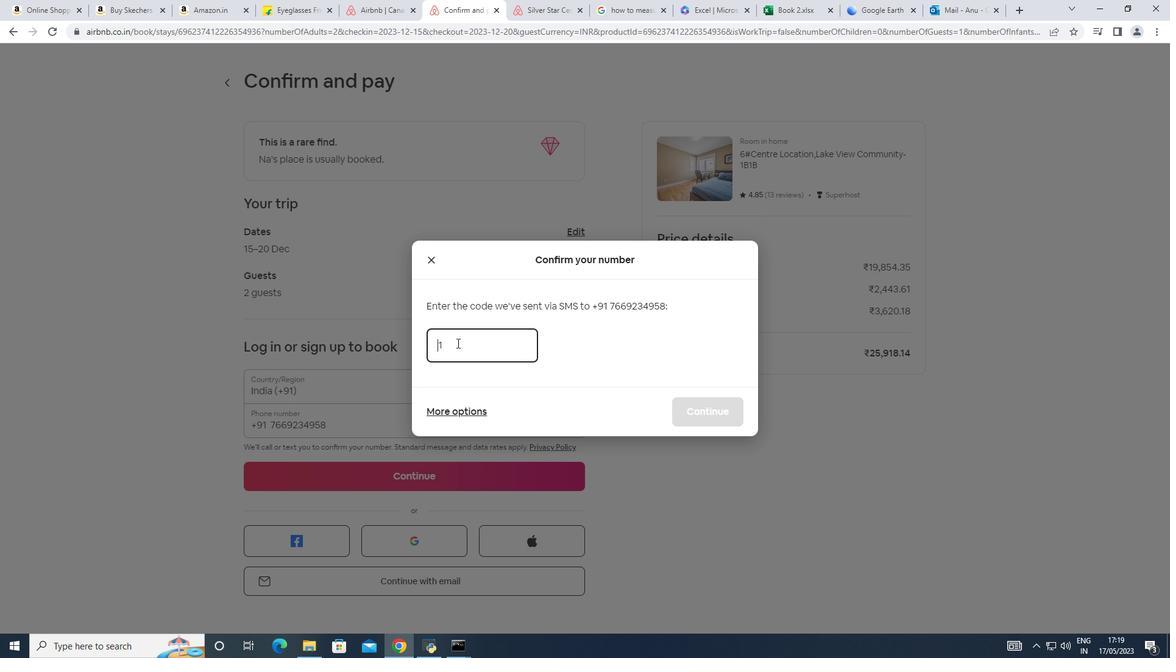 
Action: Key pressed <Key.backspace>135179
Screenshot: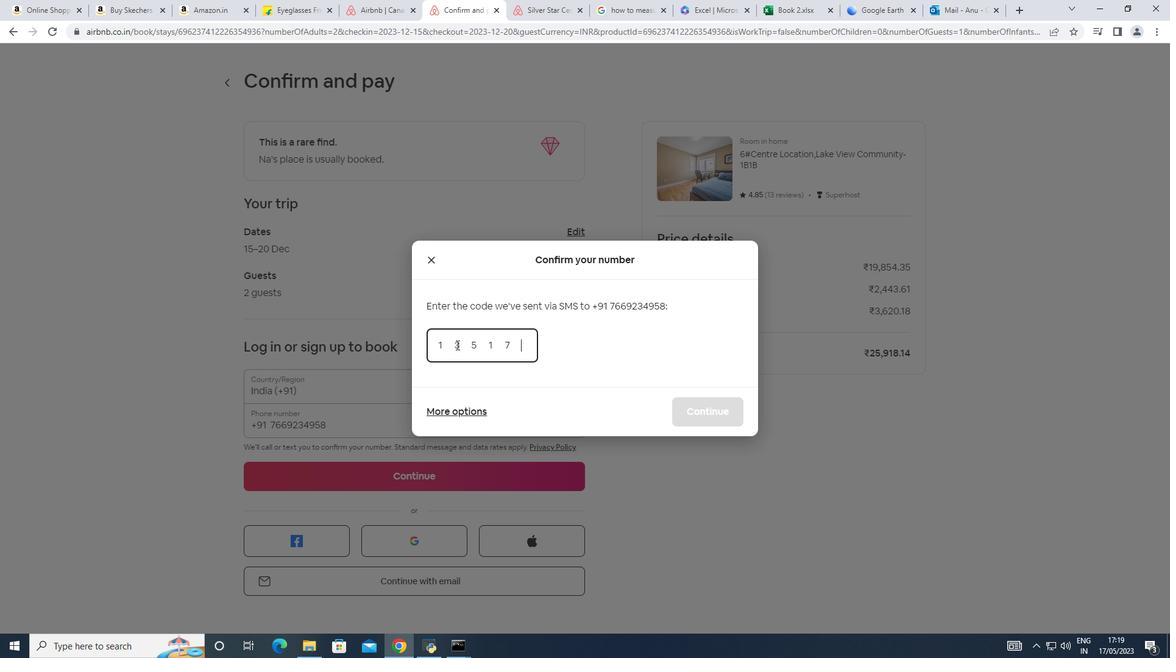 
Action: Mouse moved to (471, 407)
Screenshot: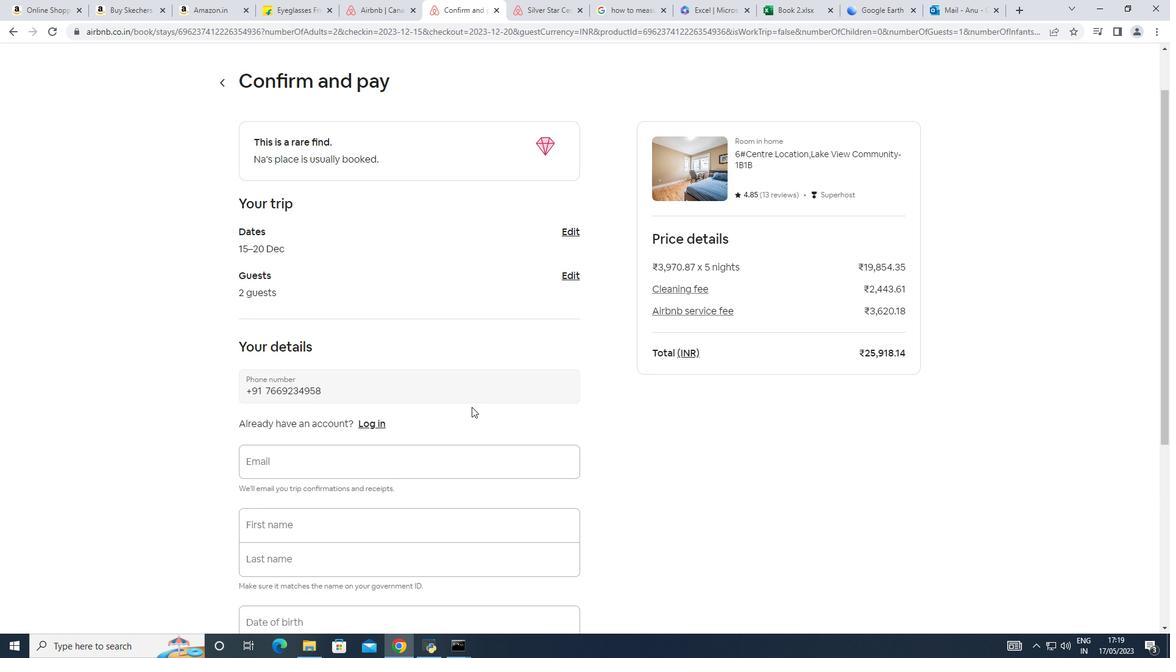
Action: Mouse scrolled (471, 407) with delta (0, 0)
Screenshot: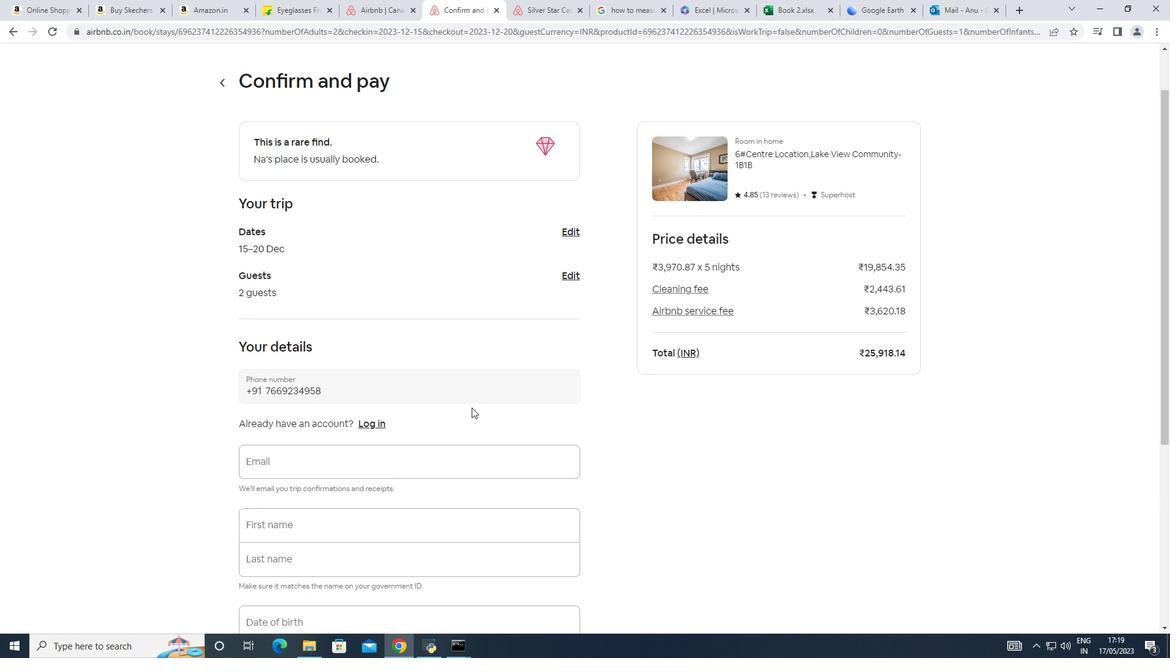 
Action: Mouse moved to (471, 407)
Screenshot: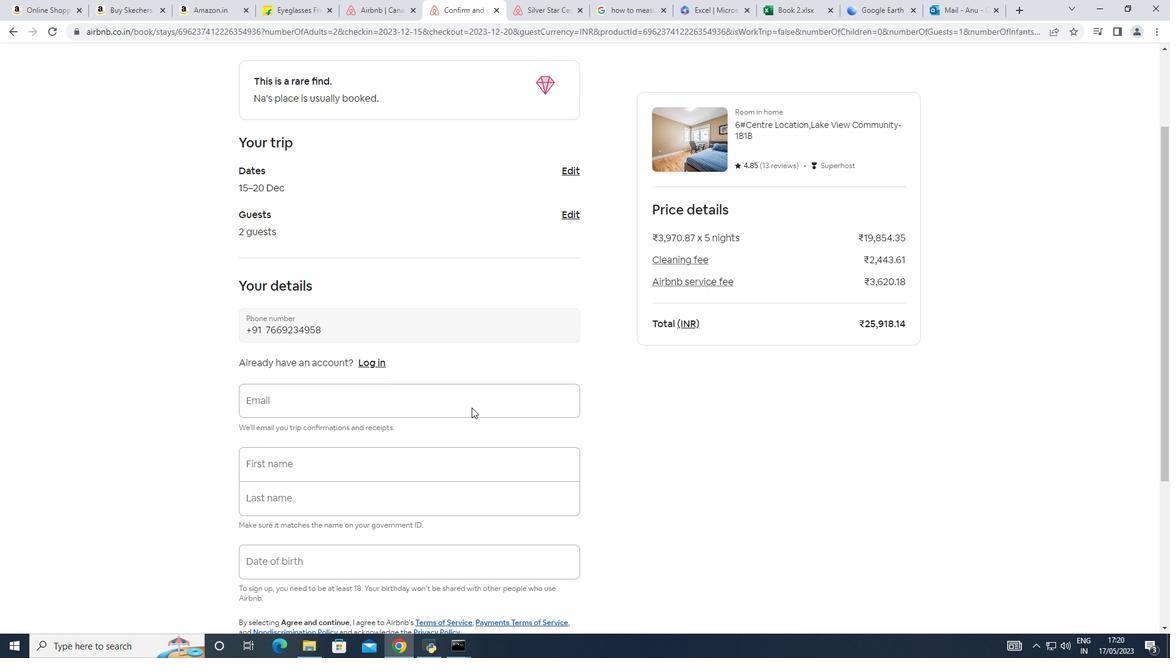 
Action: Mouse scrolled (471, 407) with delta (0, 0)
Screenshot: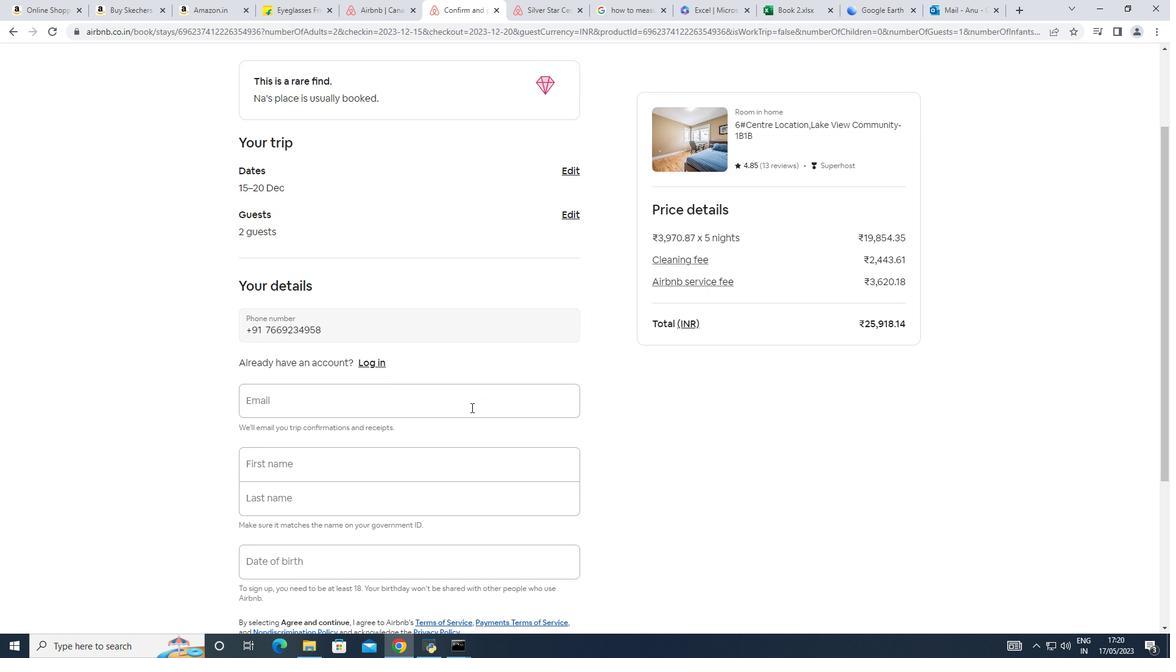 
Action: Mouse scrolled (471, 407) with delta (0, 0)
Screenshot: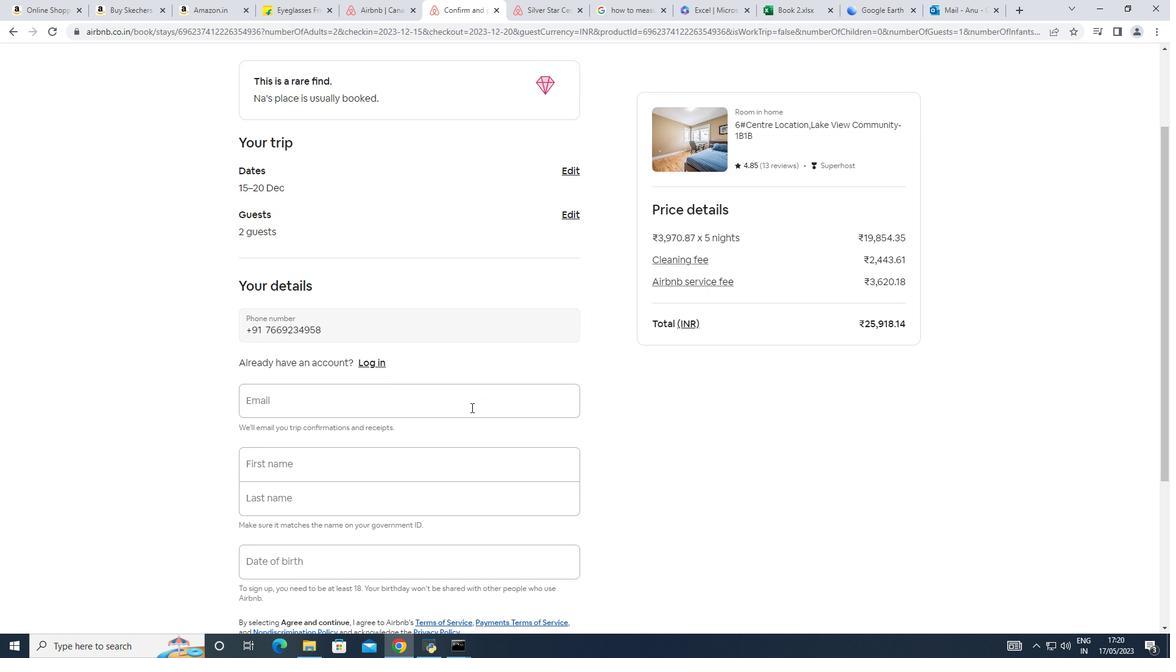 
Action: Mouse moved to (312, 279)
Screenshot: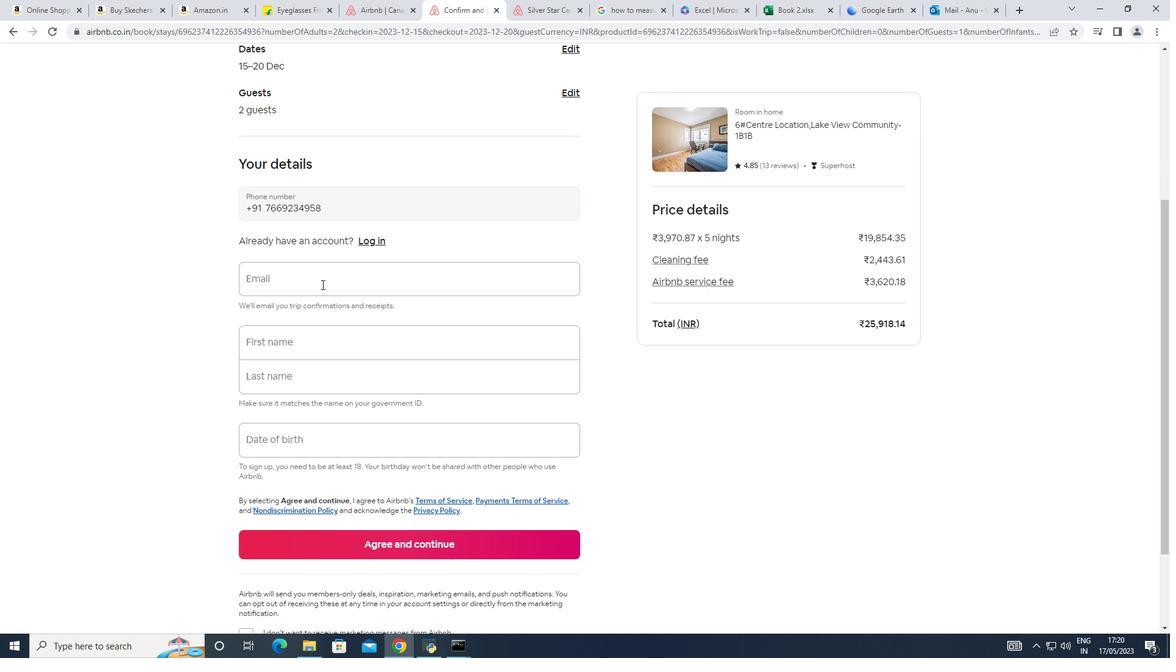 
Action: Mouse pressed left at (312, 279)
Screenshot: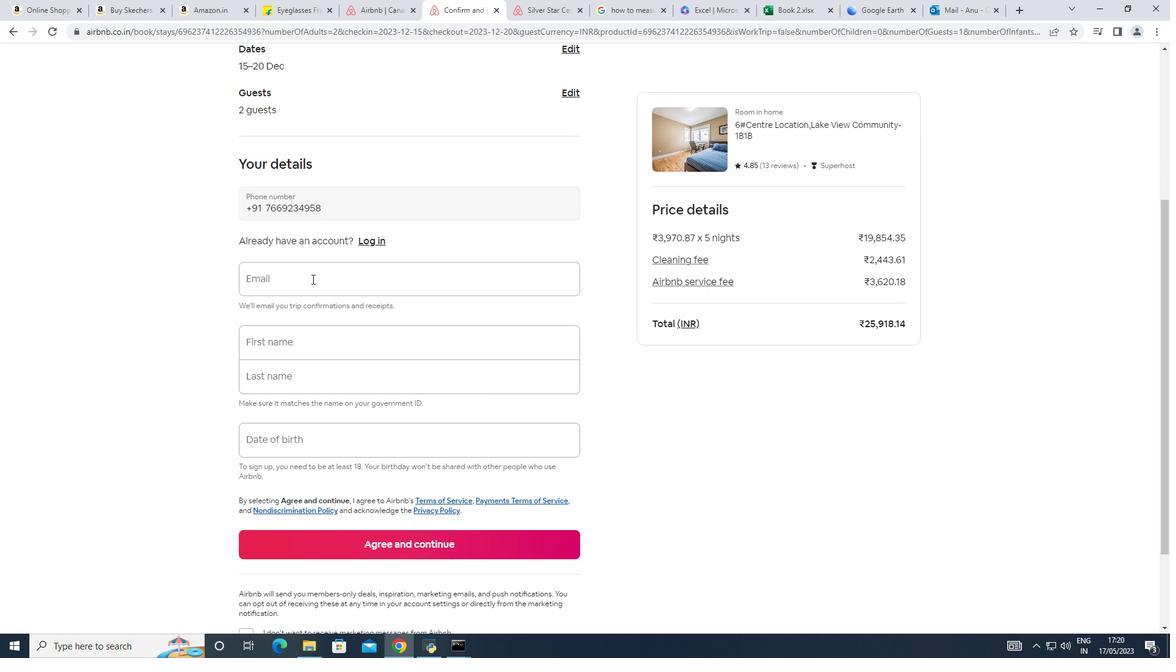 
Action: Key pressed anu<Key.shift>@softage.net
Screenshot: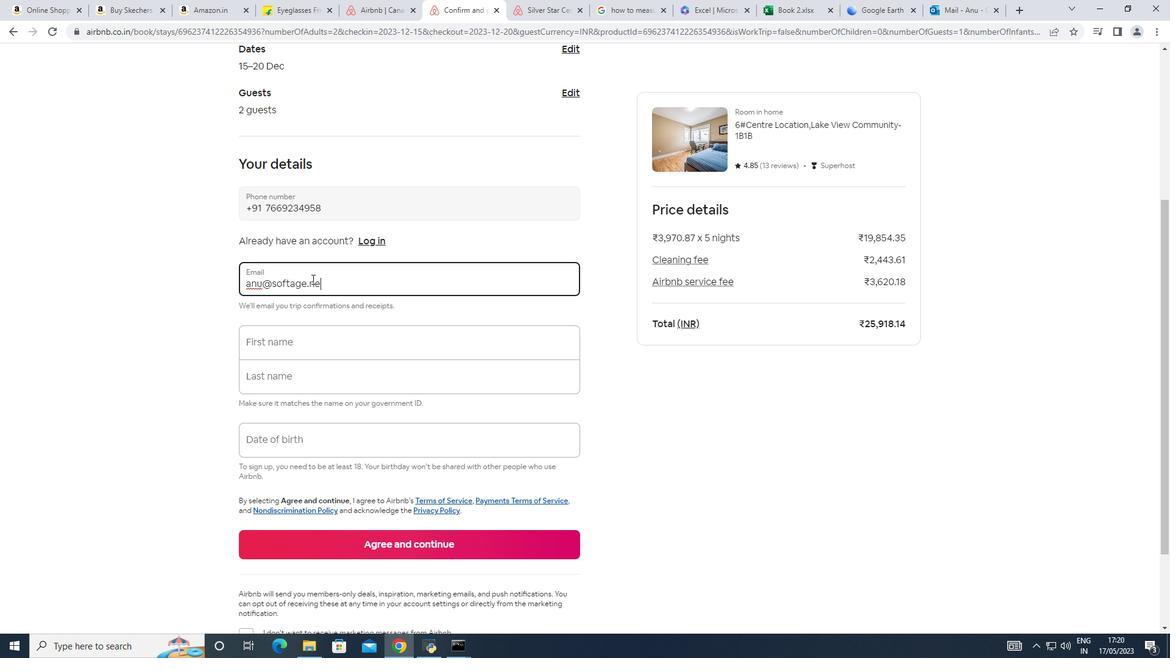 
Action: Mouse moved to (295, 335)
Screenshot: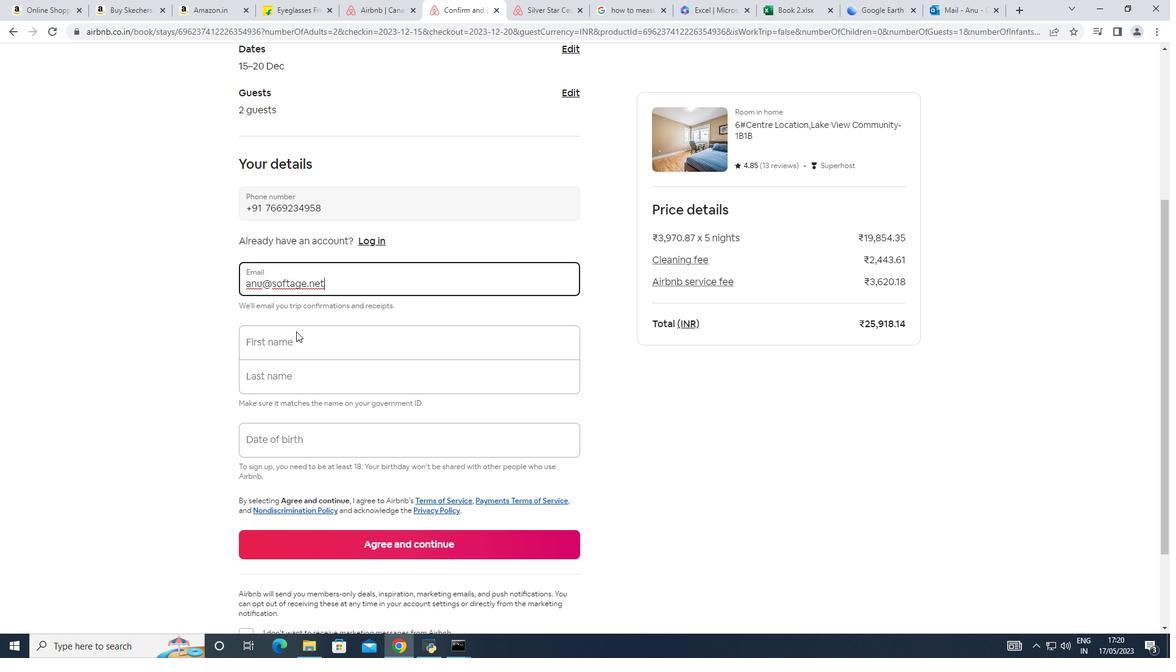 
Action: Mouse pressed left at (295, 335)
Screenshot: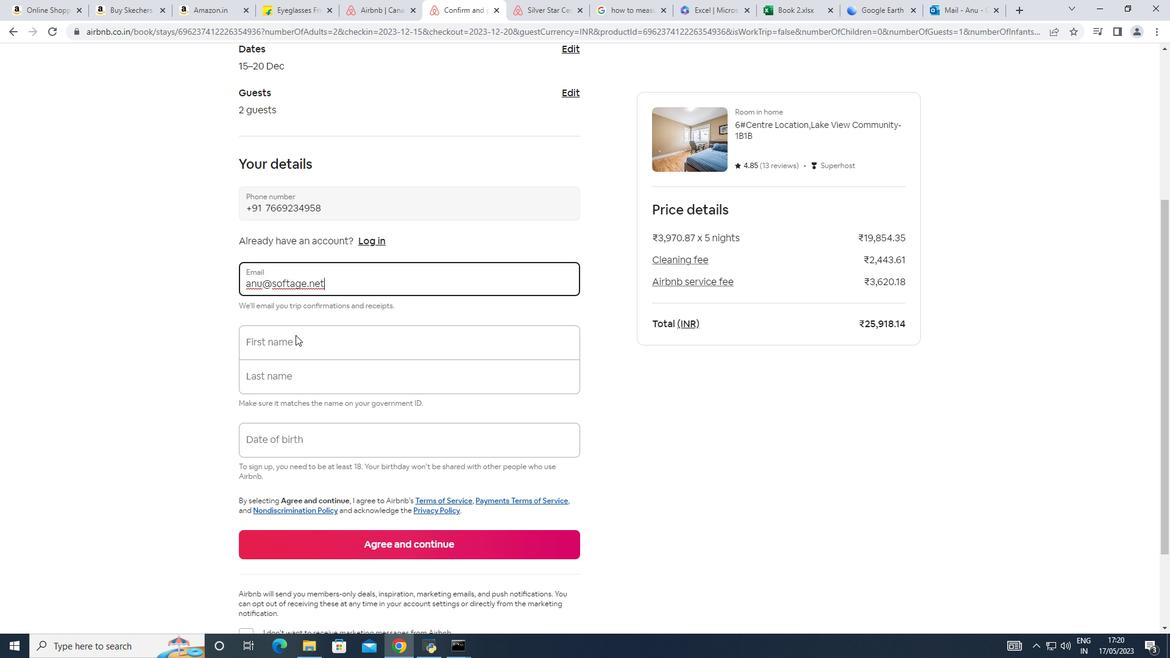 
Action: Key pressed <Key.shift>Anu<Key.down>
Screenshot: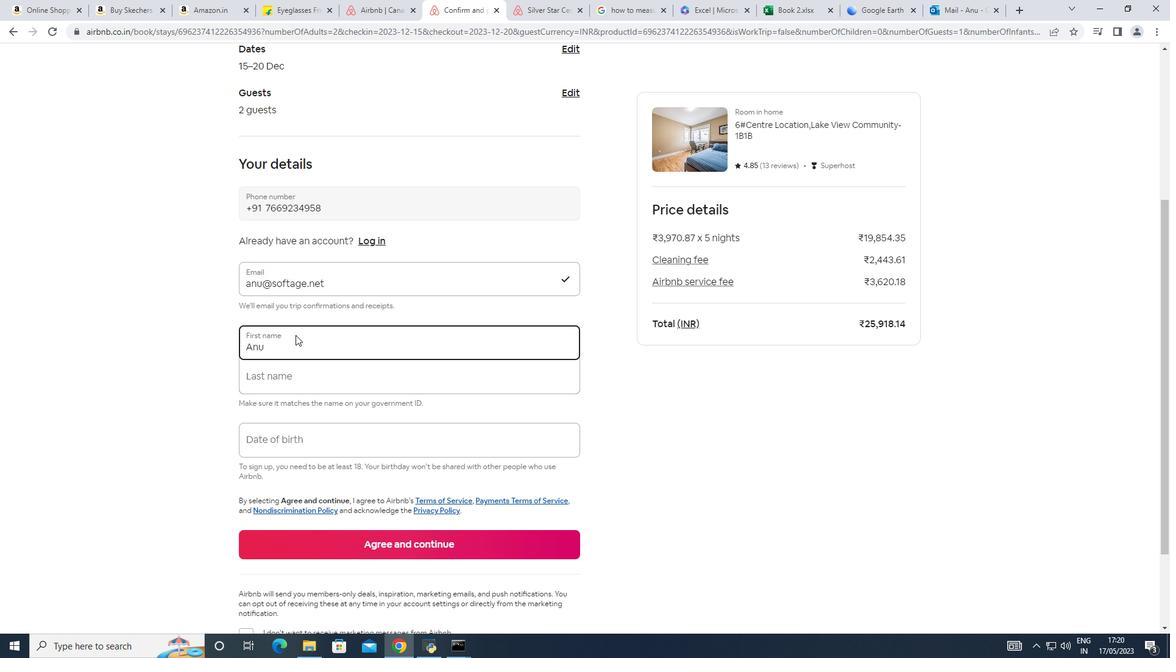 
Action: Mouse moved to (282, 380)
Screenshot: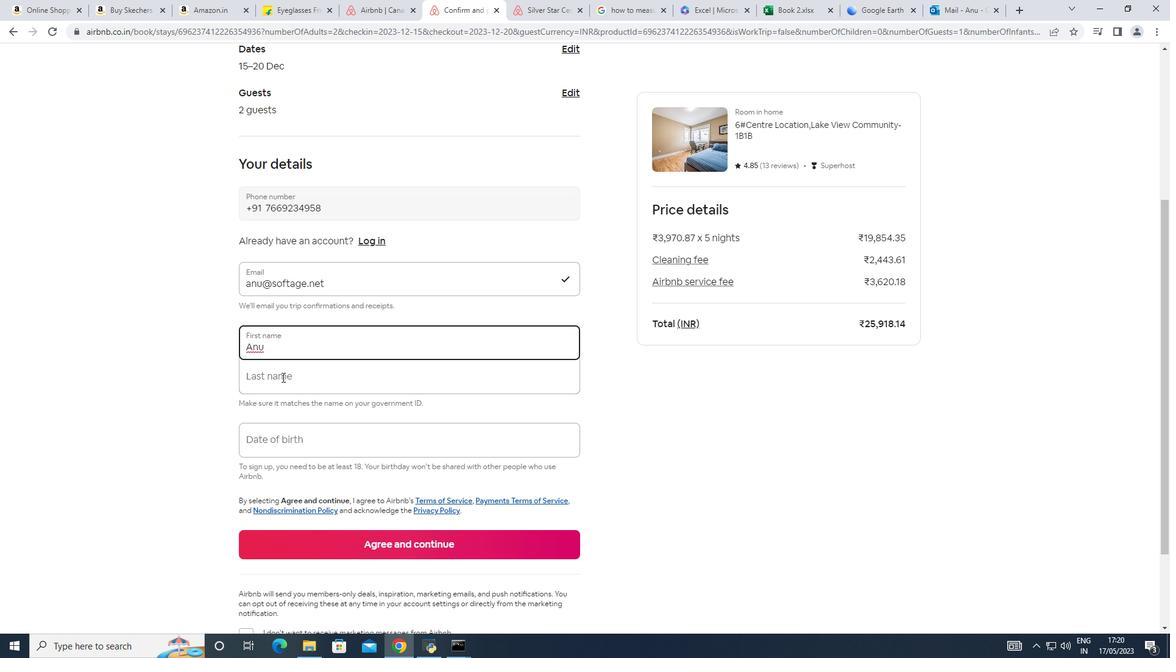 
Action: Mouse pressed left at (282, 380)
Screenshot: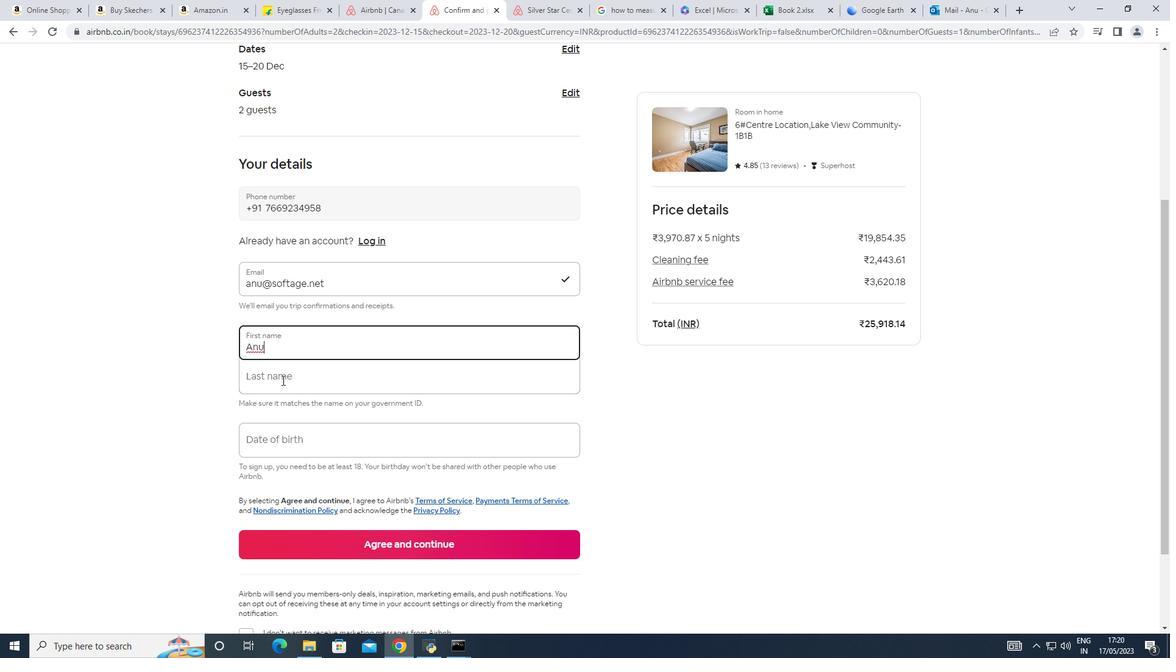 
Action: Key pressed <Key.shift><Key.shift>Bhatii
Screenshot: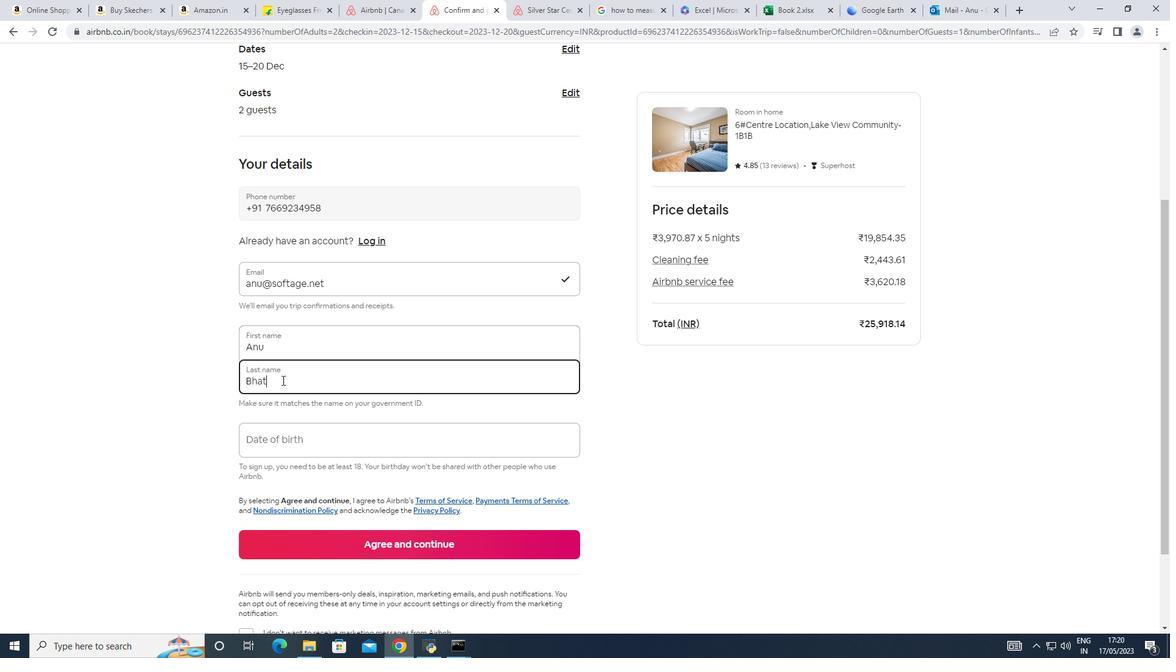 
Action: Mouse moved to (282, 437)
Screenshot: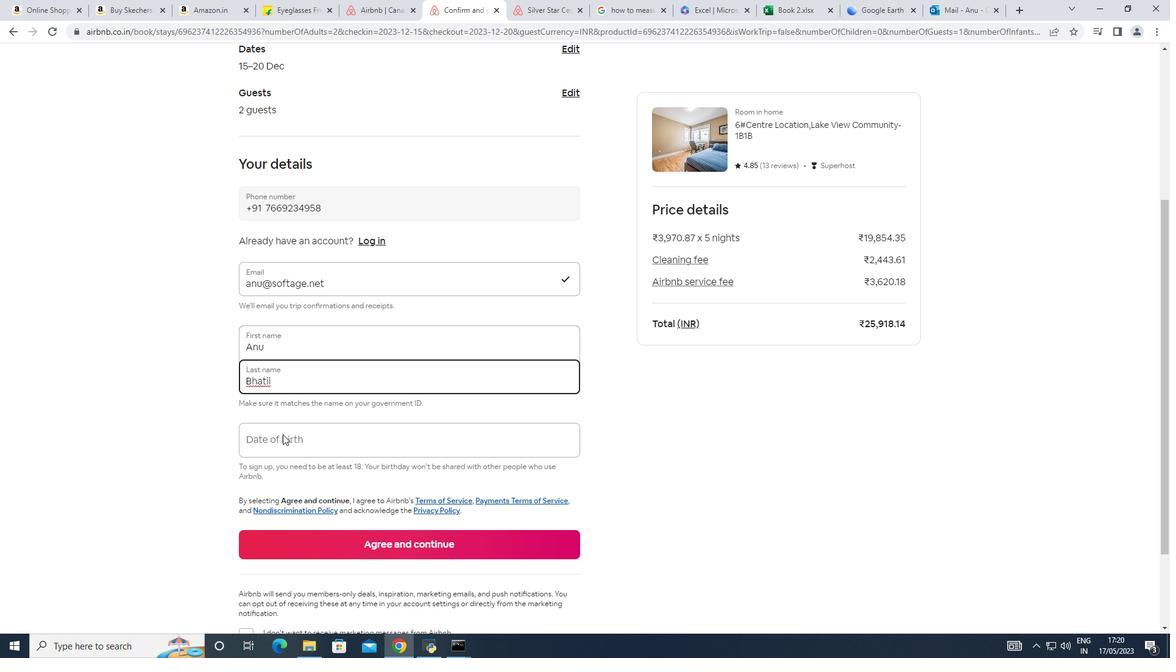 
Action: Mouse pressed left at (282, 437)
Screenshot: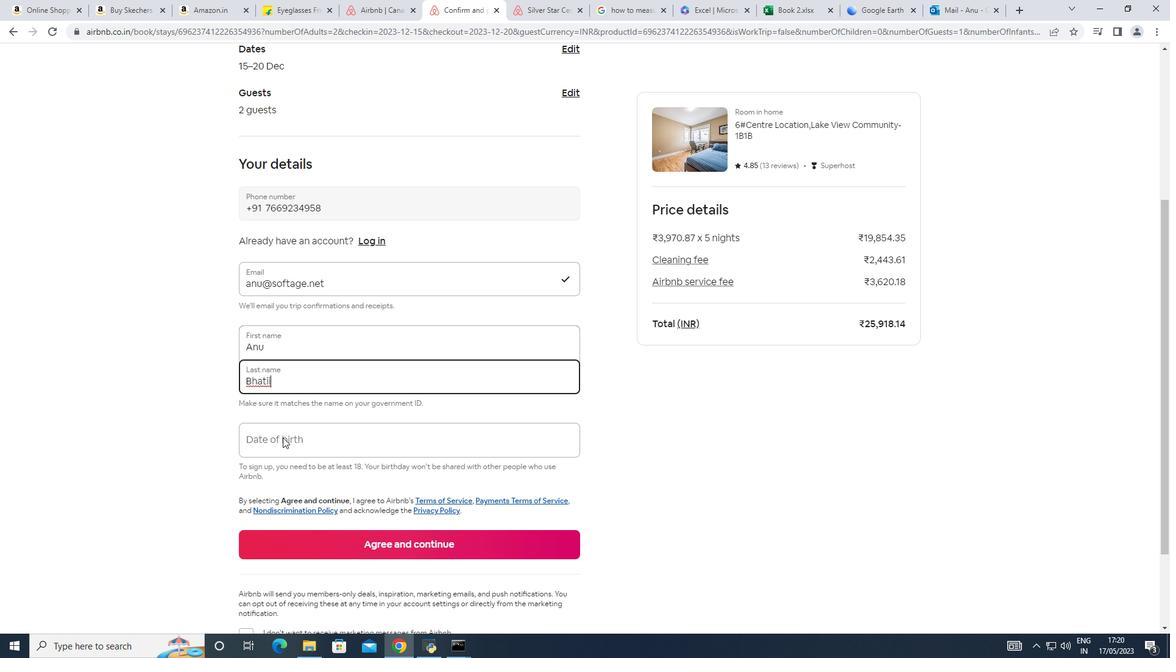 
Action: Key pressed 20
Screenshot: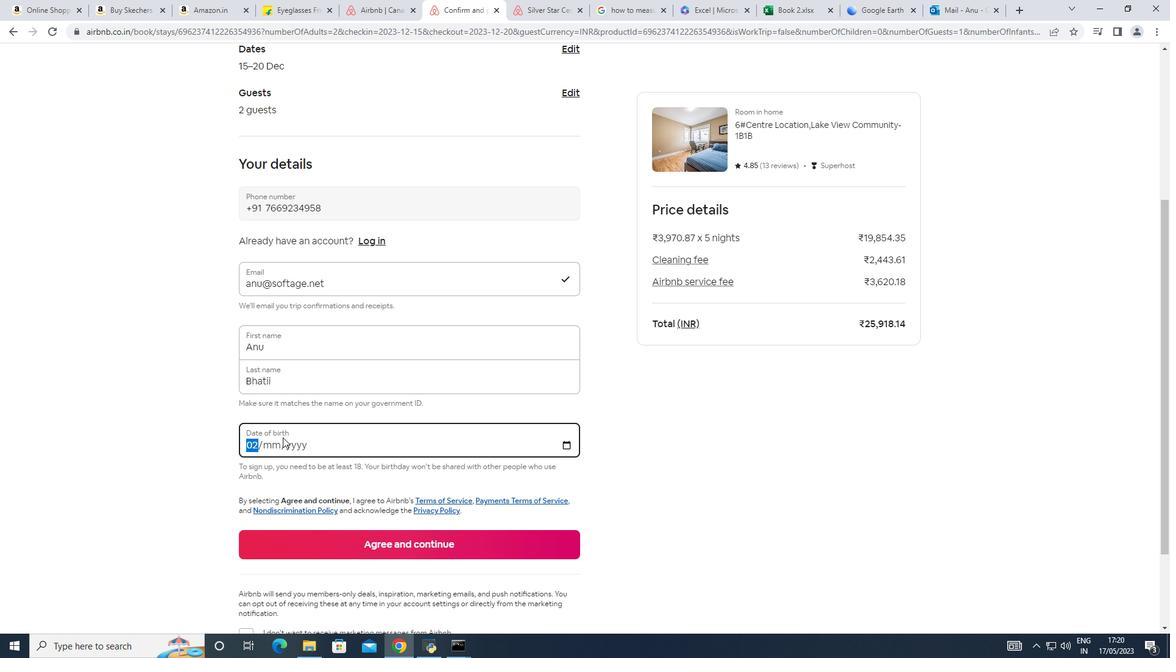 
Action: Mouse moved to (301, 429)
Screenshot: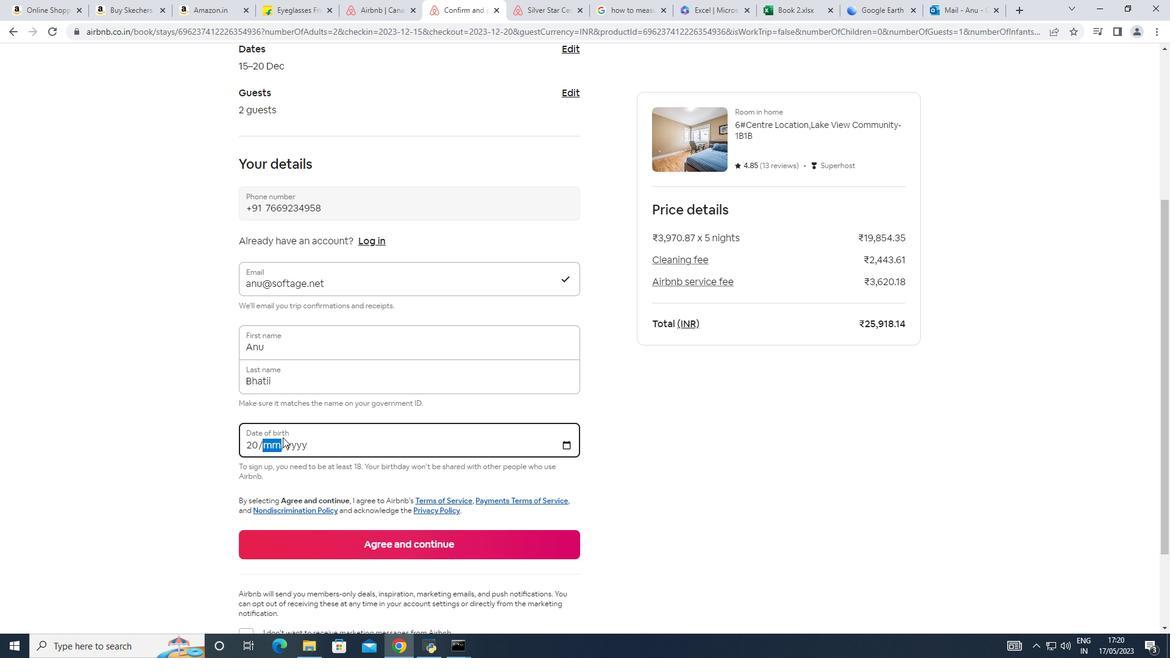 
Action: Key pressed 111999
Screenshot: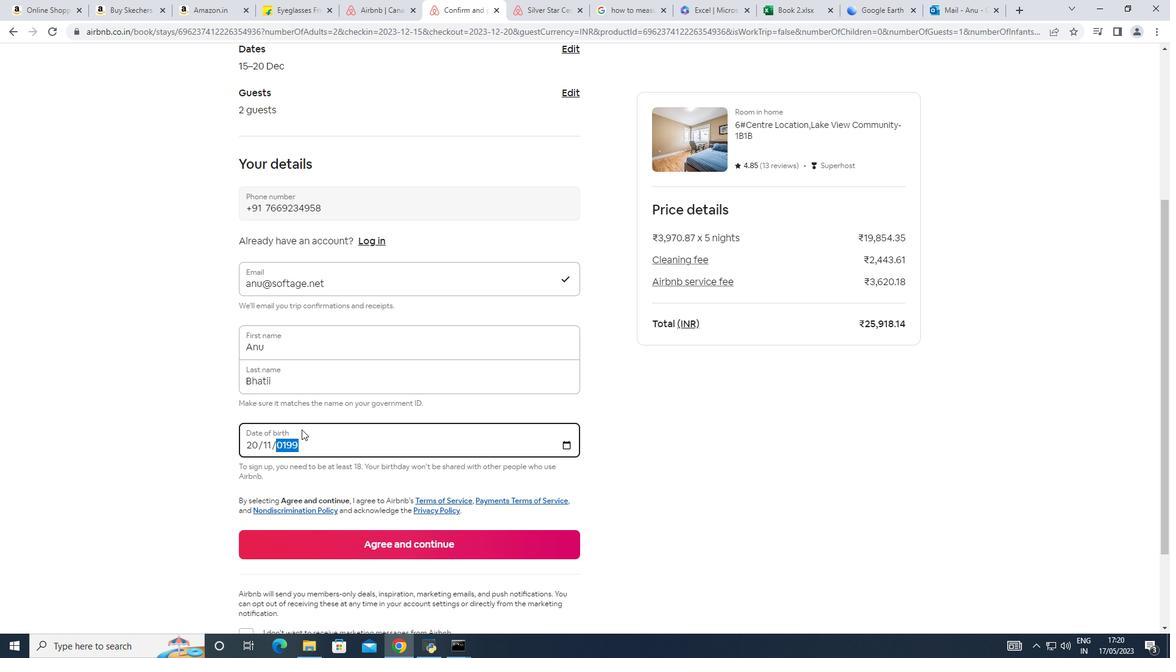 
Action: Mouse moved to (423, 543)
Screenshot: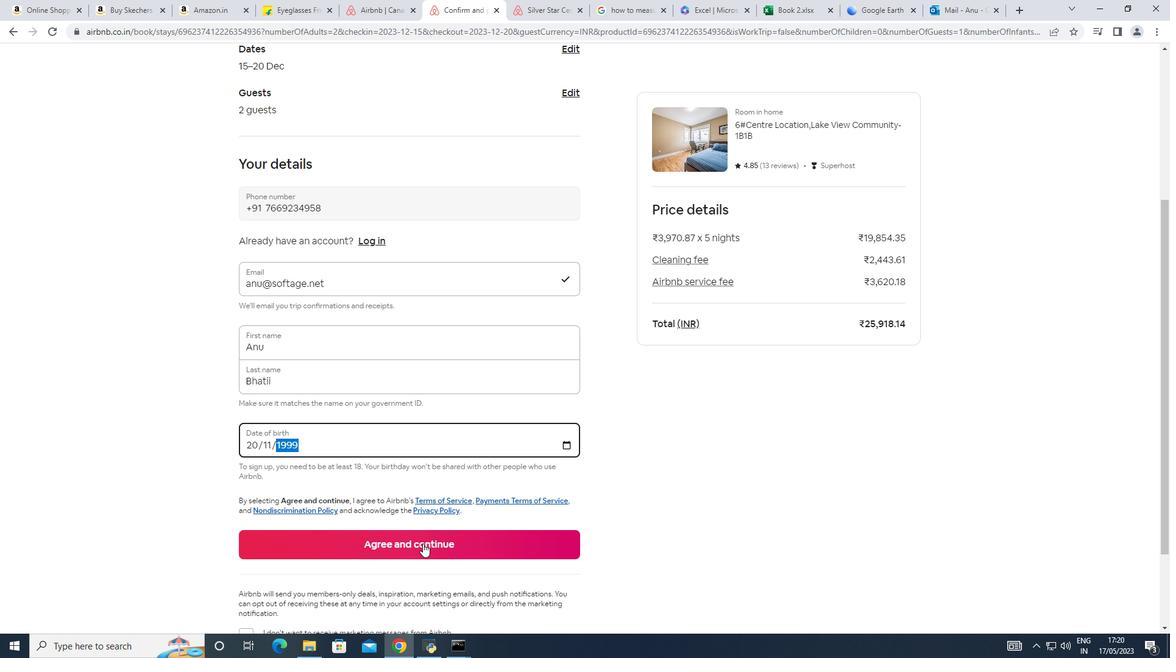 
Action: Mouse pressed left at (423, 543)
Screenshot: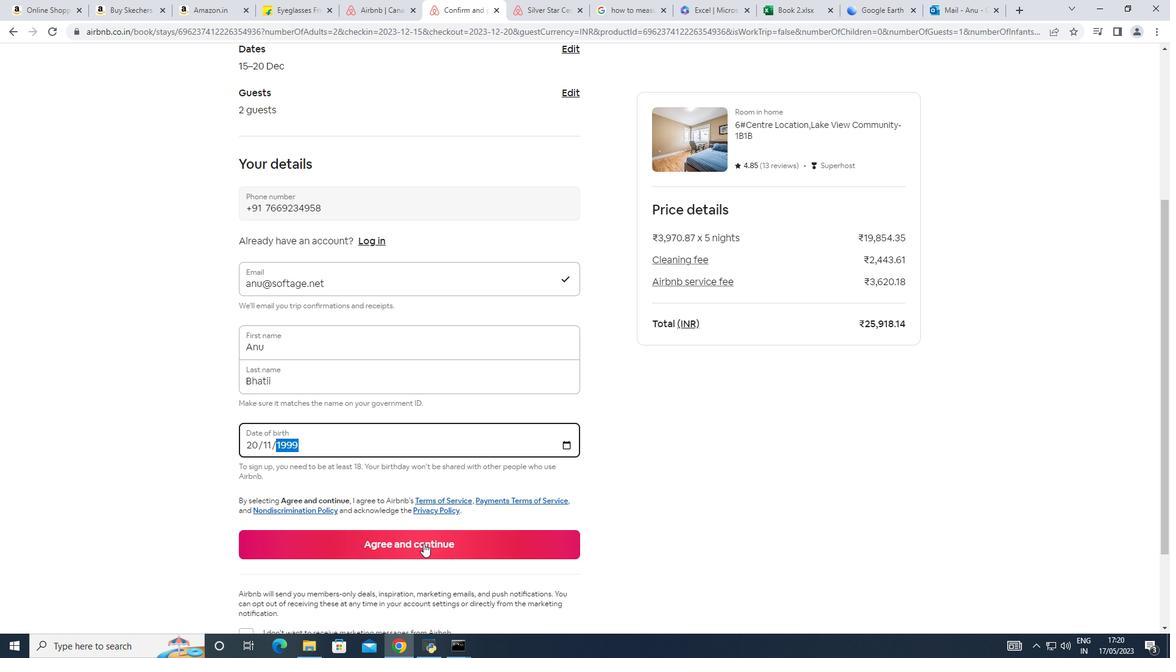 
Action: Mouse moved to (570, 454)
Screenshot: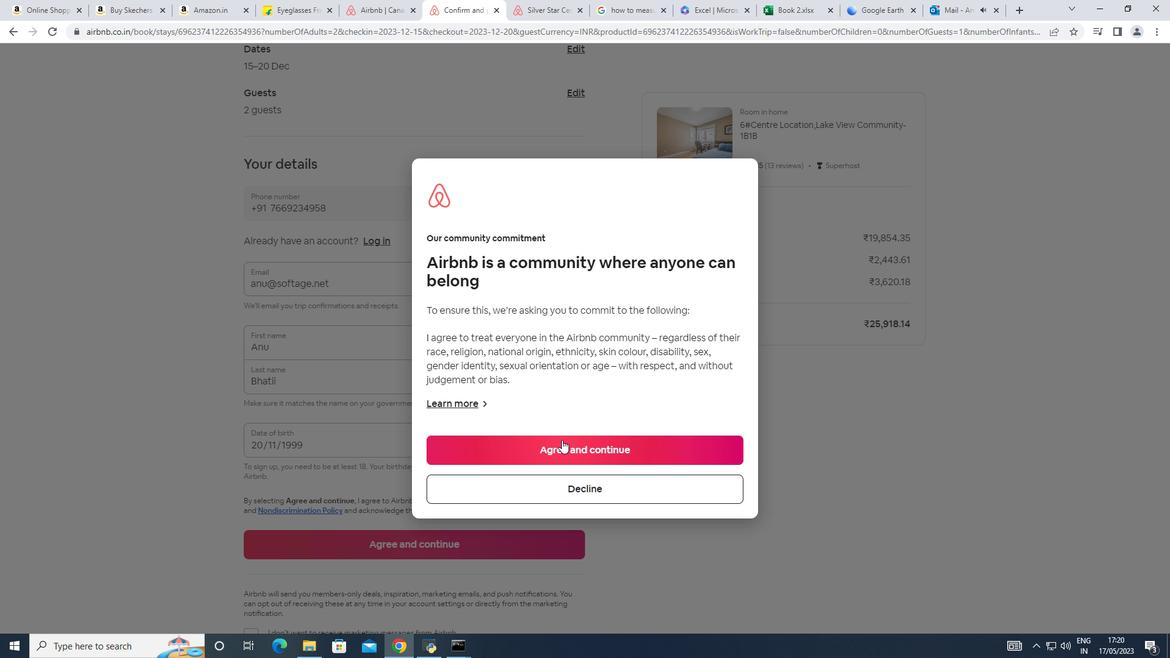
Action: Mouse pressed left at (570, 454)
Screenshot: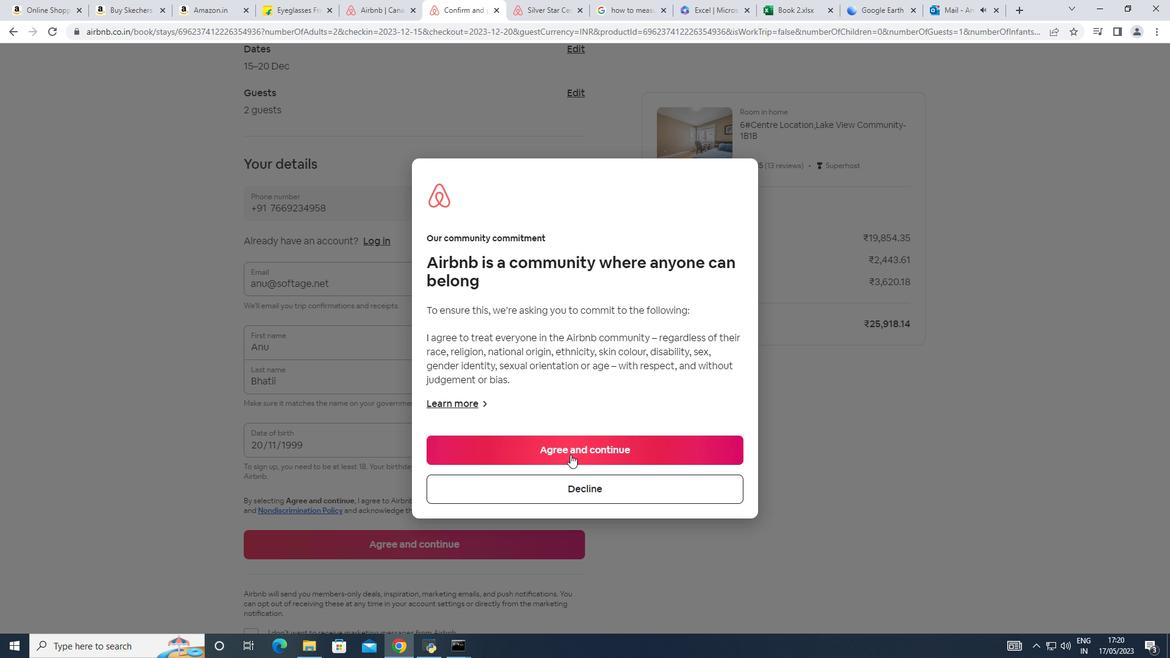 
Action: Mouse moved to (682, 335)
Screenshot: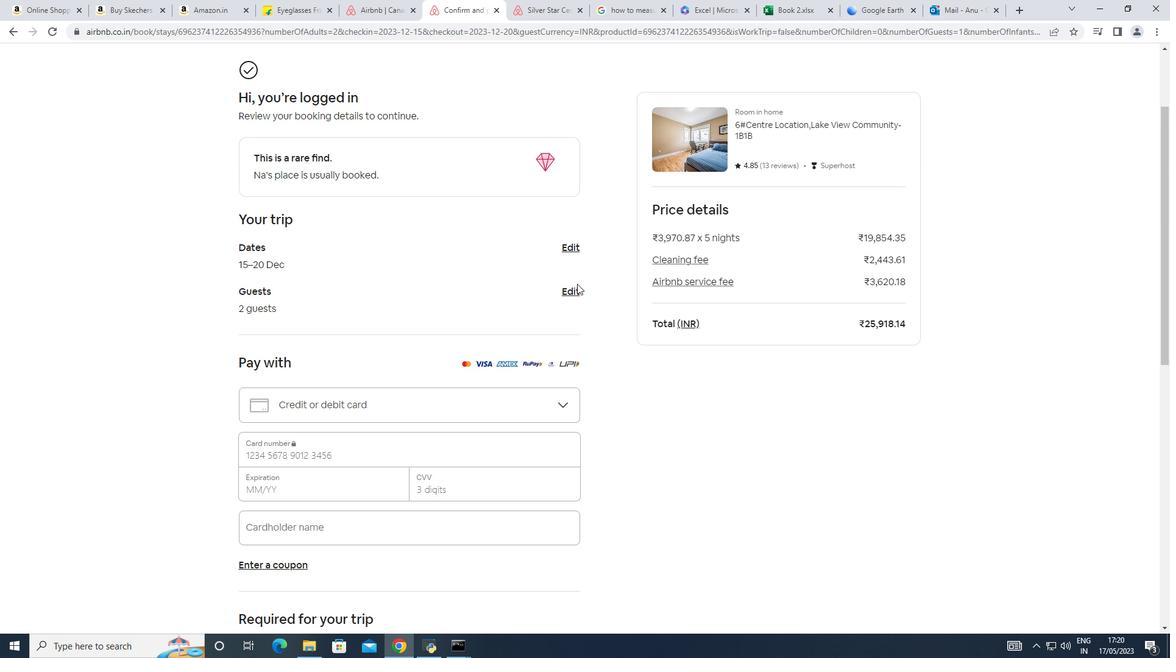 
Action: Mouse scrolled (682, 334) with delta (0, 0)
Screenshot: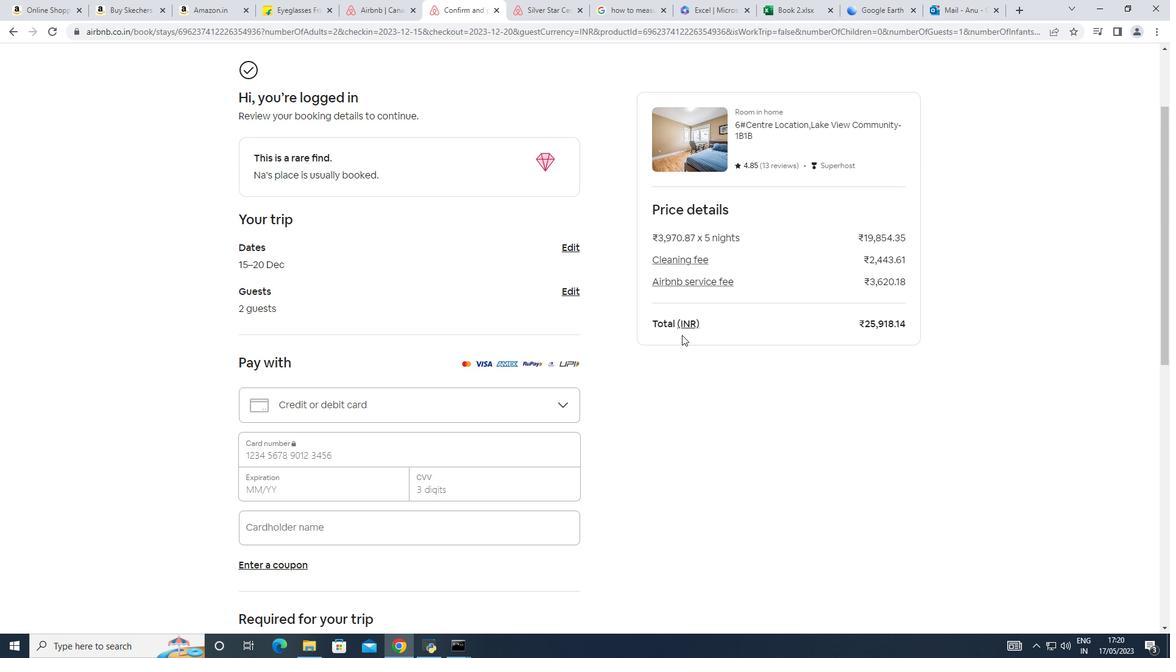 
Action: Mouse moved to (609, 367)
Screenshot: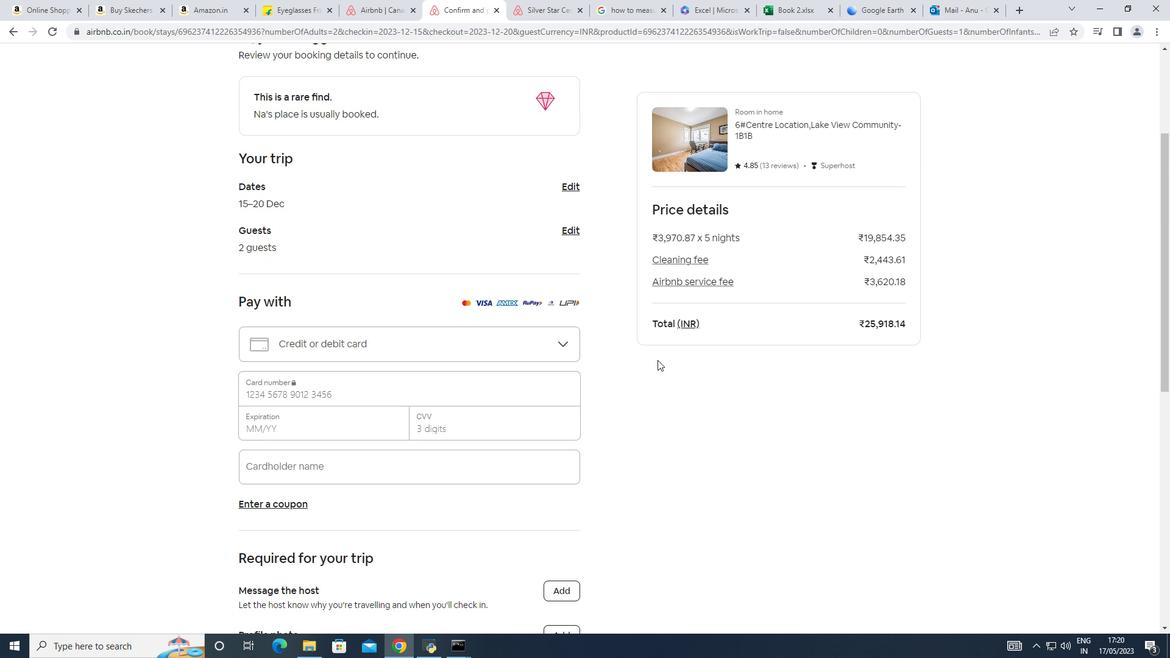 
Action: Mouse scrolled (609, 366) with delta (0, 0)
Screenshot: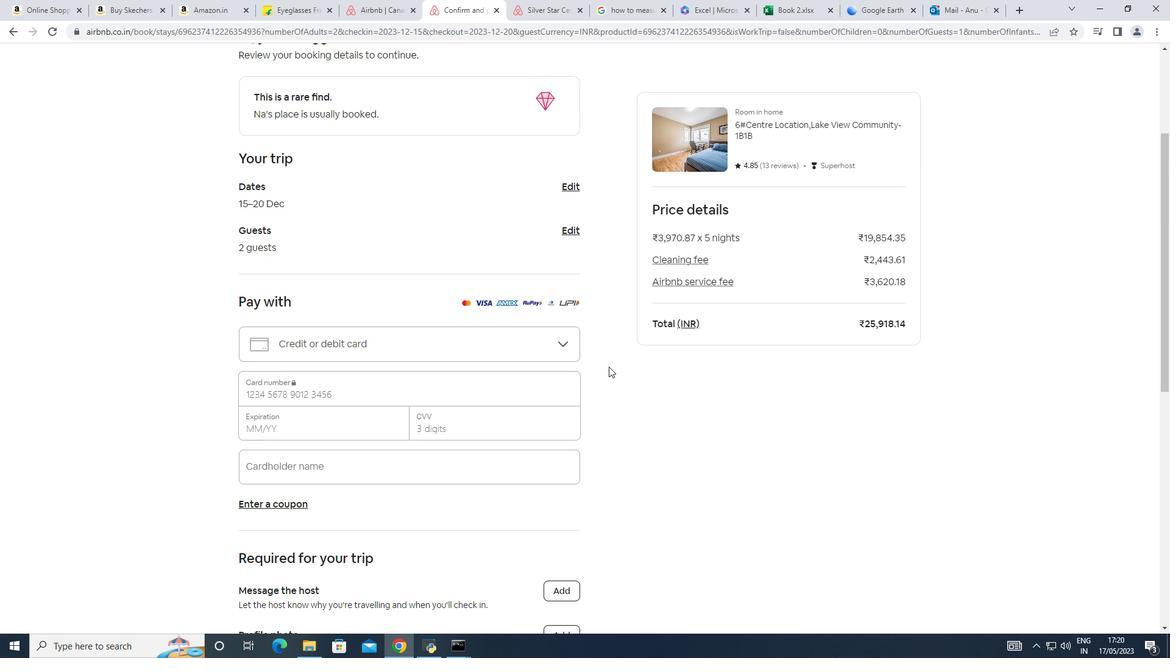 
Action: Mouse scrolled (609, 366) with delta (0, 0)
Screenshot: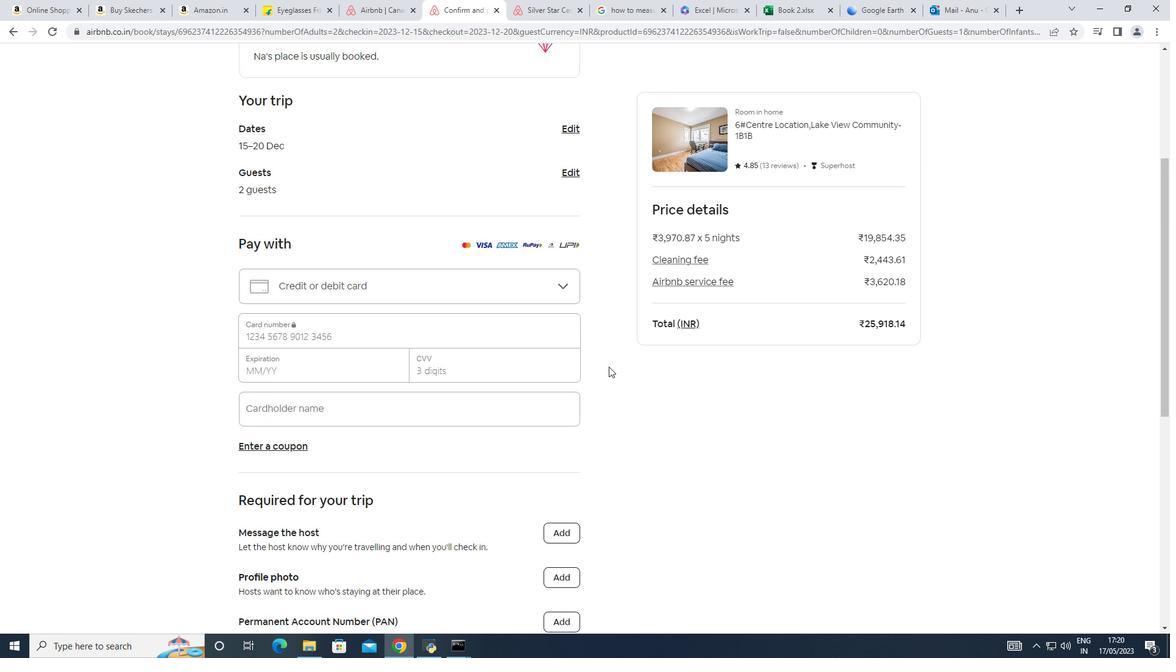 
Action: Mouse scrolled (609, 366) with delta (0, 0)
Screenshot: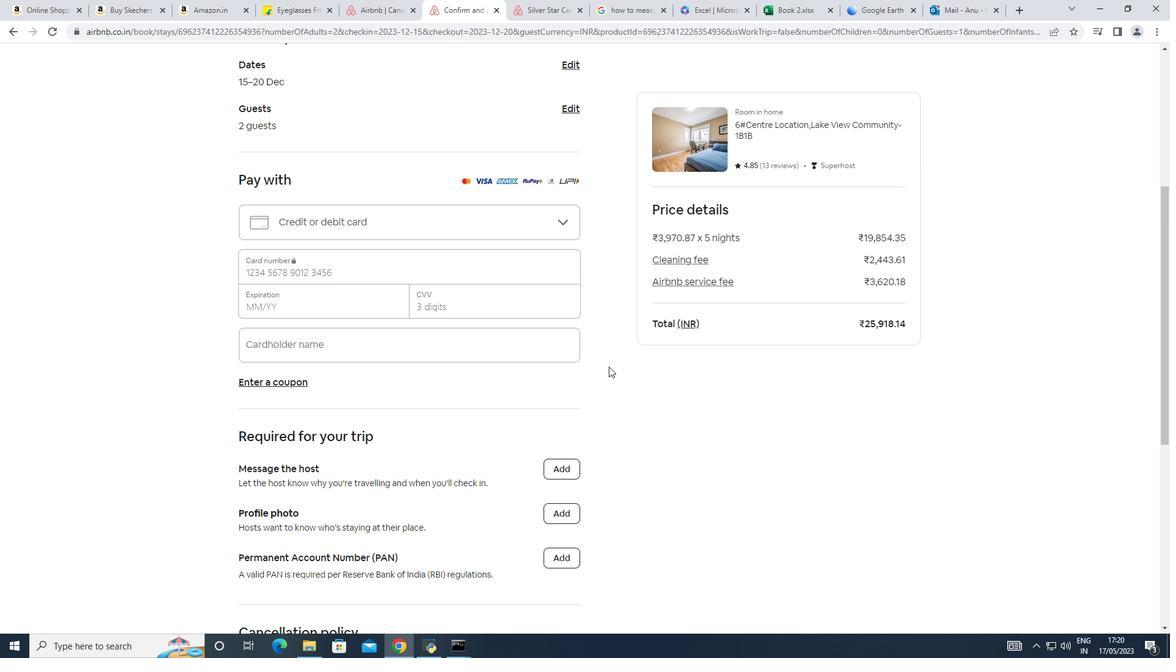 
Action: Mouse moved to (596, 356)
Screenshot: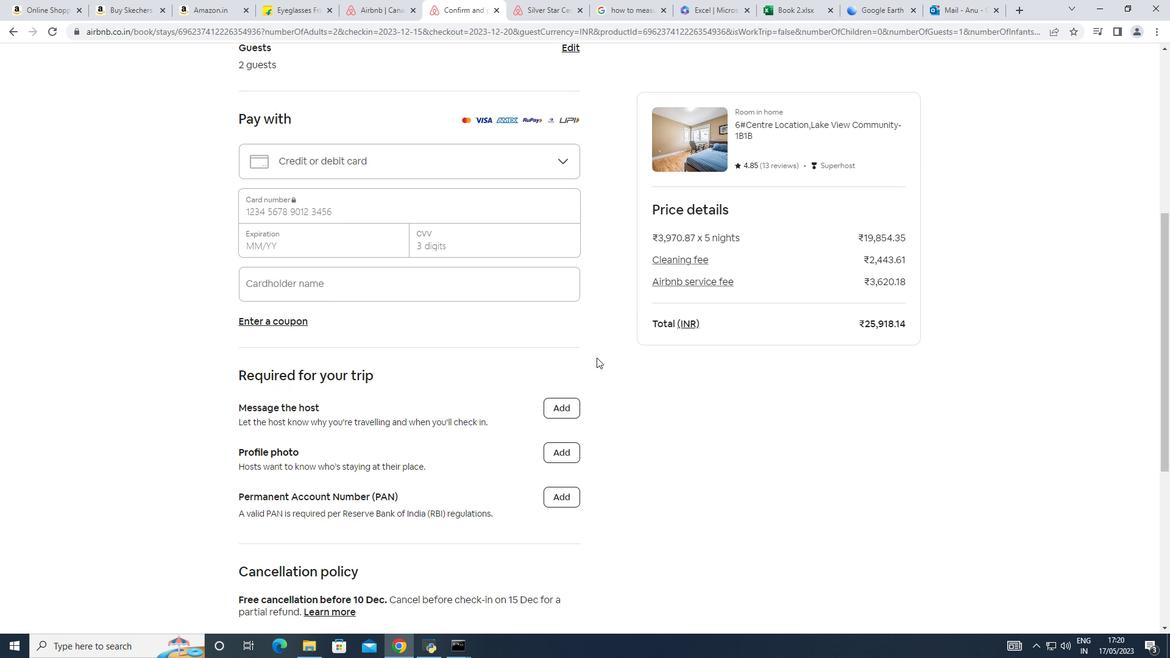 
Action: Mouse scrolled (596, 355) with delta (0, 0)
Screenshot: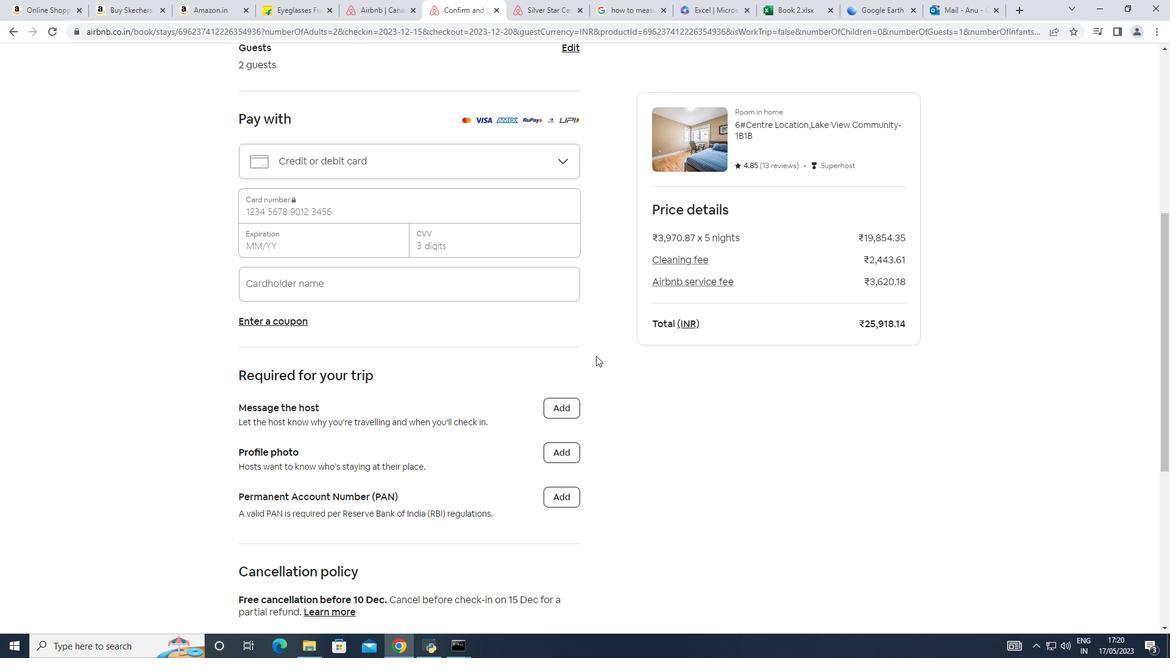 
Action: Mouse scrolled (596, 355) with delta (0, 0)
Screenshot: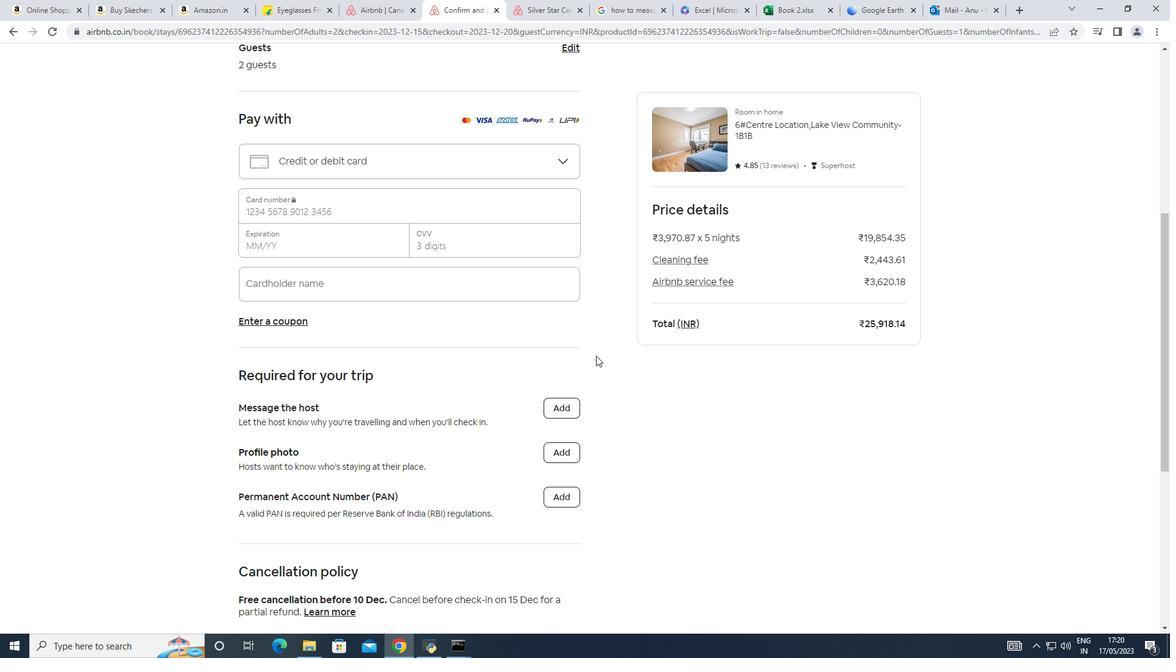 
Action: Mouse scrolled (596, 355) with delta (0, 0)
Screenshot: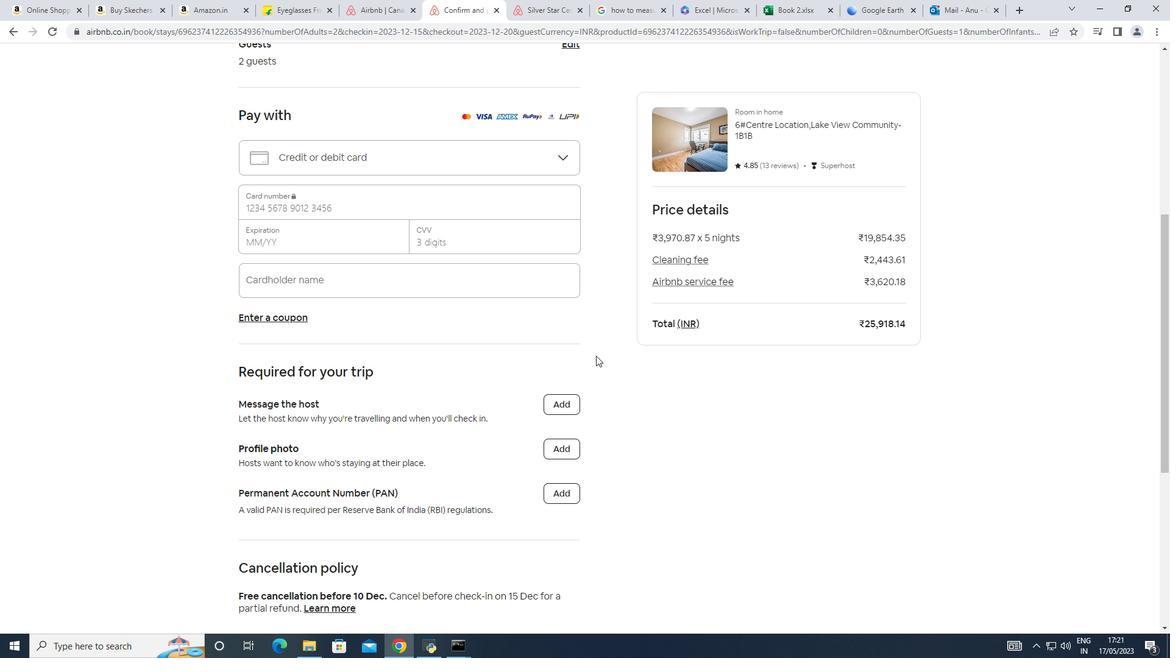 
Action: Mouse scrolled (596, 355) with delta (0, 0)
Screenshot: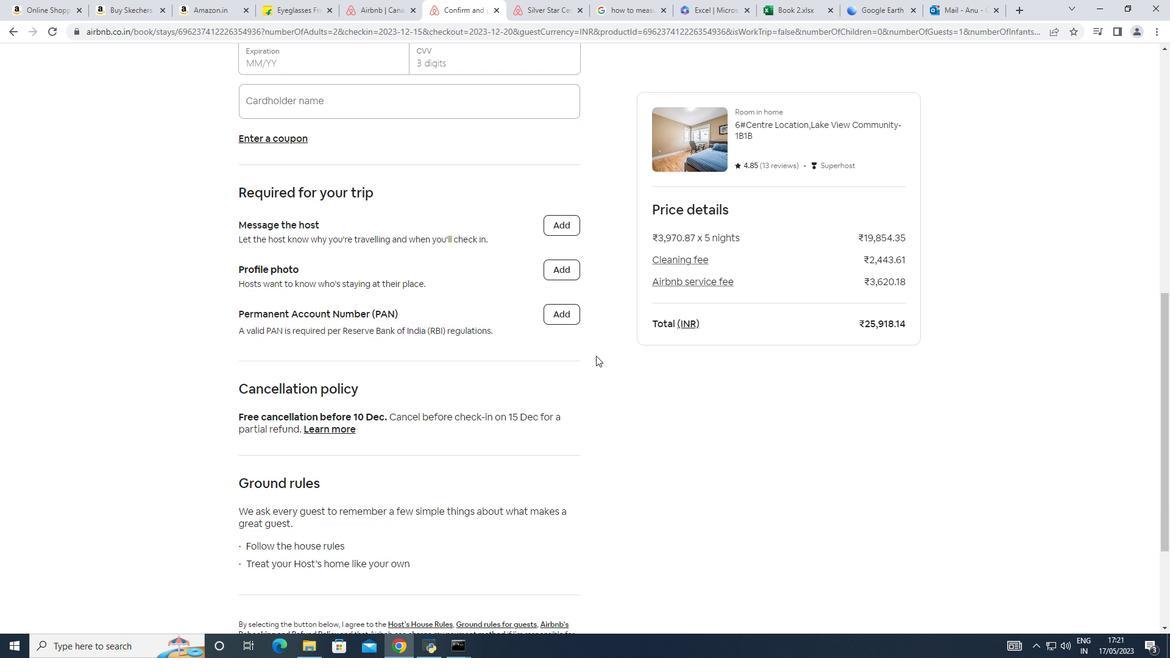
Action: Mouse scrolled (596, 355) with delta (0, 0)
Screenshot: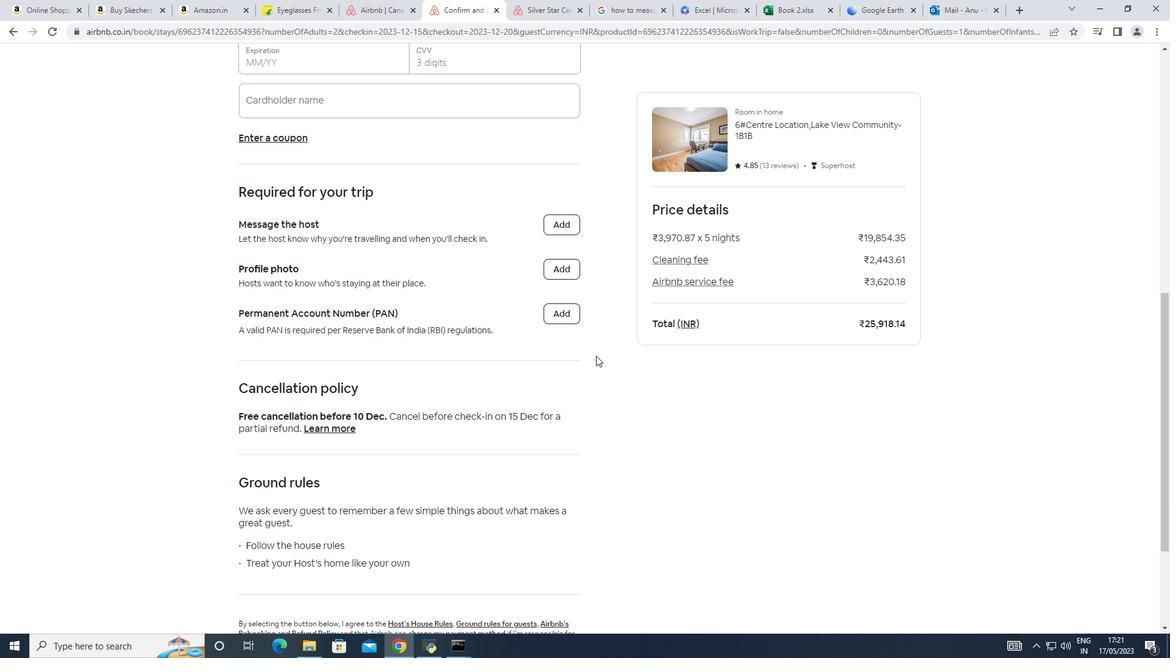 
Action: Mouse moved to (596, 352)
Screenshot: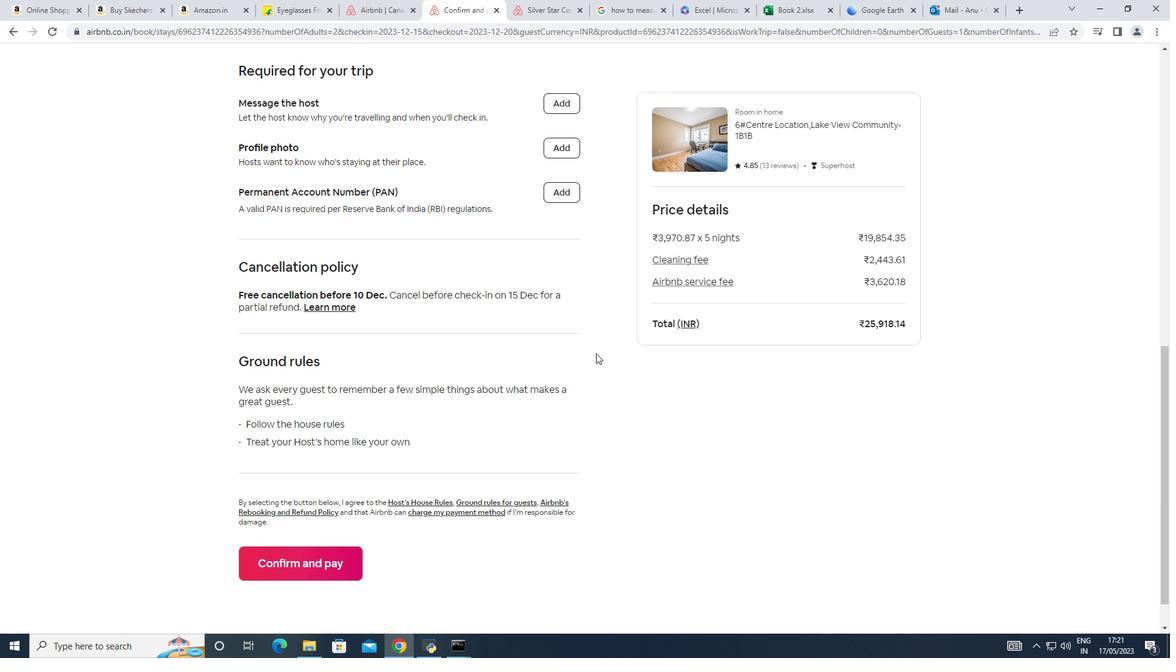 
Action: Mouse scrolled (596, 352) with delta (0, 0)
Screenshot: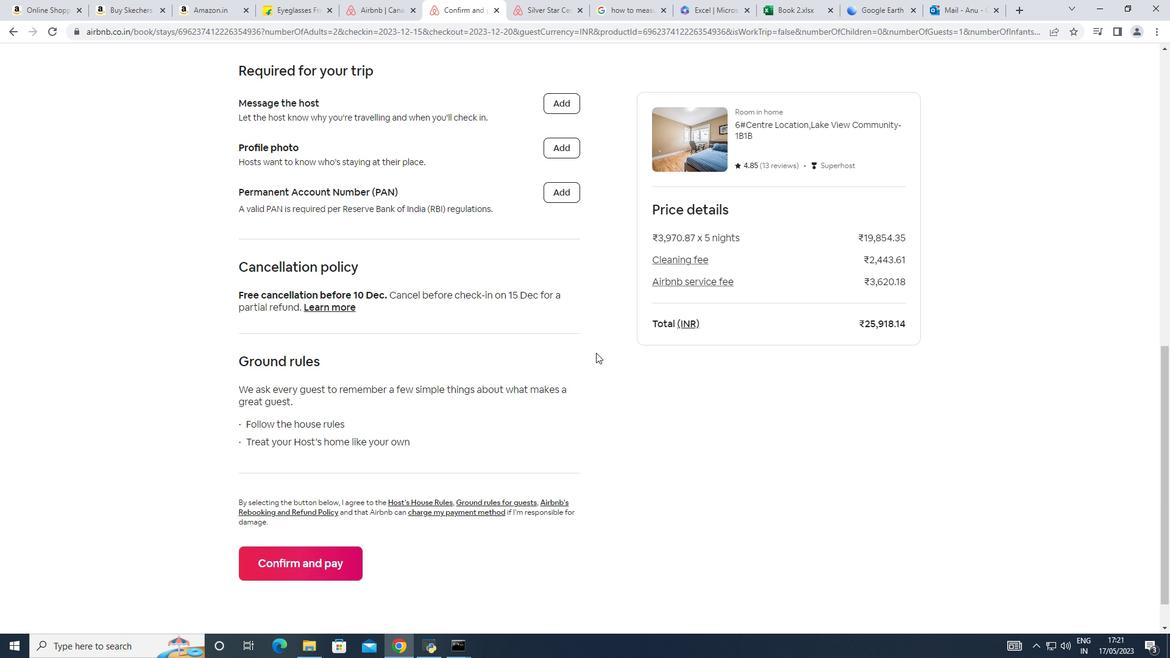 
Action: Mouse moved to (596, 352)
Screenshot: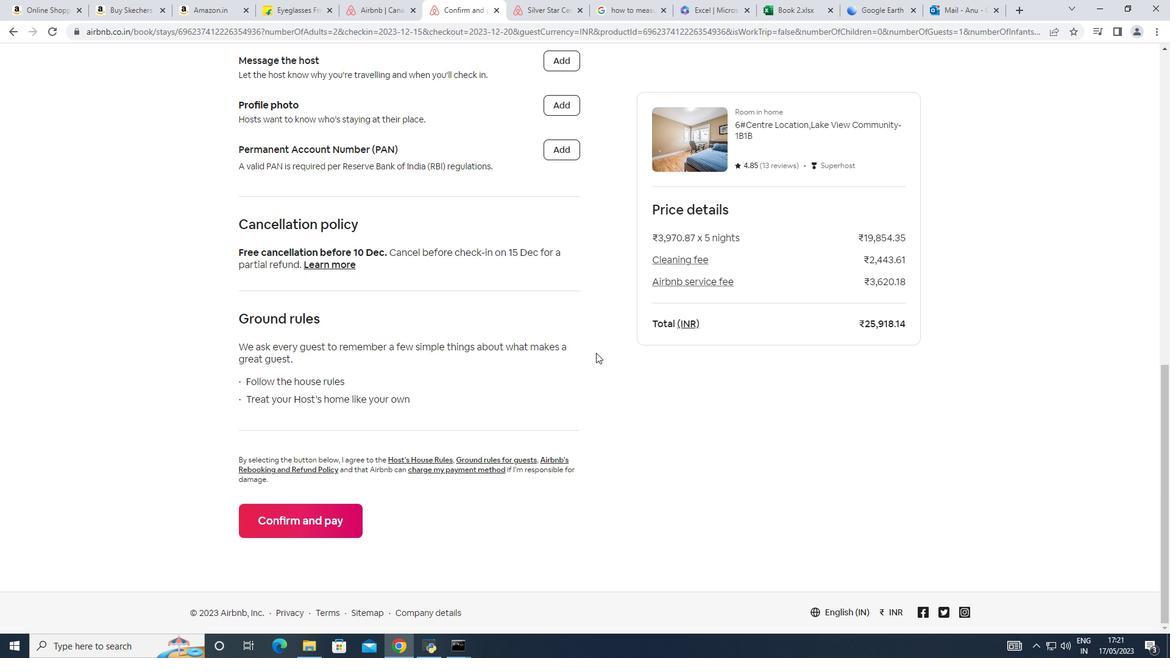 
Action: Mouse scrolled (596, 353) with delta (0, 0)
Screenshot: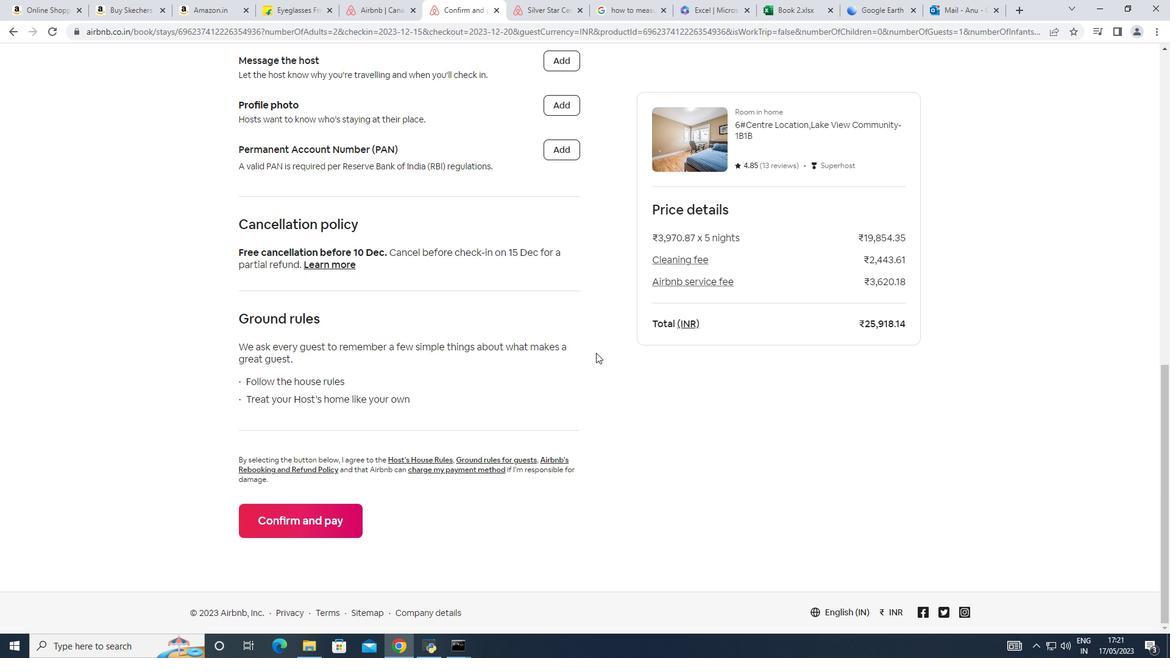 
Action: Mouse moved to (598, 352)
Screenshot: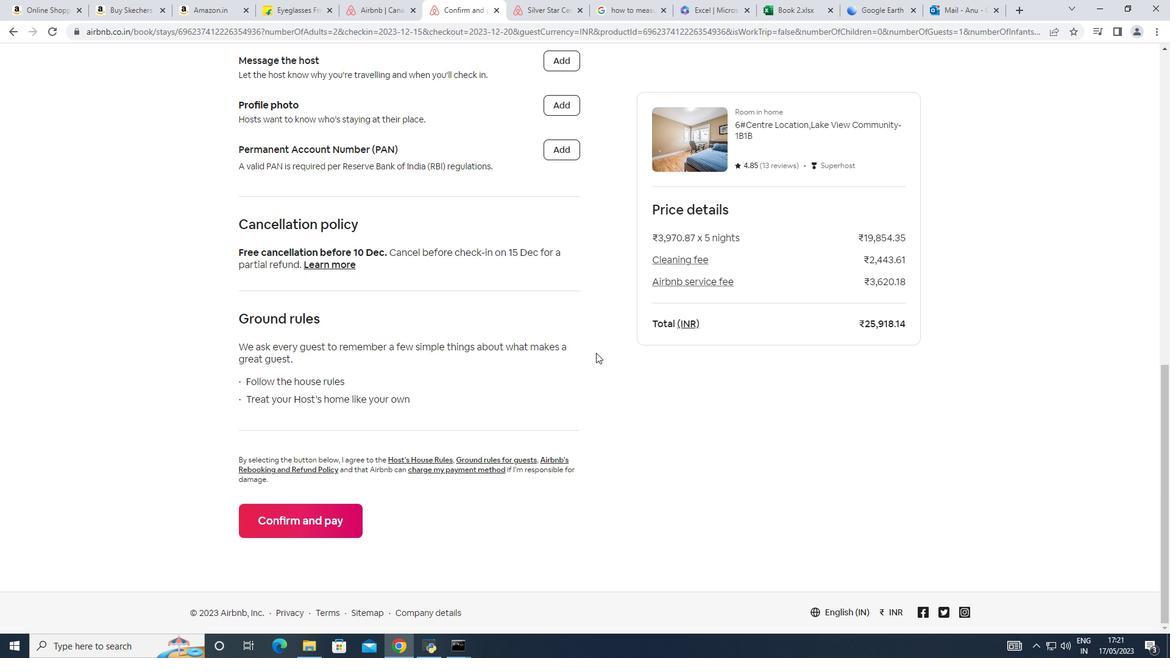 
Action: Mouse scrolled (598, 352) with delta (0, 0)
Screenshot: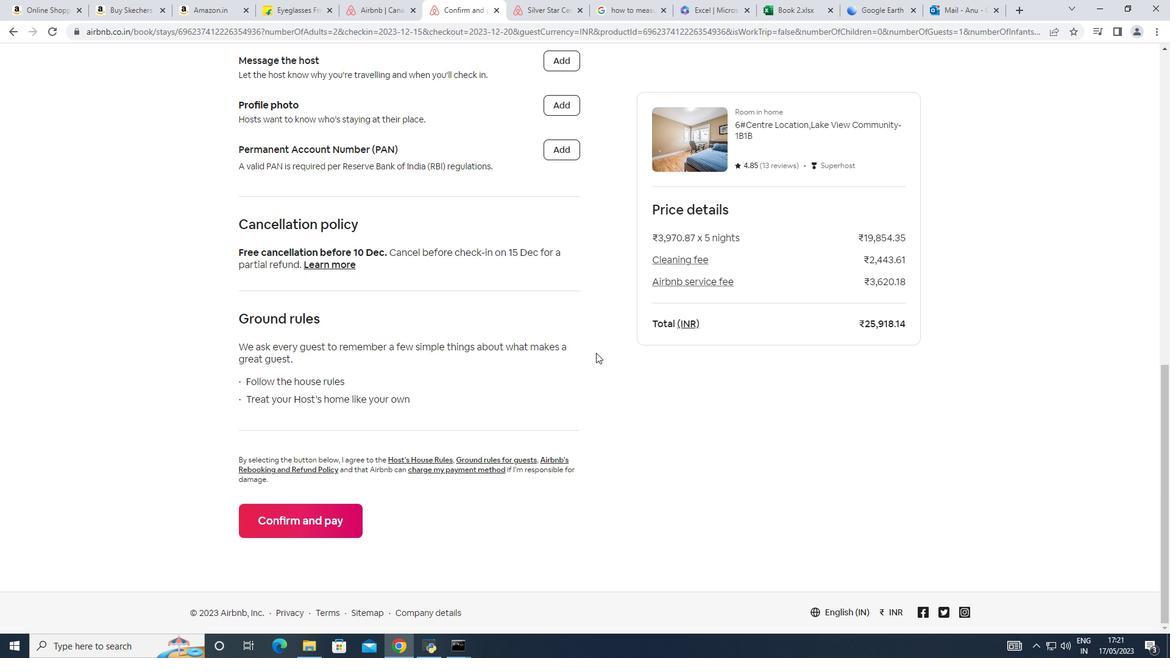 
Action: Mouse moved to (600, 351)
Screenshot: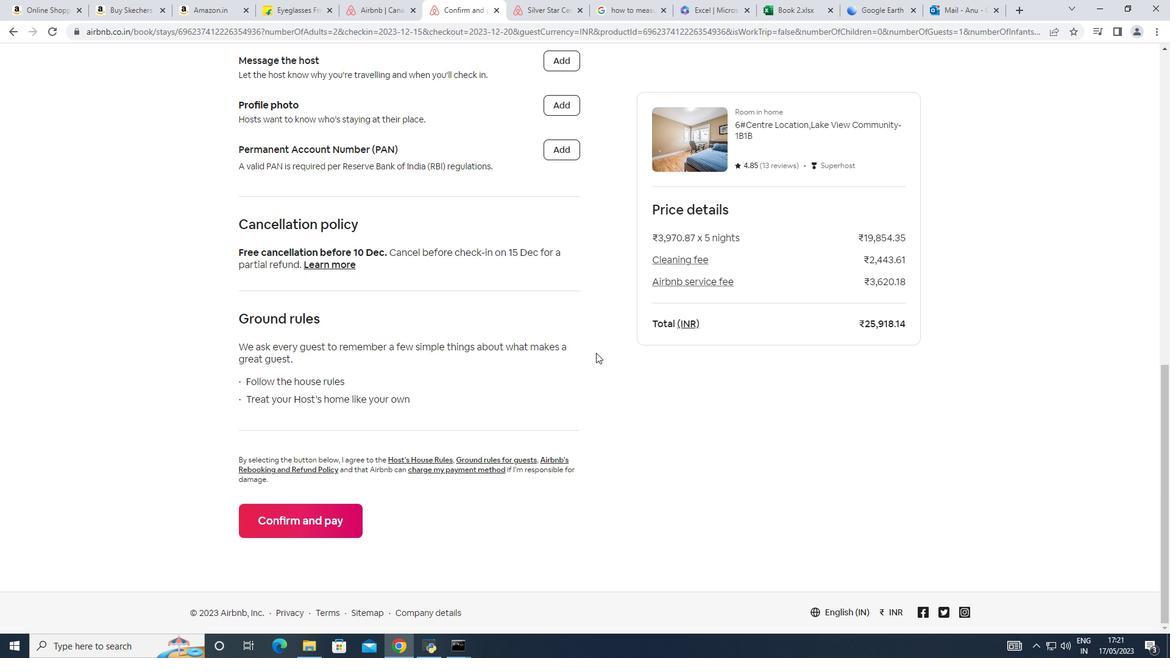 
Action: Mouse scrolled (600, 352) with delta (0, 0)
Screenshot: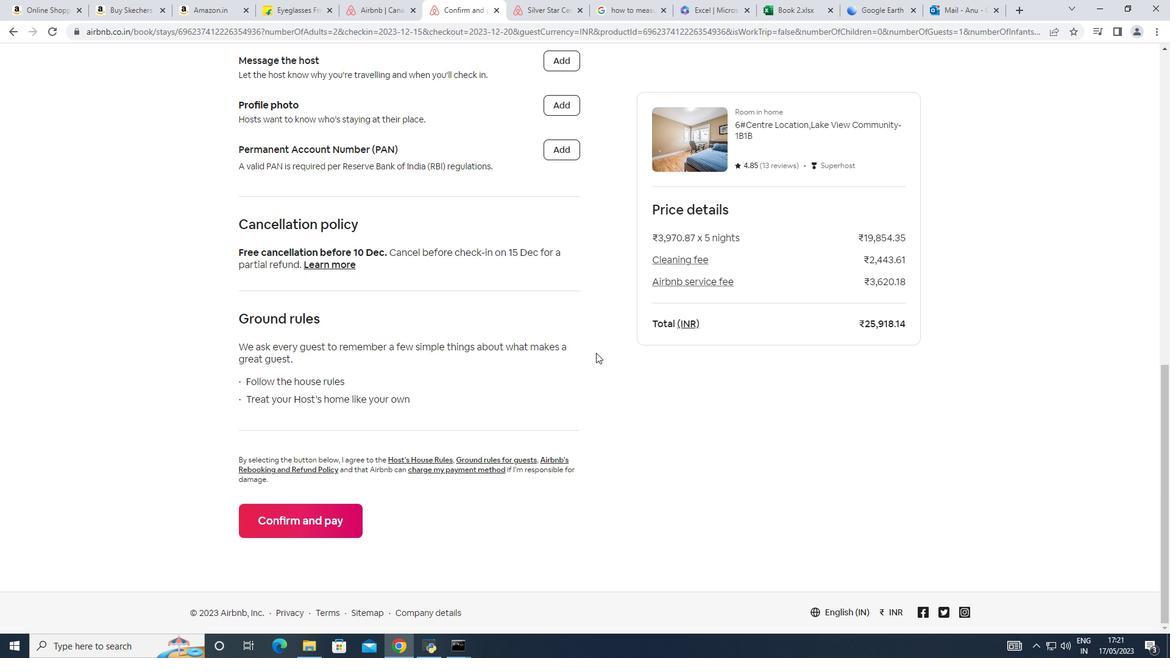 
Action: Mouse moved to (601, 351)
Screenshot: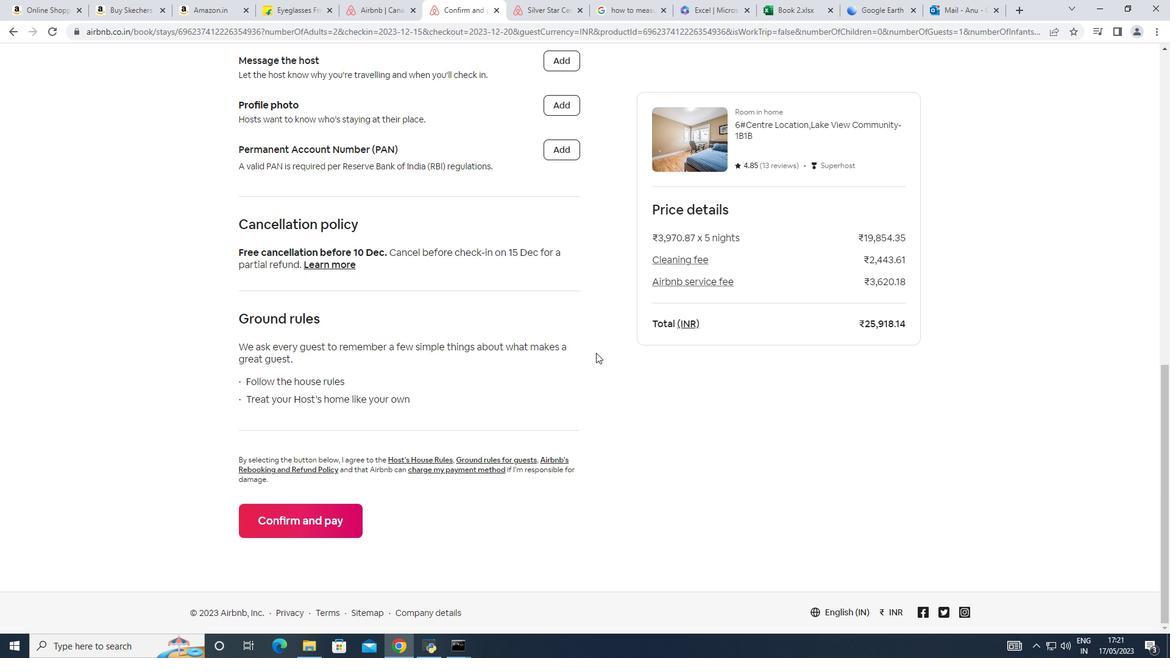 
Action: Mouse scrolled (601, 351) with delta (0, 0)
Screenshot: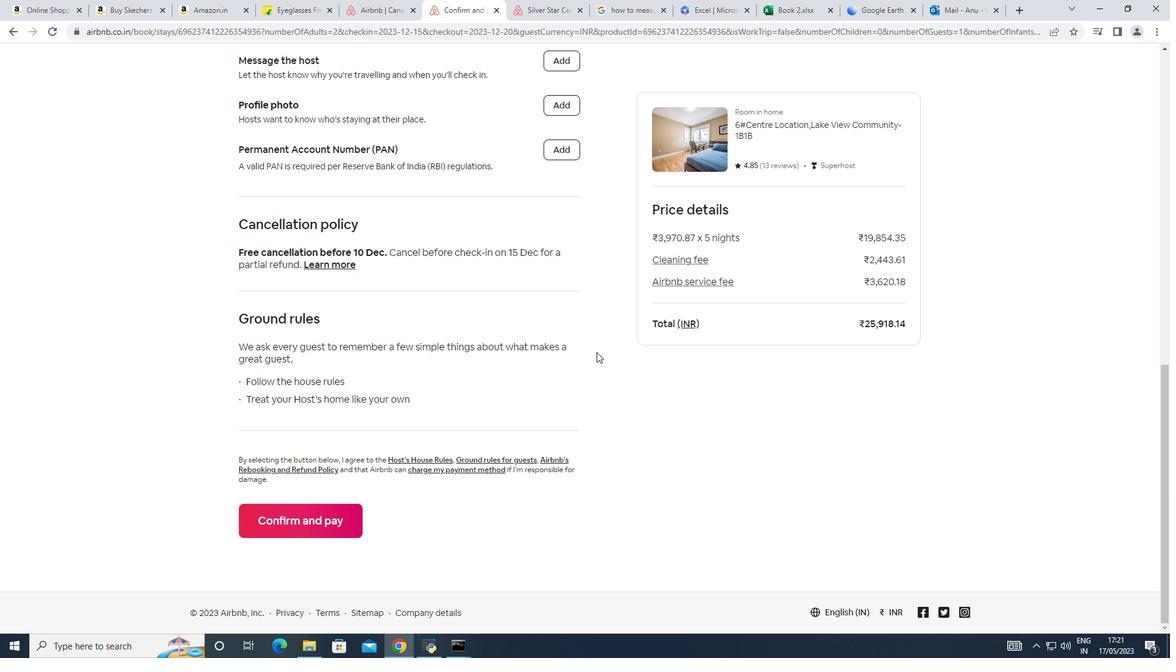 
Action: Mouse moved to (604, 351)
Screenshot: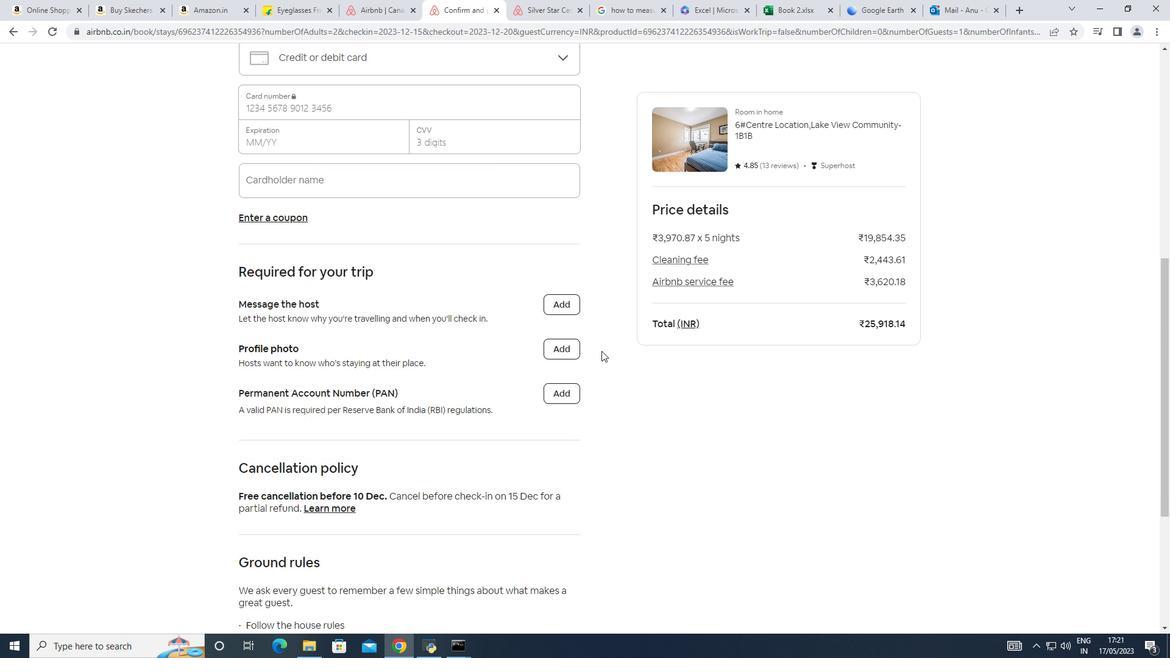 
Action: Mouse scrolled (604, 351) with delta (0, 0)
Screenshot: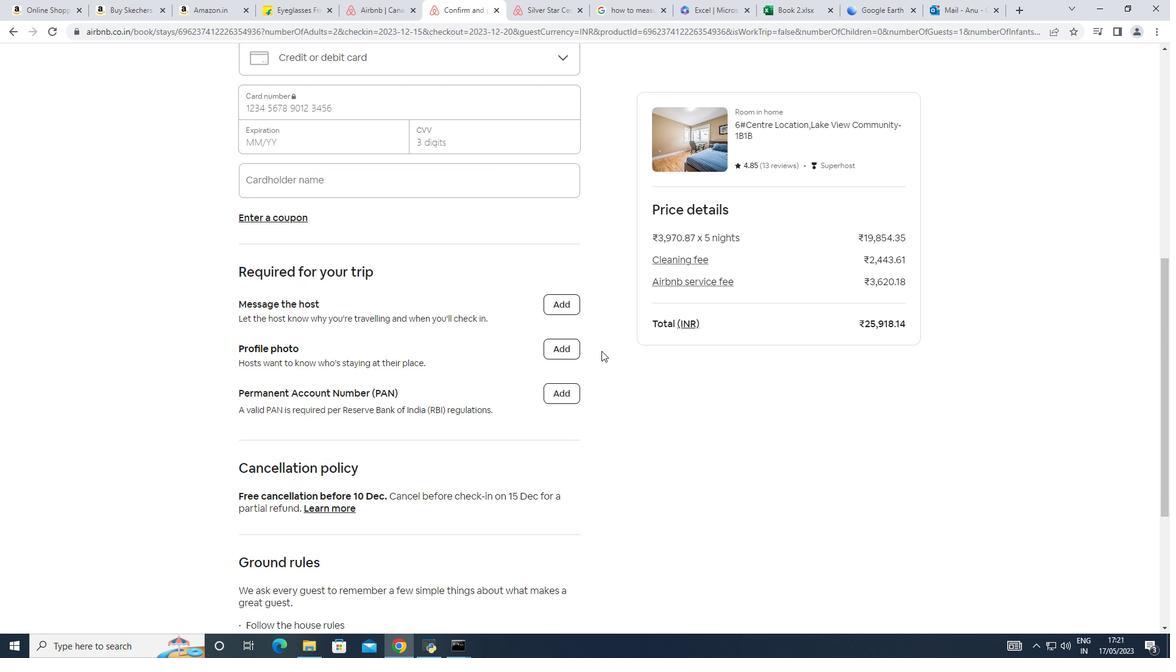 
Action: Mouse scrolled (604, 351) with delta (0, 0)
Screenshot: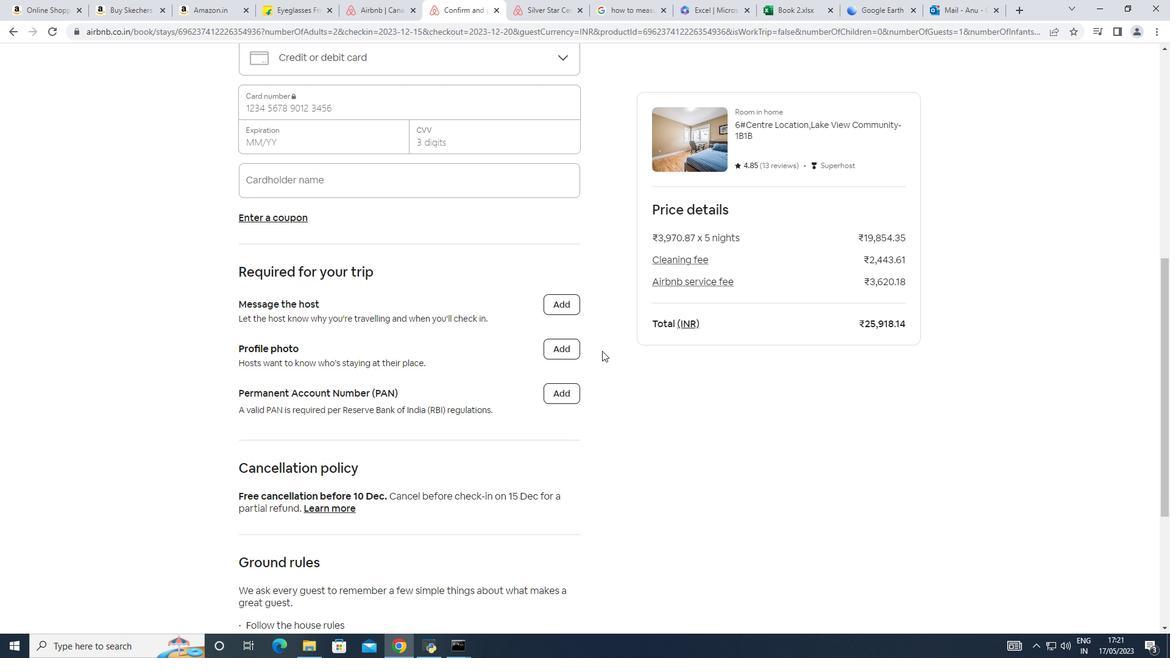 
Action: Mouse scrolled (604, 351) with delta (0, 0)
Screenshot: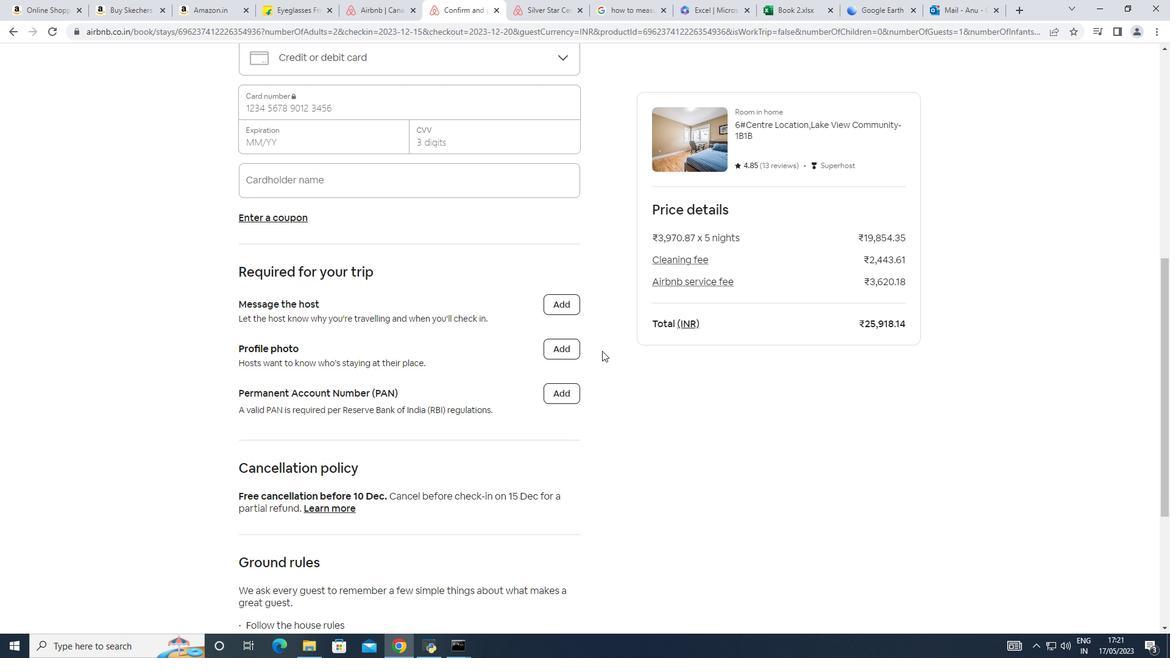 
Action: Mouse scrolled (604, 351) with delta (0, 0)
Screenshot: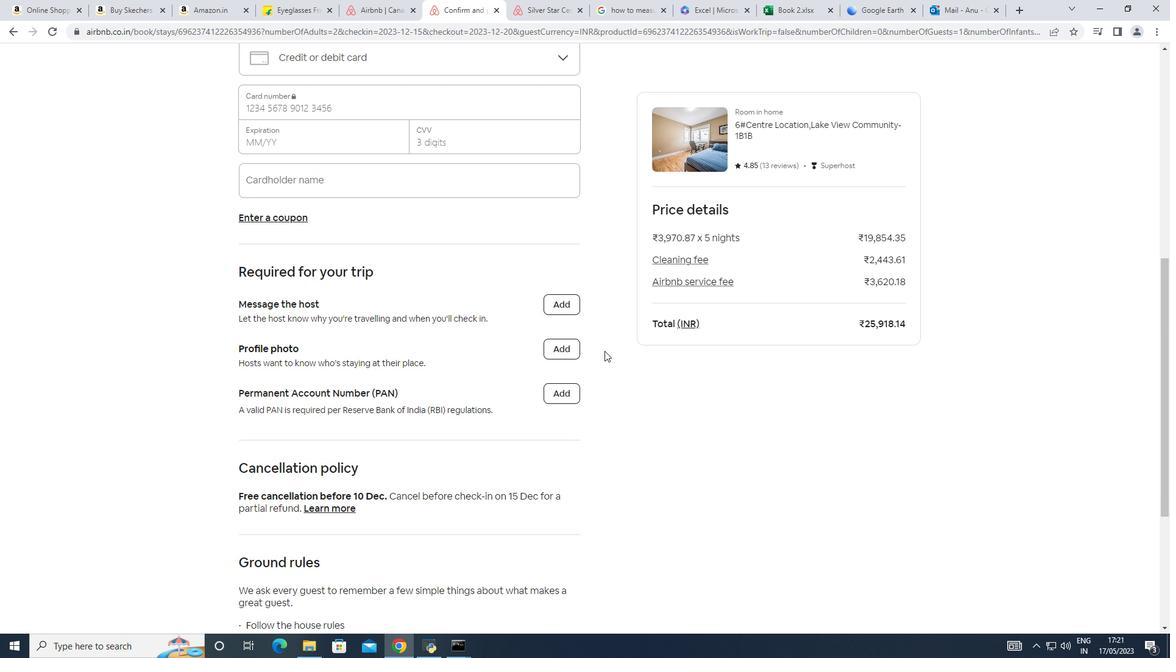 
Action: Mouse scrolled (604, 351) with delta (0, 0)
Screenshot: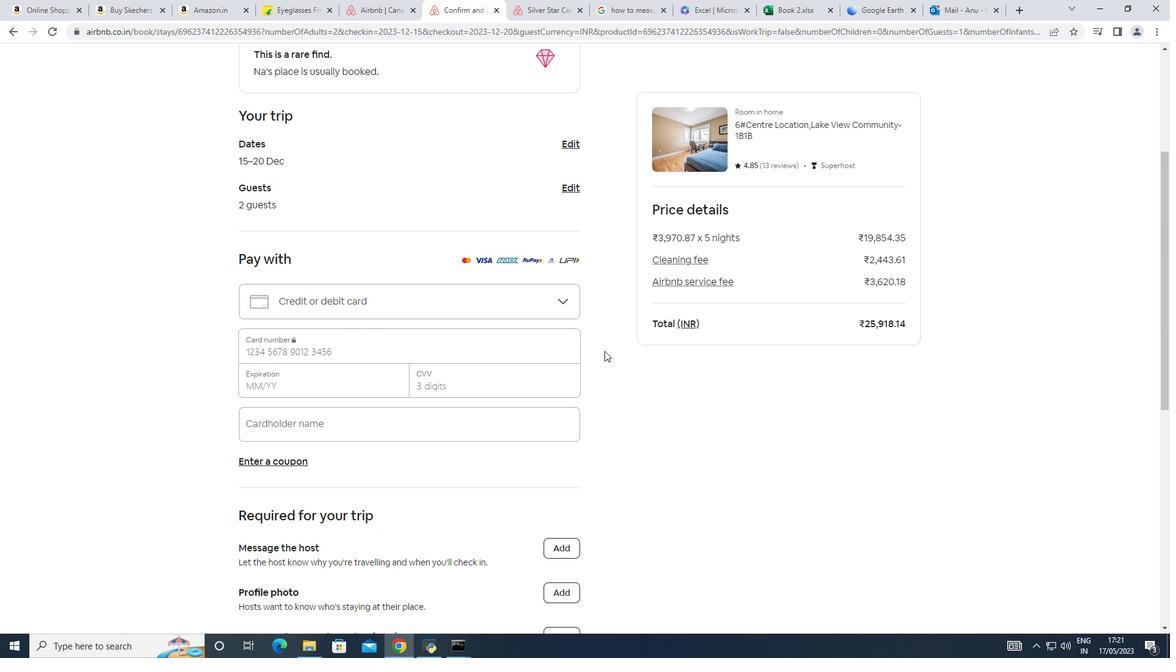 
Action: Mouse scrolled (604, 351) with delta (0, 0)
Screenshot: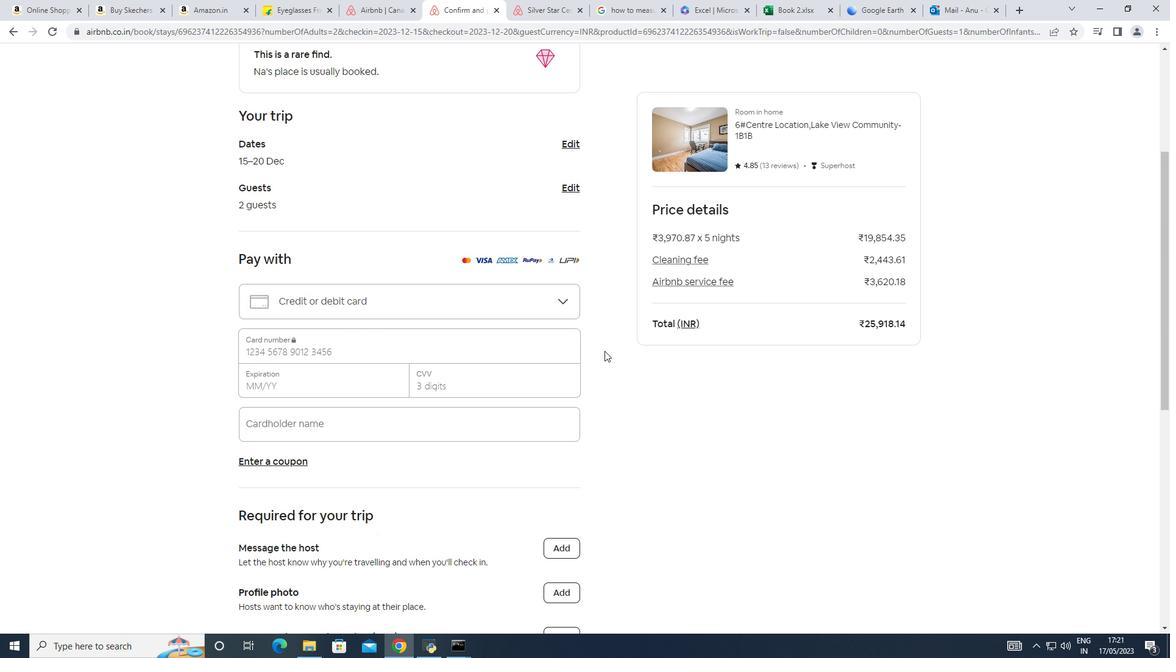 
Action: Mouse scrolled (604, 351) with delta (0, 0)
Screenshot: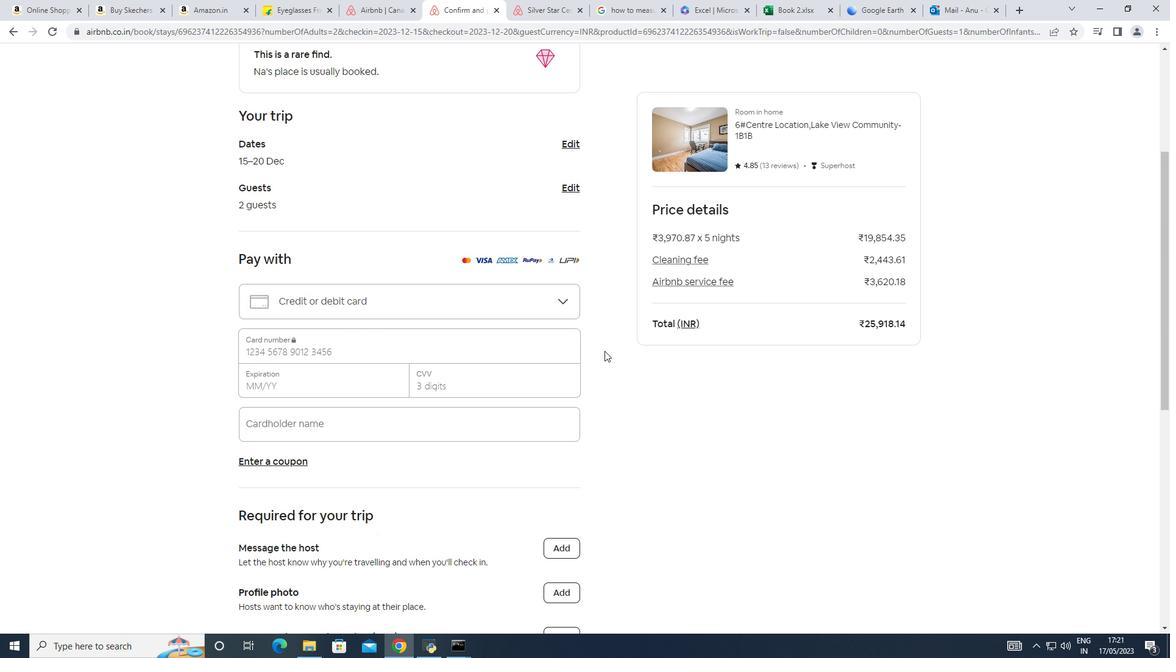 
Action: Mouse scrolled (604, 351) with delta (0, 0)
Screenshot: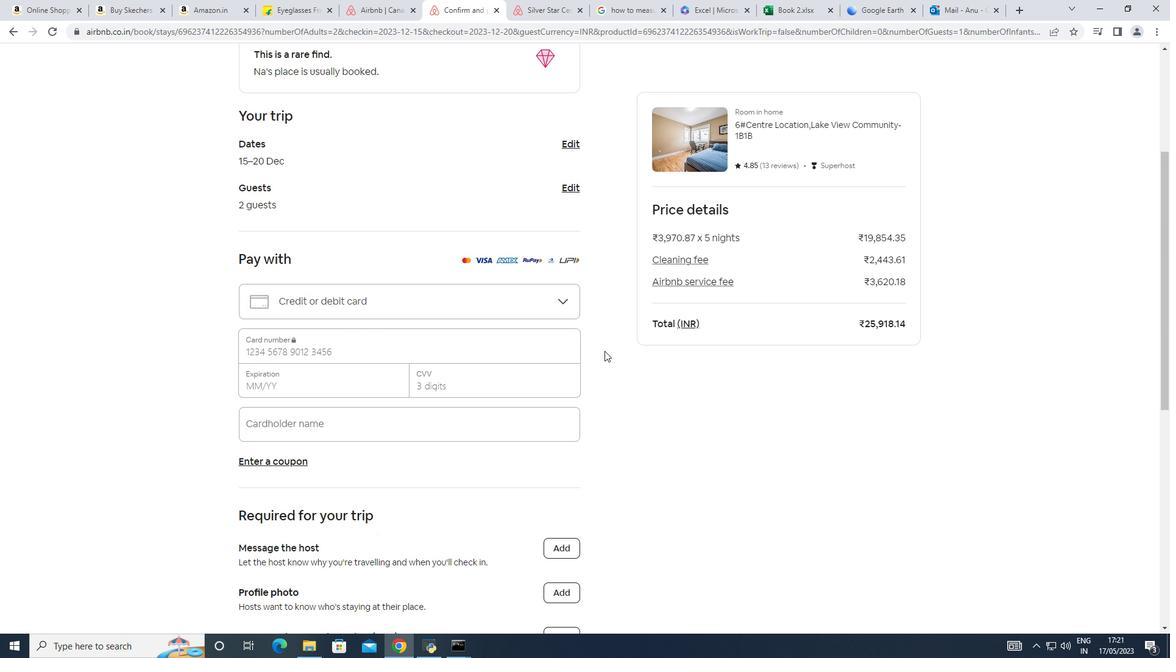 
Action: Mouse scrolled (604, 351) with delta (0, 0)
Screenshot: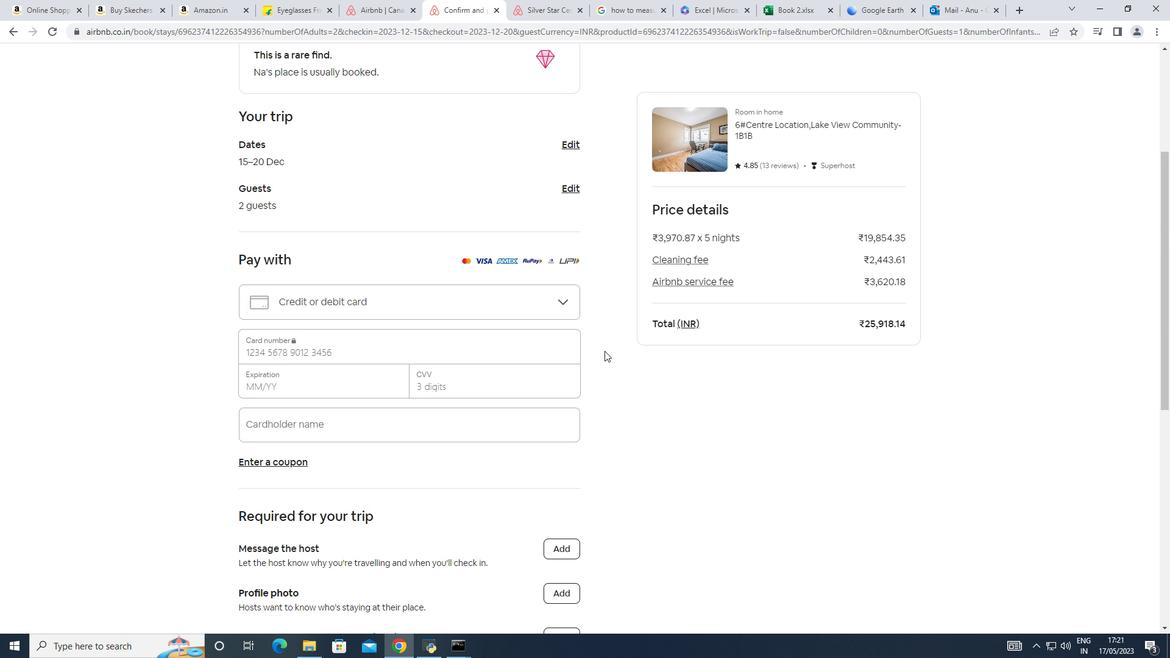 
Action: Mouse scrolled (604, 351) with delta (0, 0)
Screenshot: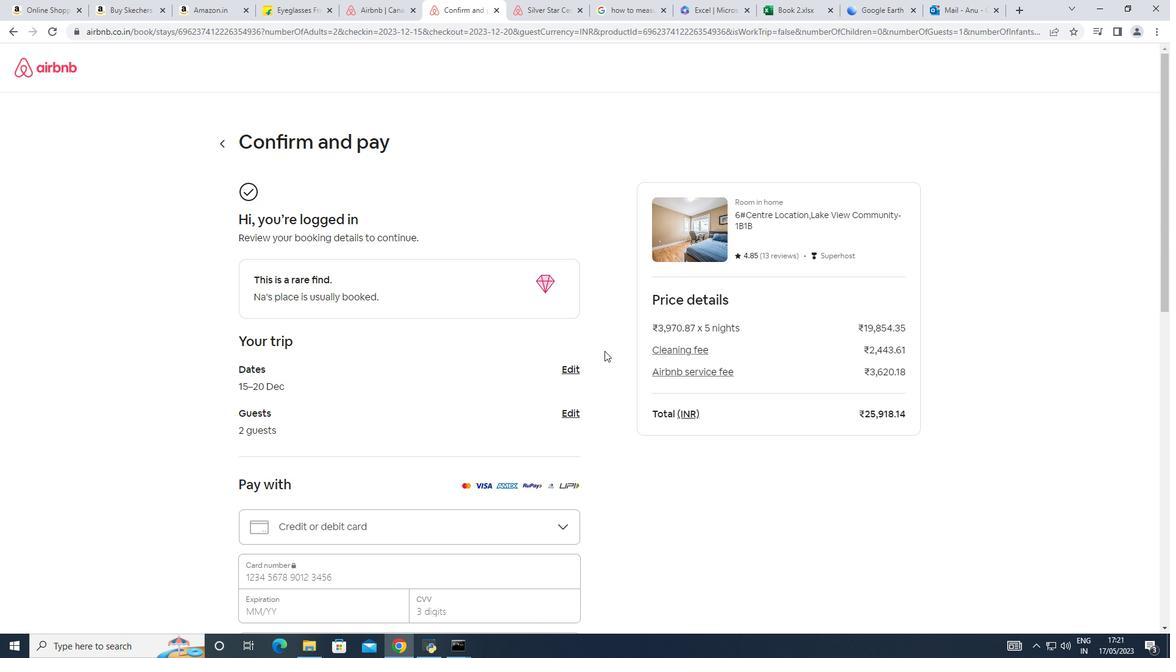
